Task: Explore properties in Kennebunkport with New England Charm.
Action: Mouse moved to (284, 234)
Screenshot: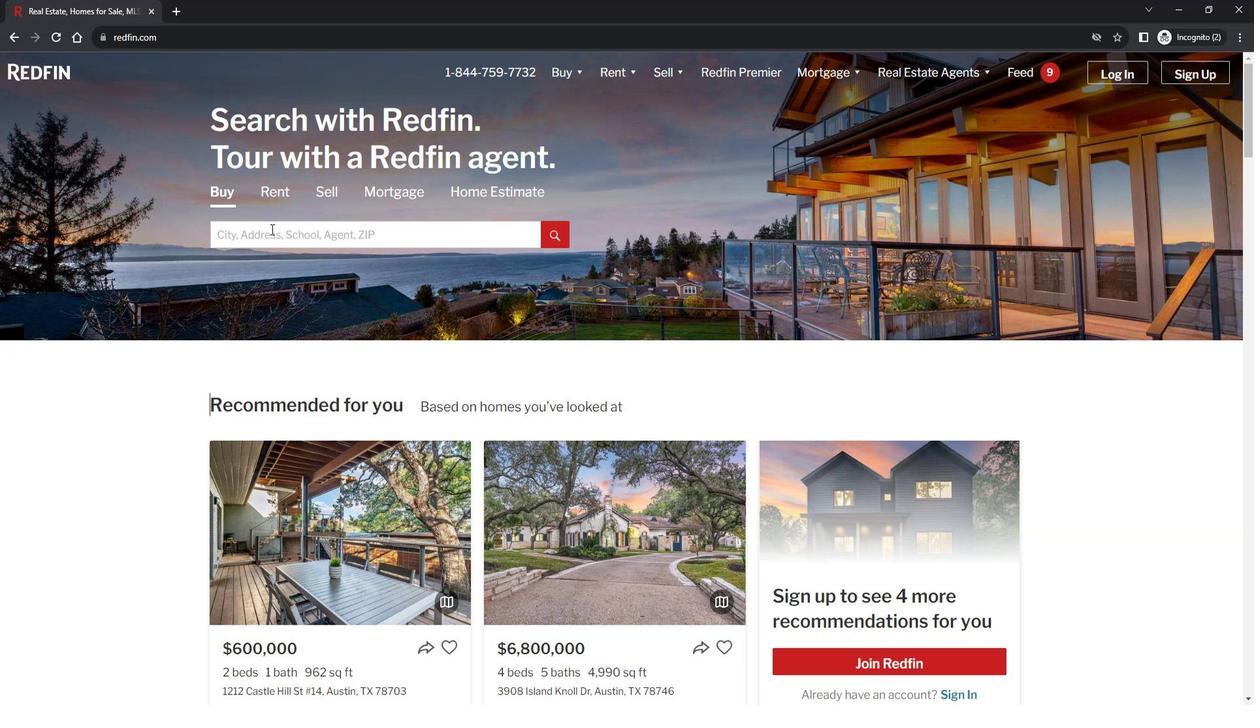 
Action: Mouse pressed left at (284, 234)
Screenshot: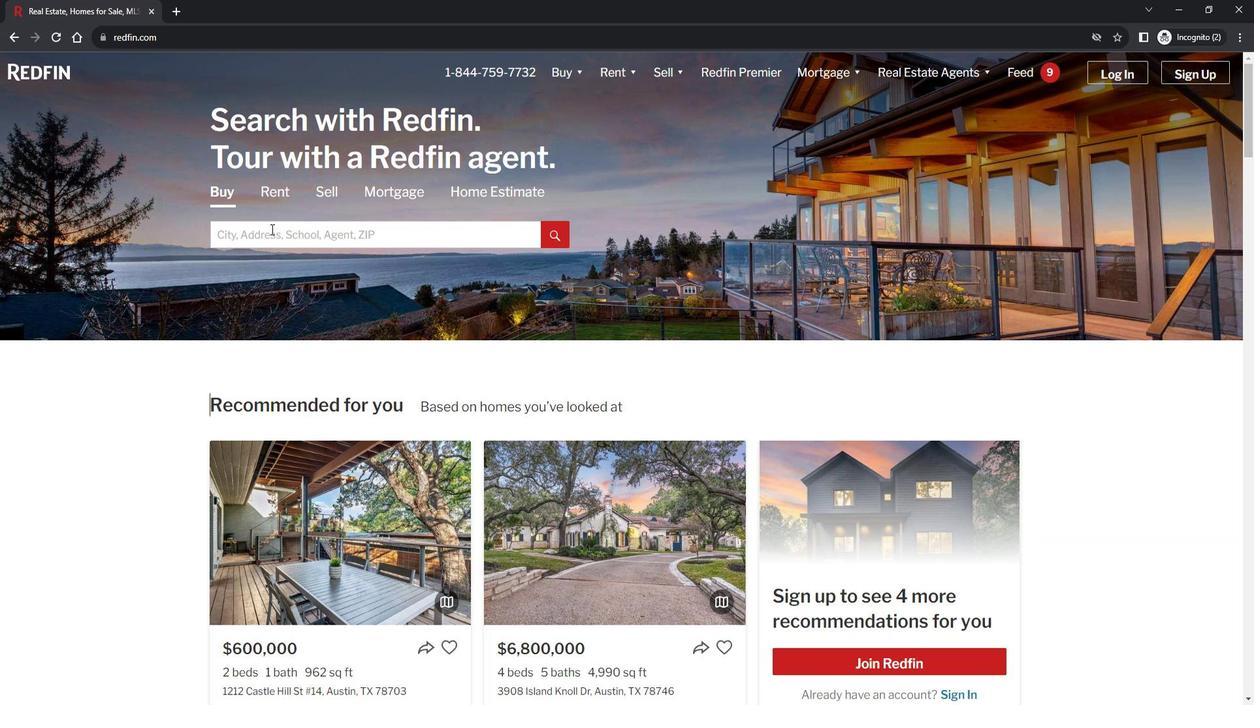 
Action: Key pressed <Key.shift><Key.shift><Key.shift><Key.shift><Key.shift><Key.shift><Key.shift><Key.shift><Key.shift><Key.shift><Key.shift><Key.shift><Key.shift><Key.shift><Key.shift><Key.shift><Key.shift><Key.shift><Key.shift>Kennebunkport<Key.enter>
Screenshot: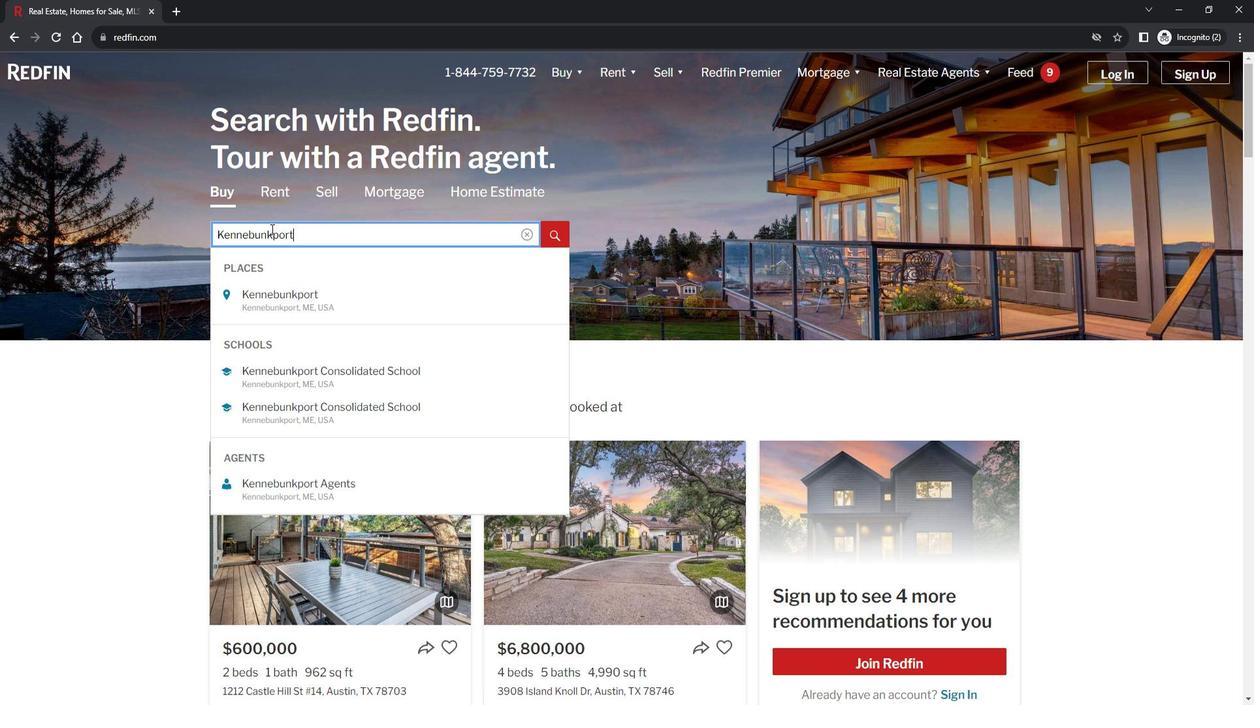 
Action: Mouse moved to (1001, 166)
Screenshot: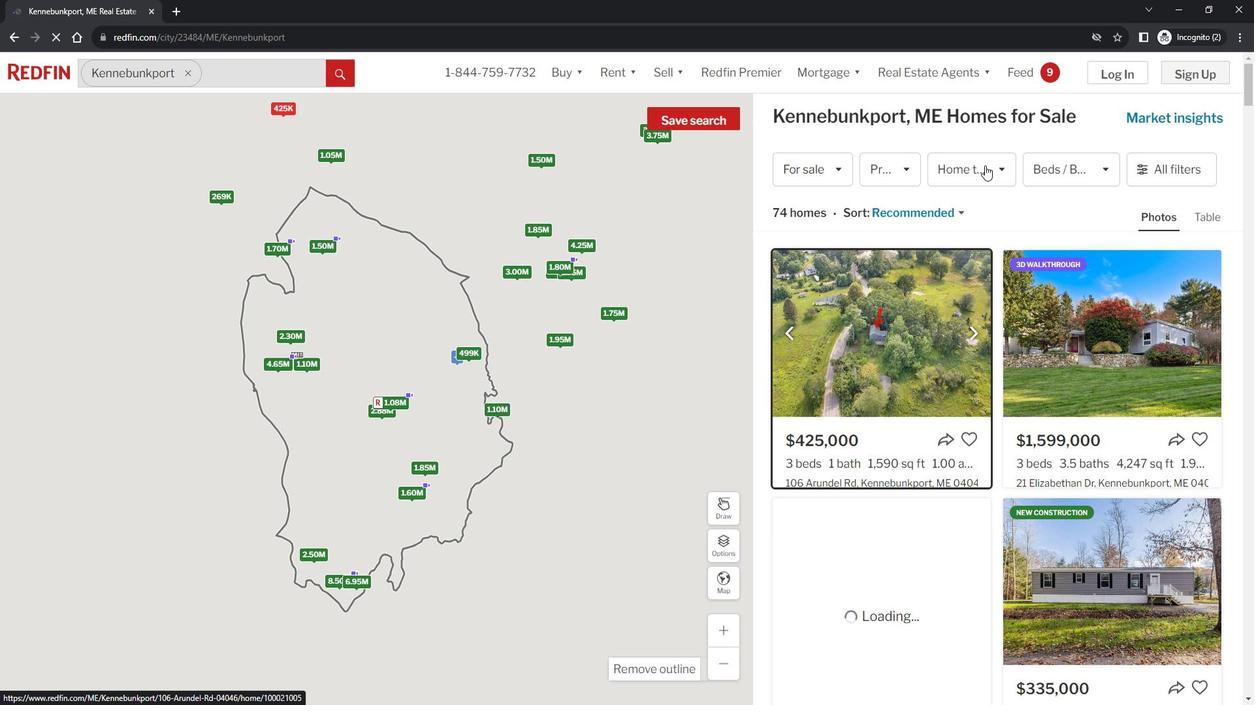 
Action: Mouse pressed left at (1001, 166)
Screenshot: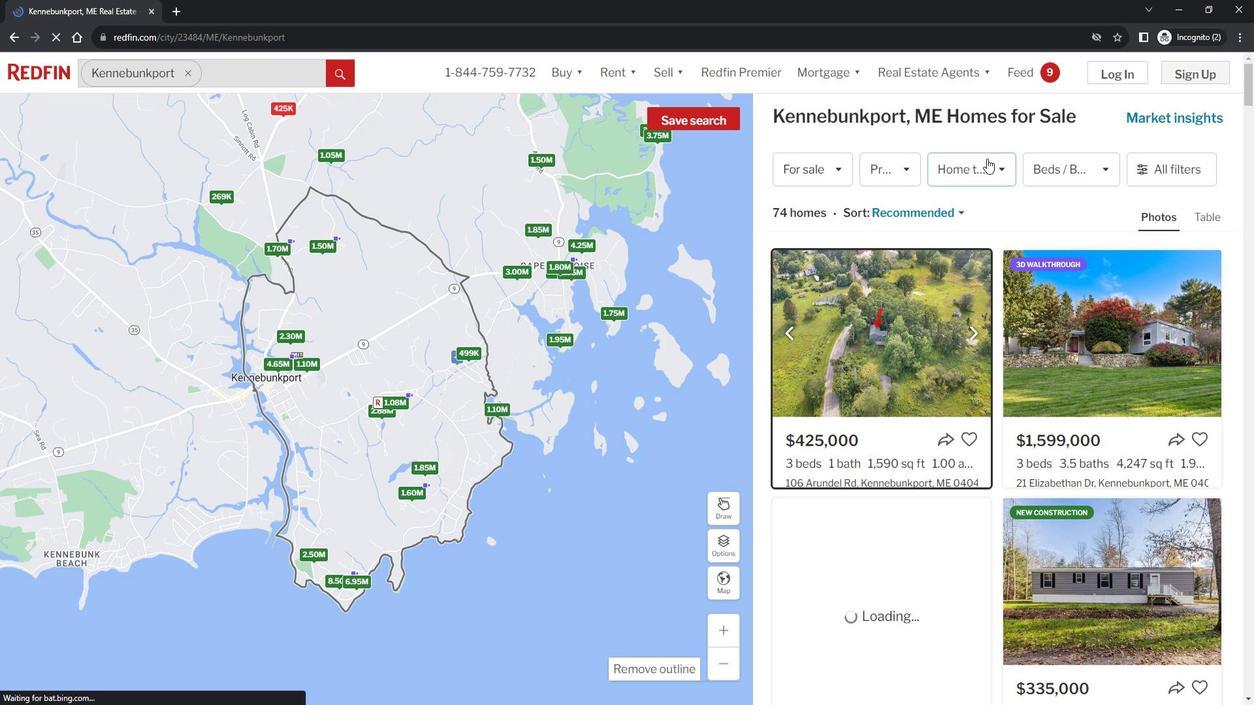 
Action: Mouse moved to (1204, 176)
Screenshot: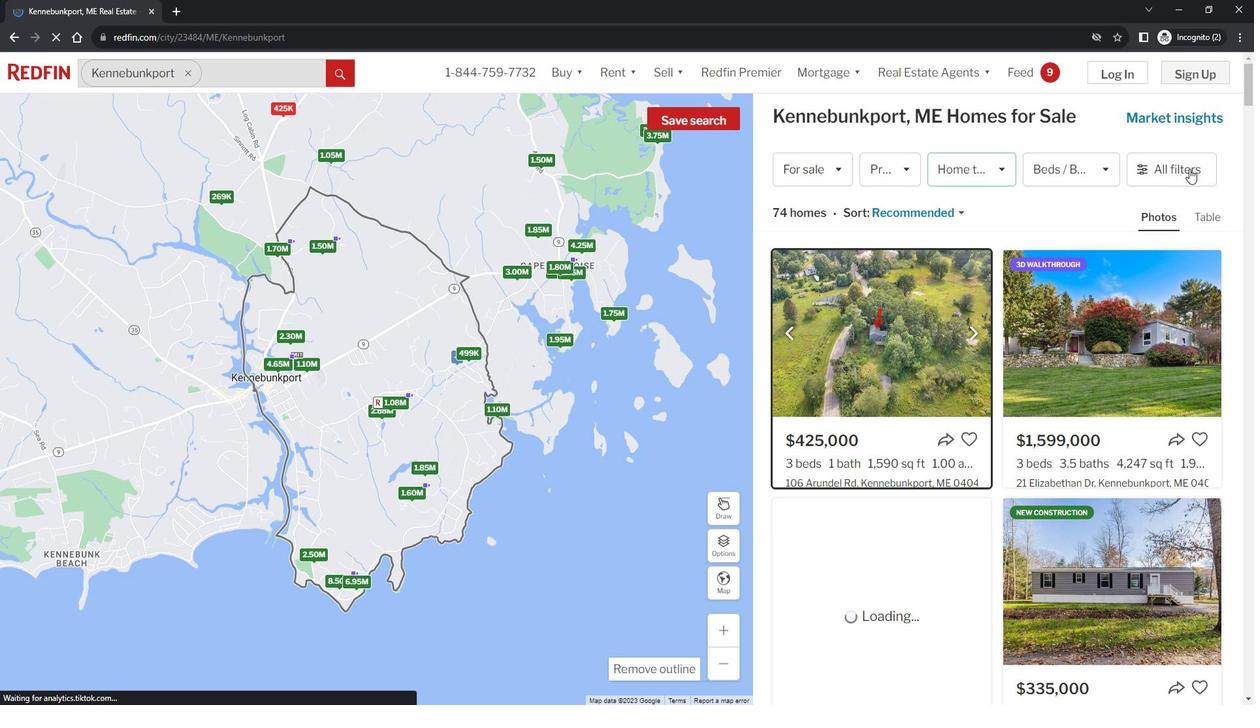 
Action: Mouse pressed left at (1204, 176)
Screenshot: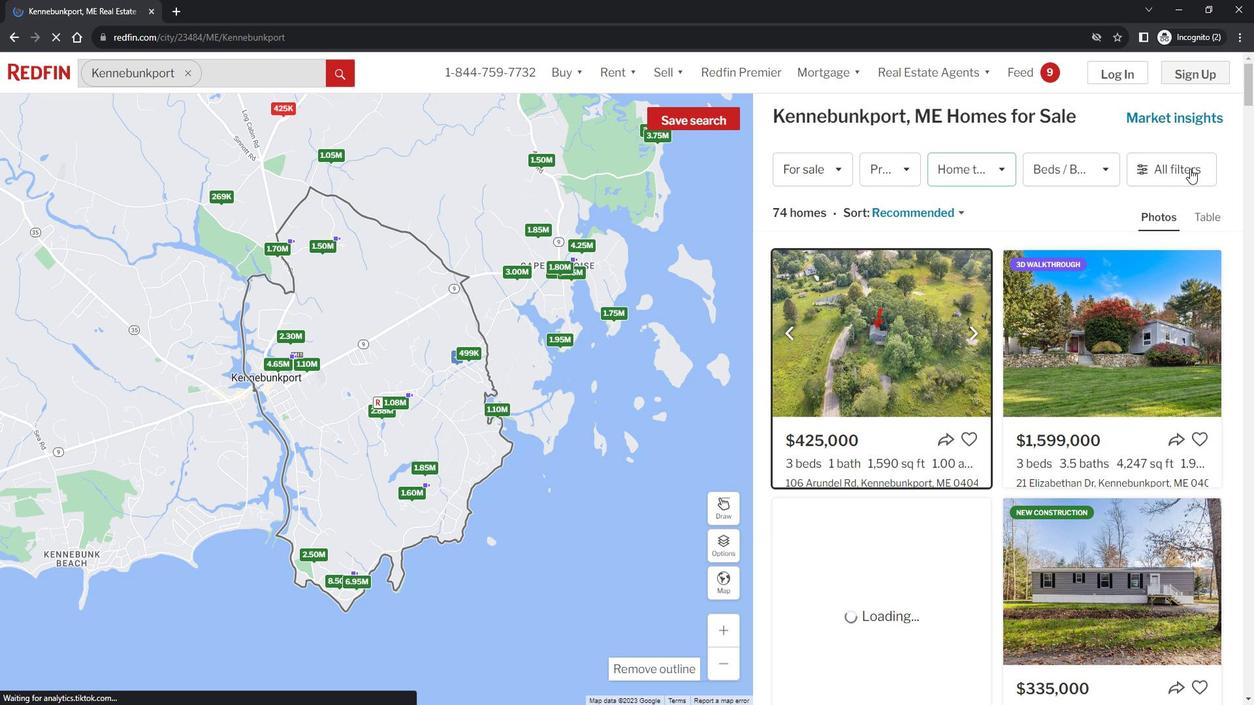 
Action: Mouse pressed left at (1204, 176)
Screenshot: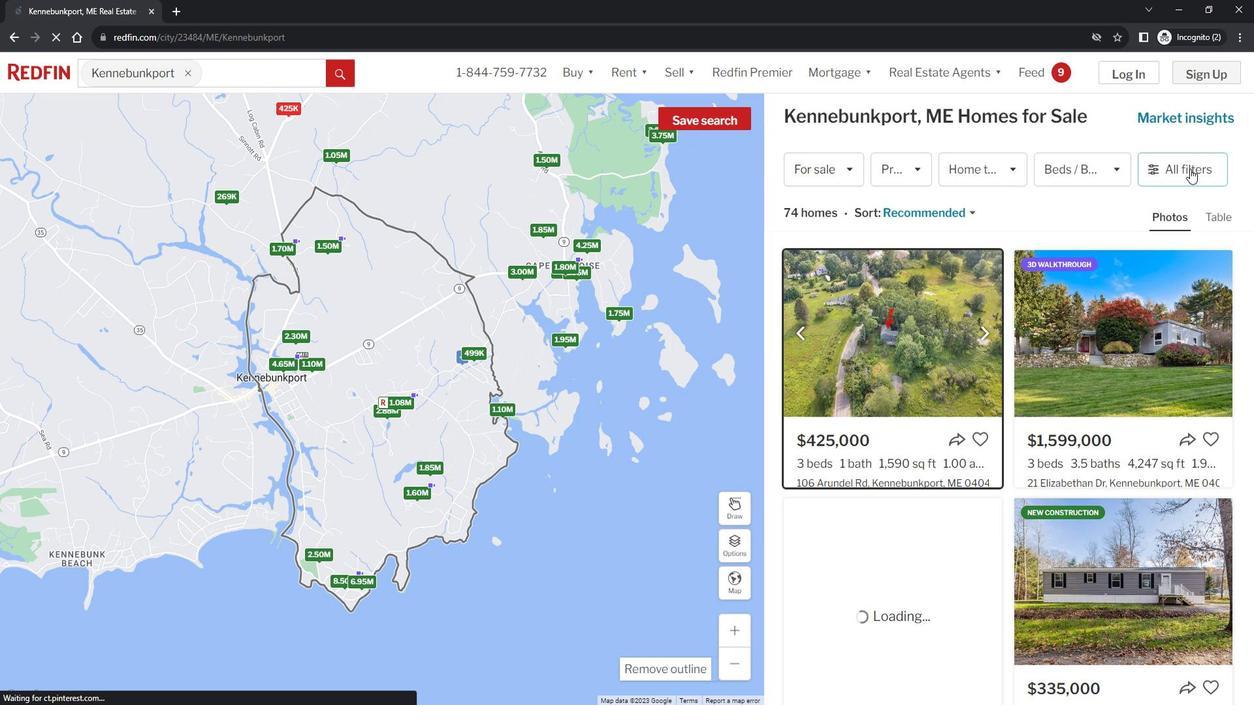 
Action: Mouse moved to (1201, 173)
Screenshot: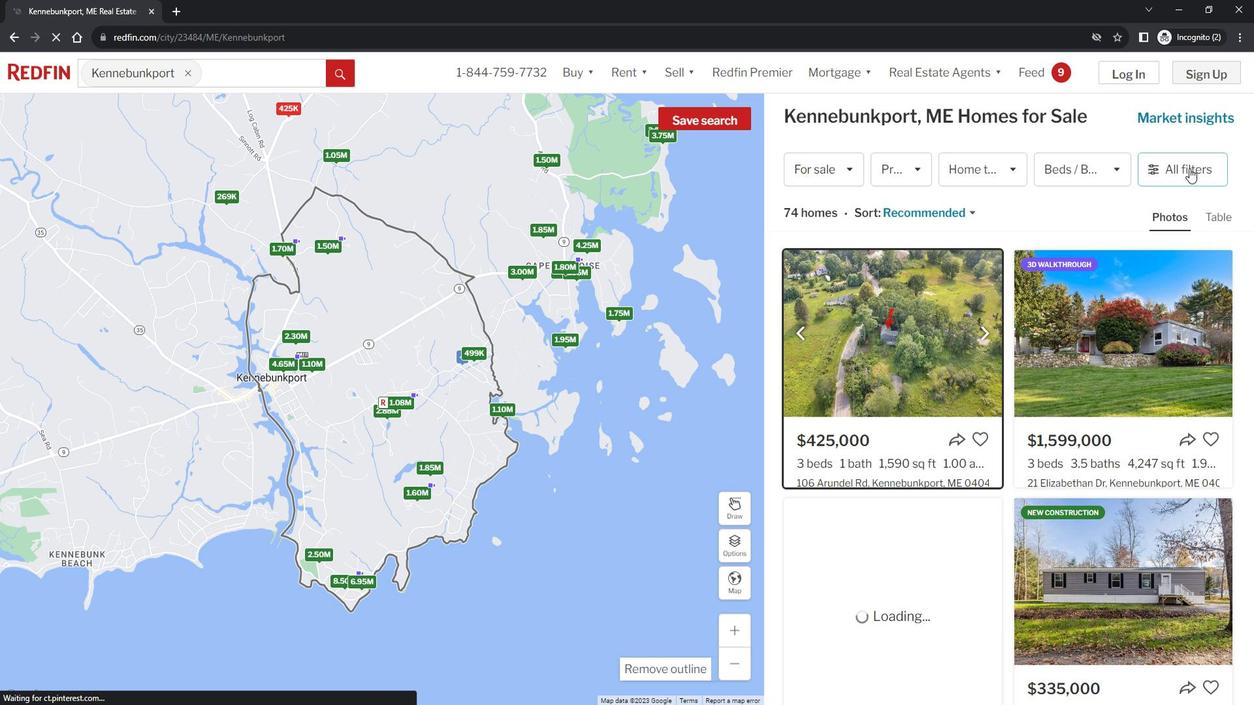 
Action: Mouse pressed left at (1201, 173)
Screenshot: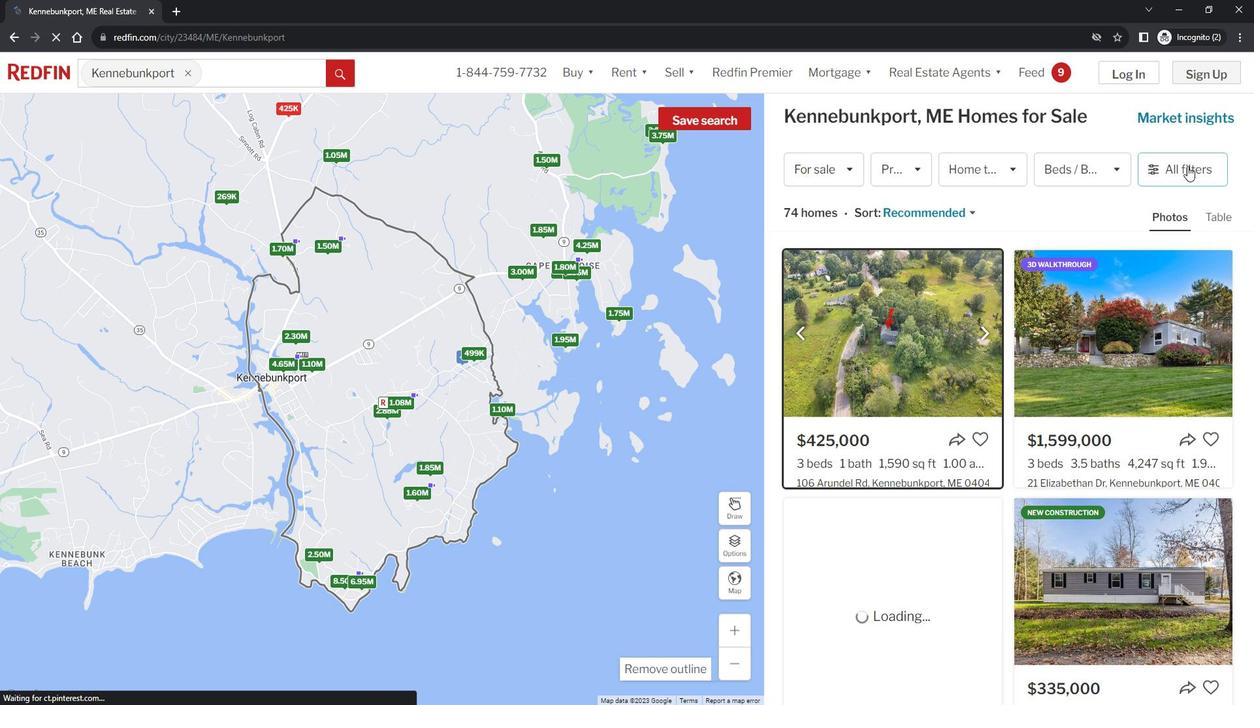 
Action: Mouse moved to (1201, 173)
Screenshot: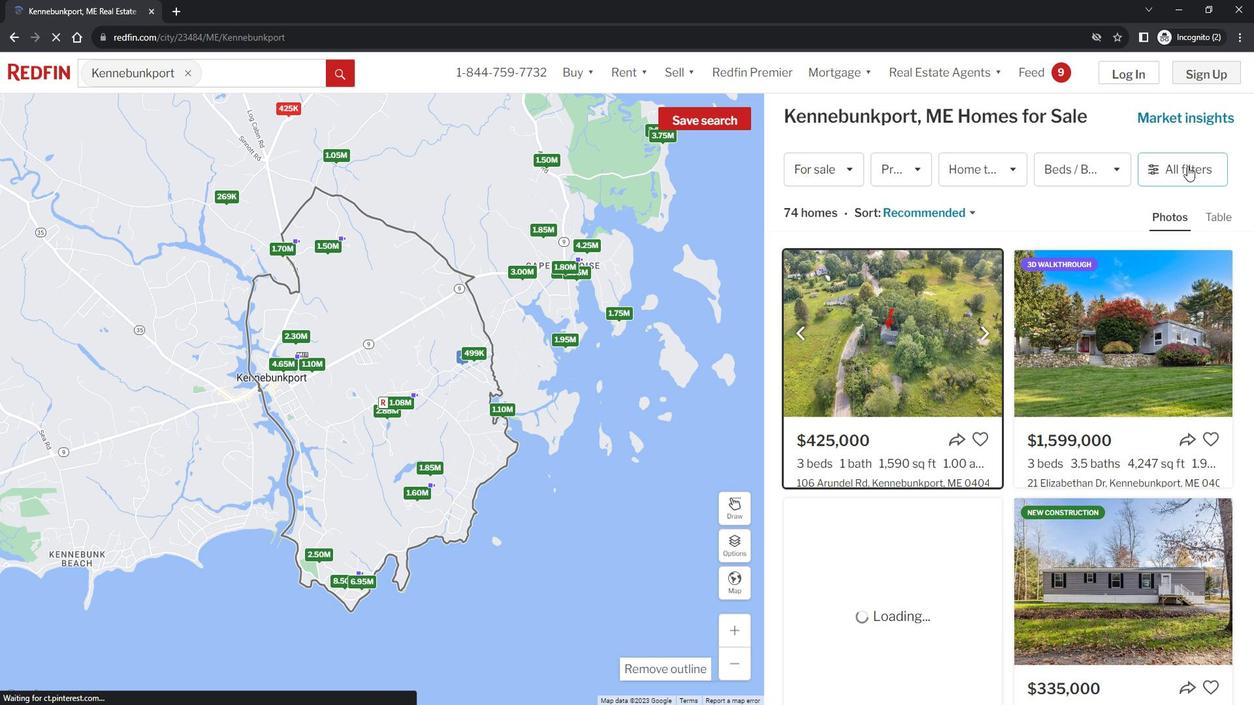
Action: Mouse pressed left at (1201, 173)
Screenshot: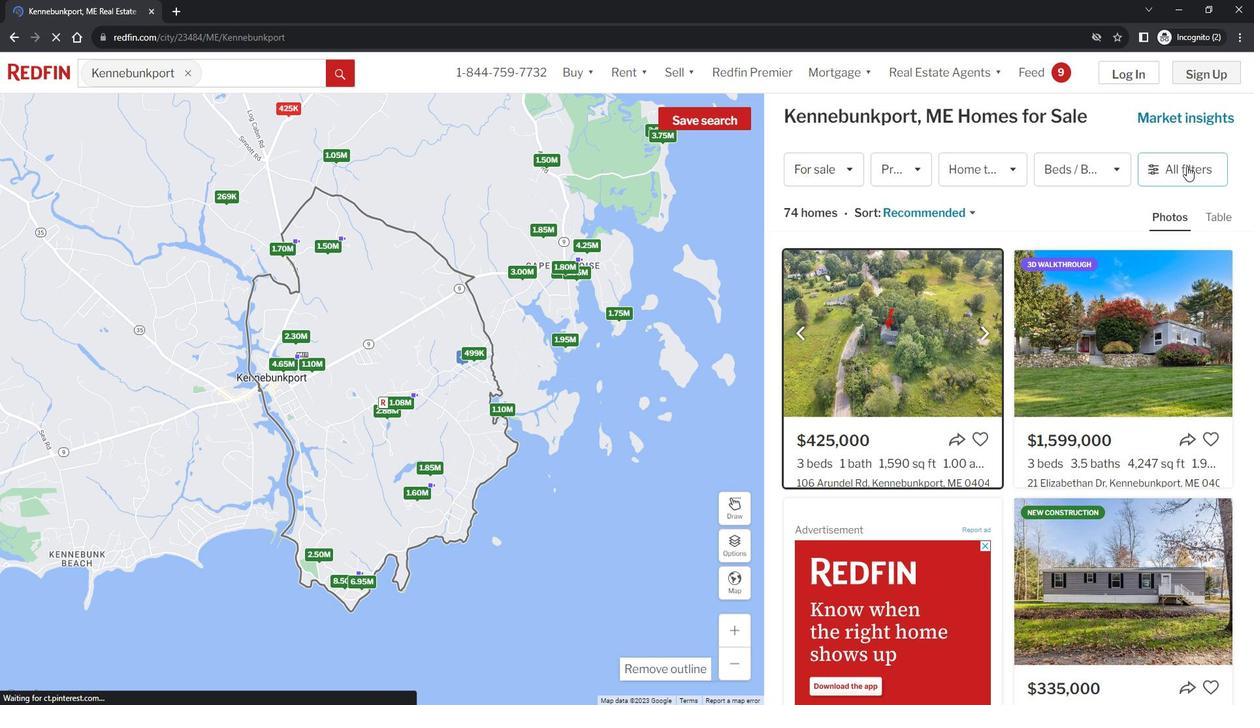 
Action: Mouse moved to (1032, 376)
Screenshot: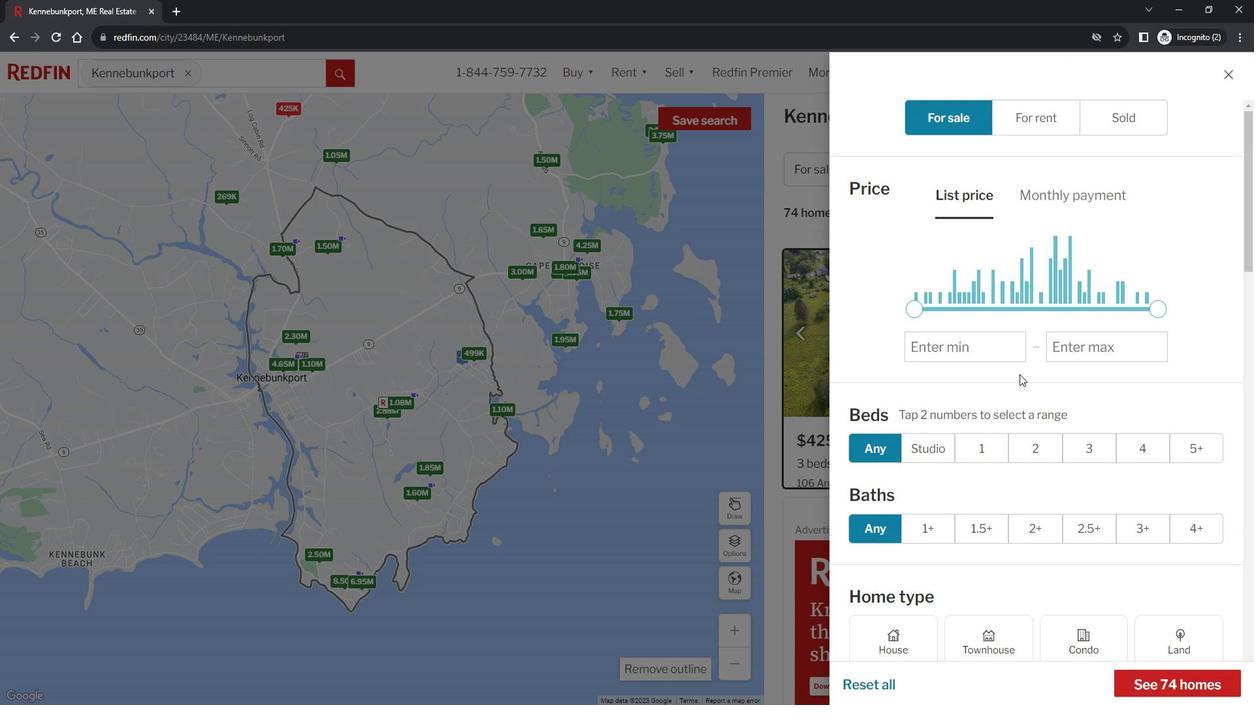 
Action: Mouse scrolled (1032, 375) with delta (0, 0)
Screenshot: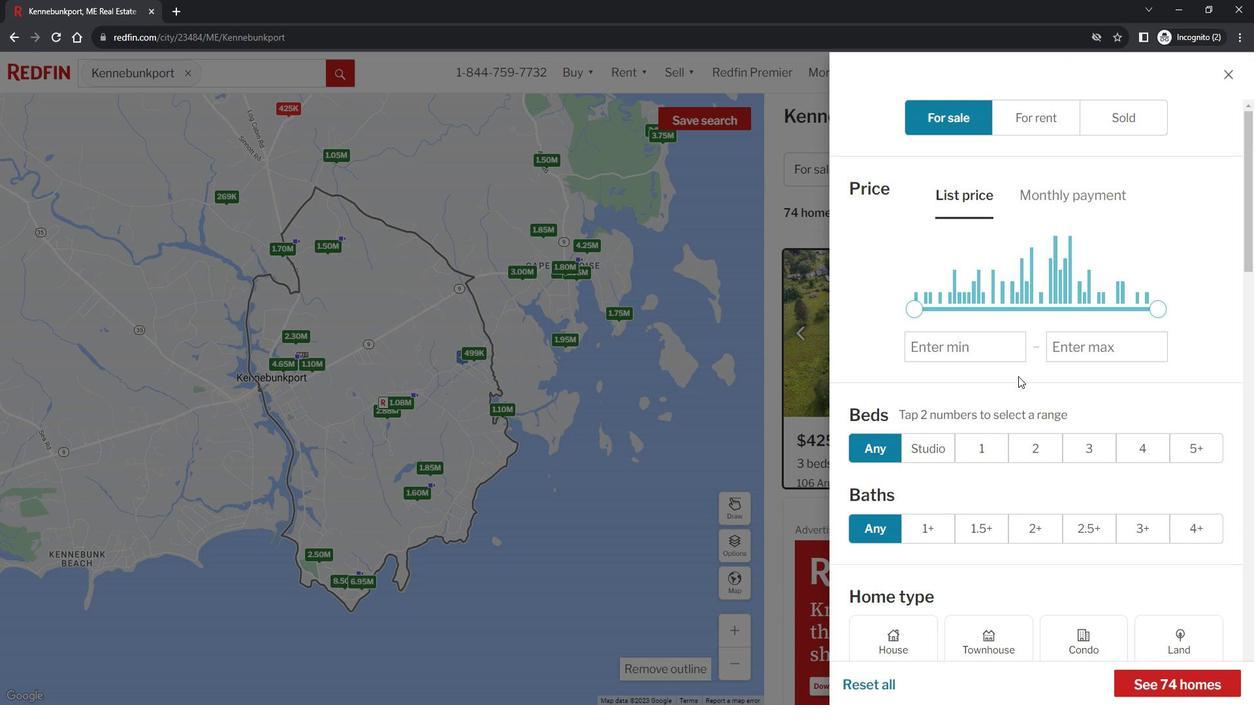 
Action: Mouse scrolled (1032, 375) with delta (0, 0)
Screenshot: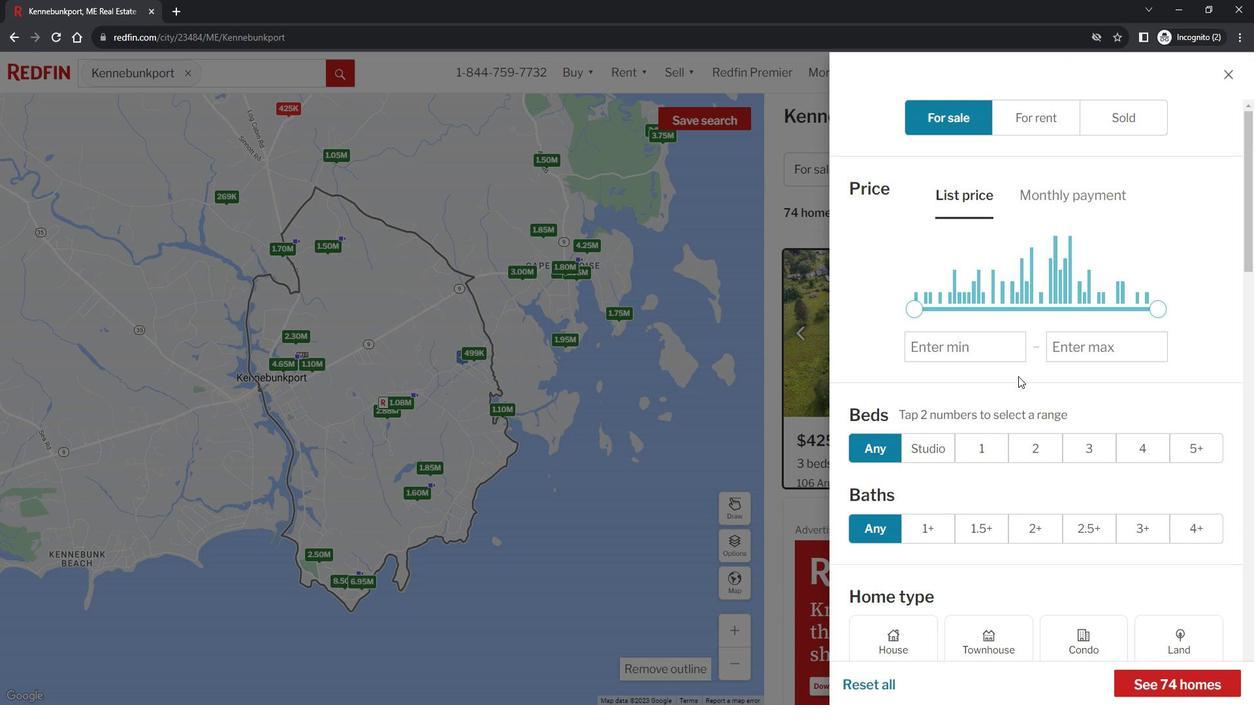 
Action: Mouse moved to (1031, 376)
Screenshot: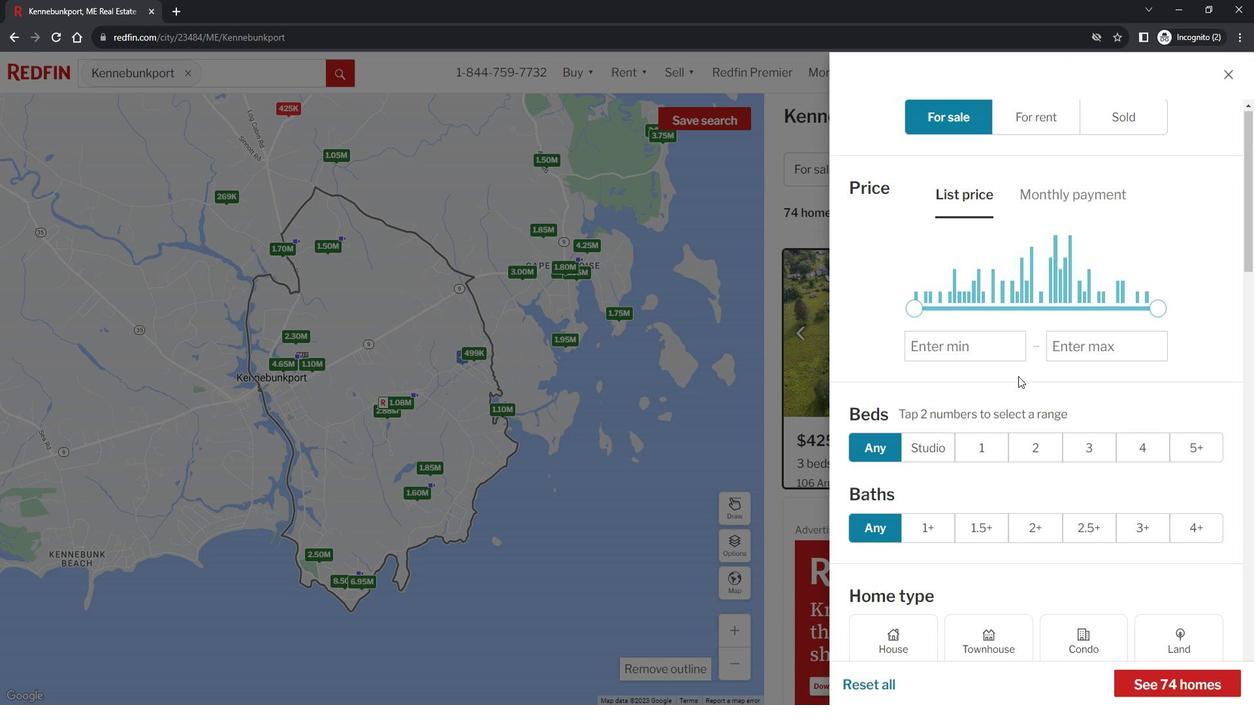 
Action: Mouse scrolled (1031, 375) with delta (0, 0)
Screenshot: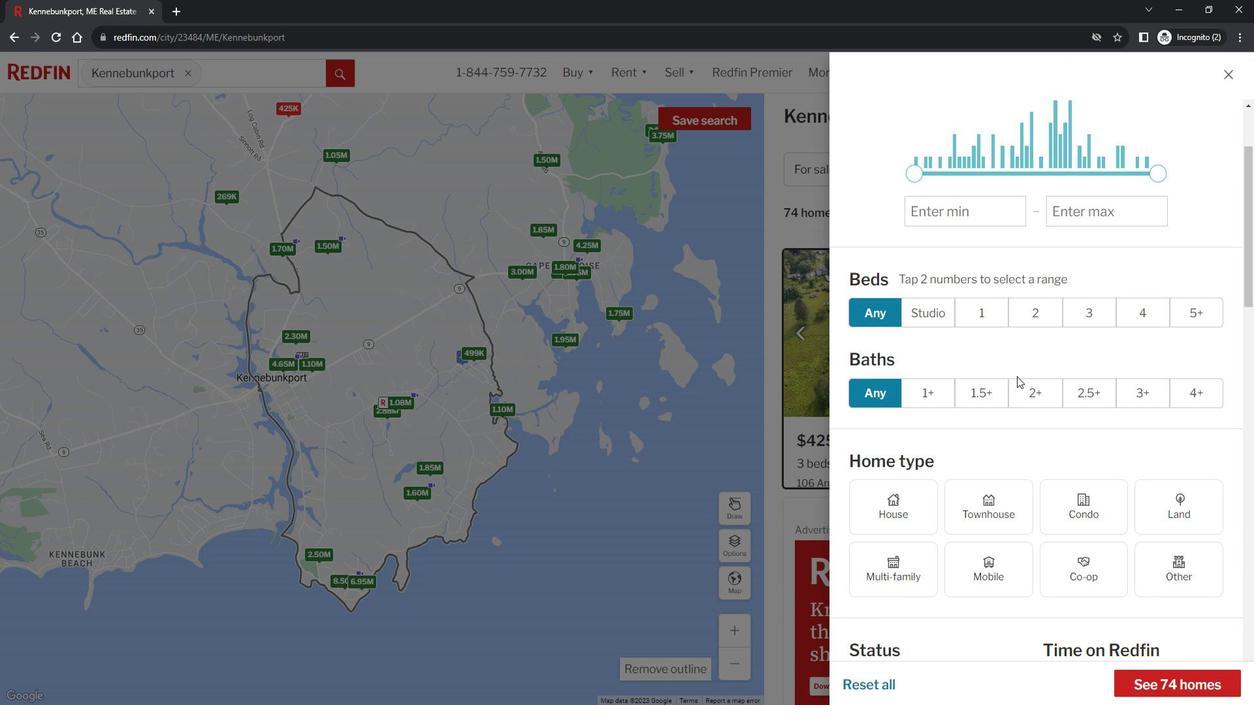 
Action: Mouse scrolled (1031, 375) with delta (0, 0)
Screenshot: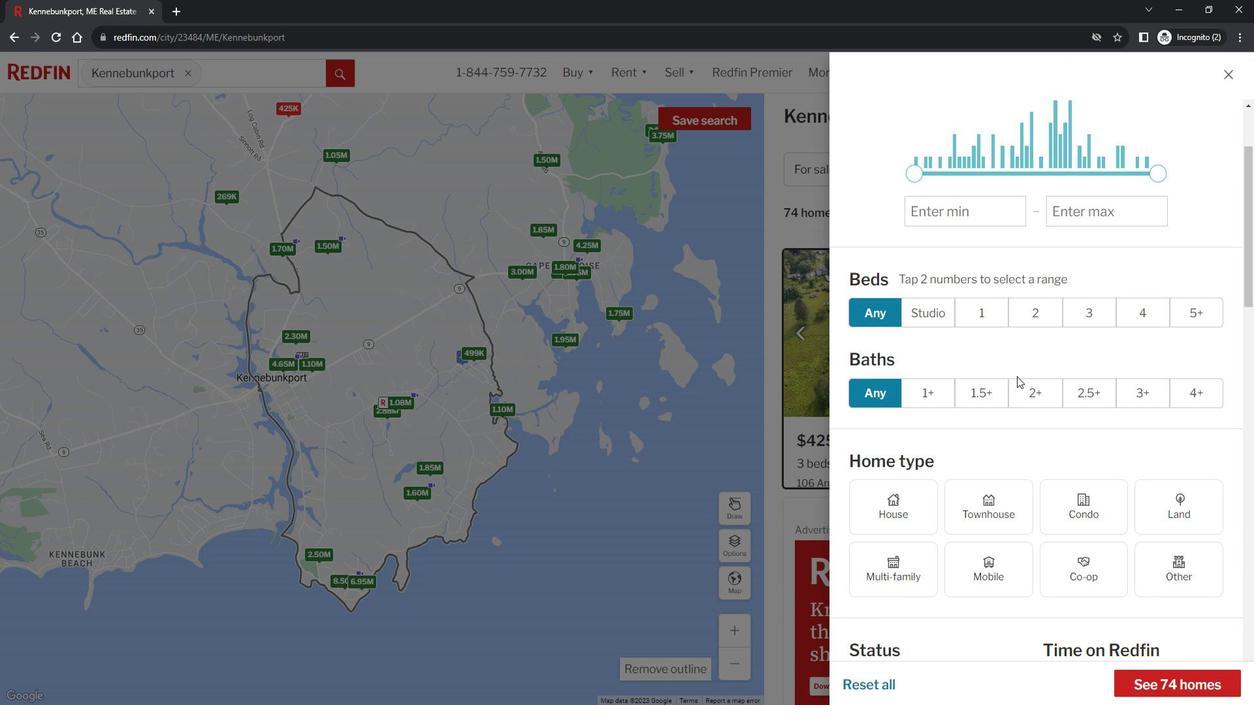 
Action: Mouse scrolled (1031, 375) with delta (0, 0)
Screenshot: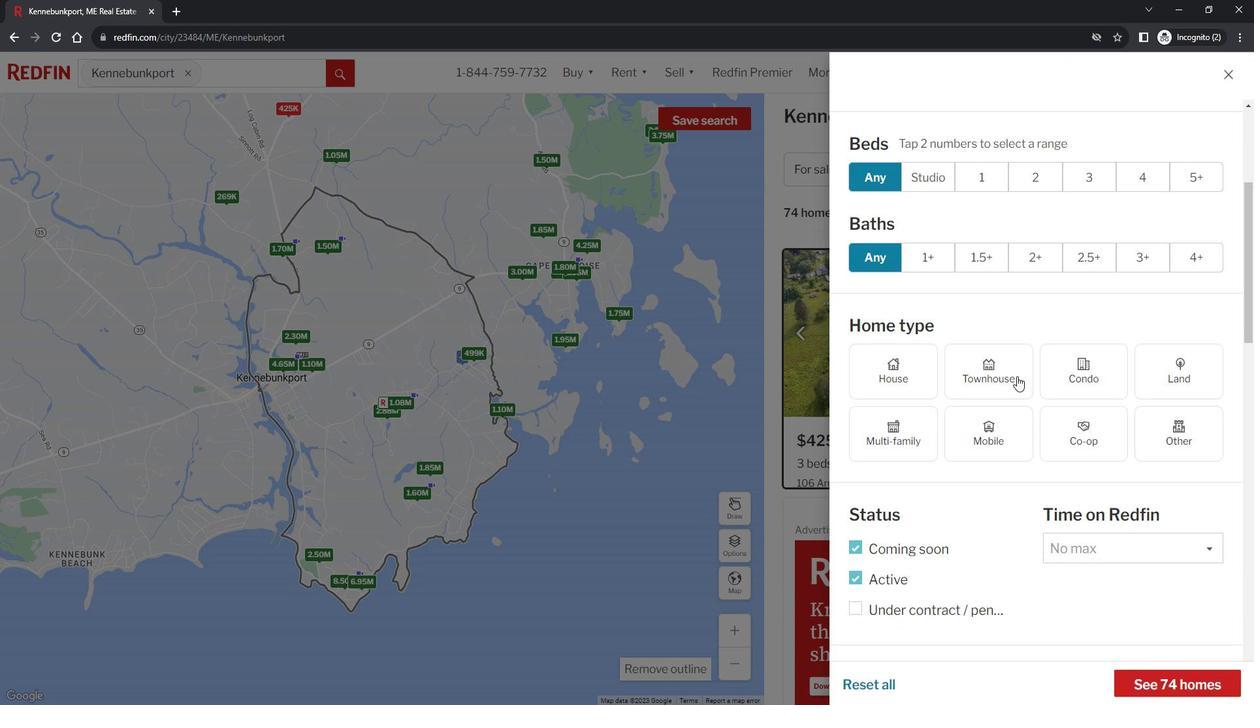 
Action: Mouse moved to (1009, 412)
Screenshot: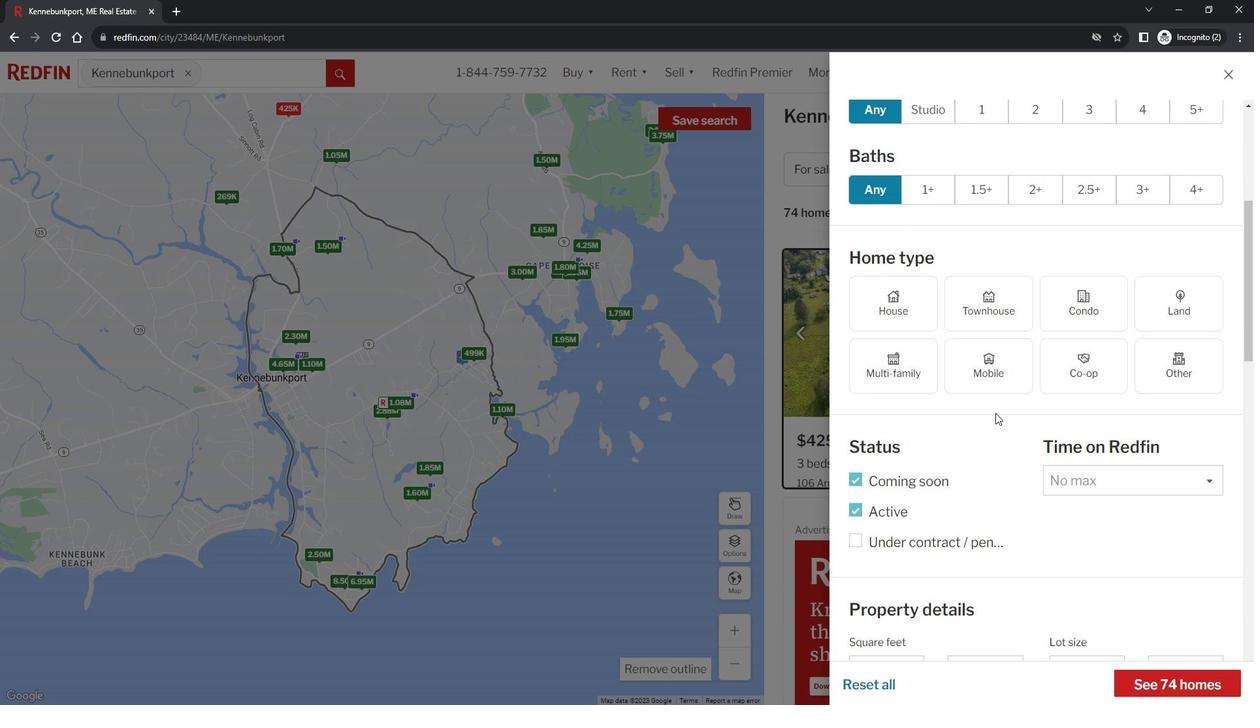 
Action: Mouse scrolled (1009, 411) with delta (0, 0)
Screenshot: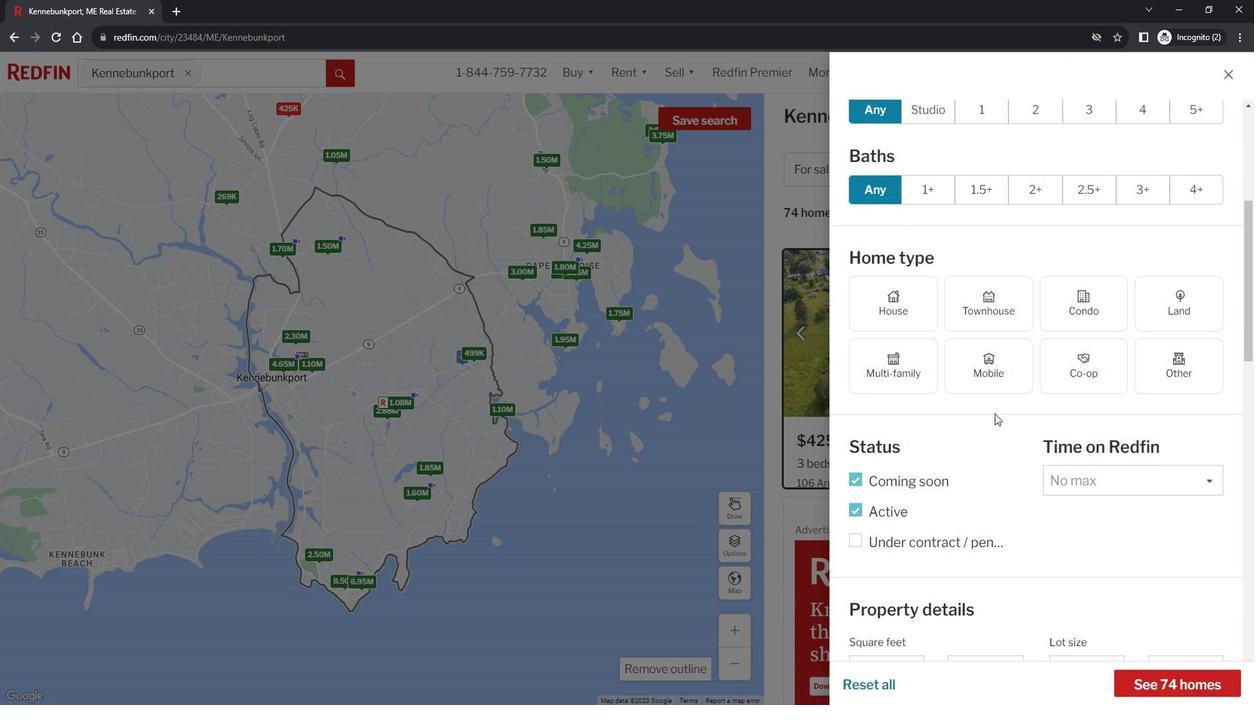 
Action: Mouse scrolled (1009, 411) with delta (0, 0)
Screenshot: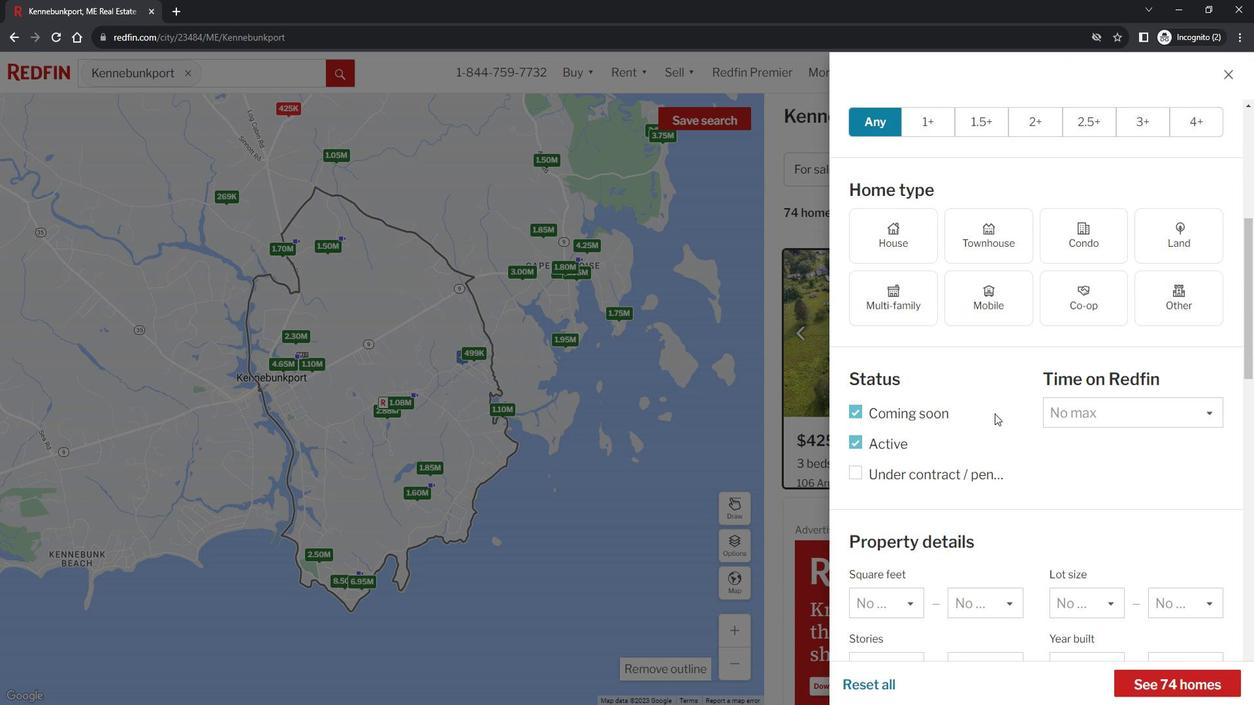 
Action: Mouse moved to (1009, 412)
Screenshot: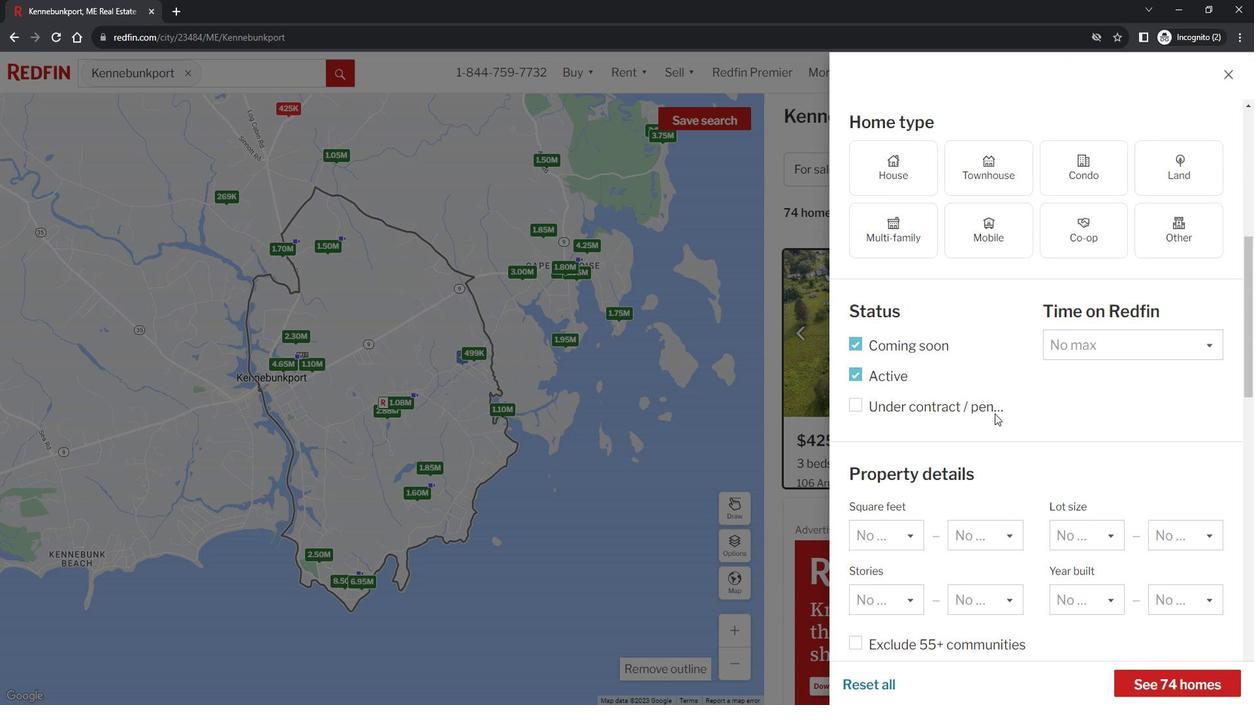 
Action: Mouse scrolled (1009, 411) with delta (0, 0)
Screenshot: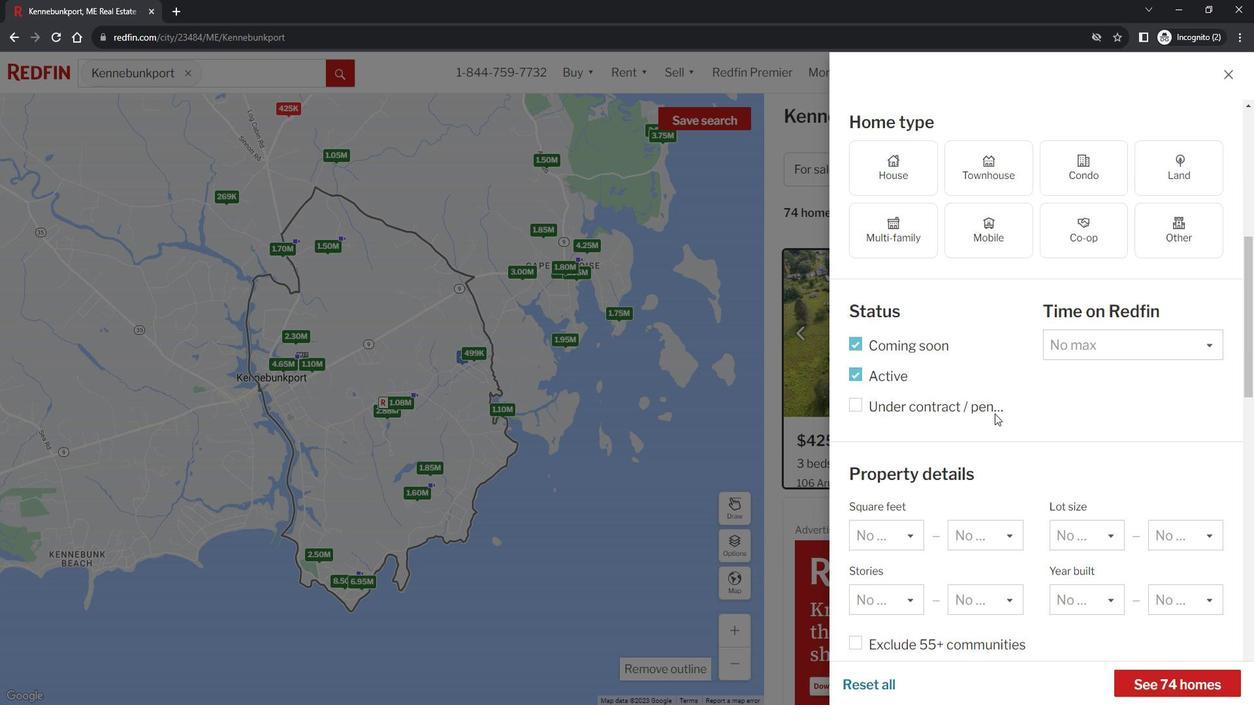 
Action: Mouse scrolled (1009, 411) with delta (0, 0)
Screenshot: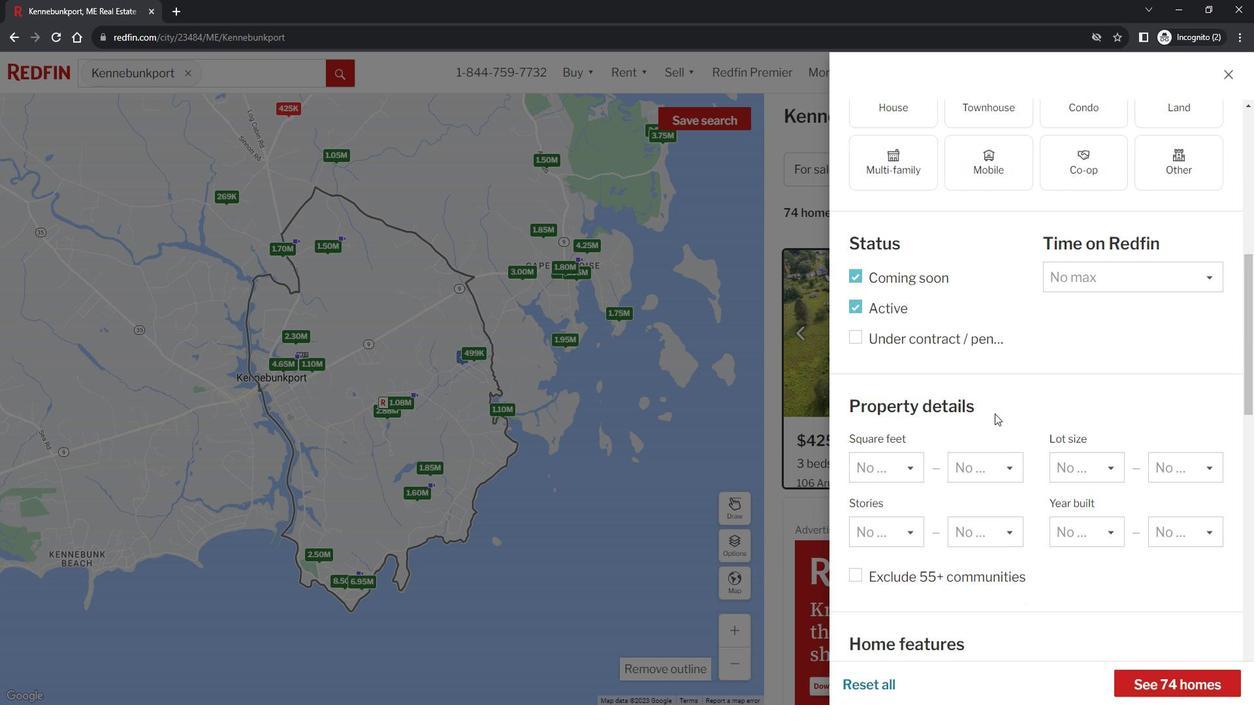 
Action: Mouse scrolled (1009, 411) with delta (0, 0)
Screenshot: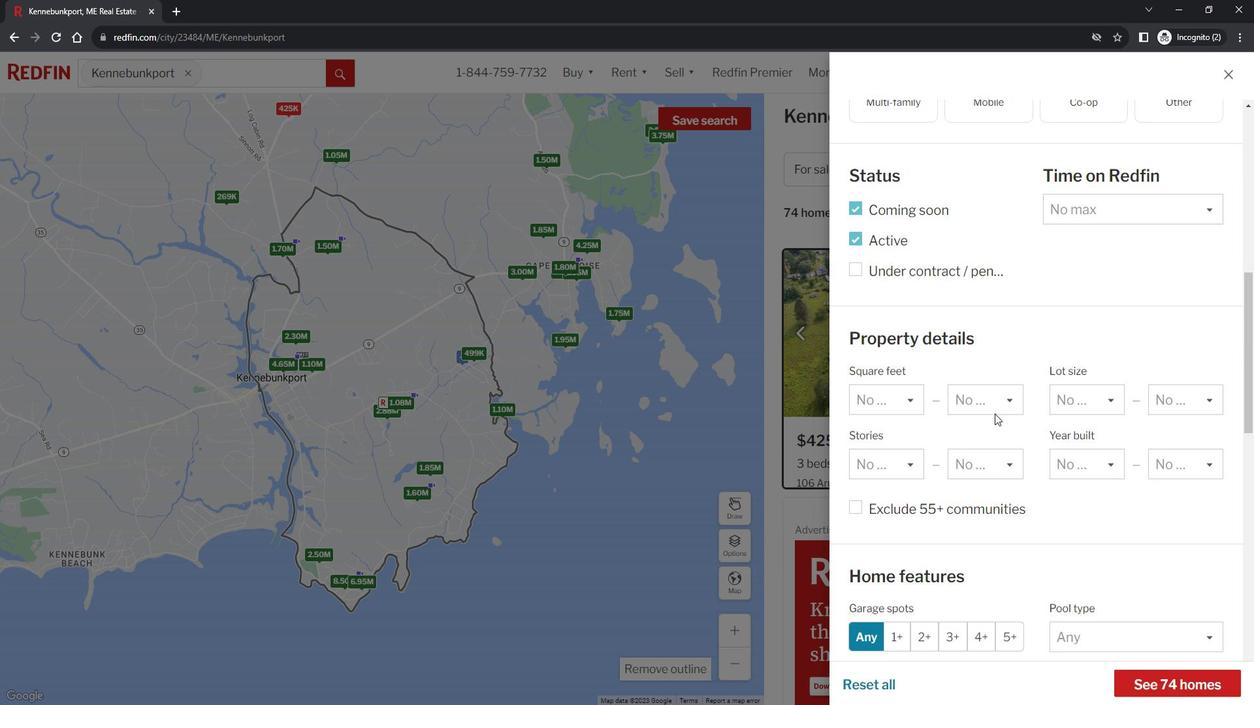 
Action: Mouse scrolled (1009, 411) with delta (0, 0)
Screenshot: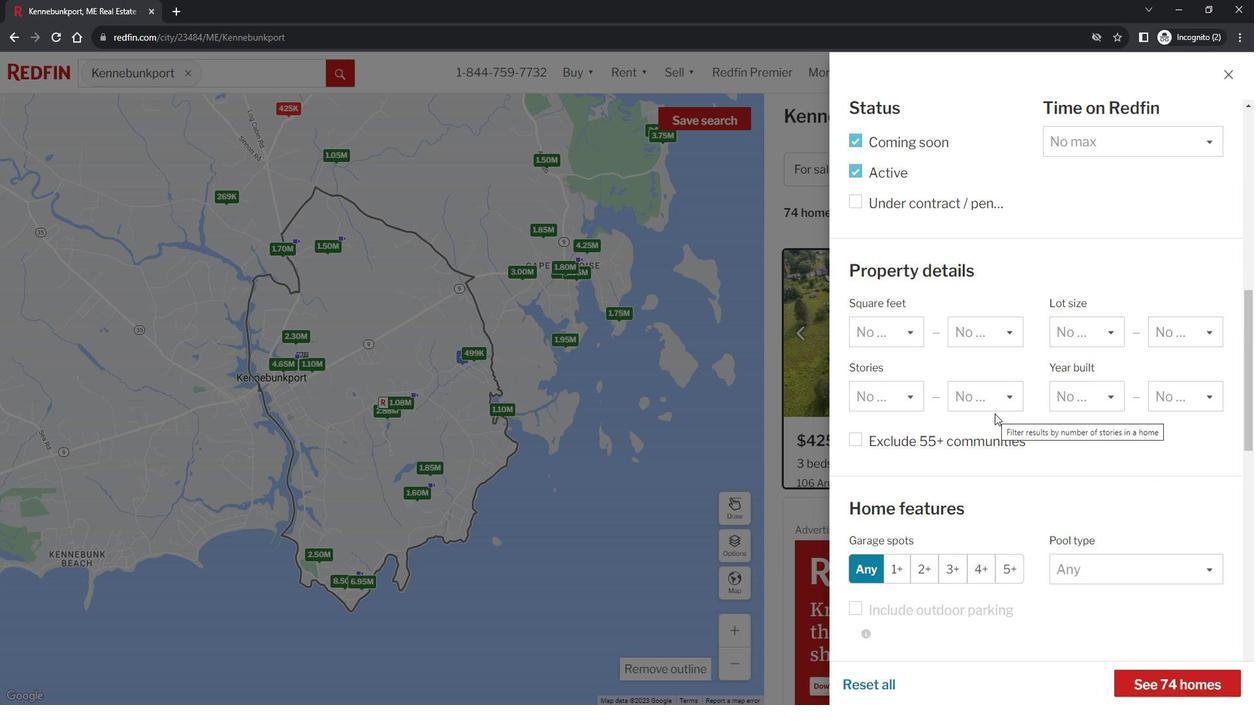 
Action: Mouse scrolled (1009, 411) with delta (0, 0)
Screenshot: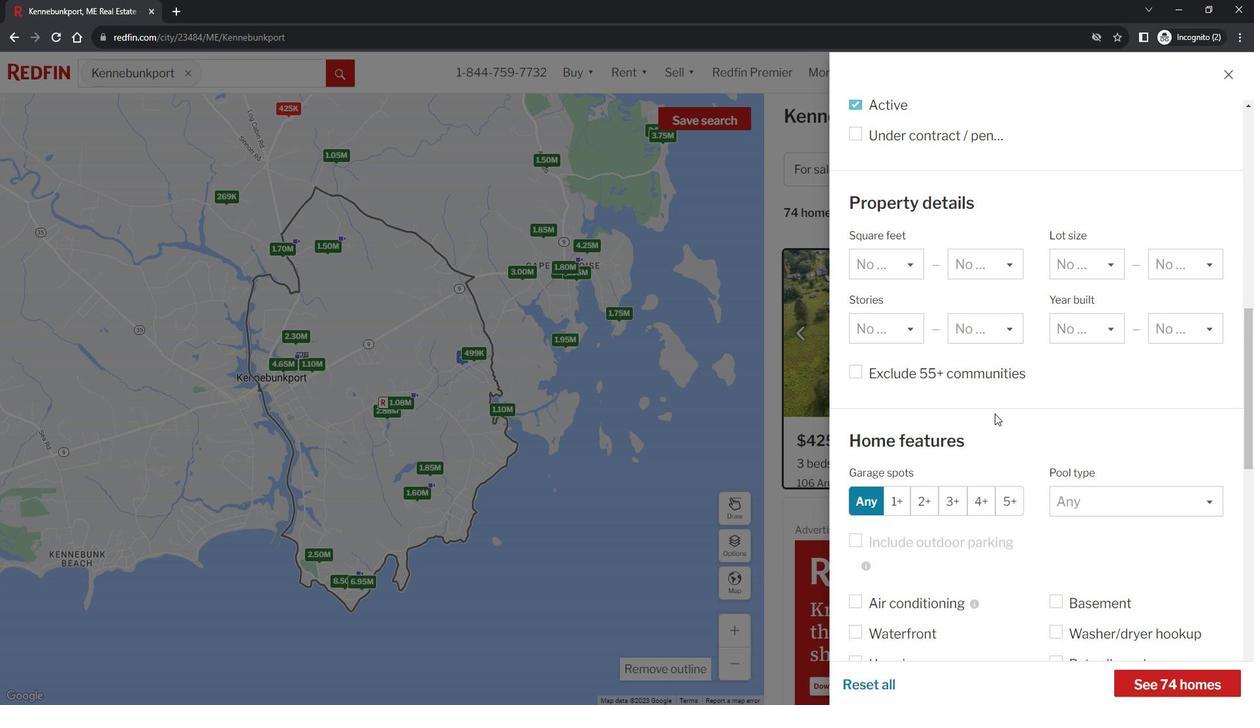 
Action: Mouse scrolled (1009, 411) with delta (0, 0)
Screenshot: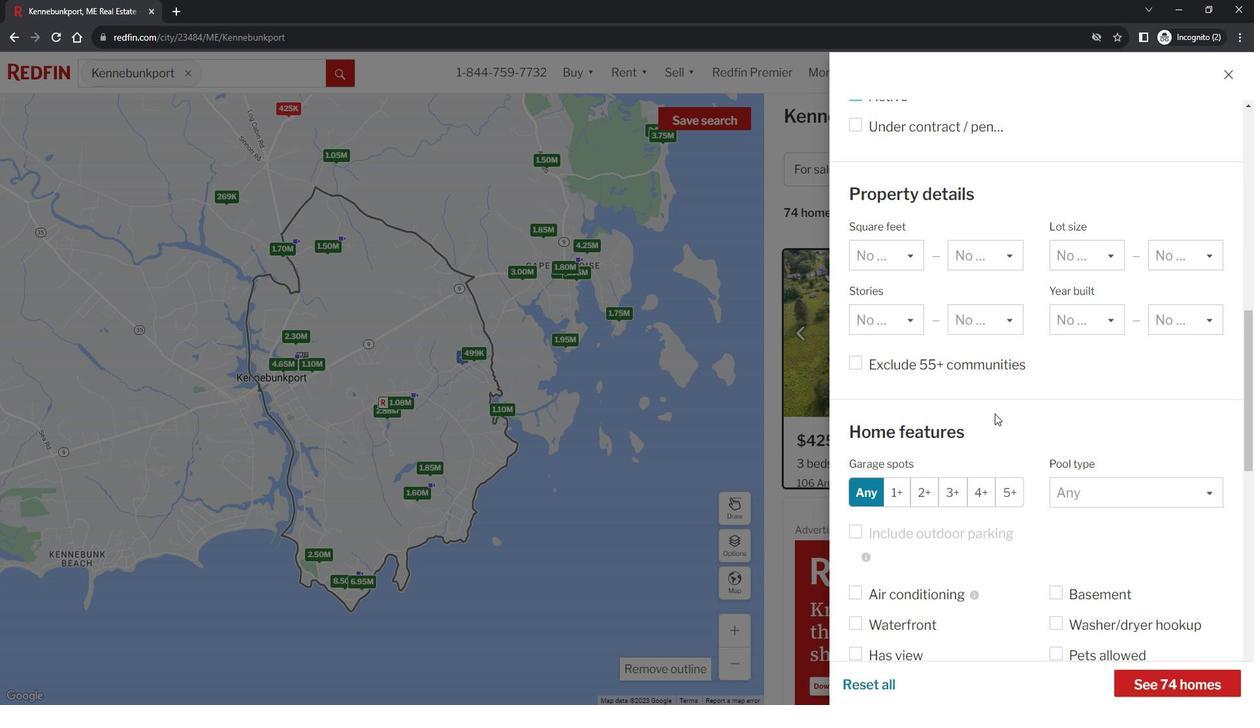 
Action: Mouse scrolled (1009, 411) with delta (0, 0)
Screenshot: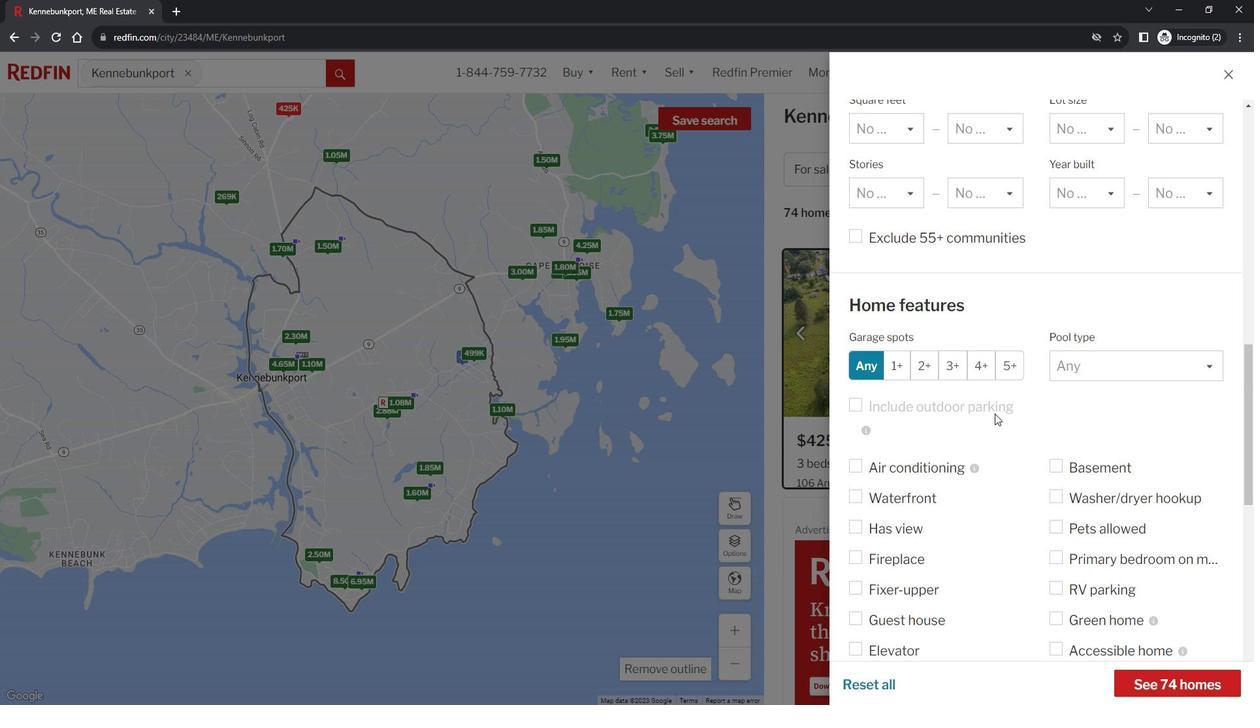 
Action: Mouse scrolled (1009, 411) with delta (0, 0)
Screenshot: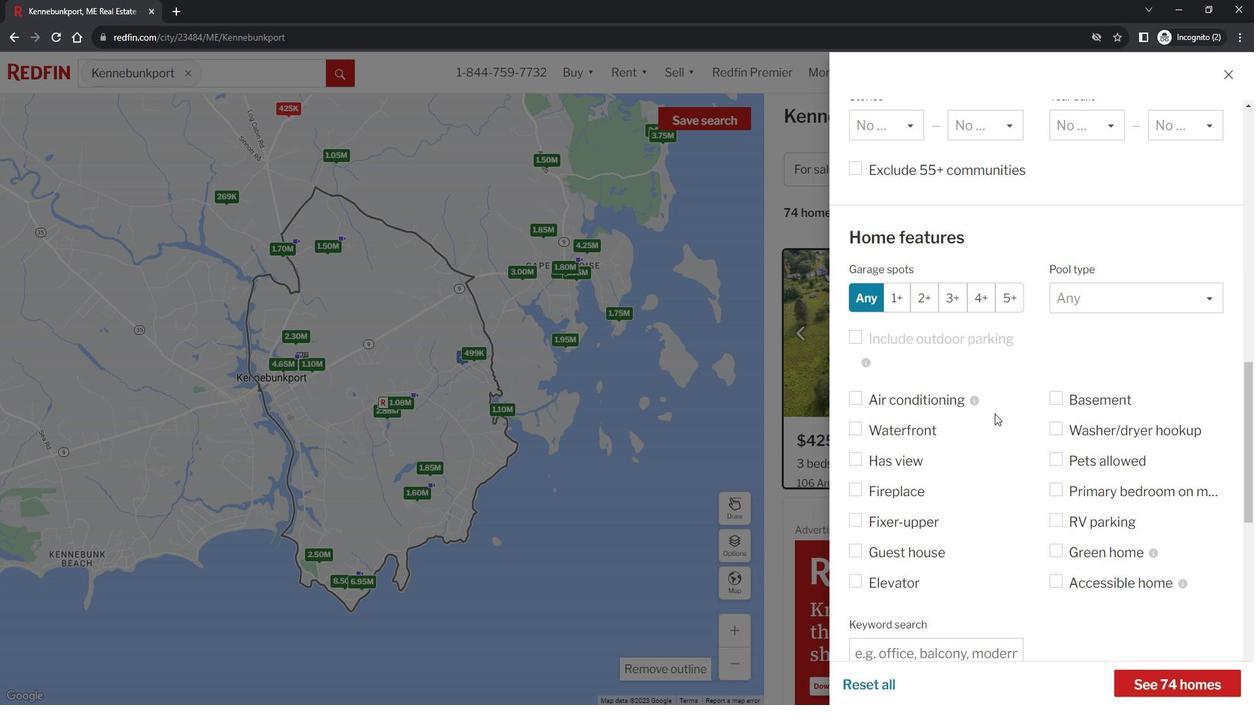 
Action: Mouse moved to (1012, 432)
Screenshot: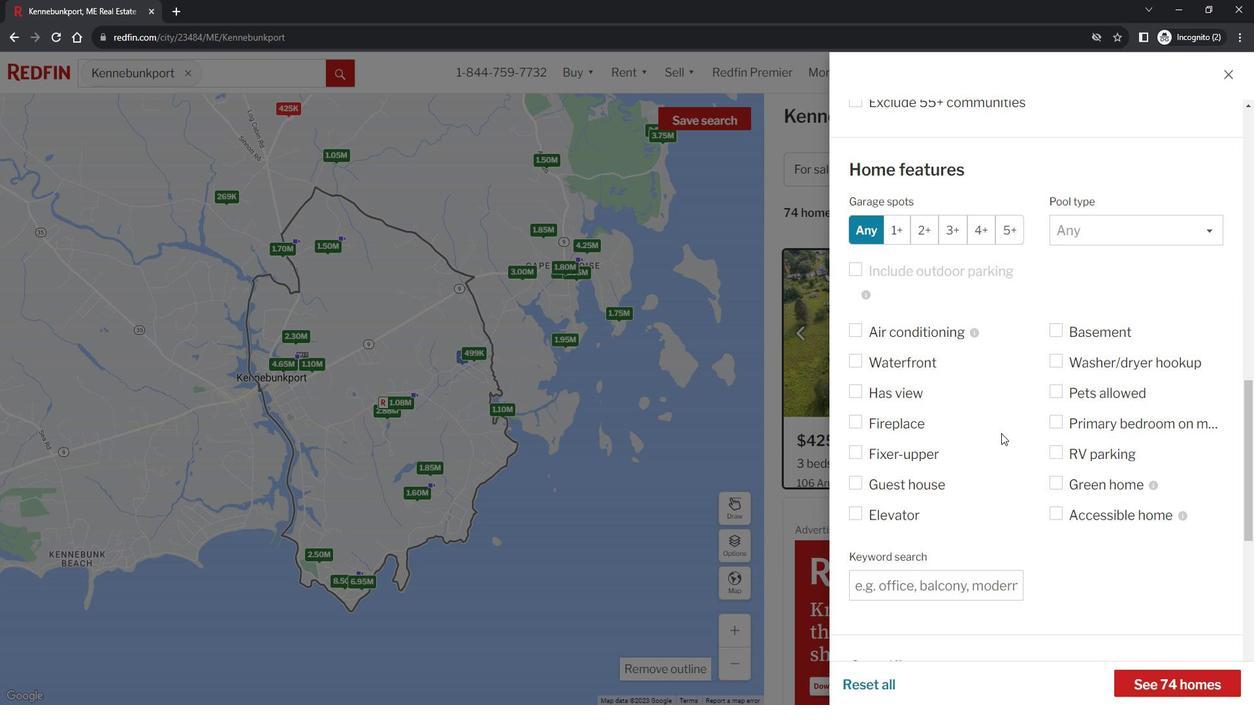 
Action: Mouse scrolled (1012, 432) with delta (0, 0)
Screenshot: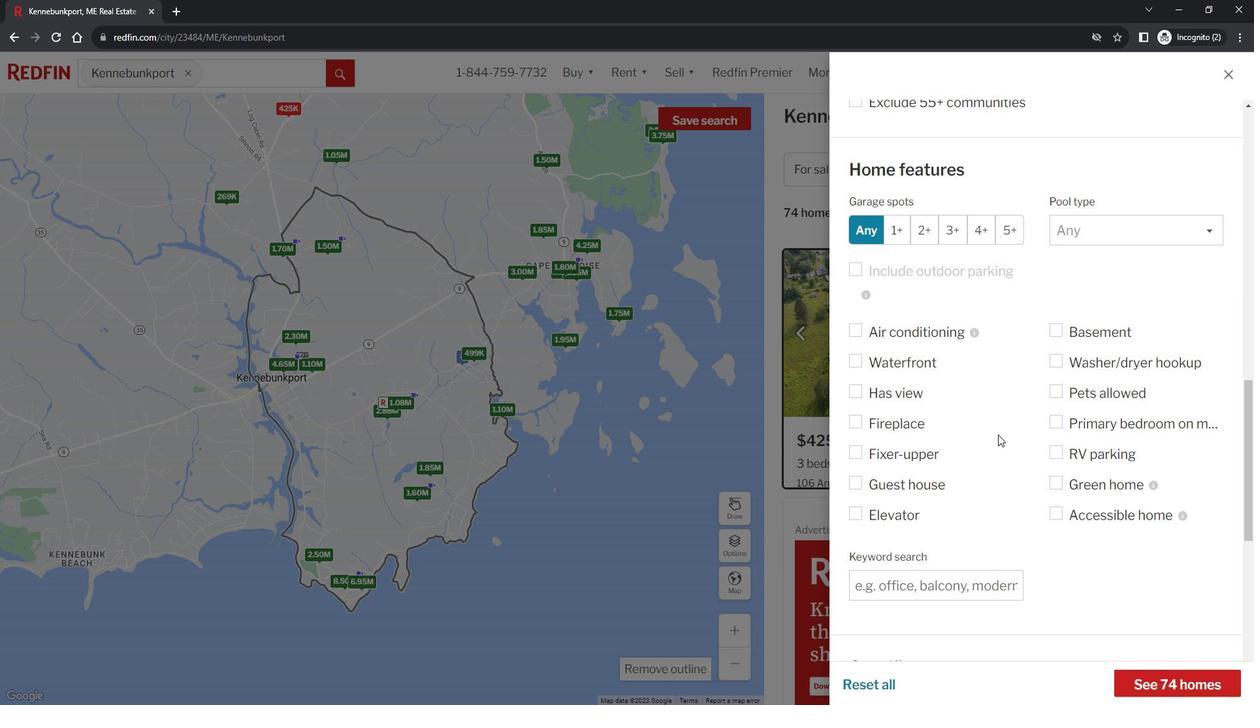 
Action: Mouse scrolled (1012, 432) with delta (0, 0)
Screenshot: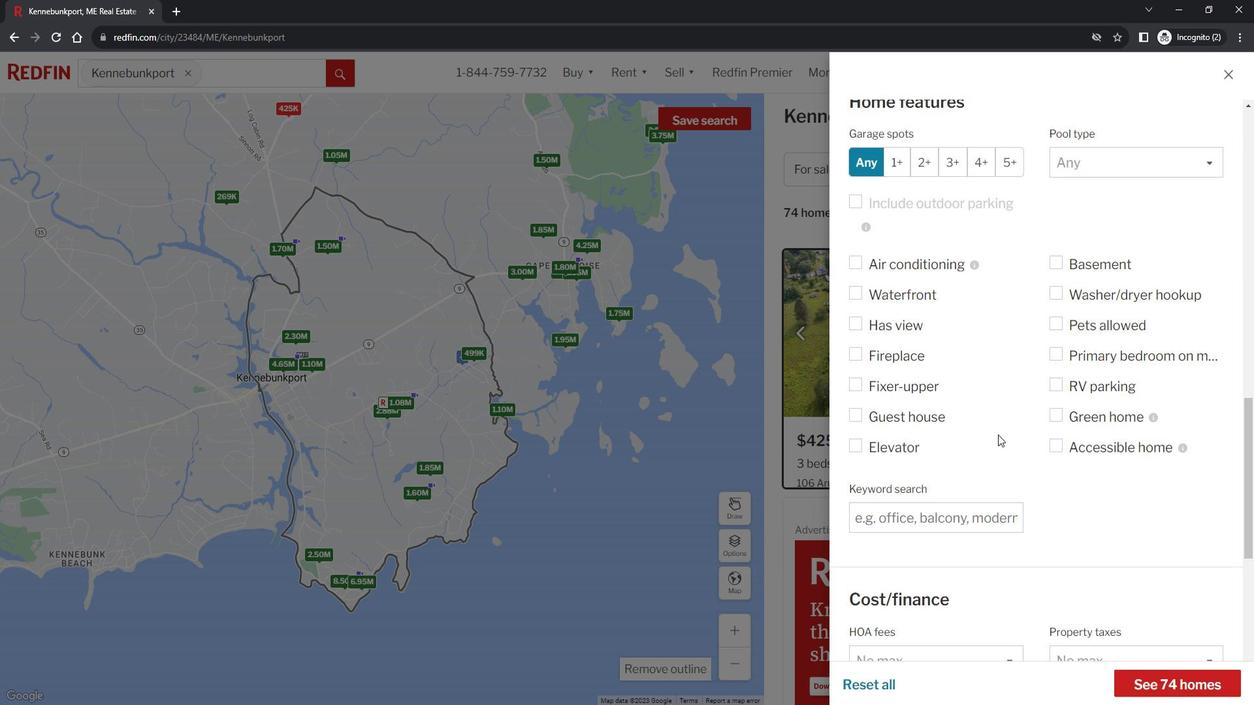
Action: Mouse moved to (939, 445)
Screenshot: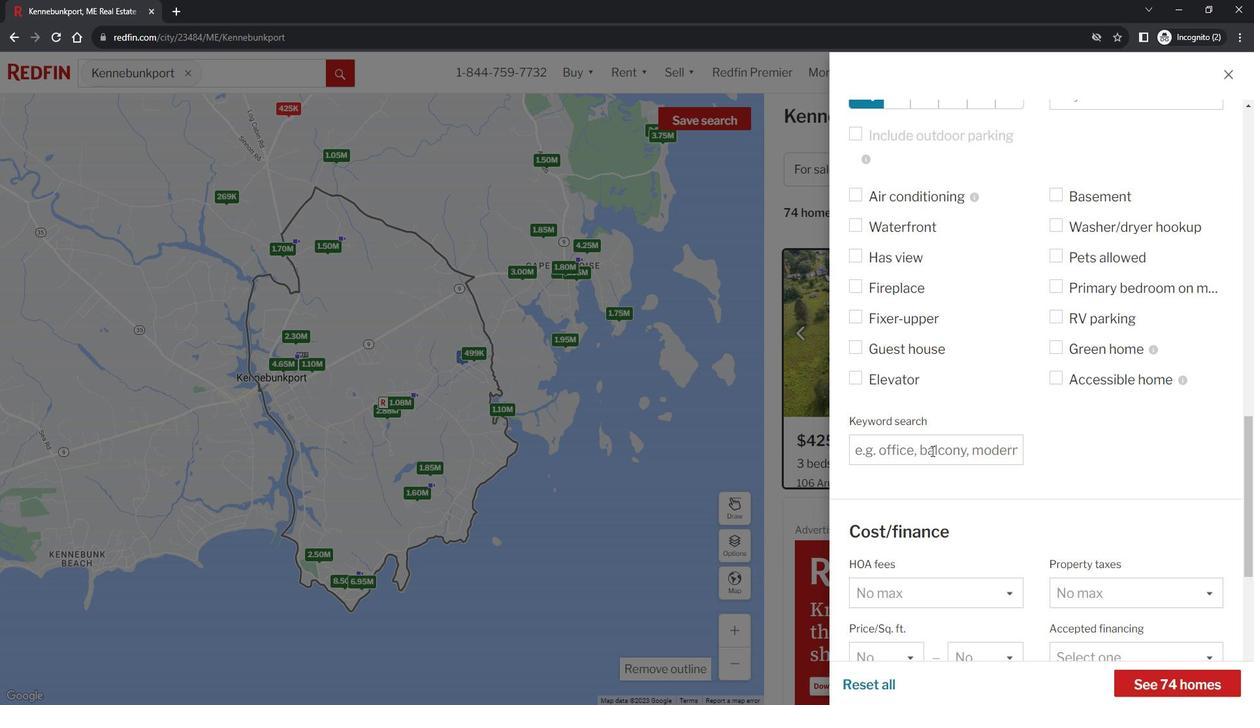 
Action: Mouse pressed left at (939, 445)
Screenshot: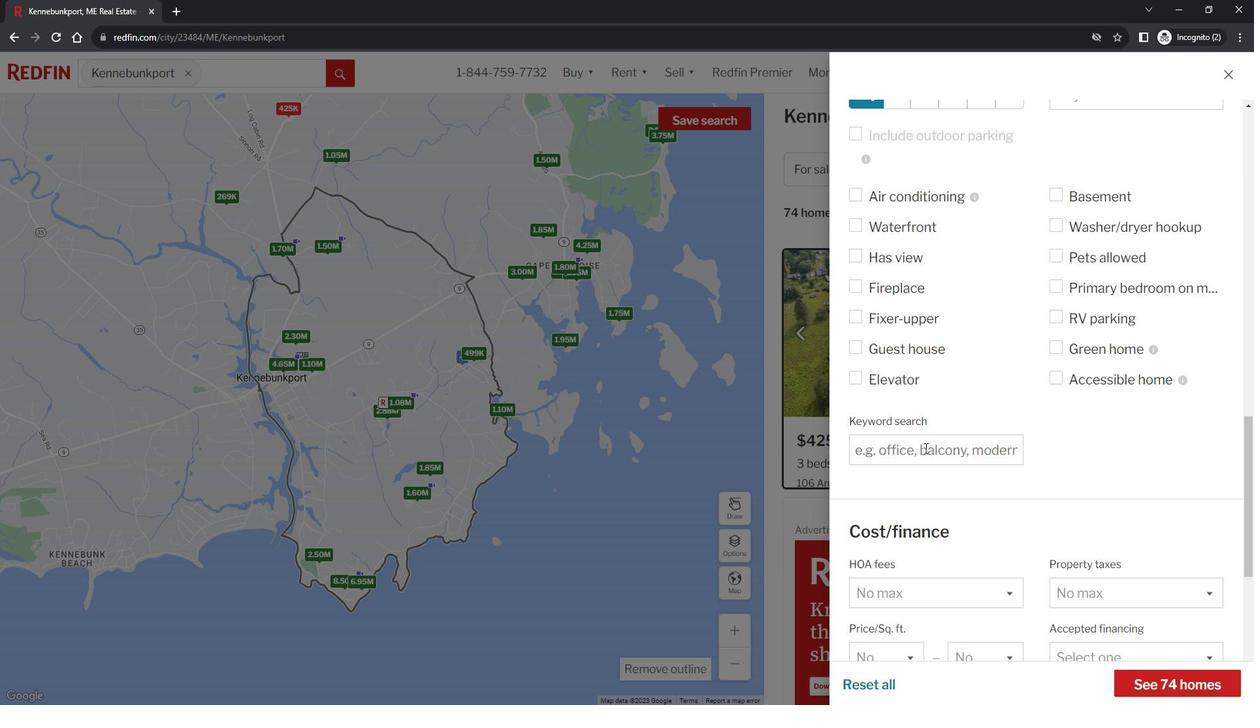 
Action: Mouse moved to (1105, 461)
Screenshot: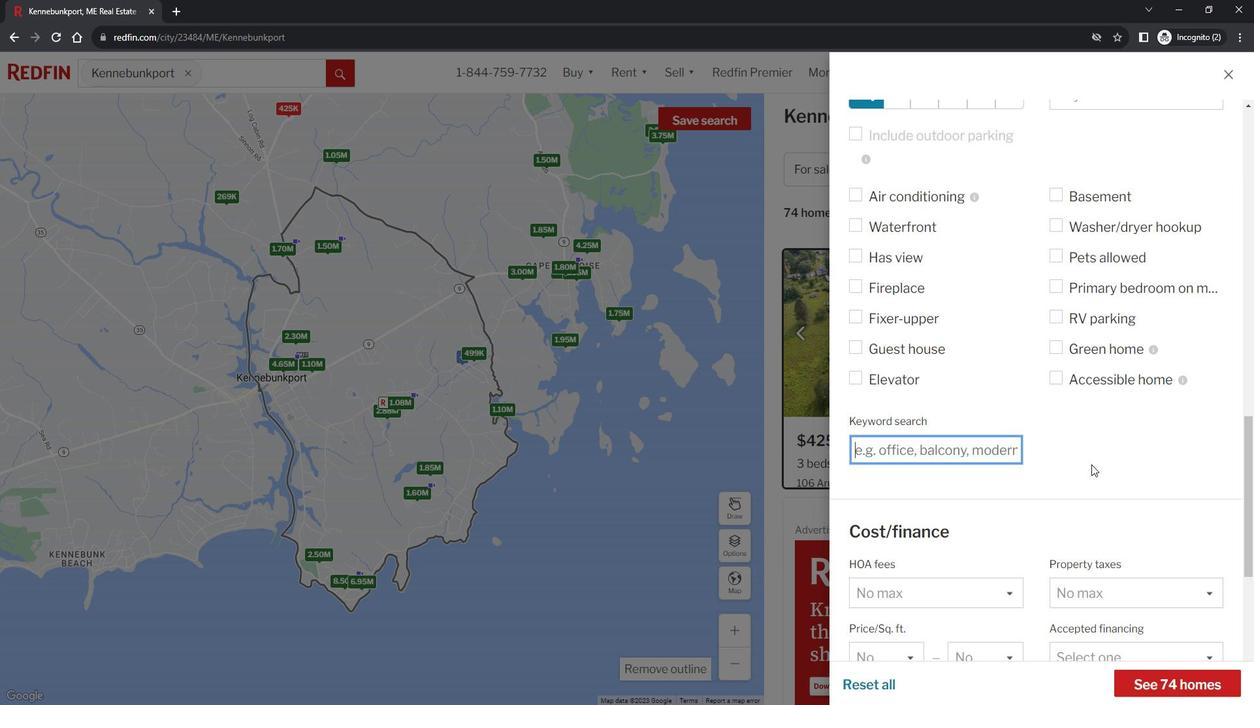 
Action: Key pressed <Key.shift><Key.shift><Key.shift><Key.shift><Key.shift><Key.shift><Key.shift><Key.shift><Key.shift>New<Key.space><Key.shift><Key.shift><Key.shift><Key.shift><Key.shift><Key.shift><Key.shift><Key.shift><Key.shift><Key.shift><Key.shift><Key.shift><Key.shift>England<Key.space><Key.shift><Key.shift><Key.shift><Key.shift><Key.shift><Key.shift>Charm<Key.enter>
Screenshot: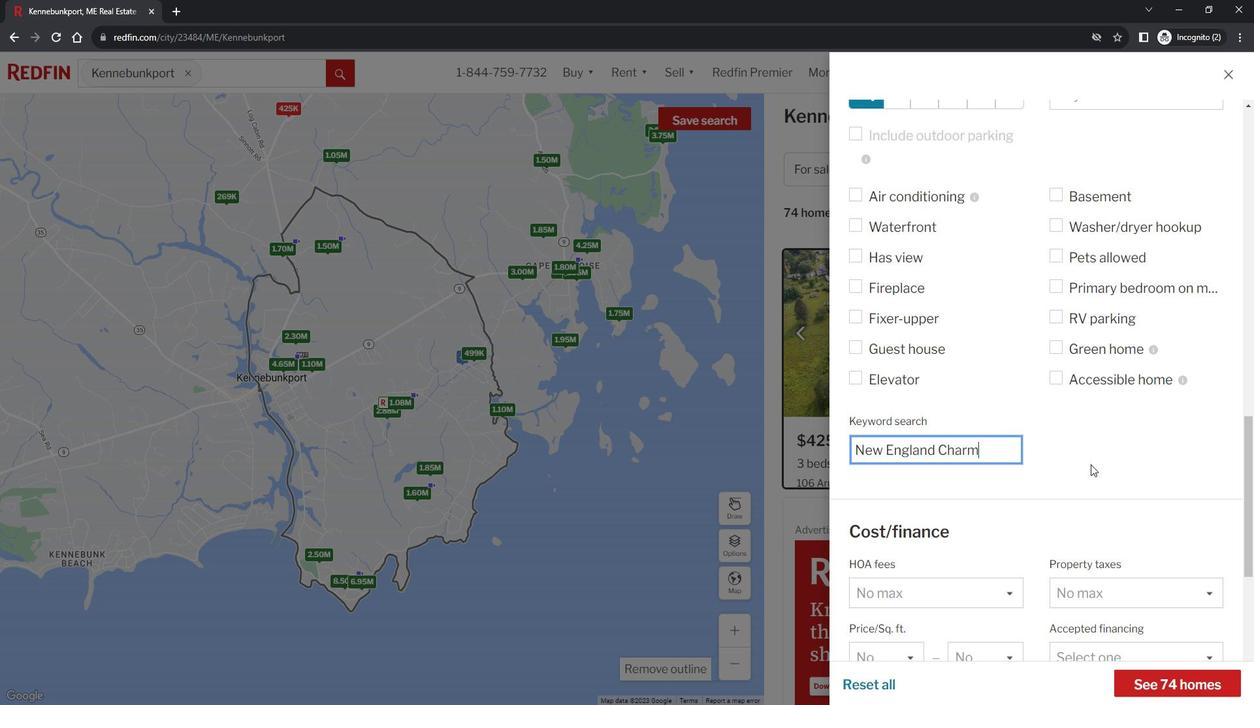 
Action: Mouse moved to (1188, 672)
Screenshot: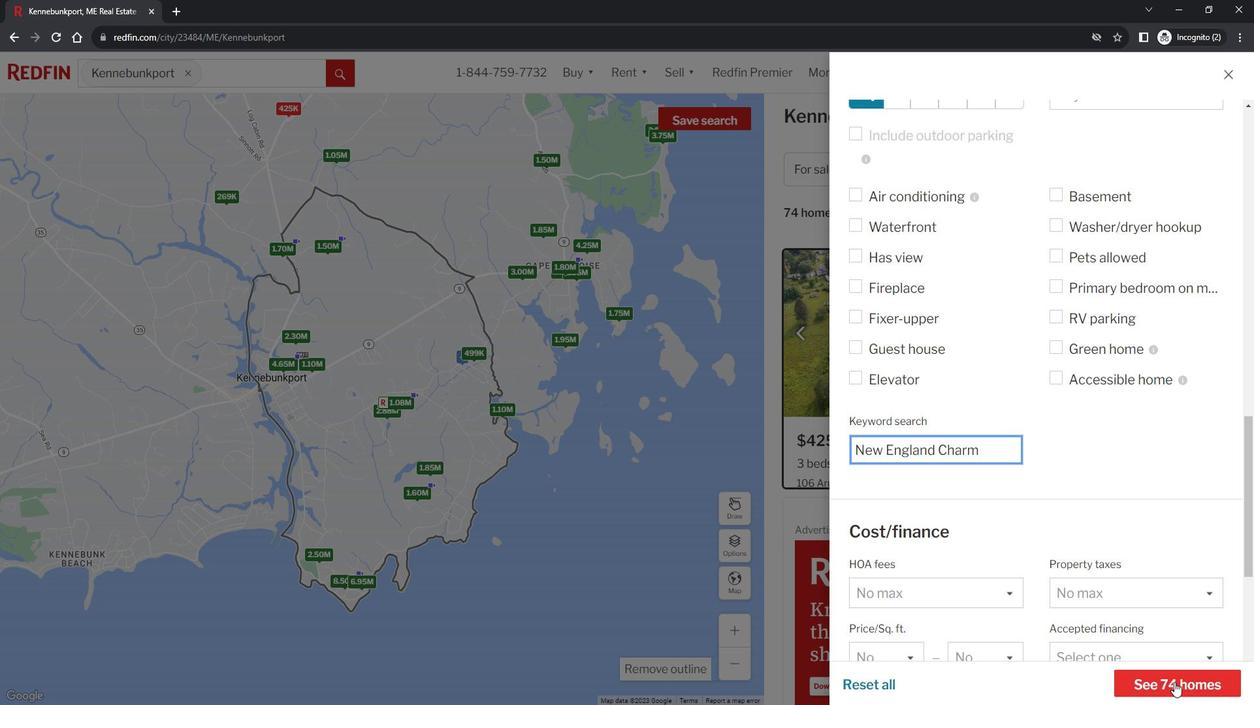 
Action: Mouse pressed left at (1188, 672)
Screenshot: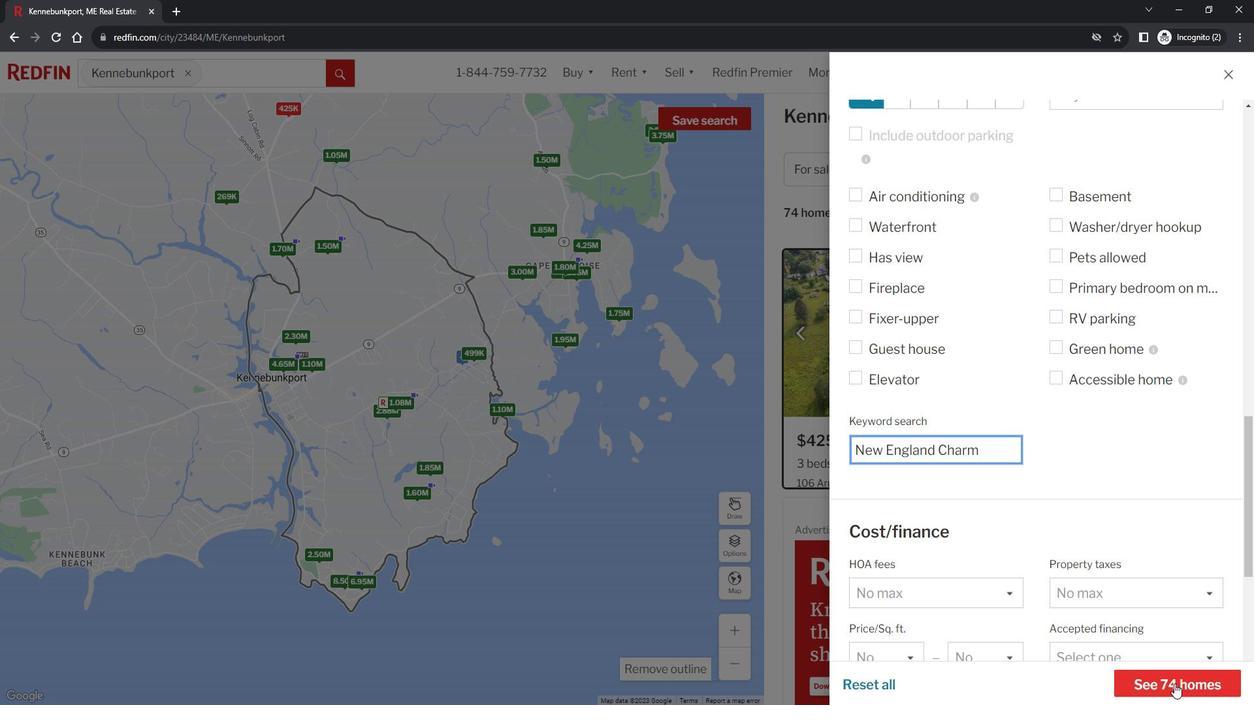 
Action: Mouse moved to (868, 327)
Screenshot: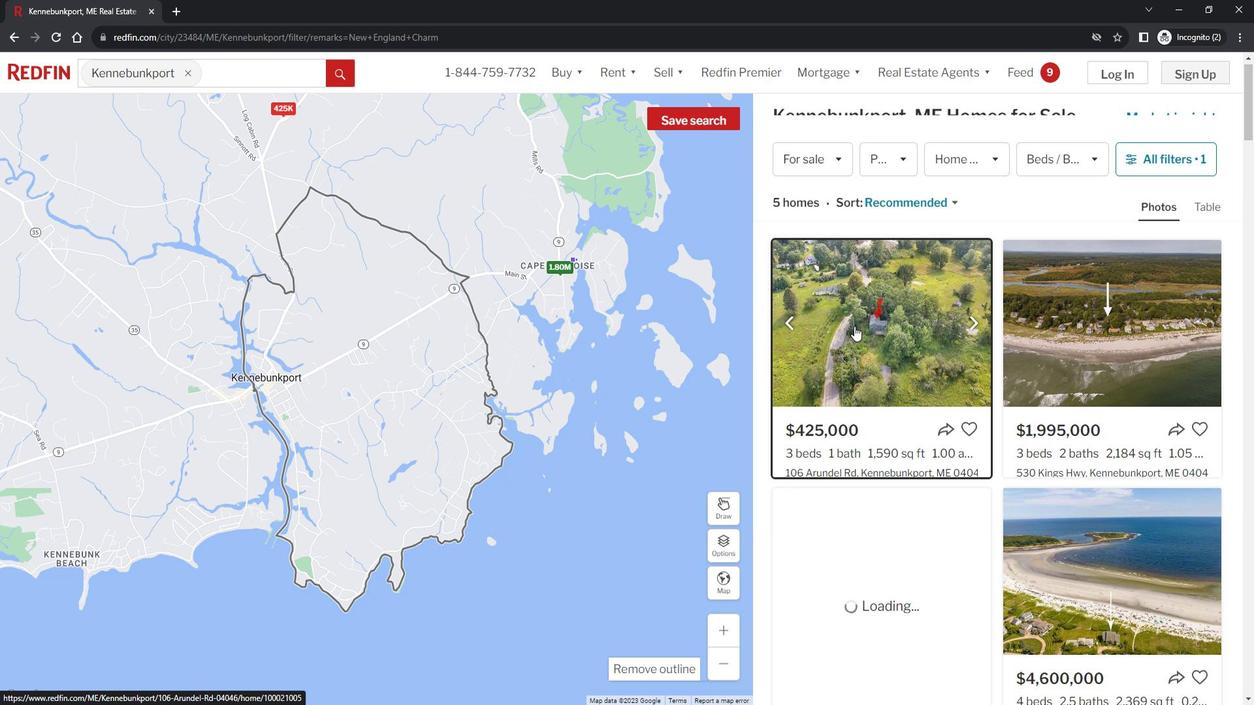 
Action: Mouse pressed left at (868, 327)
Screenshot: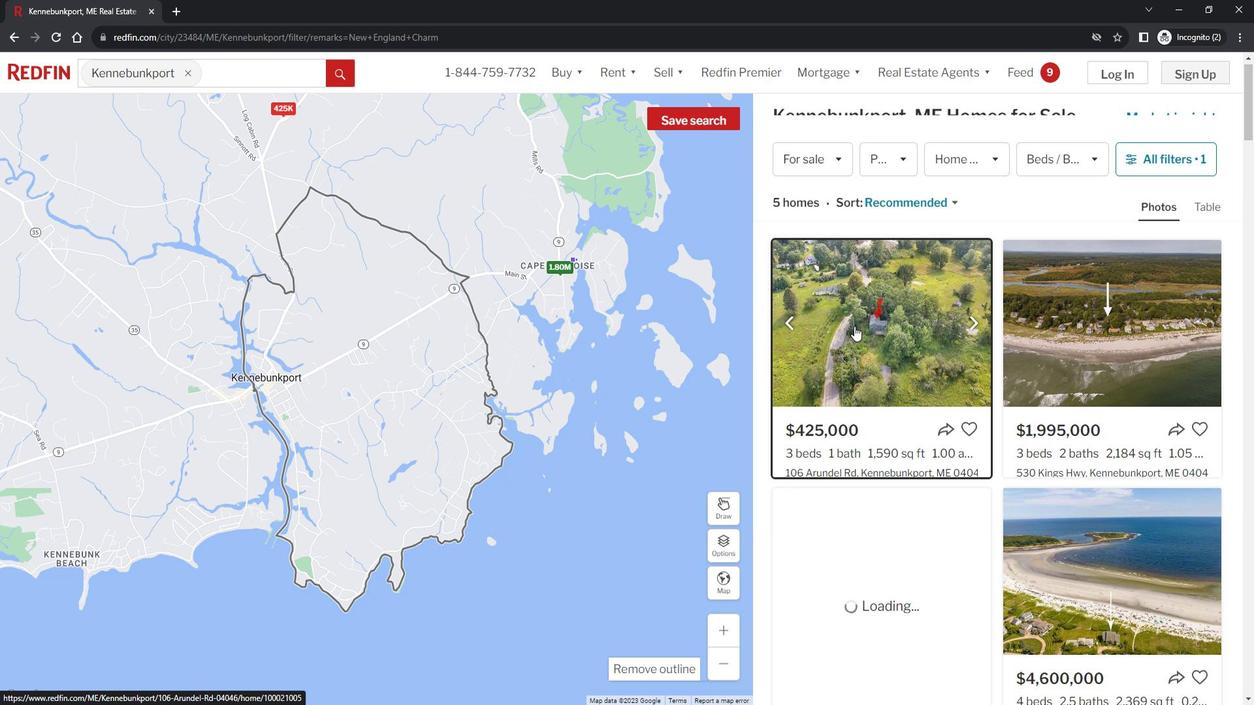 
Action: Mouse moved to (641, 303)
Screenshot: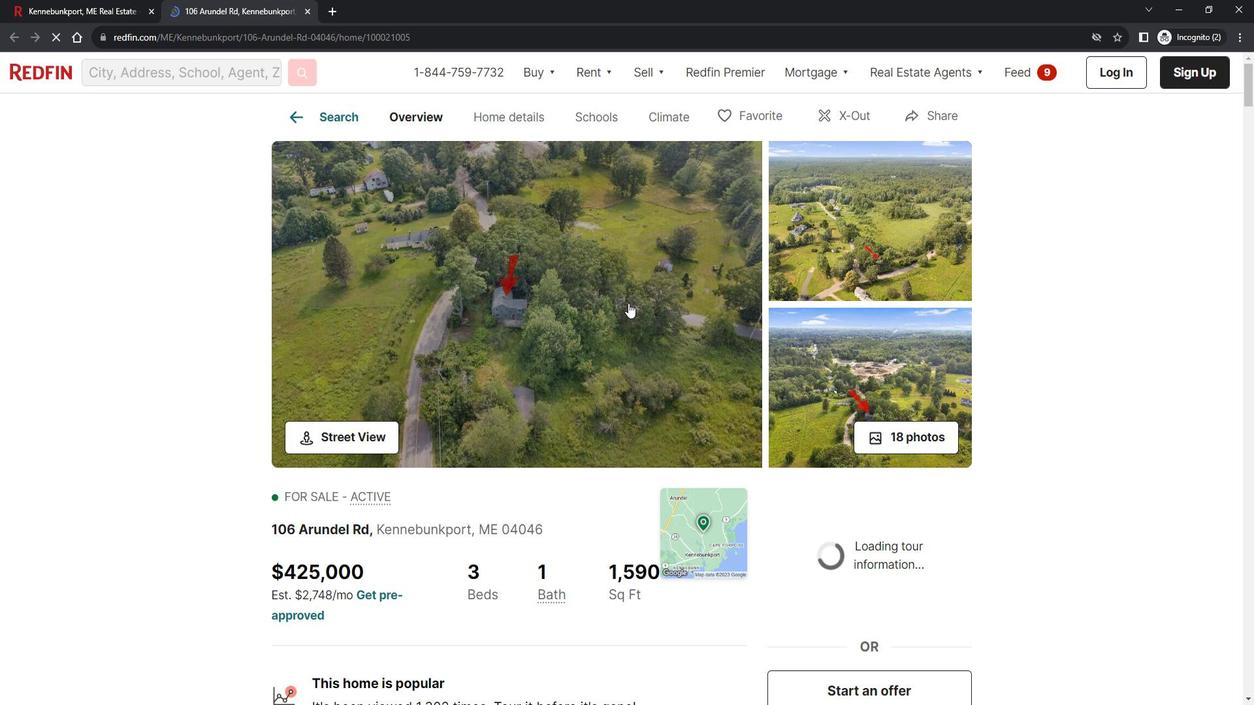 
Action: Mouse pressed left at (641, 303)
Screenshot: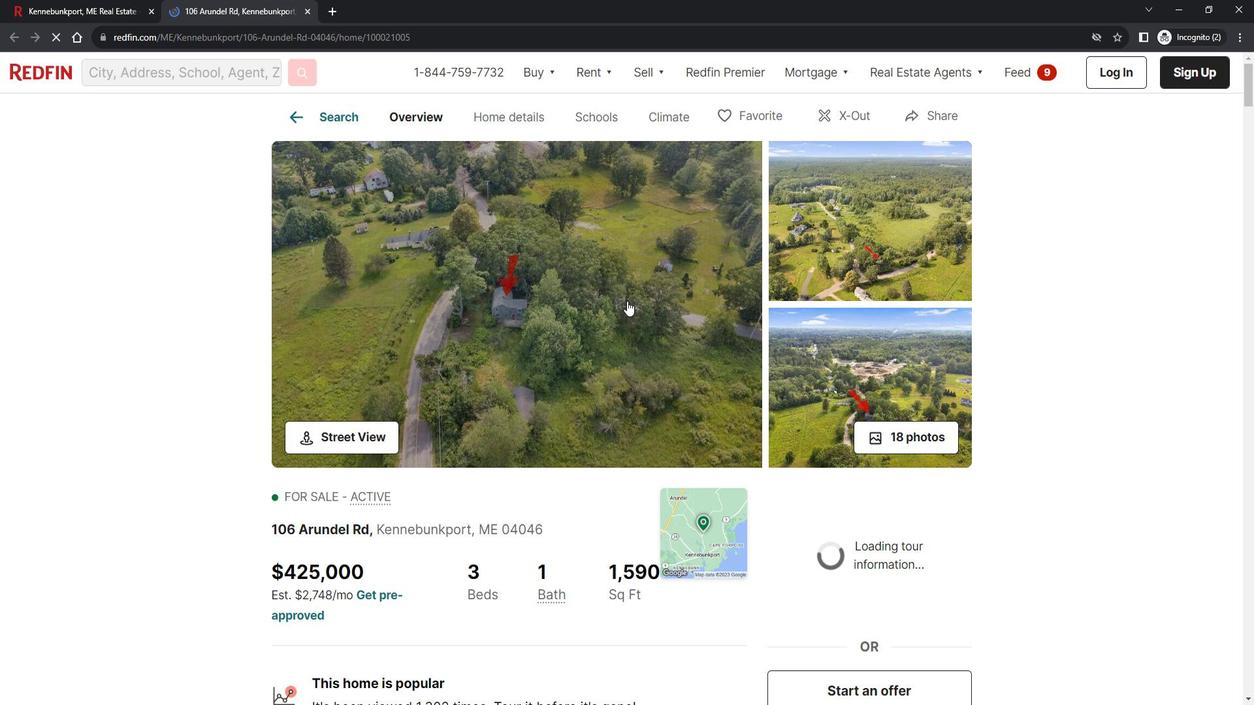 
Action: Mouse moved to (746, 416)
Screenshot: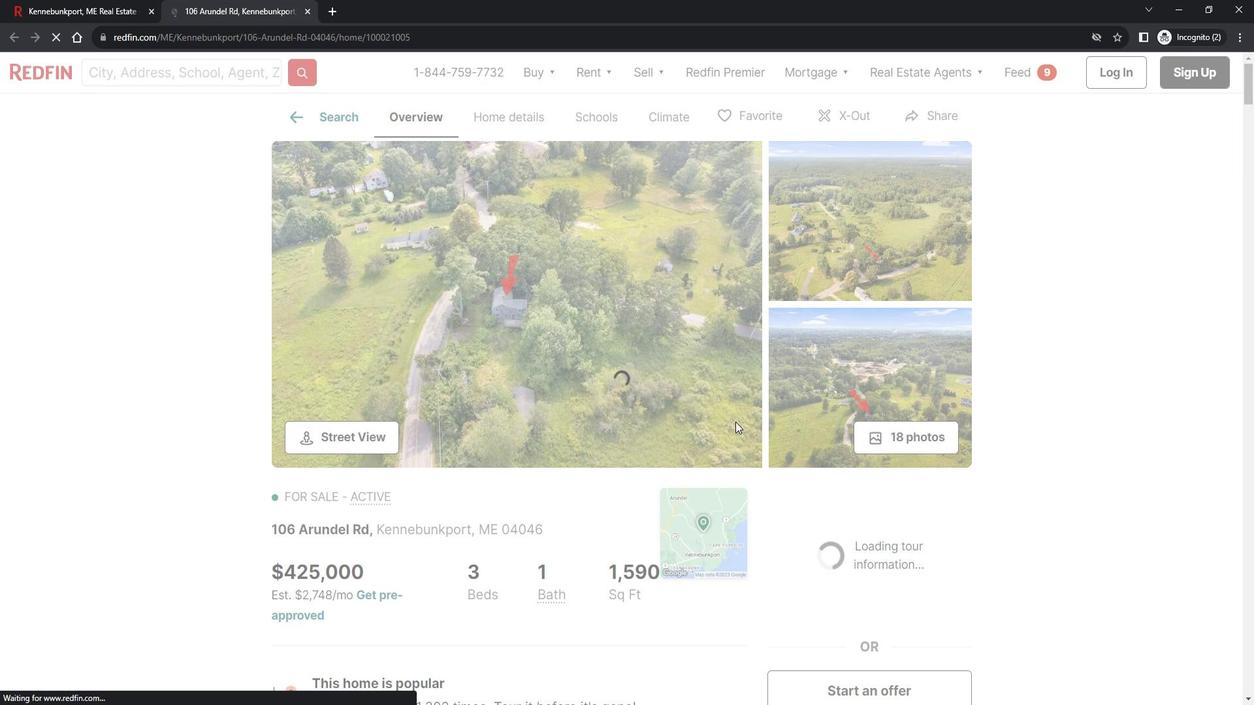 
Action: Mouse scrolled (746, 415) with delta (0, 0)
Screenshot: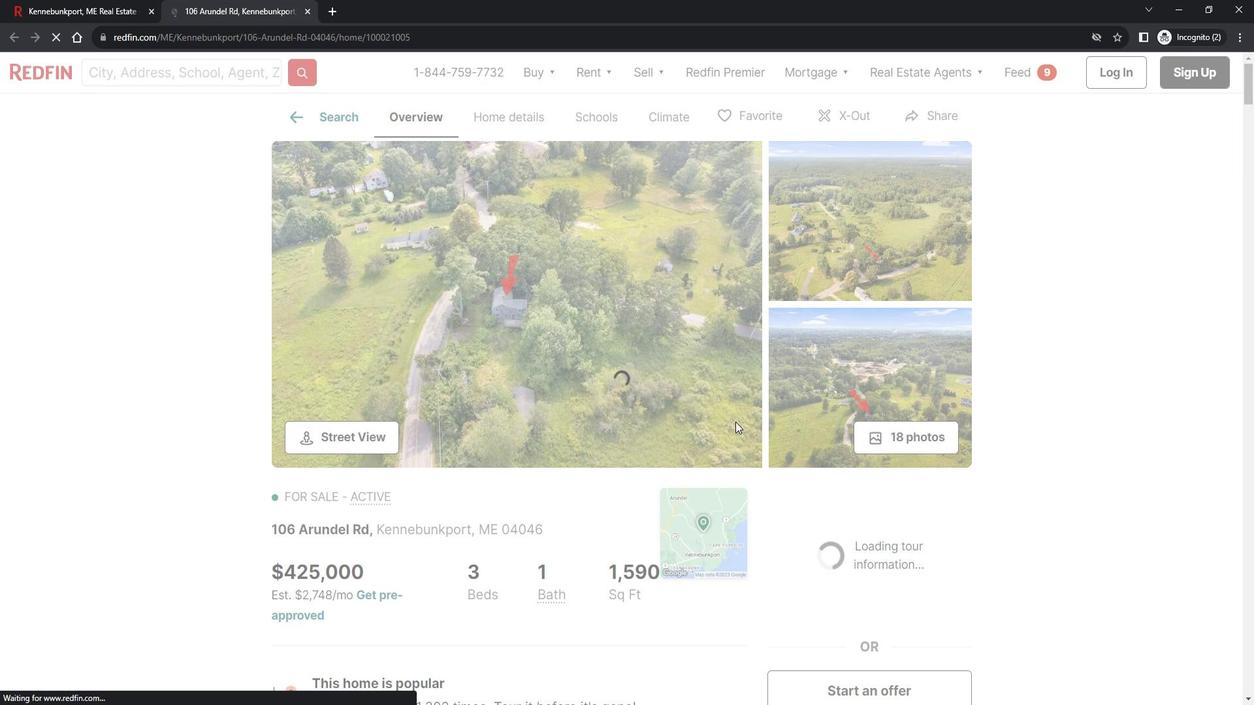 
Action: Mouse scrolled (746, 415) with delta (0, 0)
Screenshot: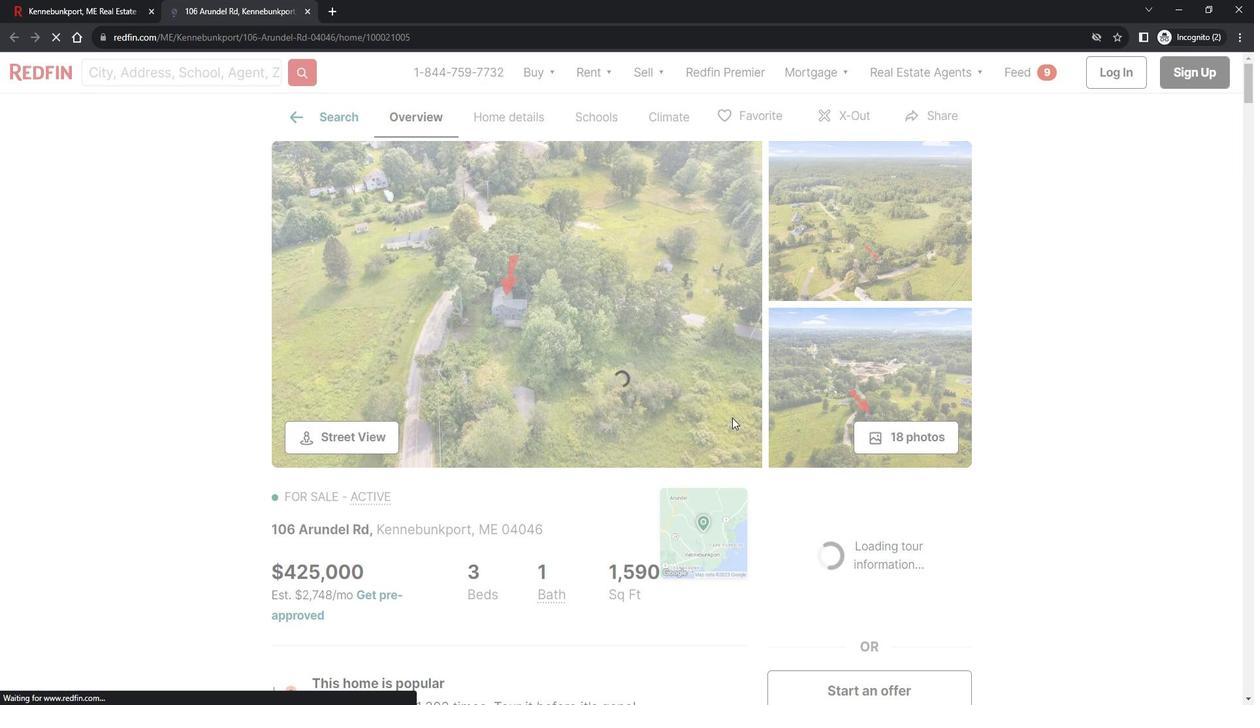 
Action: Mouse scrolled (746, 415) with delta (0, 0)
Screenshot: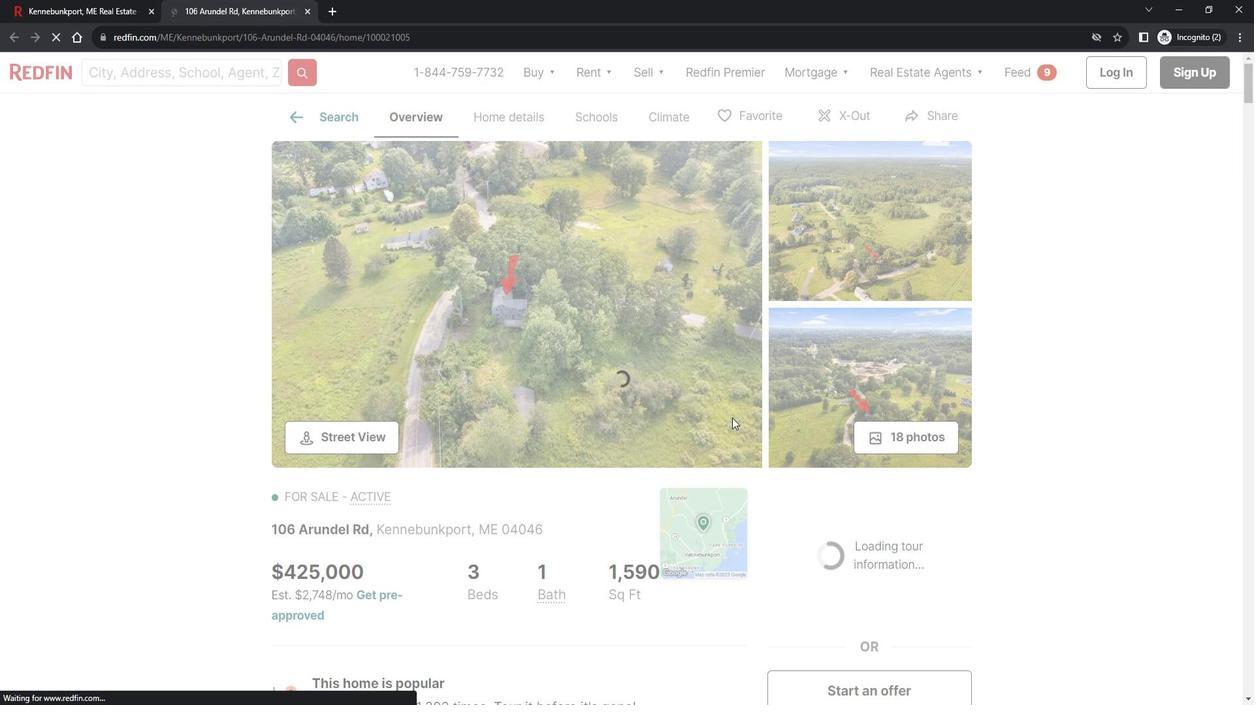 
Action: Mouse moved to (1171, 391)
Screenshot: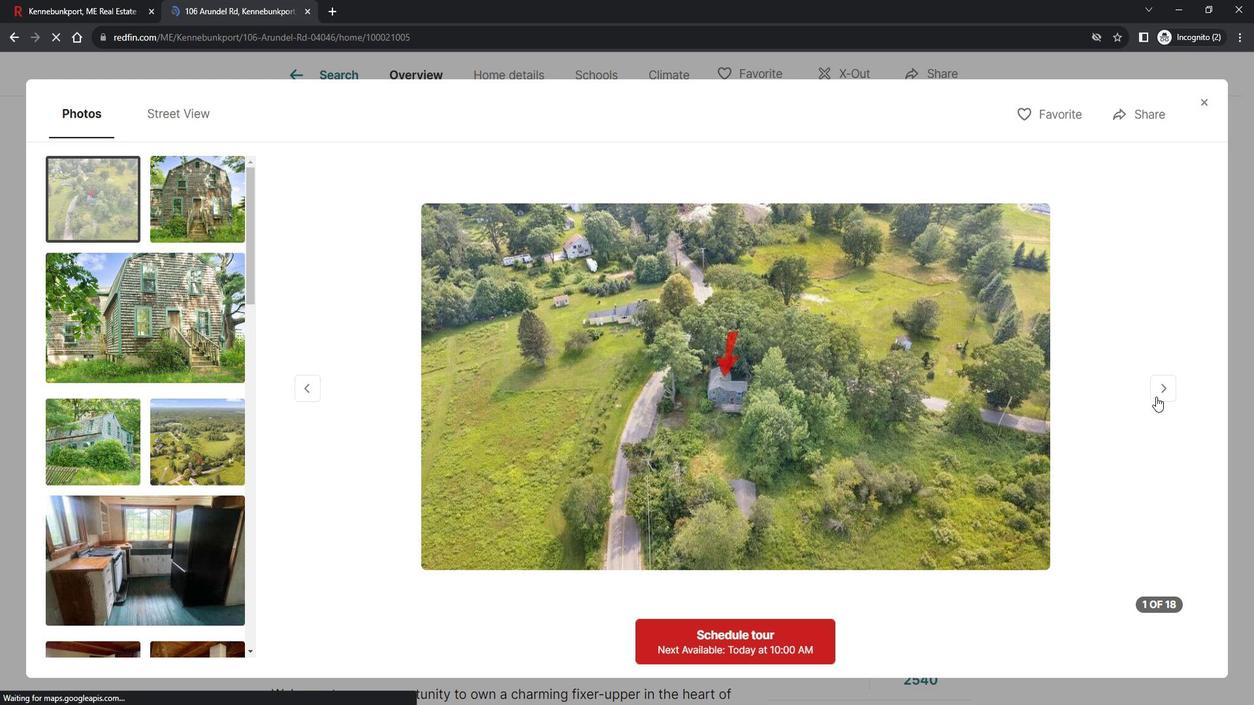 
Action: Mouse pressed left at (1171, 391)
Screenshot: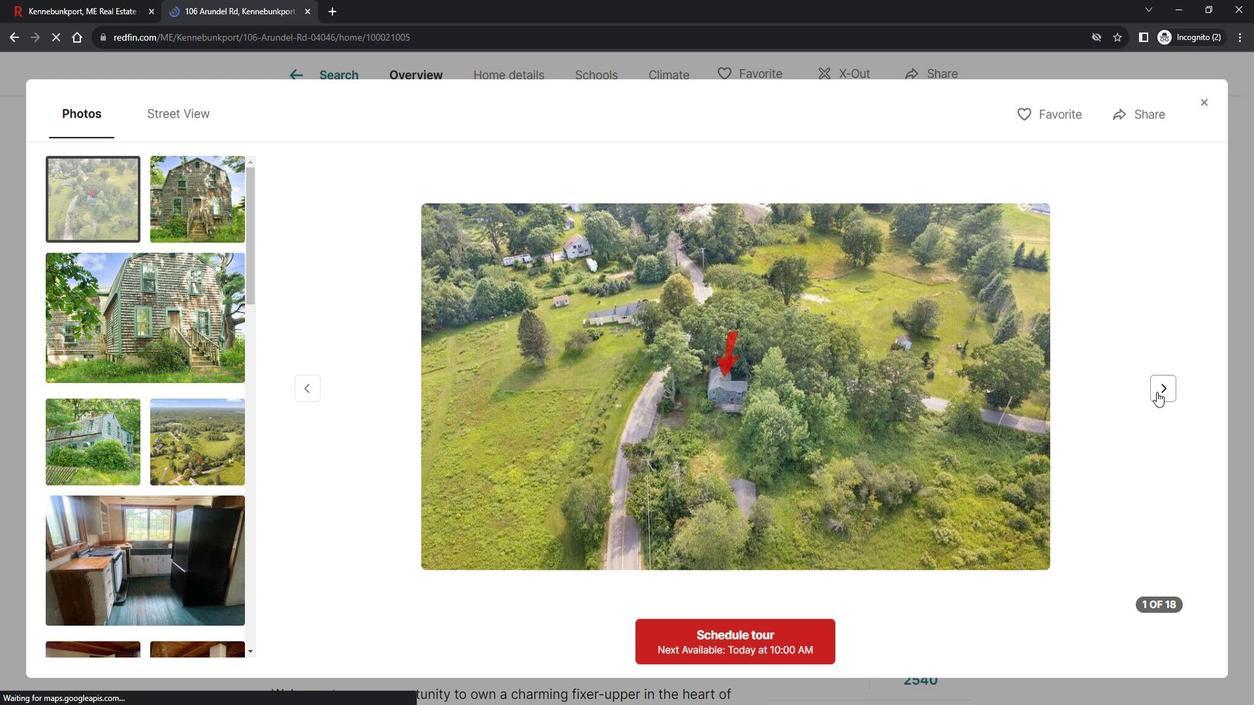 
Action: Mouse pressed left at (1171, 391)
Screenshot: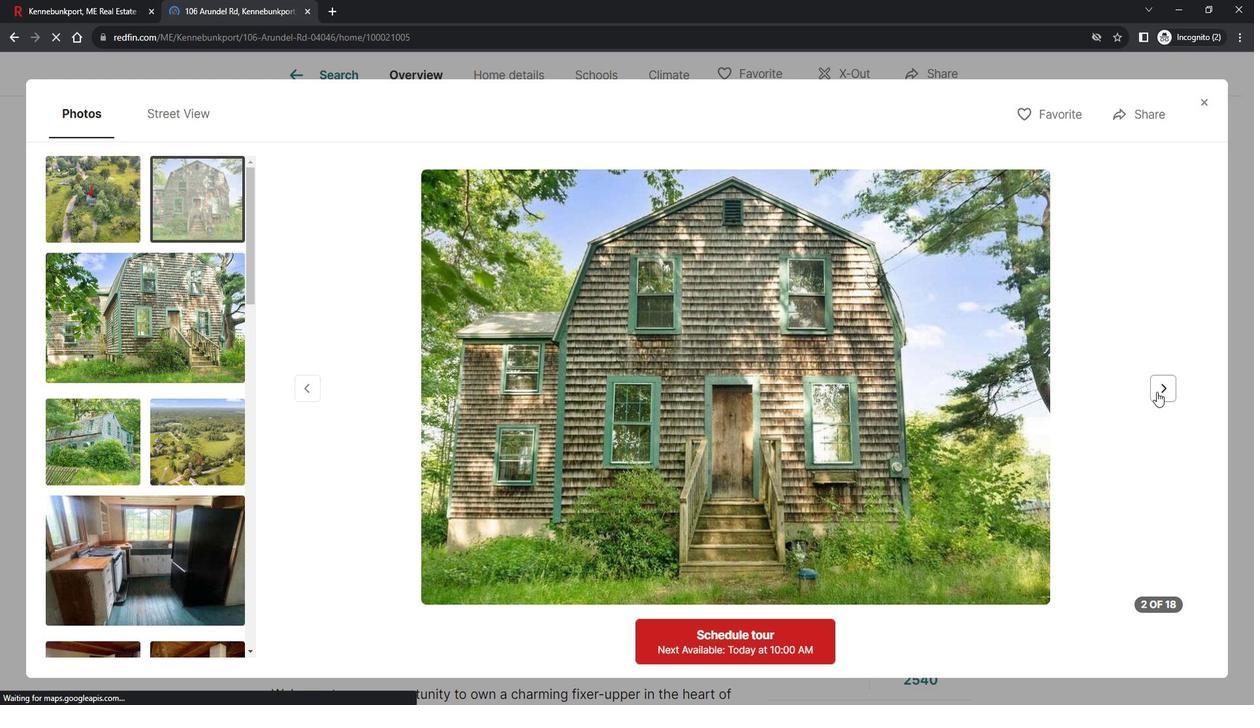 
Action: Mouse moved to (1168, 392)
Screenshot: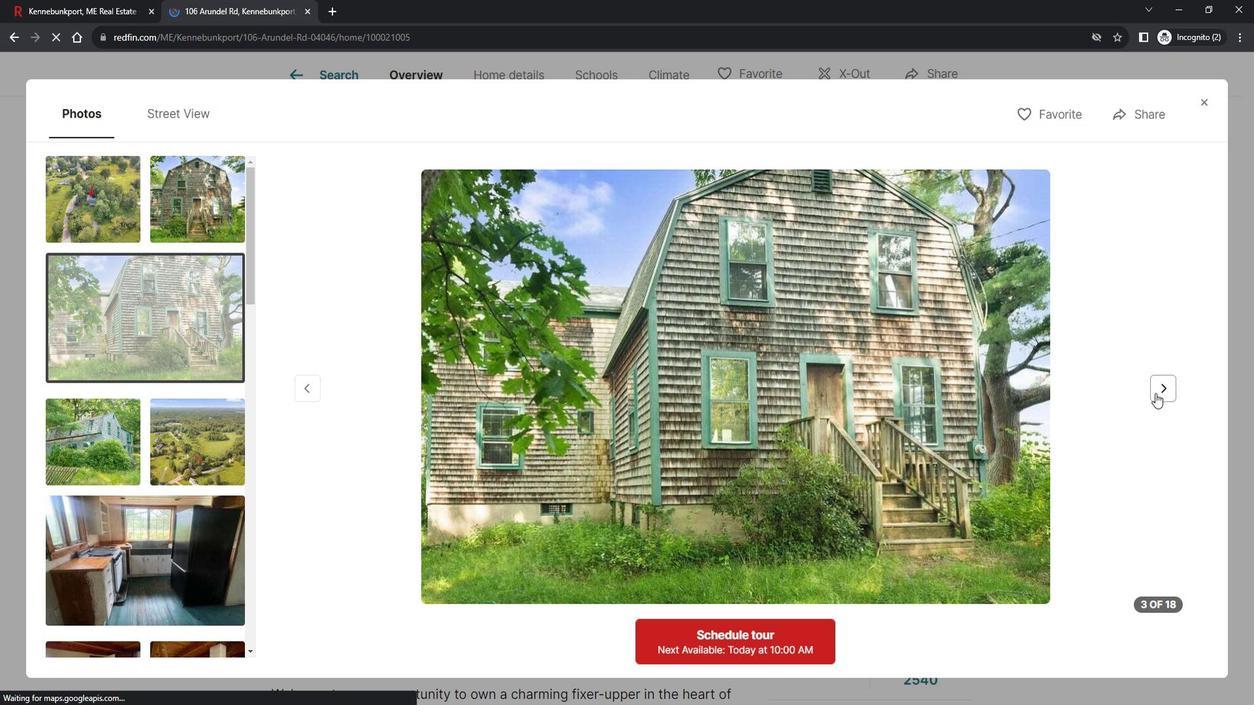 
Action: Mouse pressed left at (1168, 392)
Screenshot: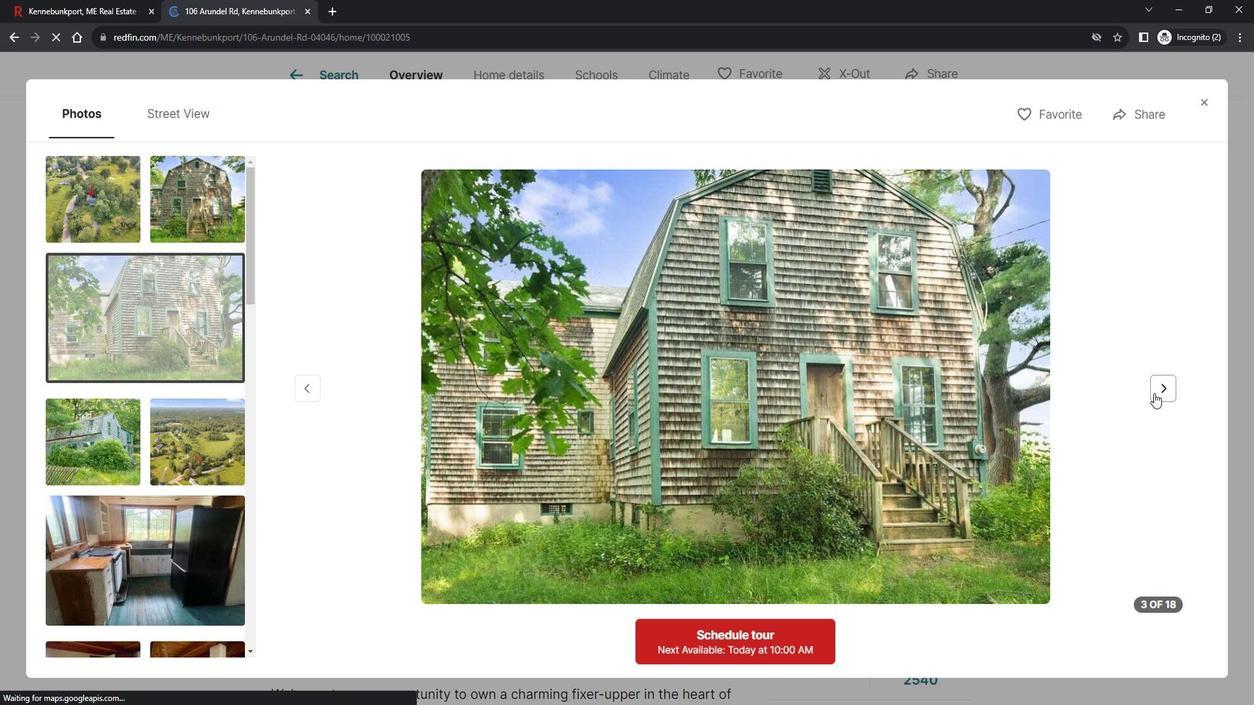 
Action: Mouse moved to (1169, 392)
Screenshot: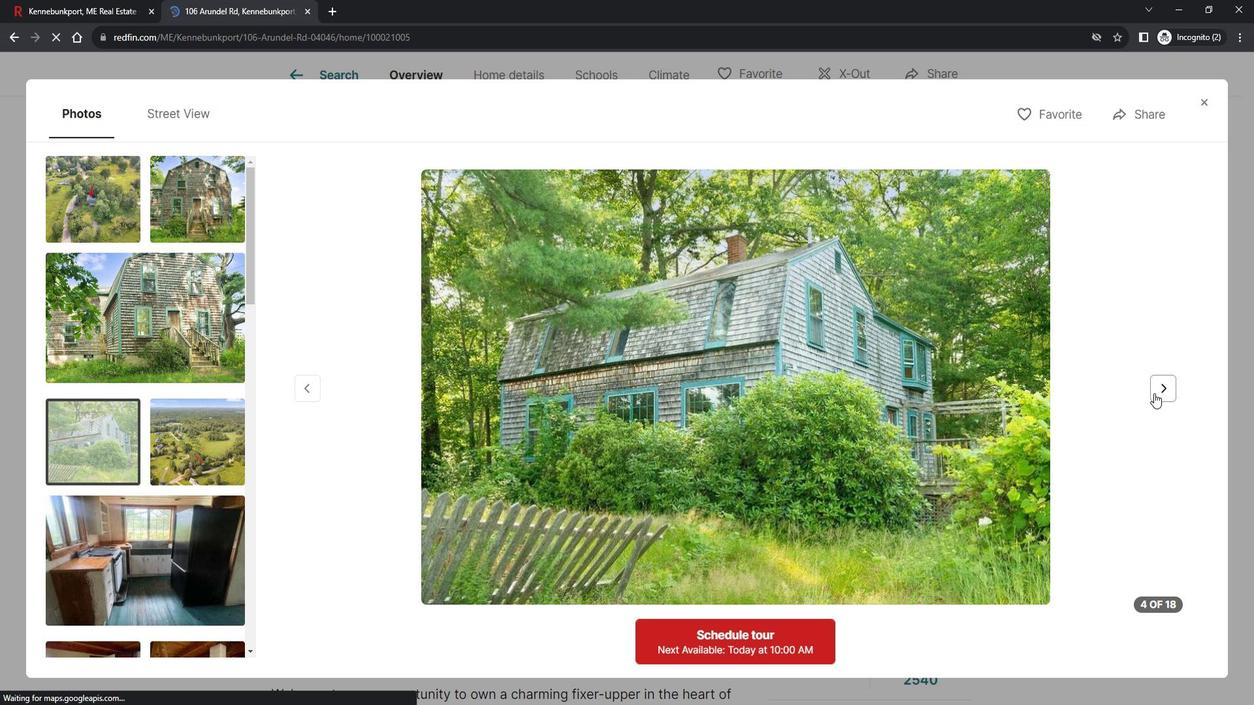 
Action: Mouse pressed left at (1169, 392)
Screenshot: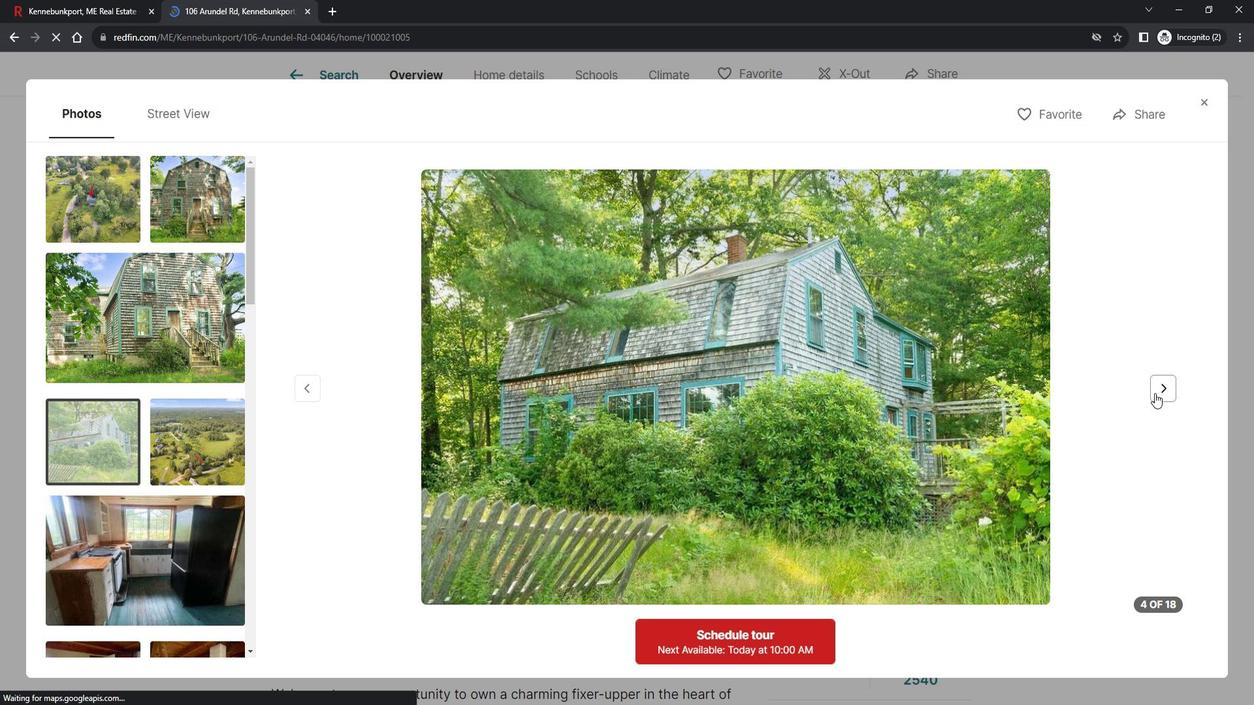 
Action: Mouse pressed left at (1169, 392)
Screenshot: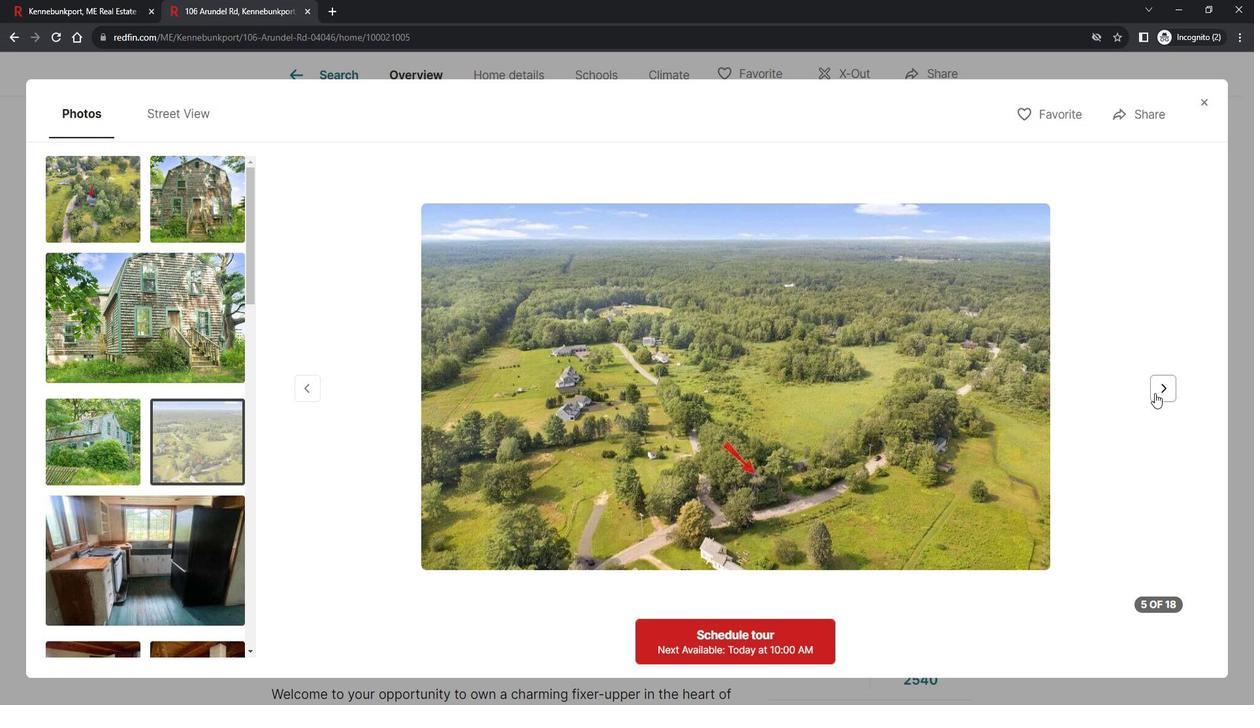 
Action: Mouse moved to (1169, 392)
Screenshot: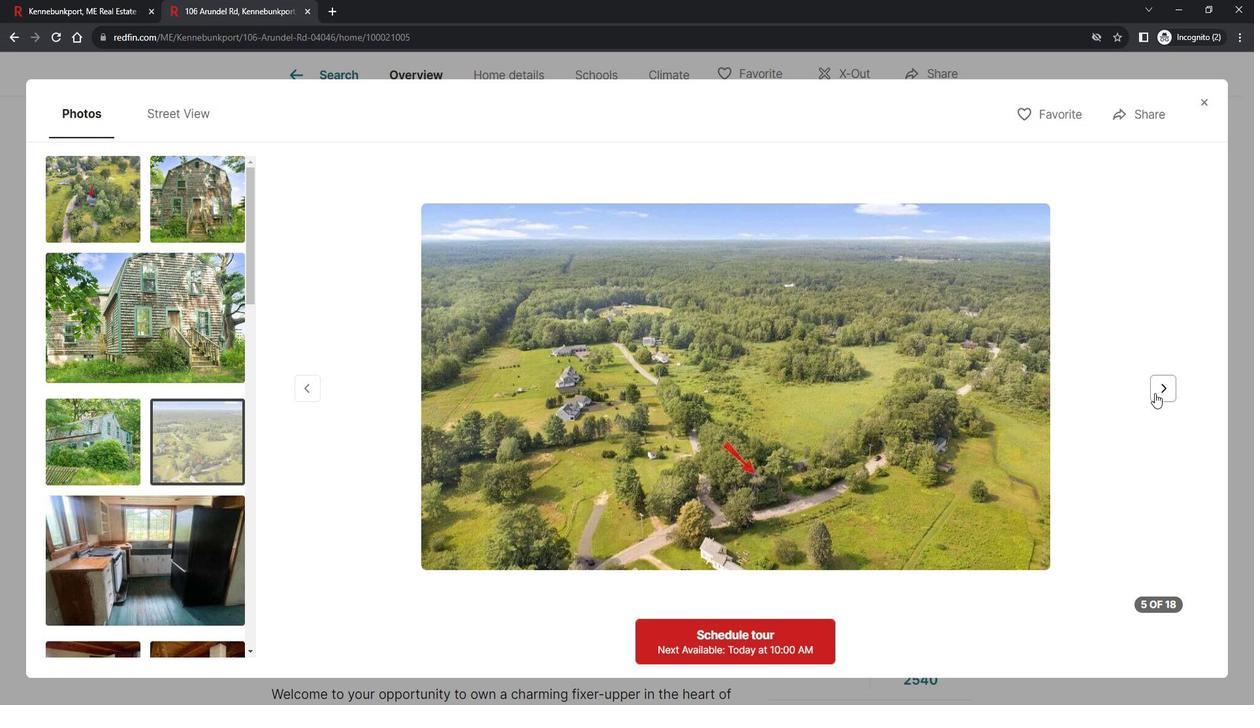 
Action: Mouse pressed left at (1169, 392)
Screenshot: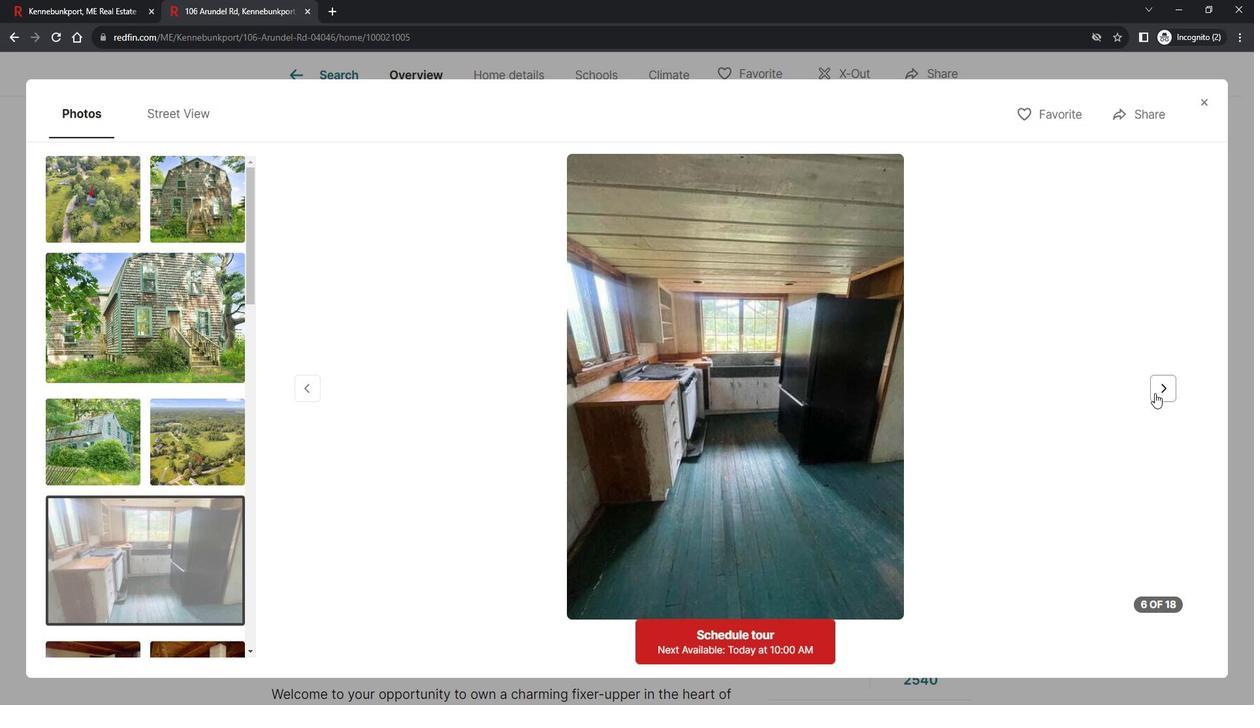 
Action: Mouse pressed left at (1169, 392)
Screenshot: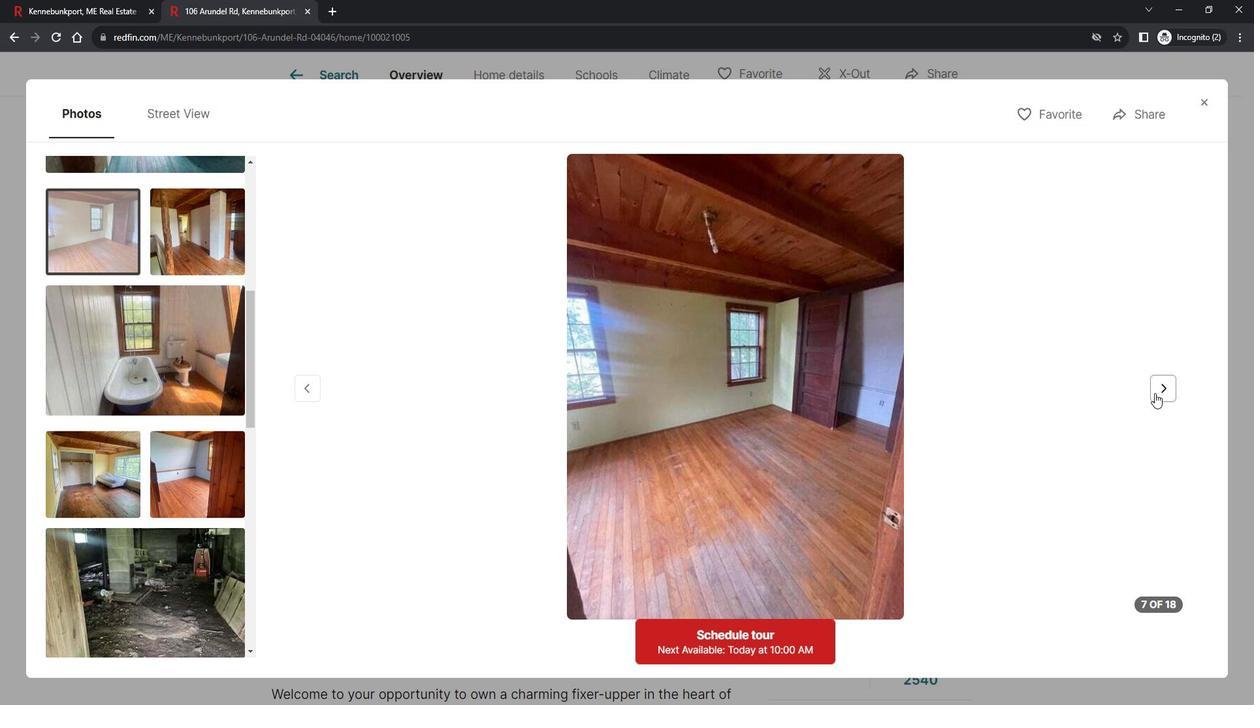 
Action: Mouse pressed left at (1169, 392)
Screenshot: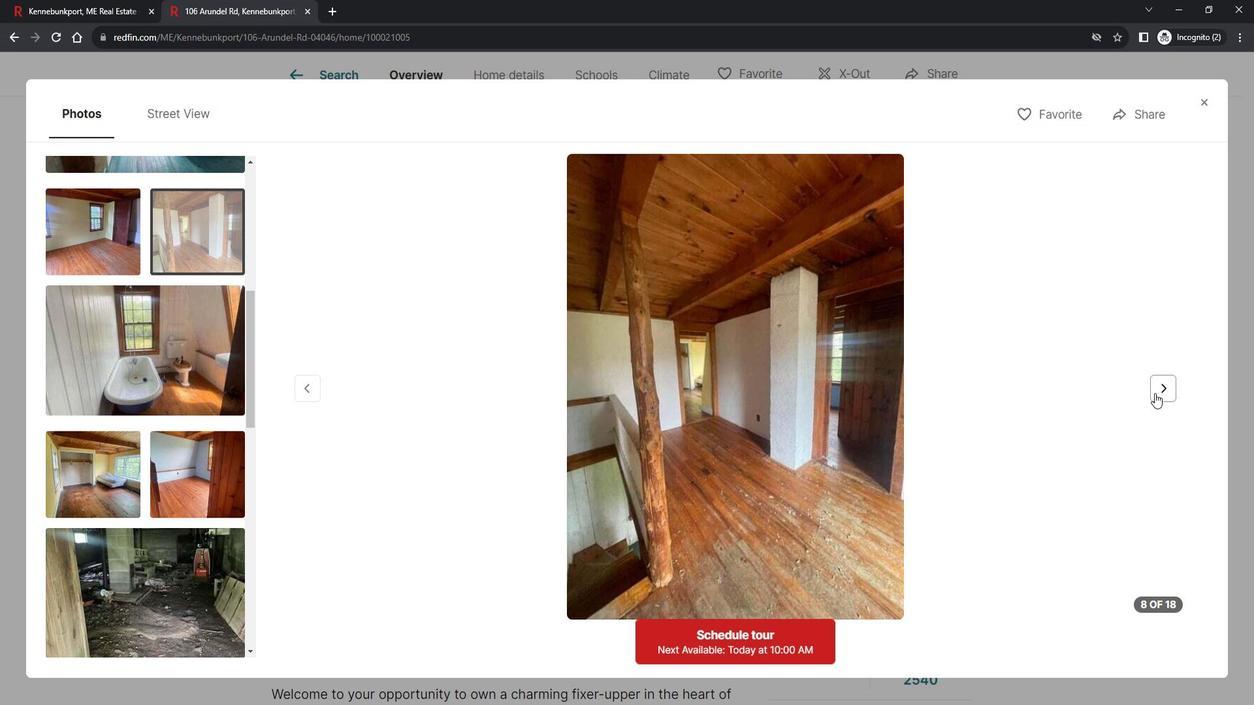
Action: Mouse pressed left at (1169, 392)
Screenshot: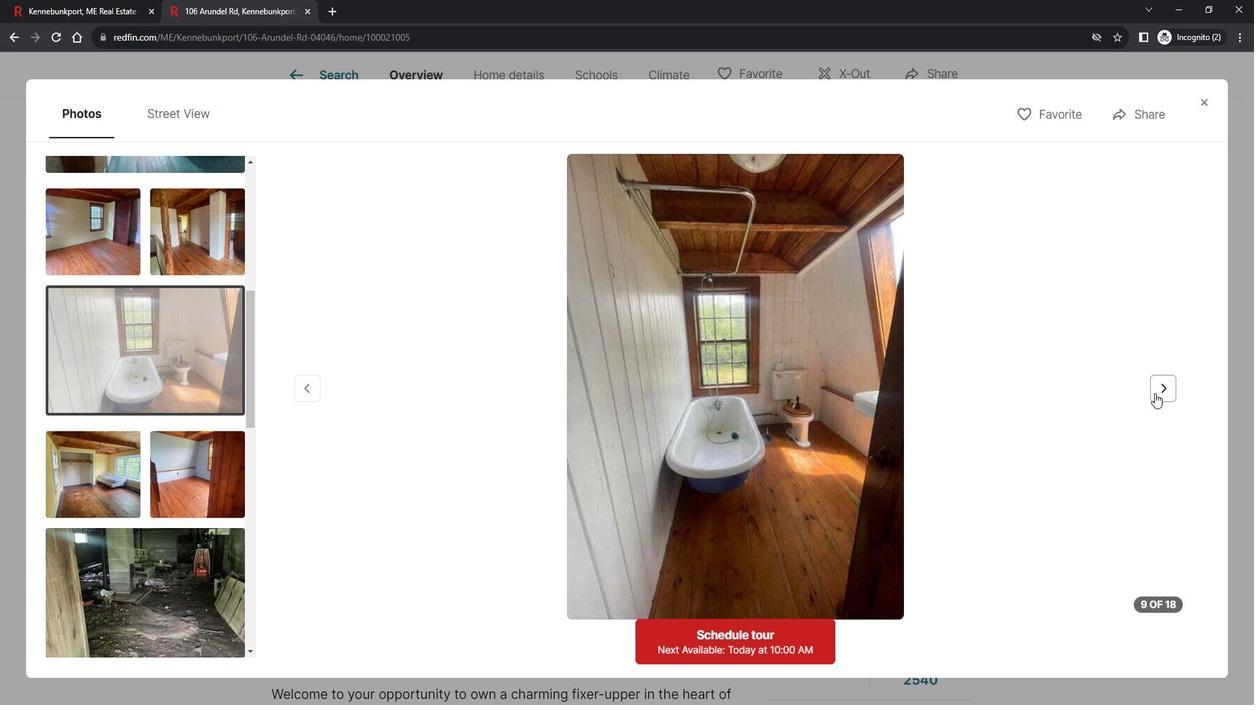 
Action: Mouse moved to (1169, 392)
Screenshot: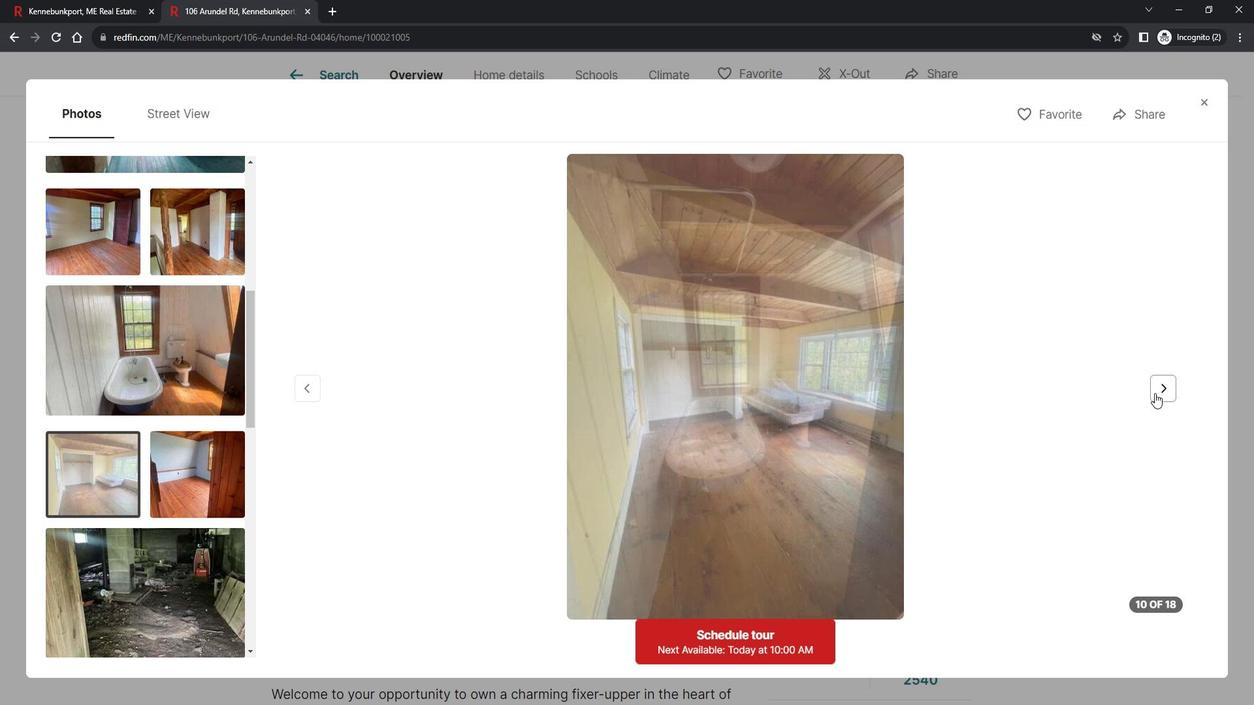 
Action: Mouse pressed left at (1169, 392)
Screenshot: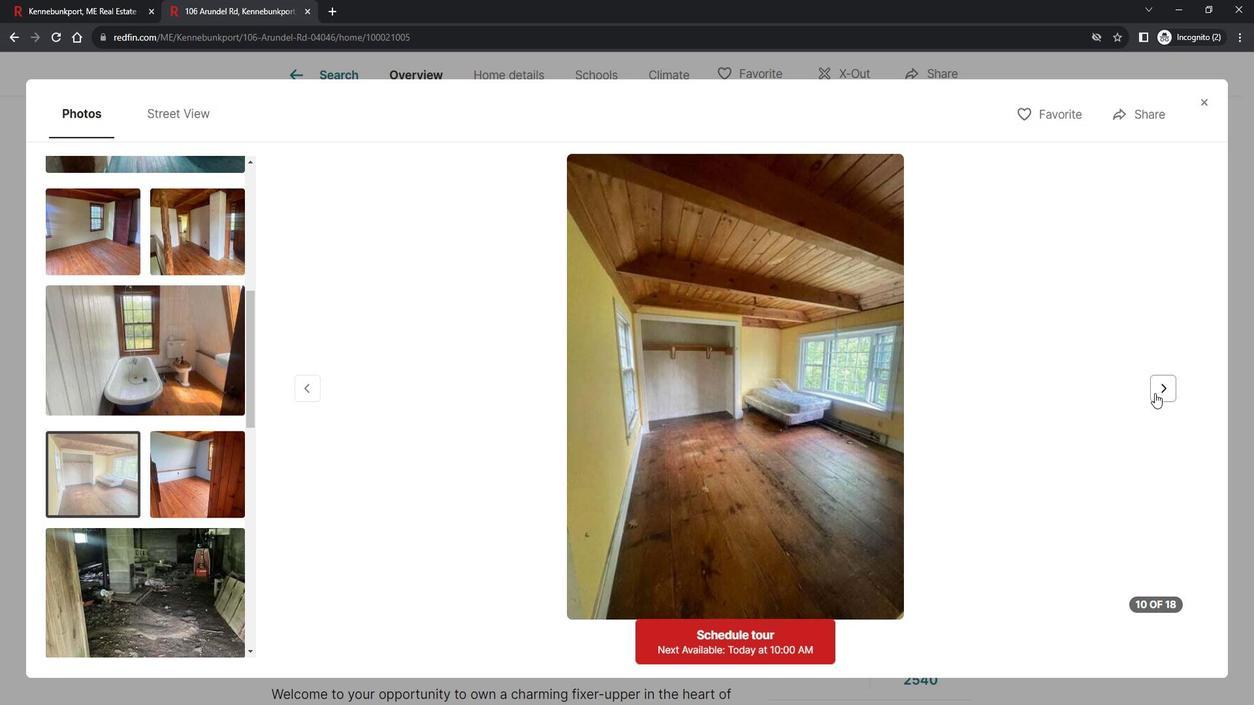 
Action: Mouse pressed left at (1169, 392)
Screenshot: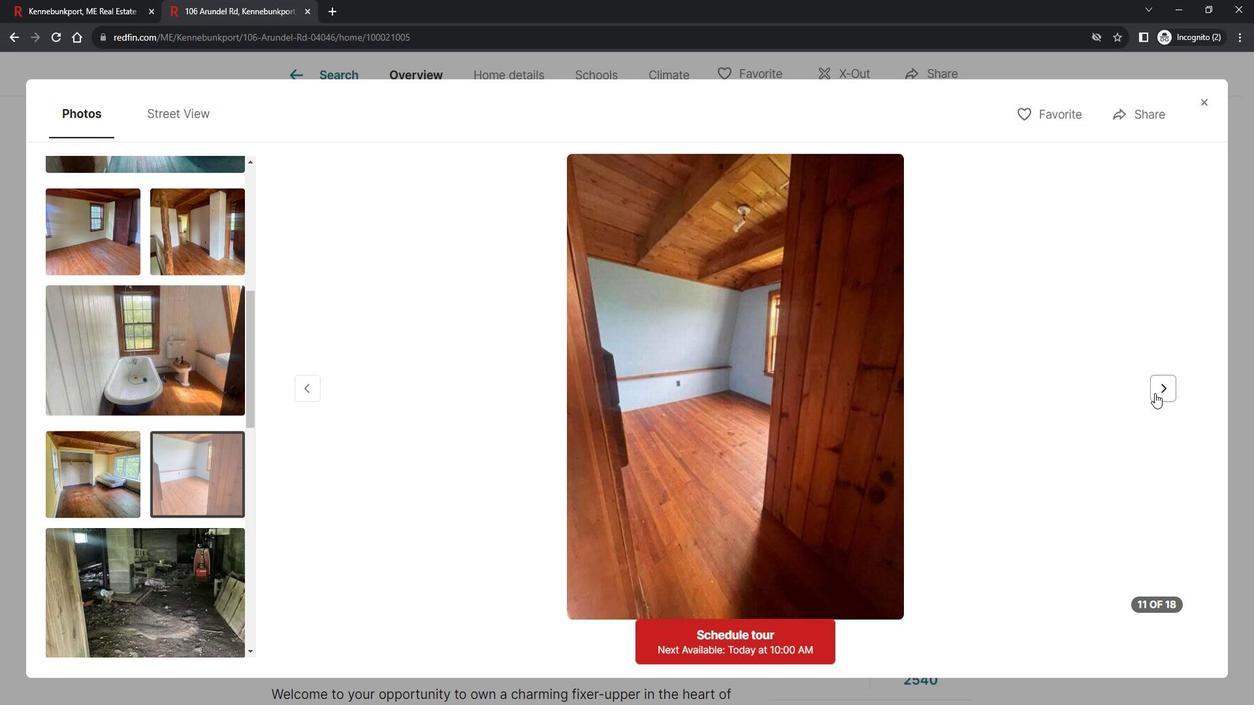 
Action: Mouse pressed left at (1169, 392)
Screenshot: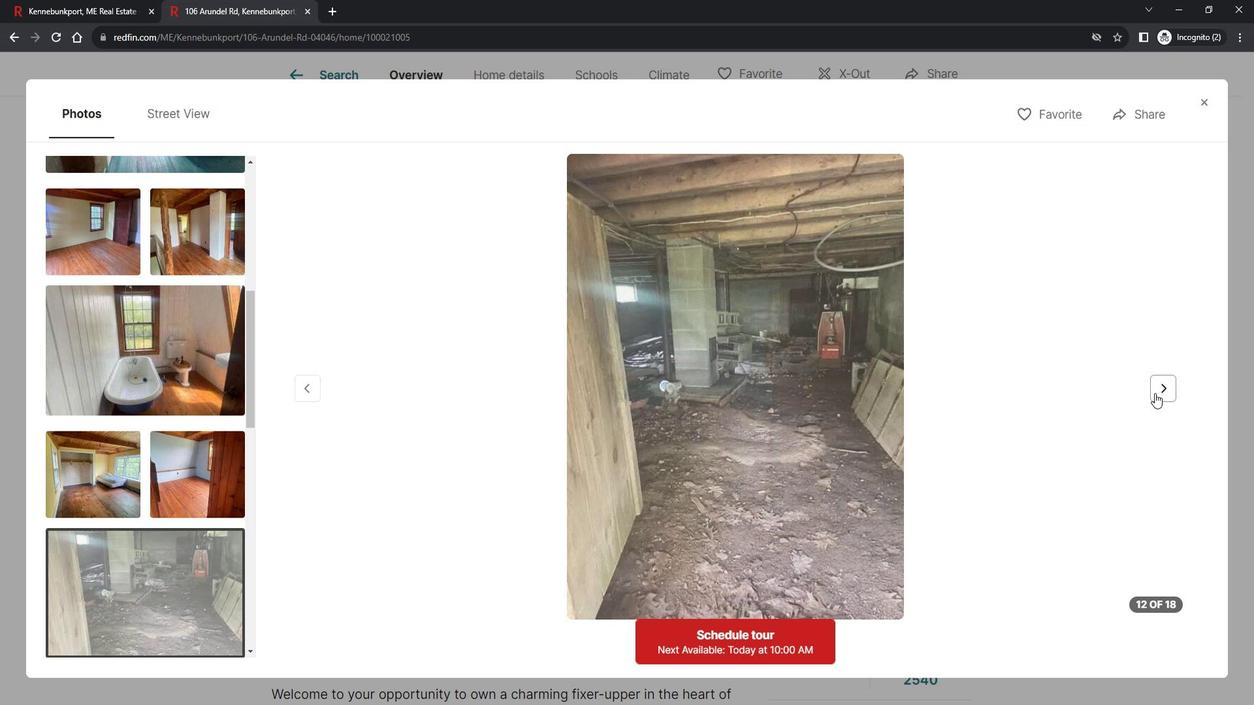 
Action: Mouse moved to (1222, 113)
Screenshot: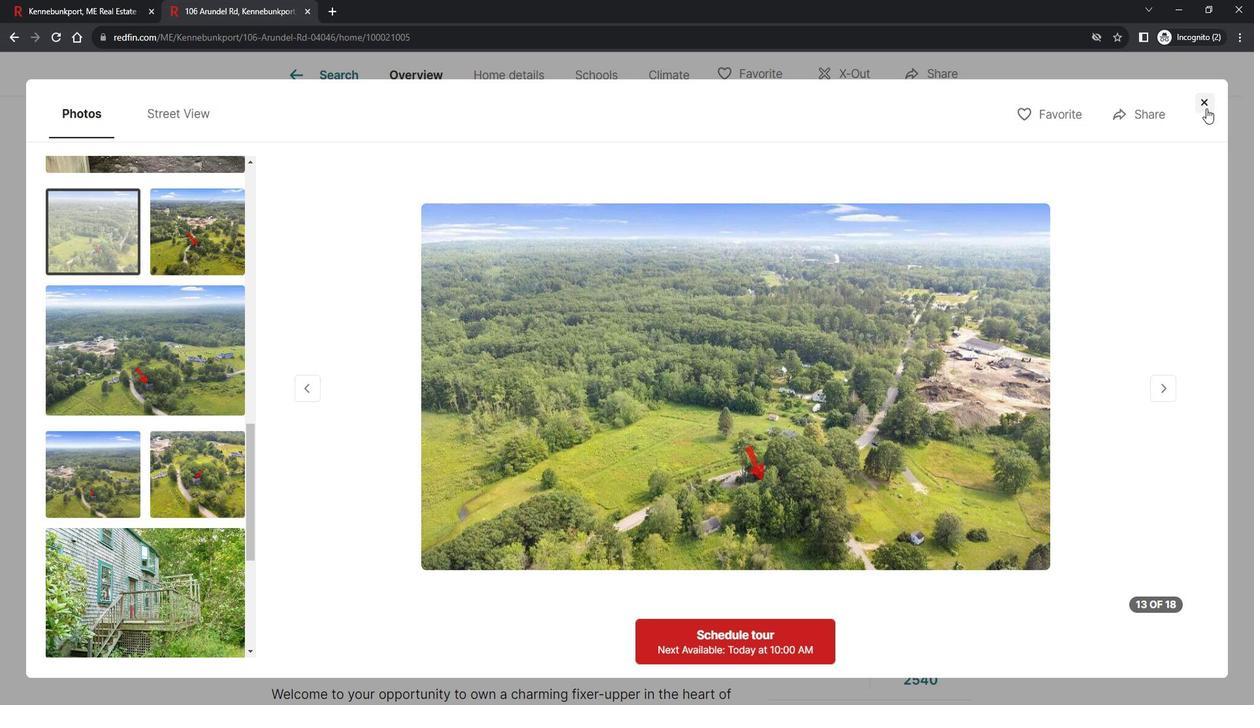 
Action: Mouse pressed left at (1222, 113)
Screenshot: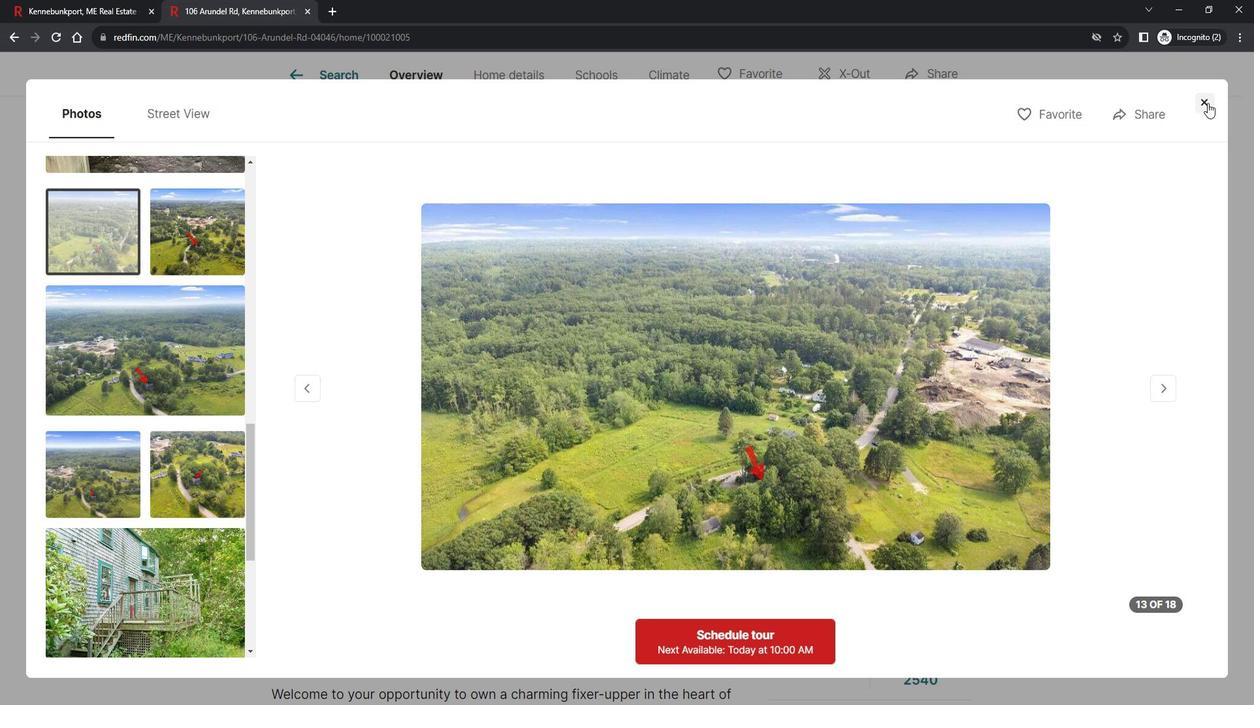 
Action: Mouse moved to (390, 450)
Screenshot: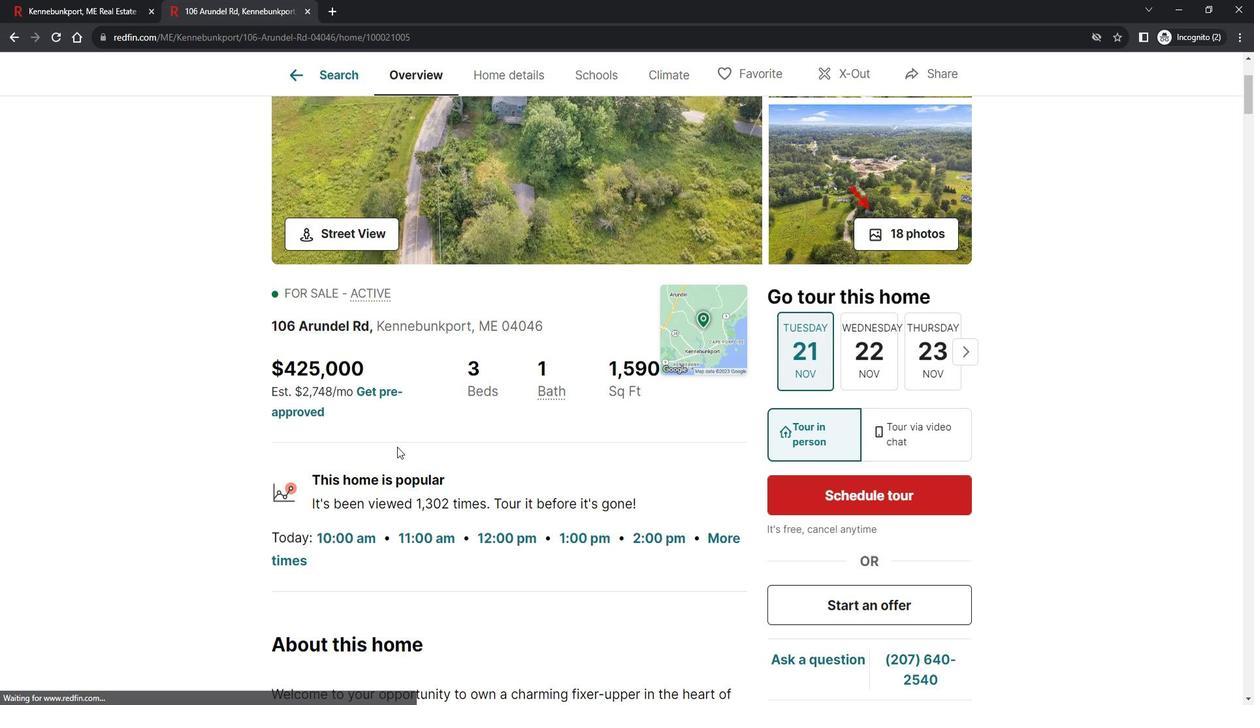 
Action: Mouse scrolled (390, 450) with delta (0, 0)
Screenshot: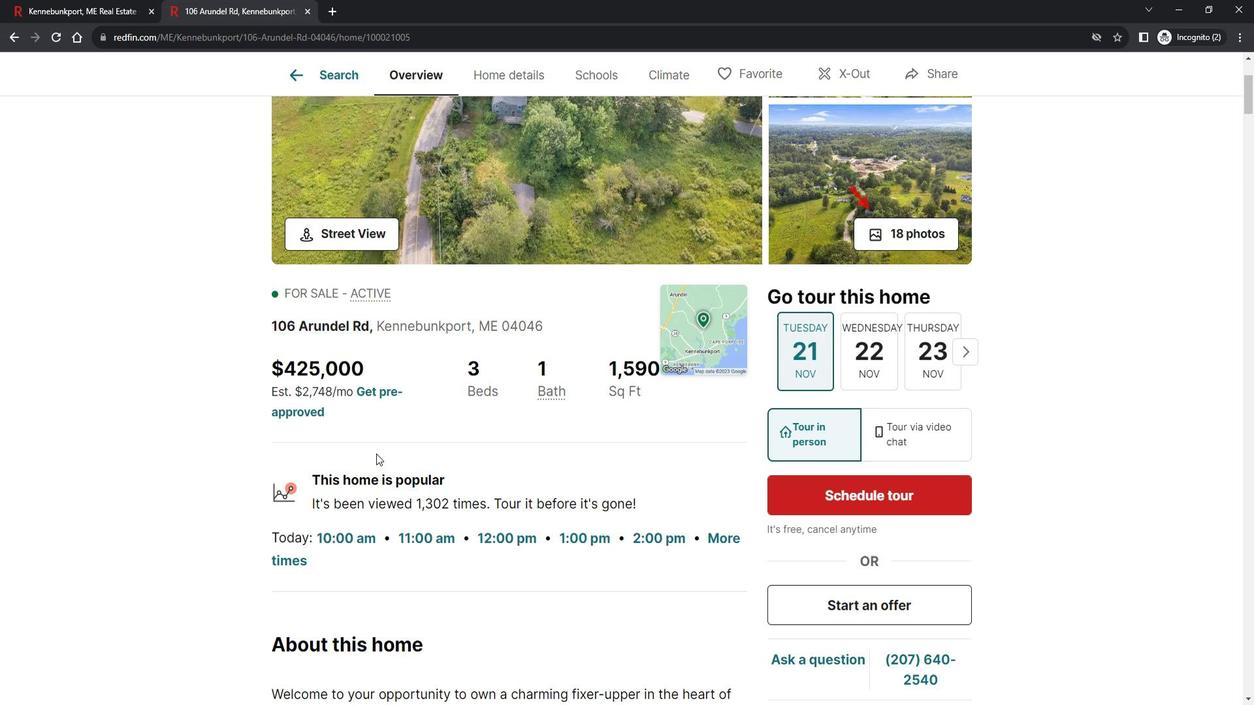 
Action: Mouse moved to (388, 450)
Screenshot: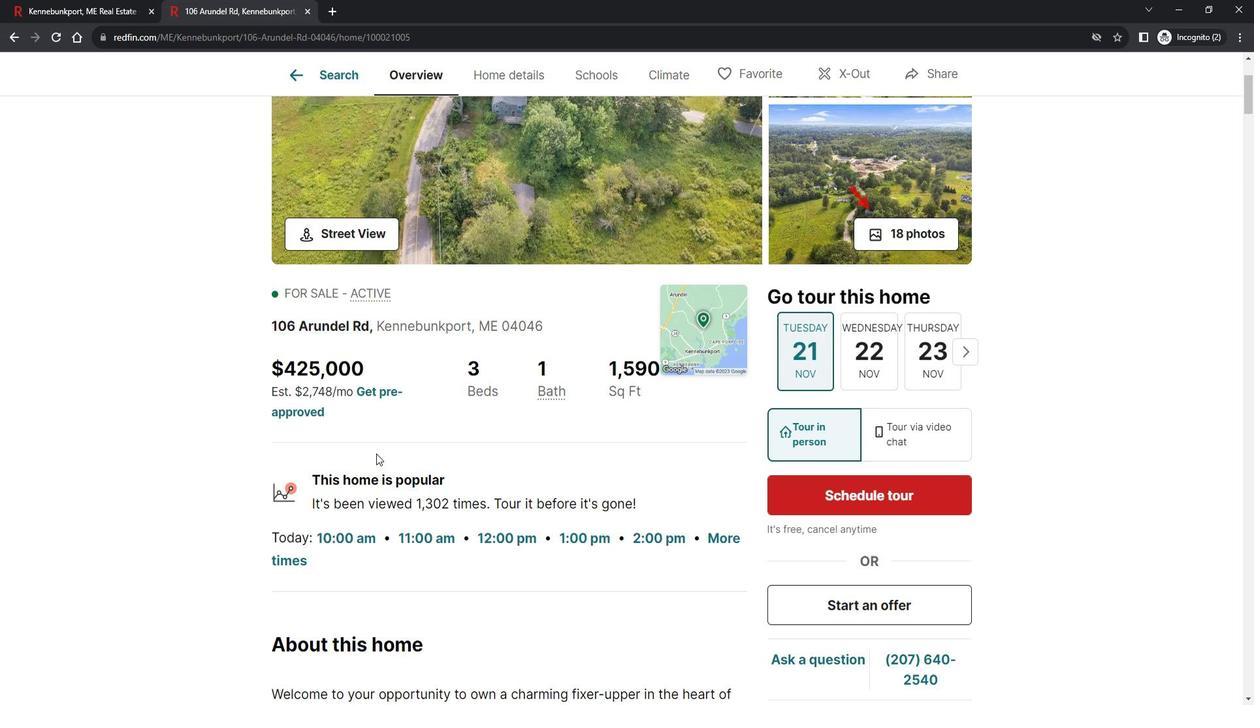 
Action: Mouse scrolled (388, 449) with delta (0, 0)
Screenshot: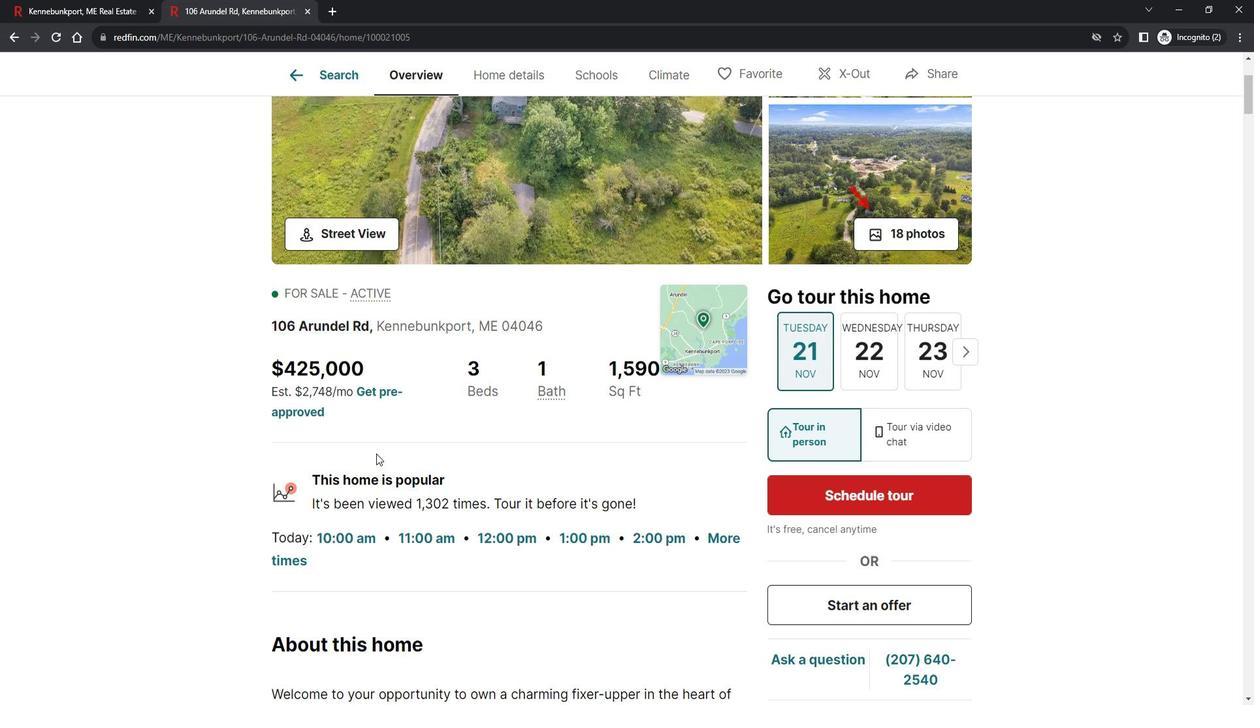 
Action: Mouse moved to (316, 466)
Screenshot: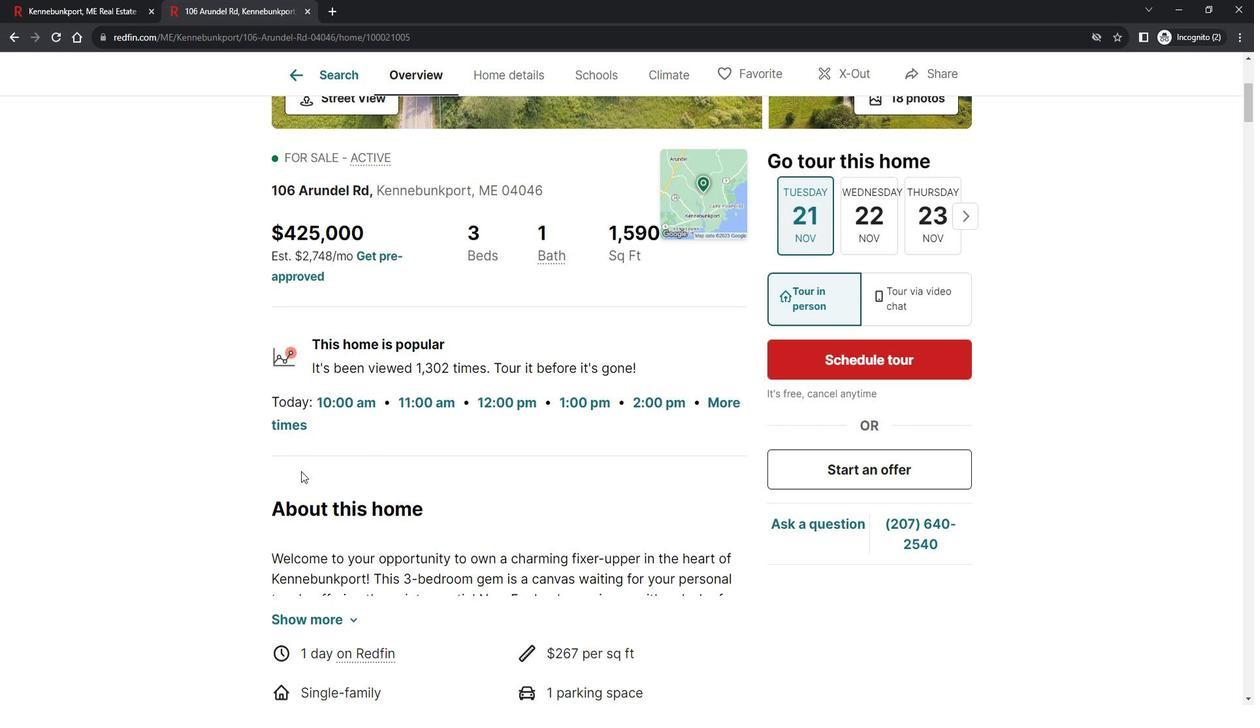 
Action: Mouse scrolled (316, 465) with delta (0, 0)
Screenshot: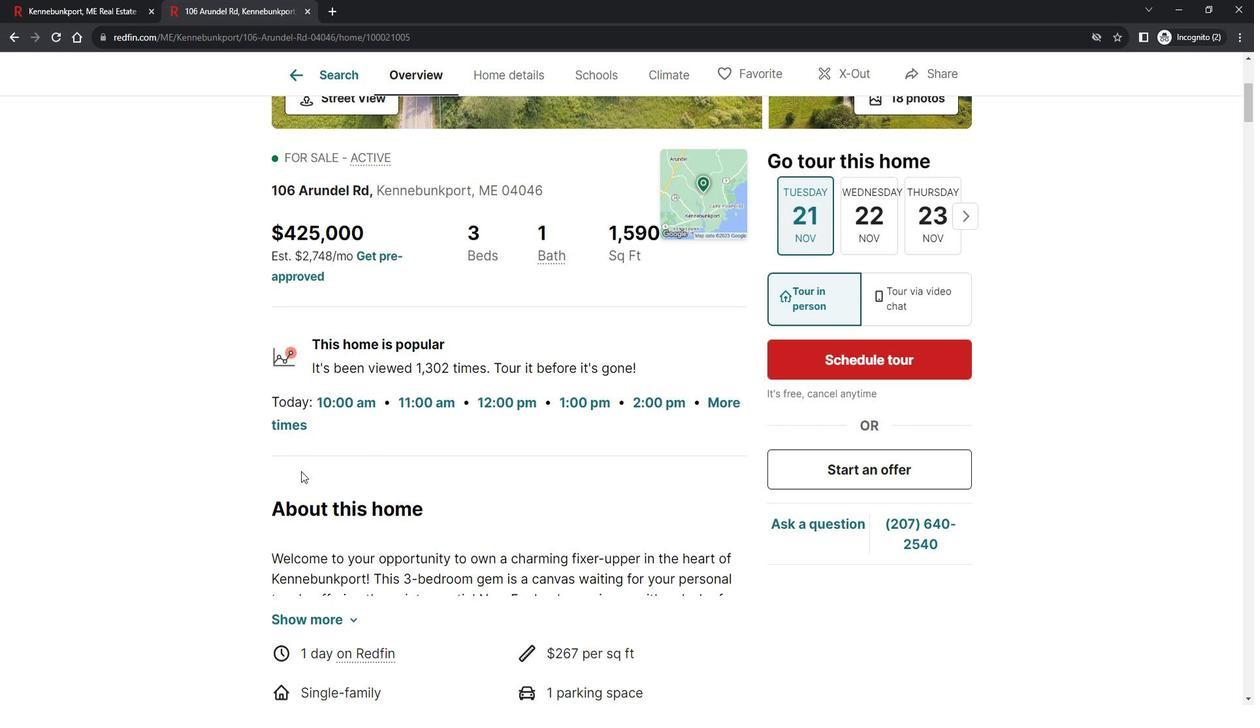 
Action: Mouse moved to (330, 541)
Screenshot: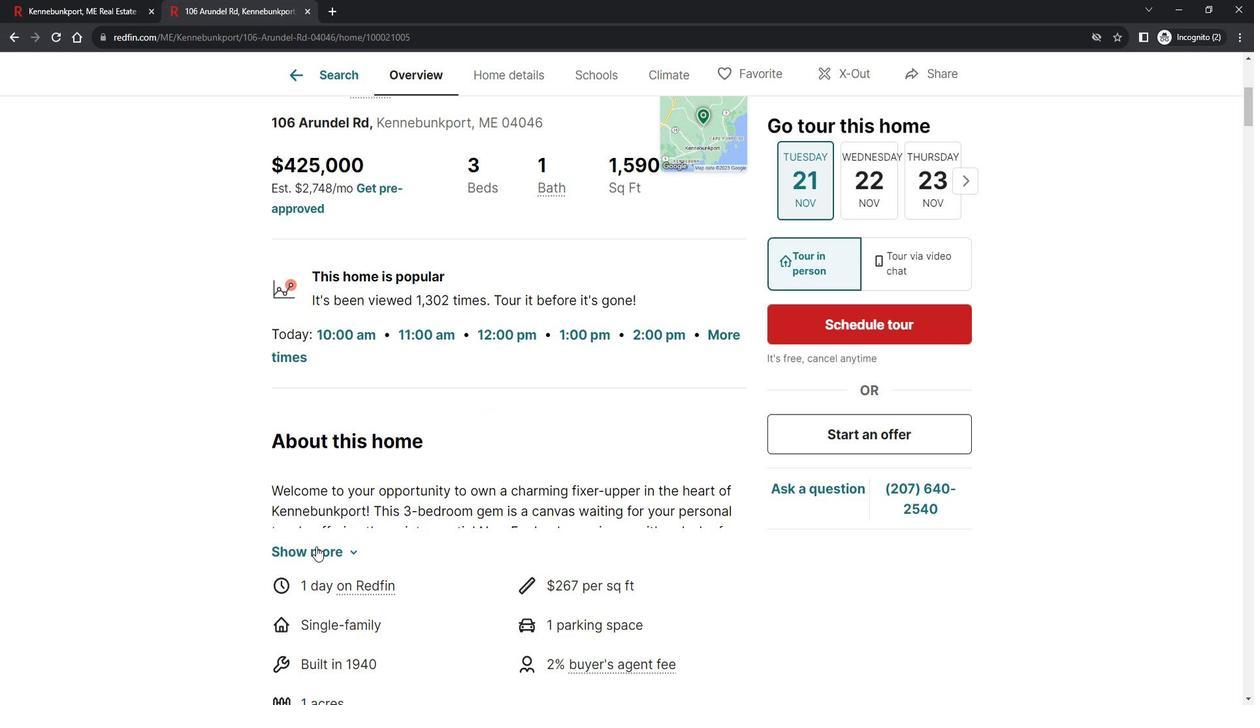 
Action: Mouse pressed left at (330, 541)
Screenshot: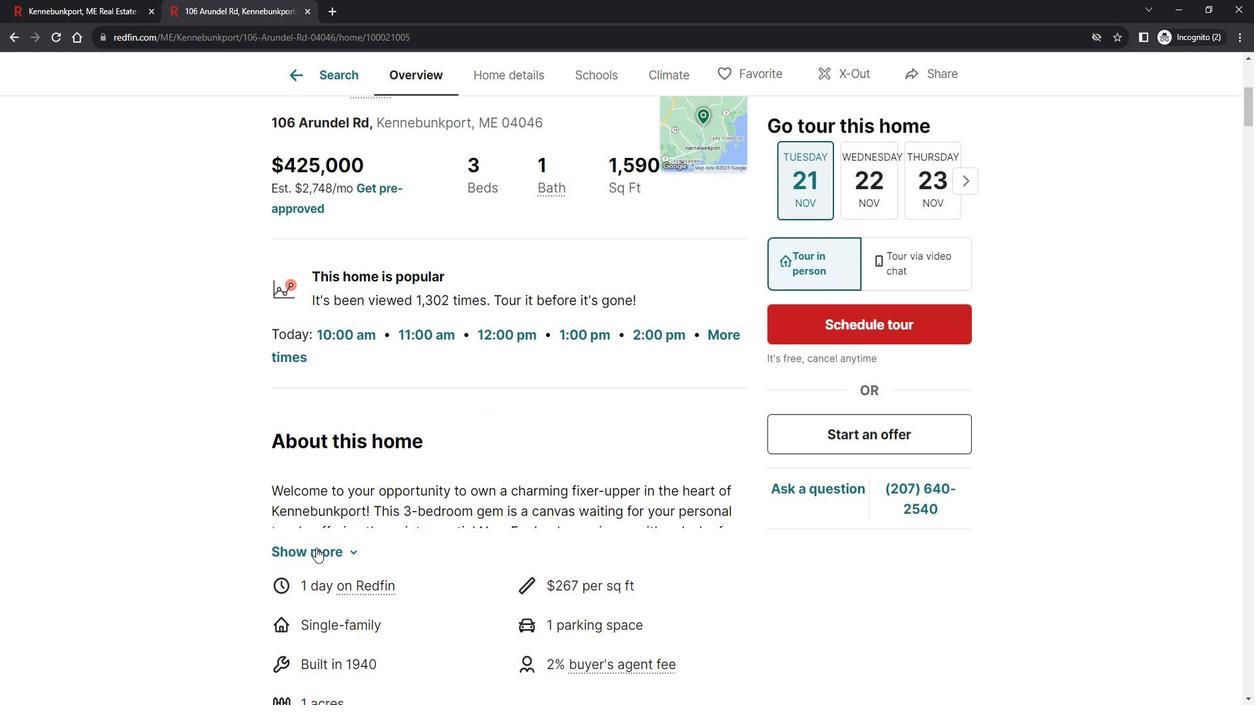 
Action: Mouse moved to (462, 458)
Screenshot: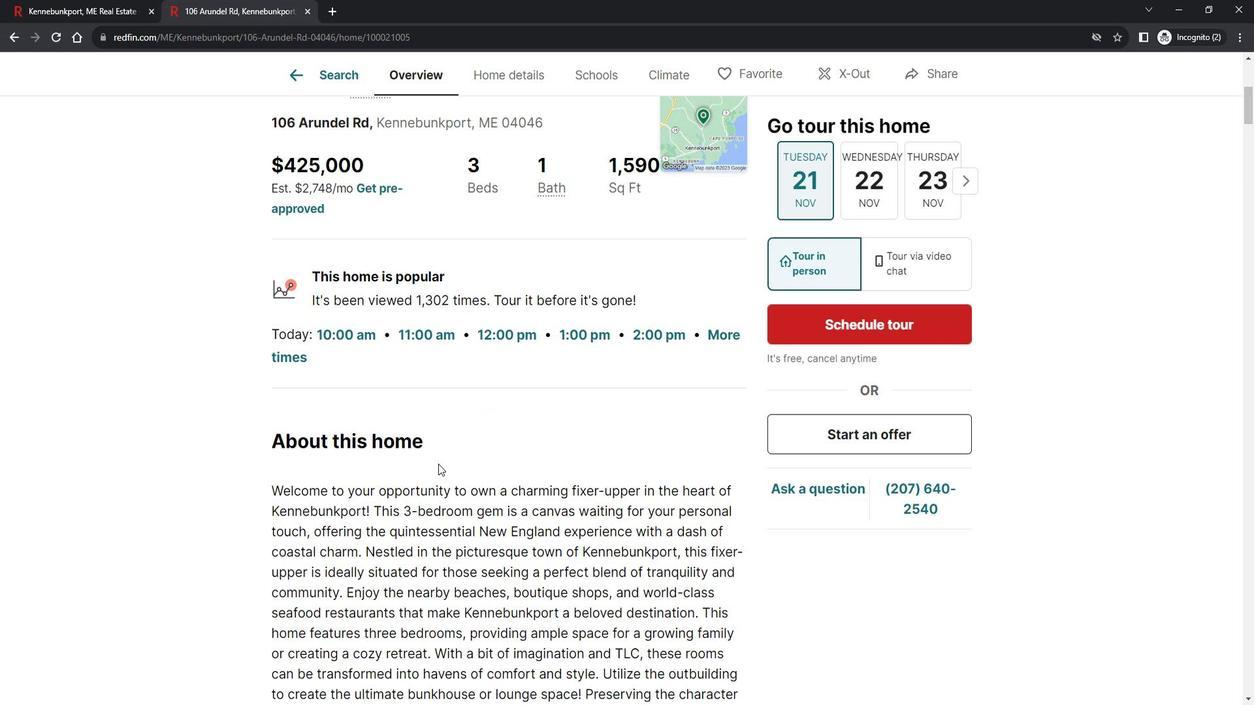 
Action: Mouse scrolled (462, 458) with delta (0, 0)
Screenshot: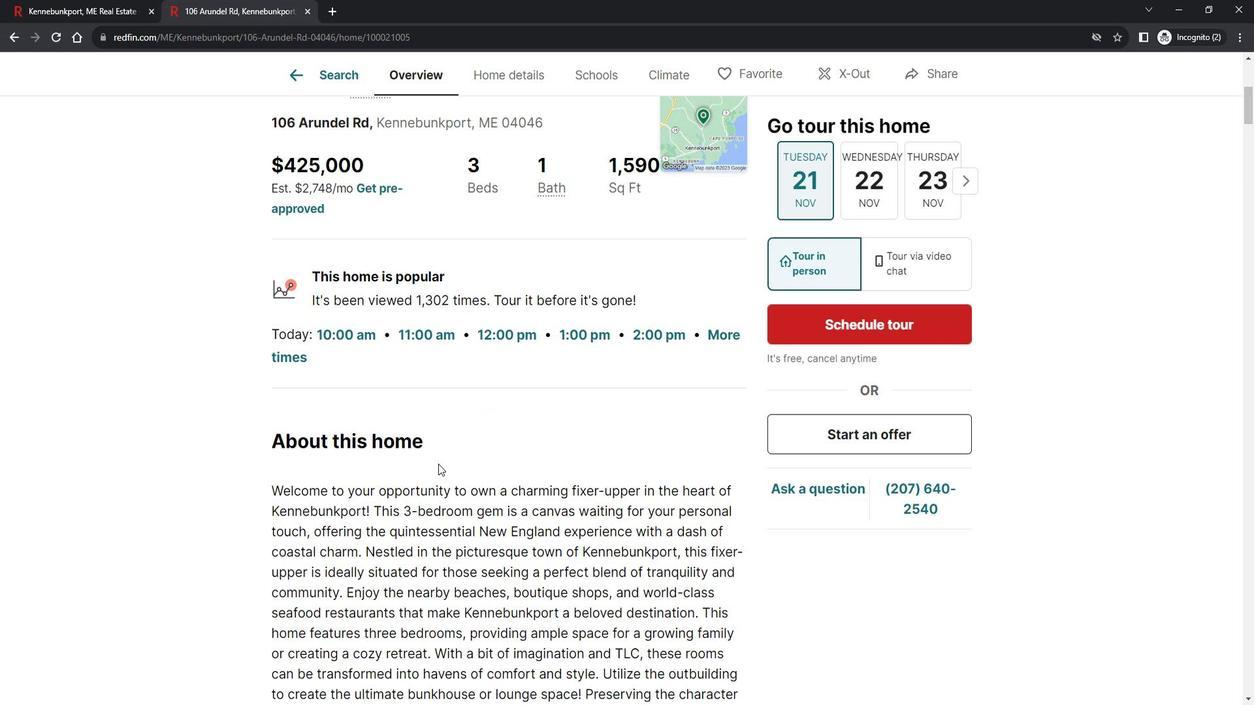 
Action: Mouse moved to (465, 458)
Screenshot: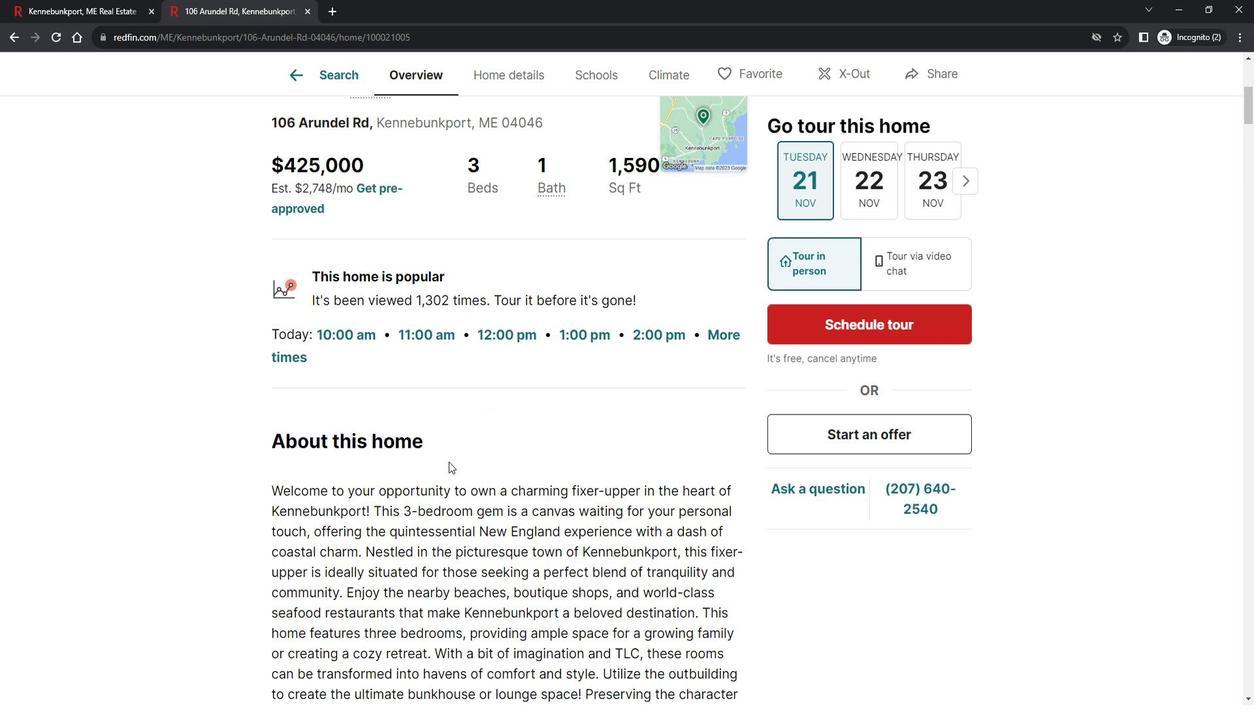
Action: Mouse scrolled (465, 457) with delta (0, 0)
Screenshot: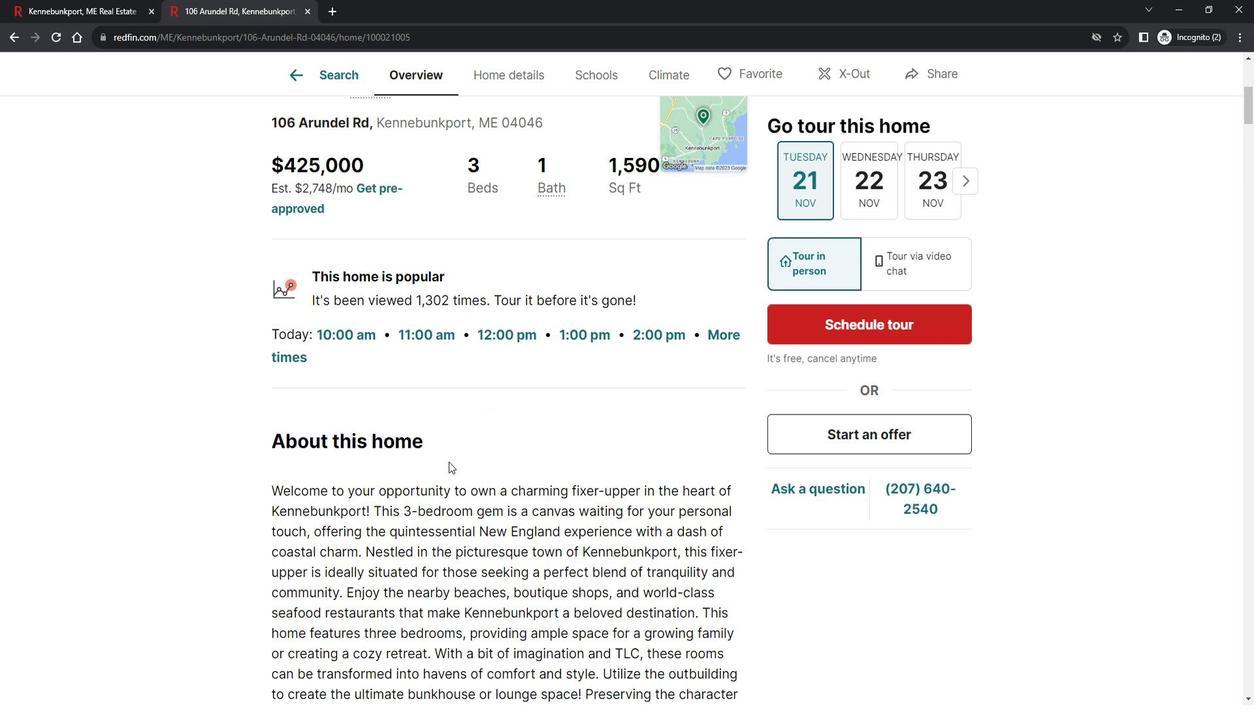 
Action: Mouse moved to (468, 458)
Screenshot: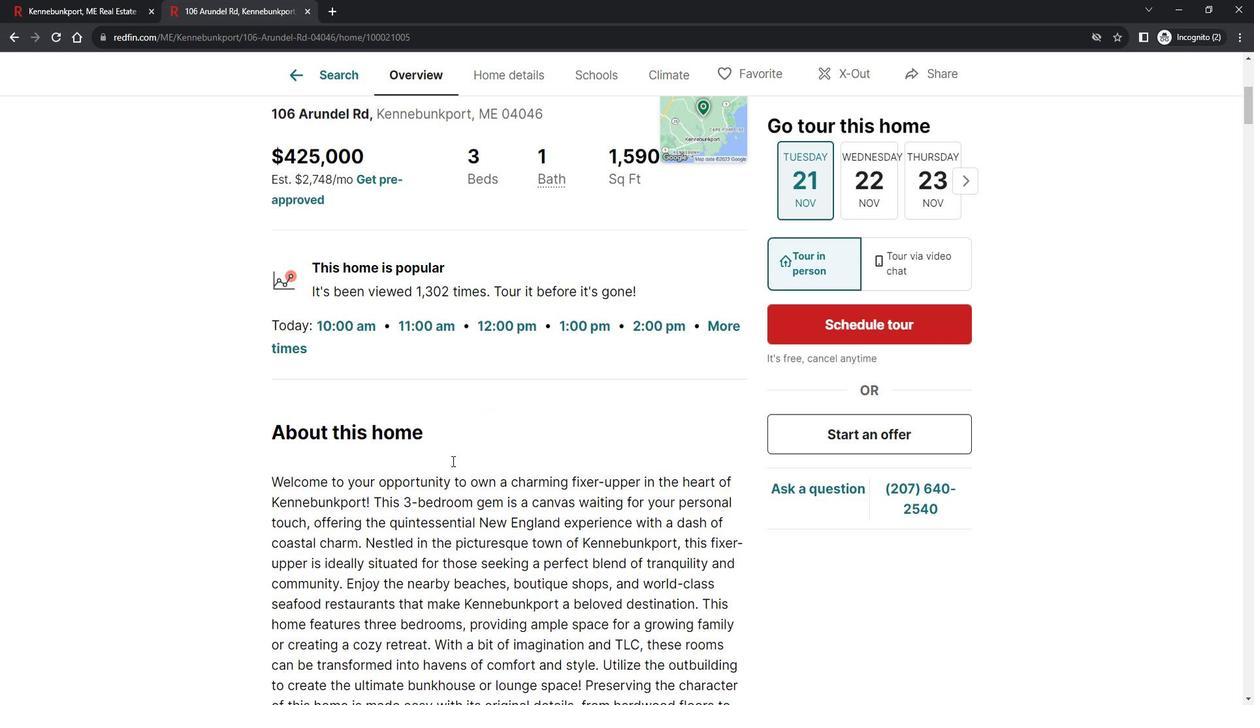 
Action: Mouse scrolled (468, 457) with delta (0, 0)
Screenshot: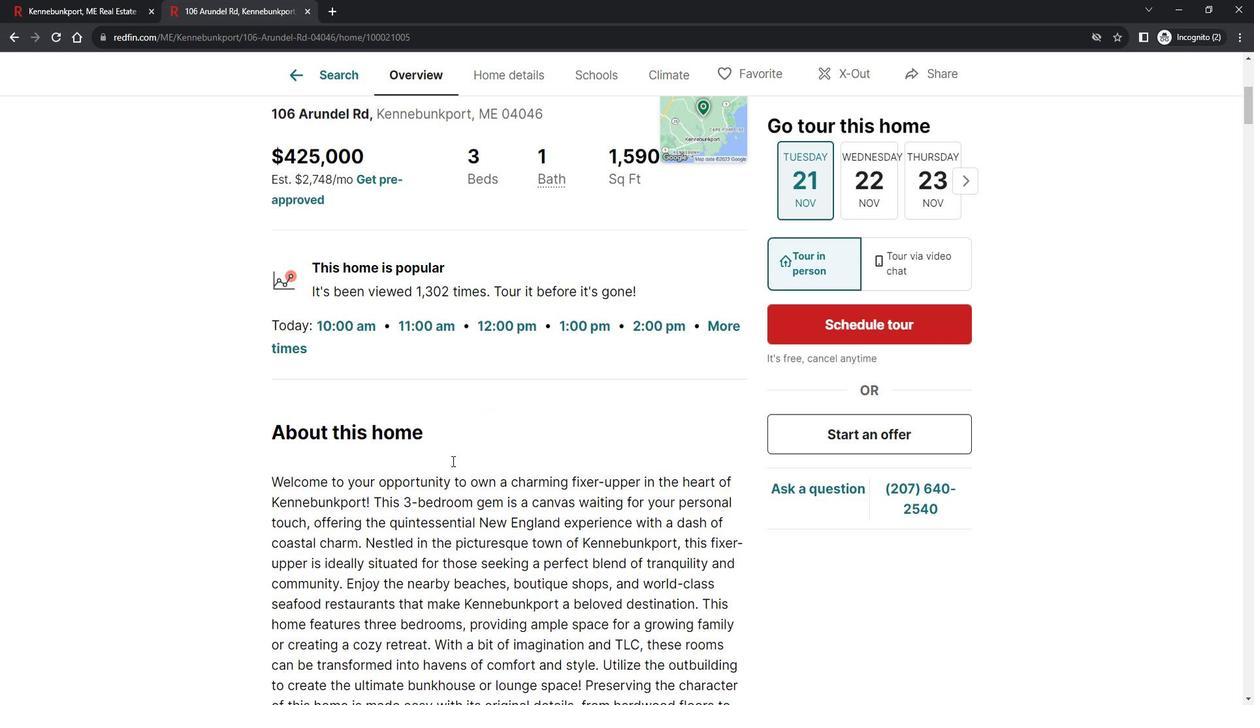
Action: Mouse moved to (498, 442)
Screenshot: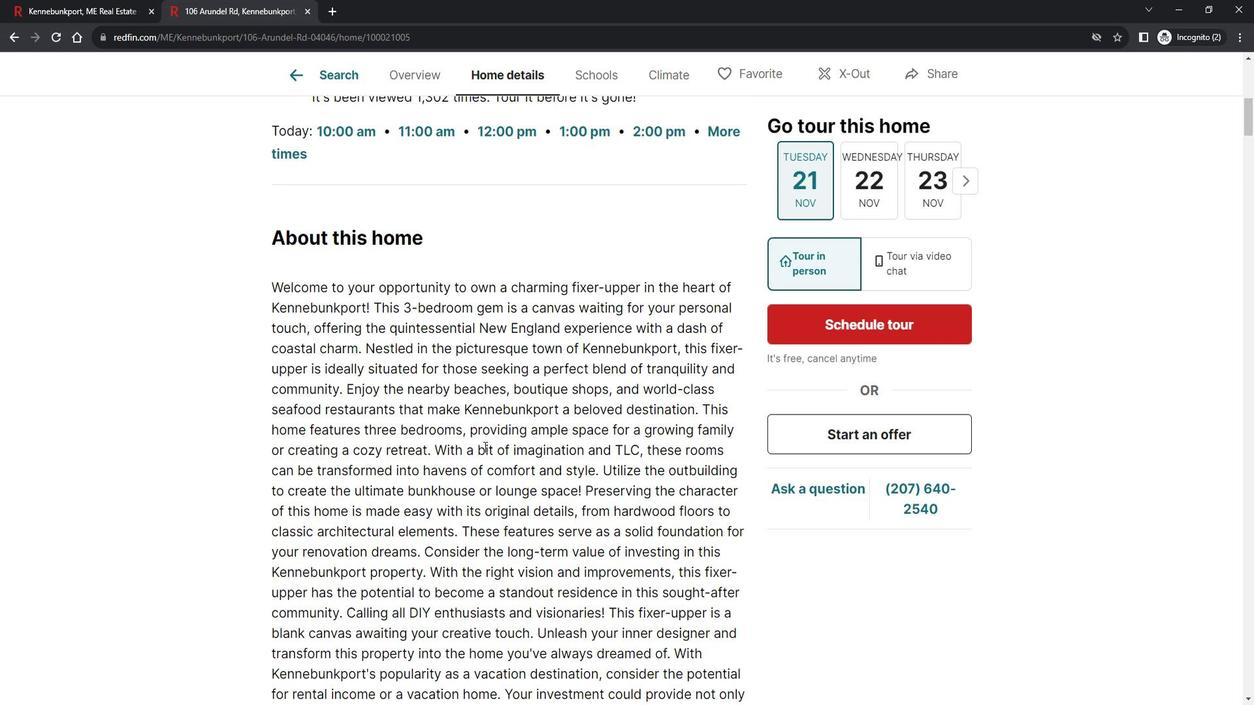 
Action: Mouse scrolled (498, 441) with delta (0, 0)
Screenshot: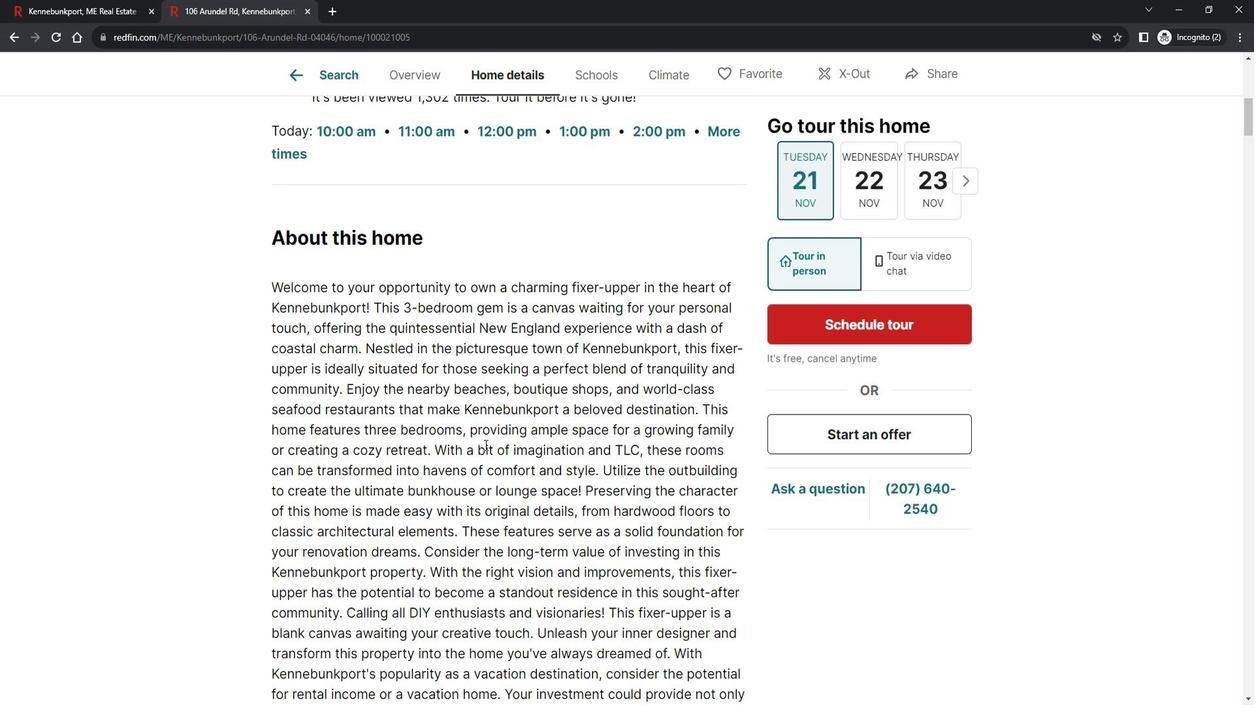 
Action: Mouse scrolled (498, 441) with delta (0, 0)
Screenshot: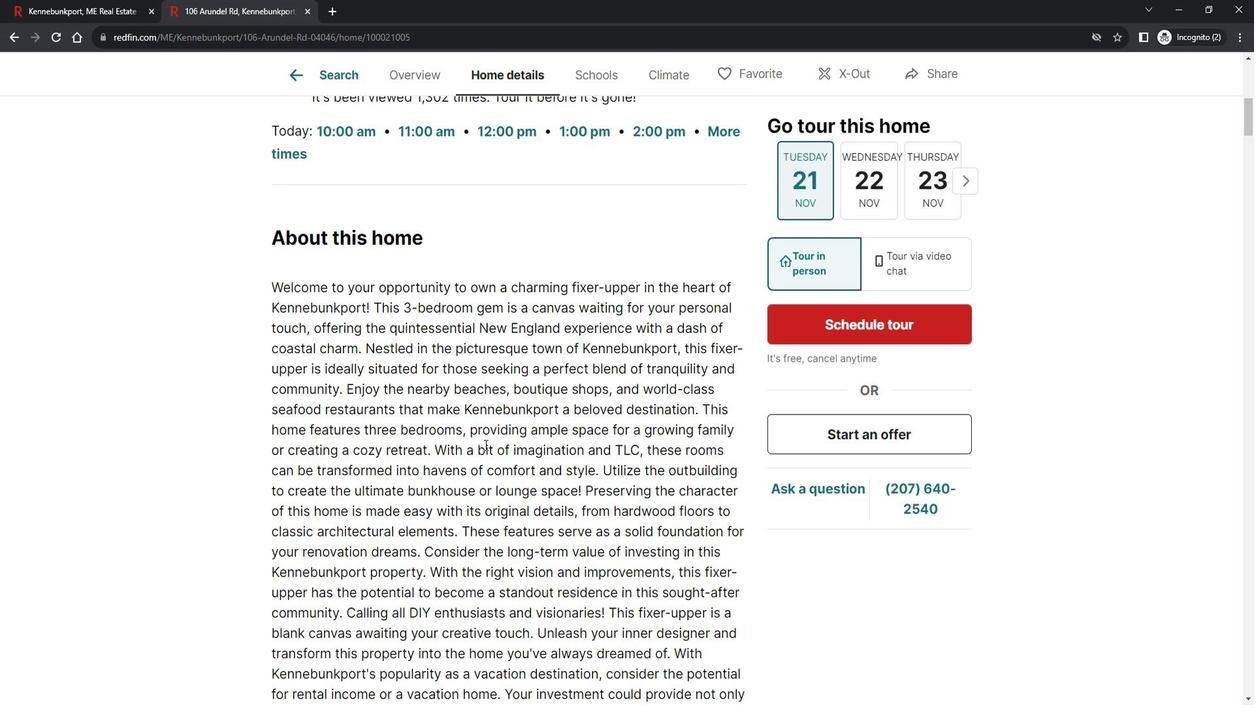 
Action: Mouse scrolled (498, 441) with delta (0, 0)
Screenshot: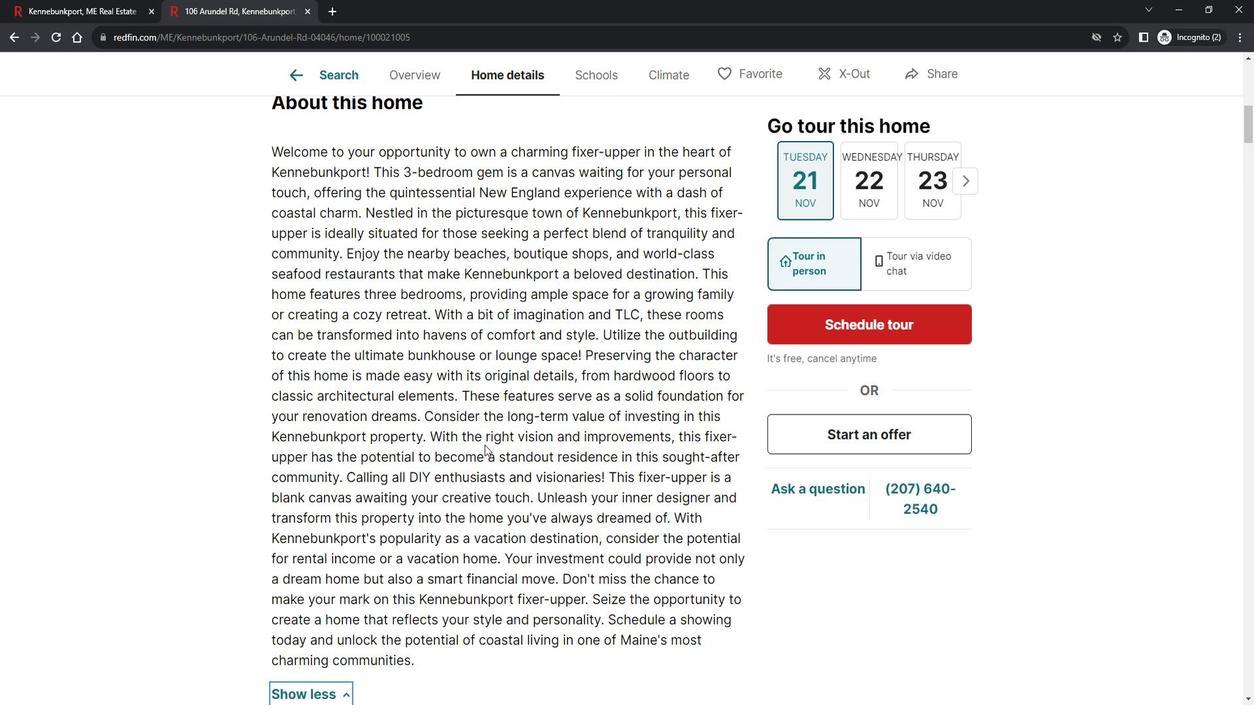
Action: Mouse scrolled (498, 441) with delta (0, 0)
Screenshot: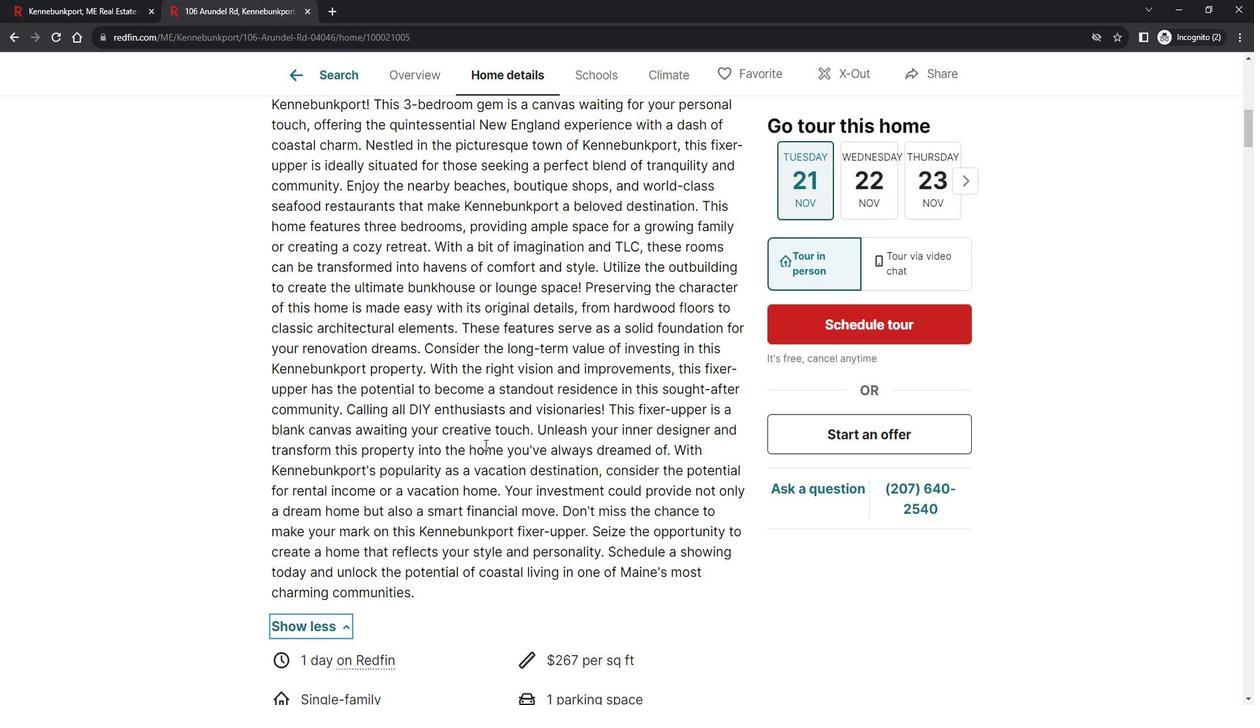 
Action: Mouse moved to (500, 433)
Screenshot: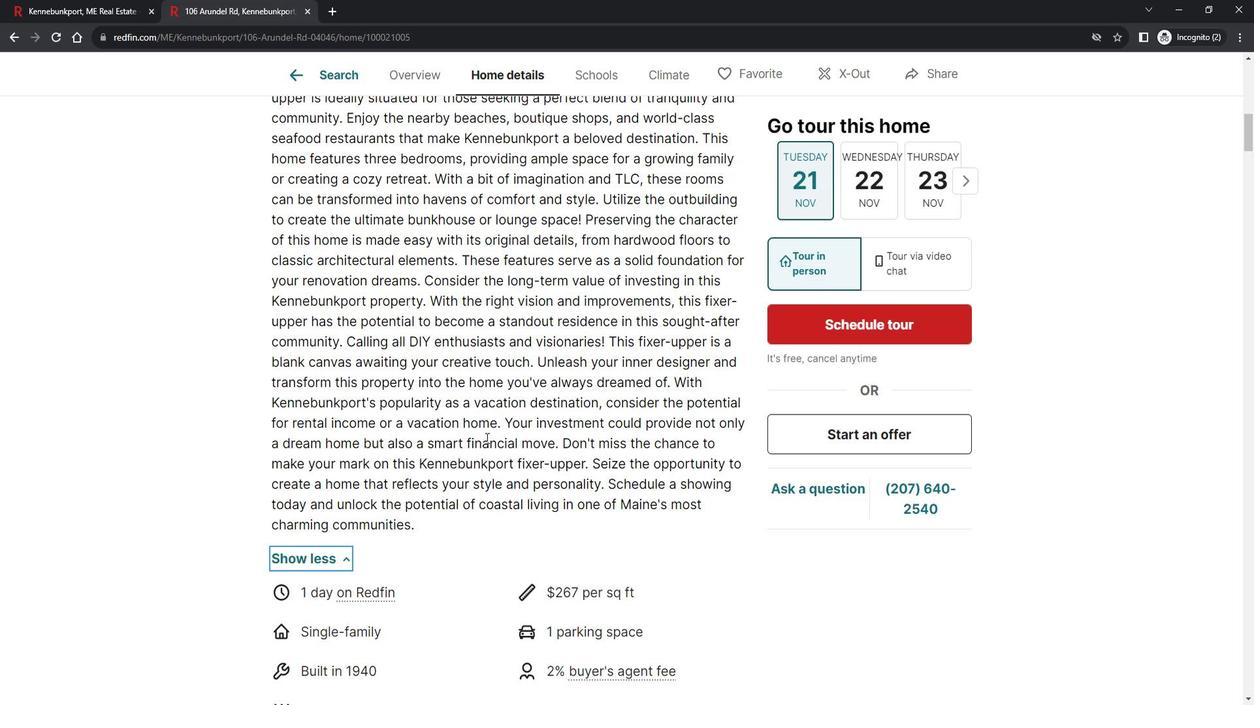 
Action: Mouse scrolled (500, 433) with delta (0, 0)
Screenshot: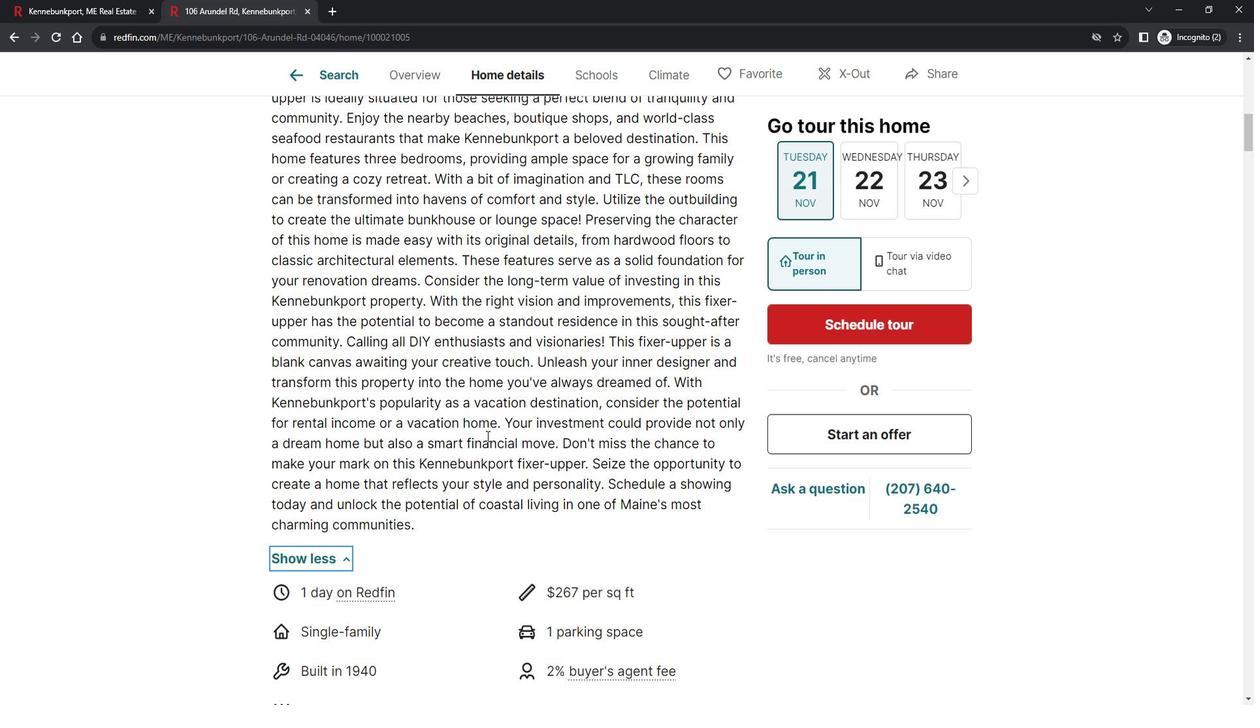 
Action: Mouse moved to (503, 428)
Screenshot: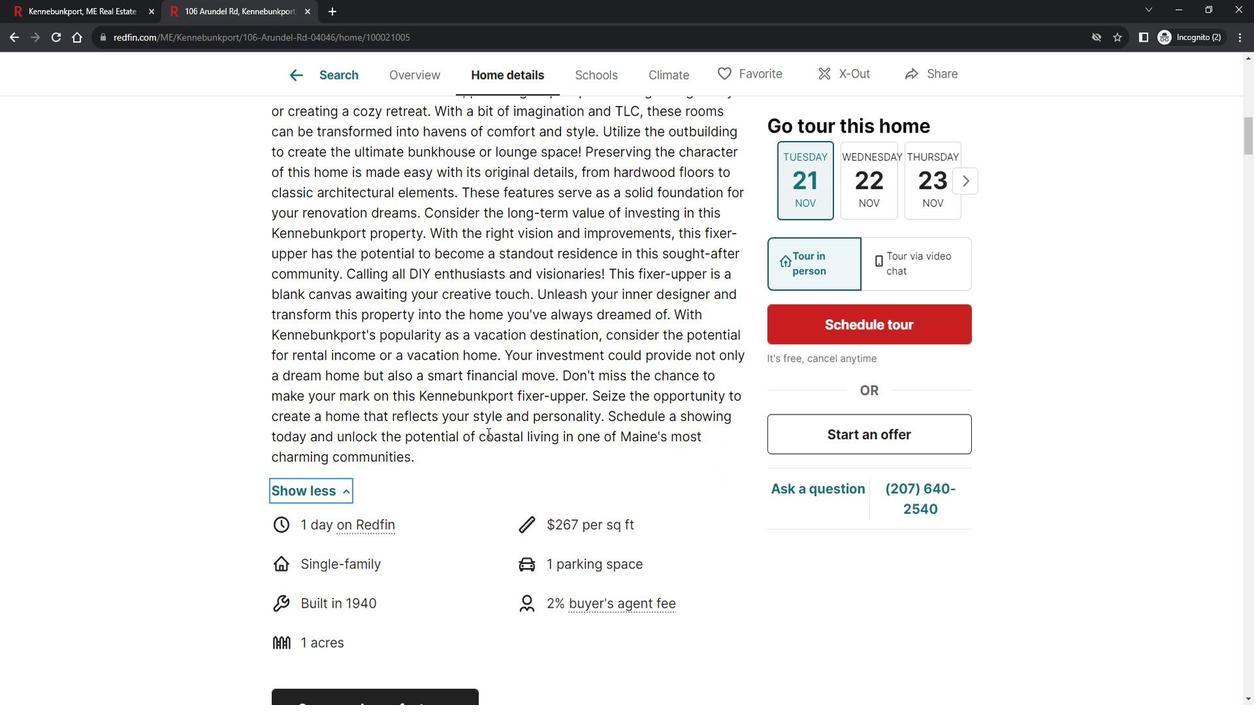 
Action: Mouse scrolled (503, 428) with delta (0, 0)
Screenshot: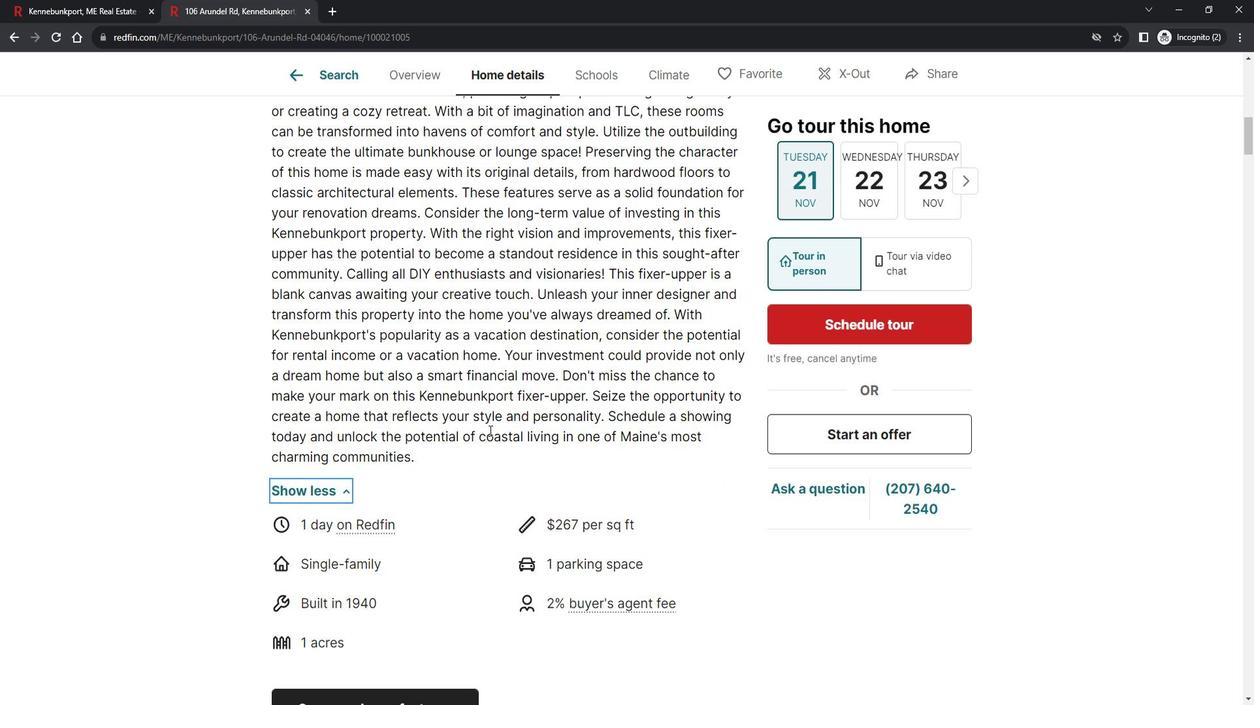 
Action: Mouse moved to (503, 424)
Screenshot: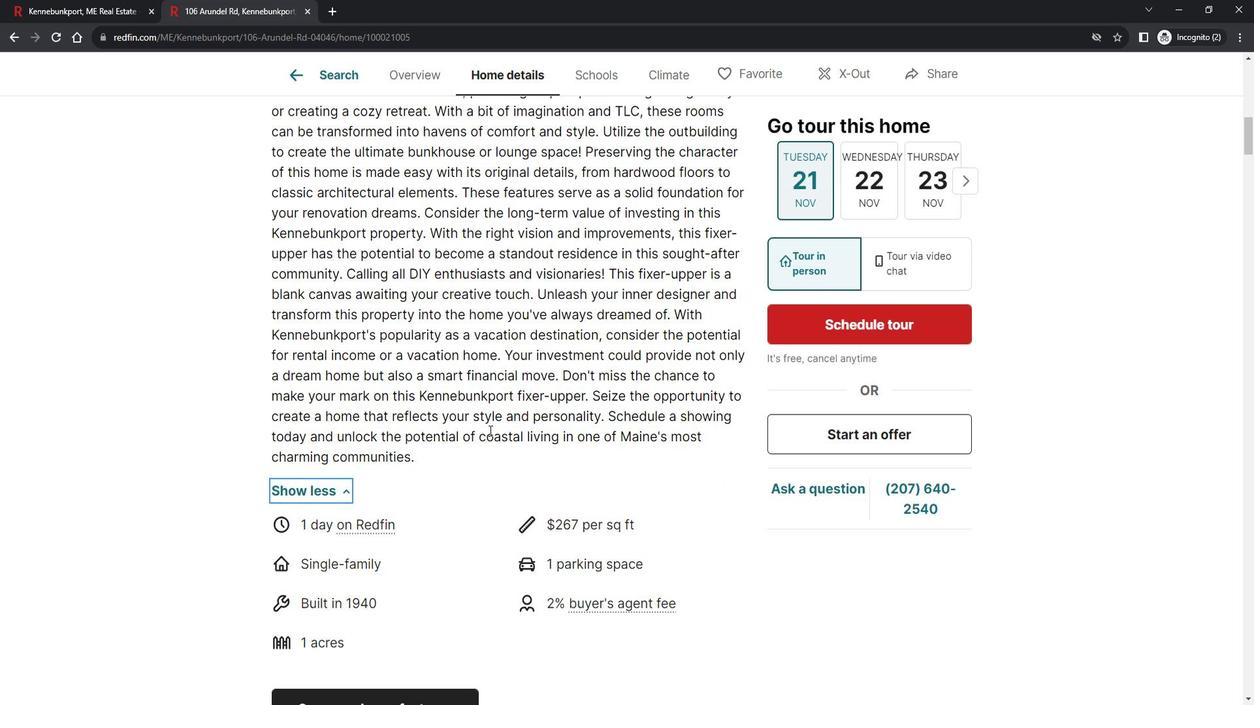 
Action: Mouse scrolled (503, 423) with delta (0, 0)
Screenshot: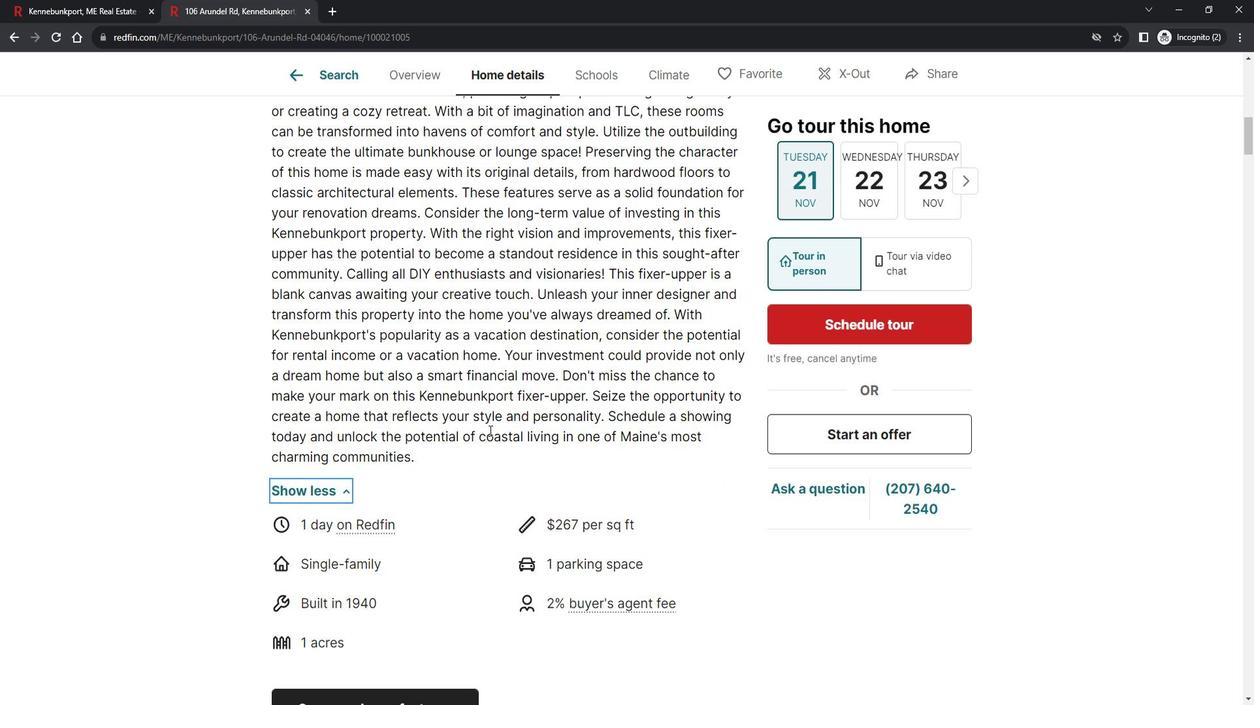 
Action: Mouse moved to (560, 397)
Screenshot: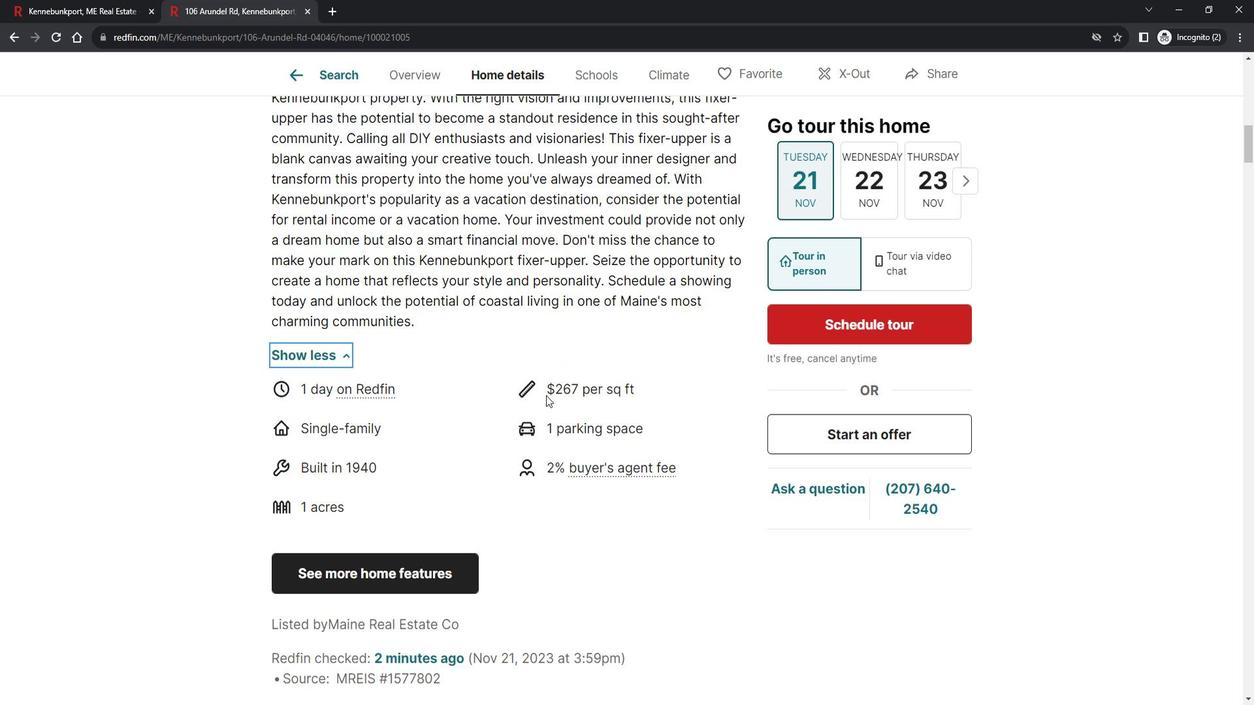 
Action: Mouse scrolled (560, 396) with delta (0, 0)
Screenshot: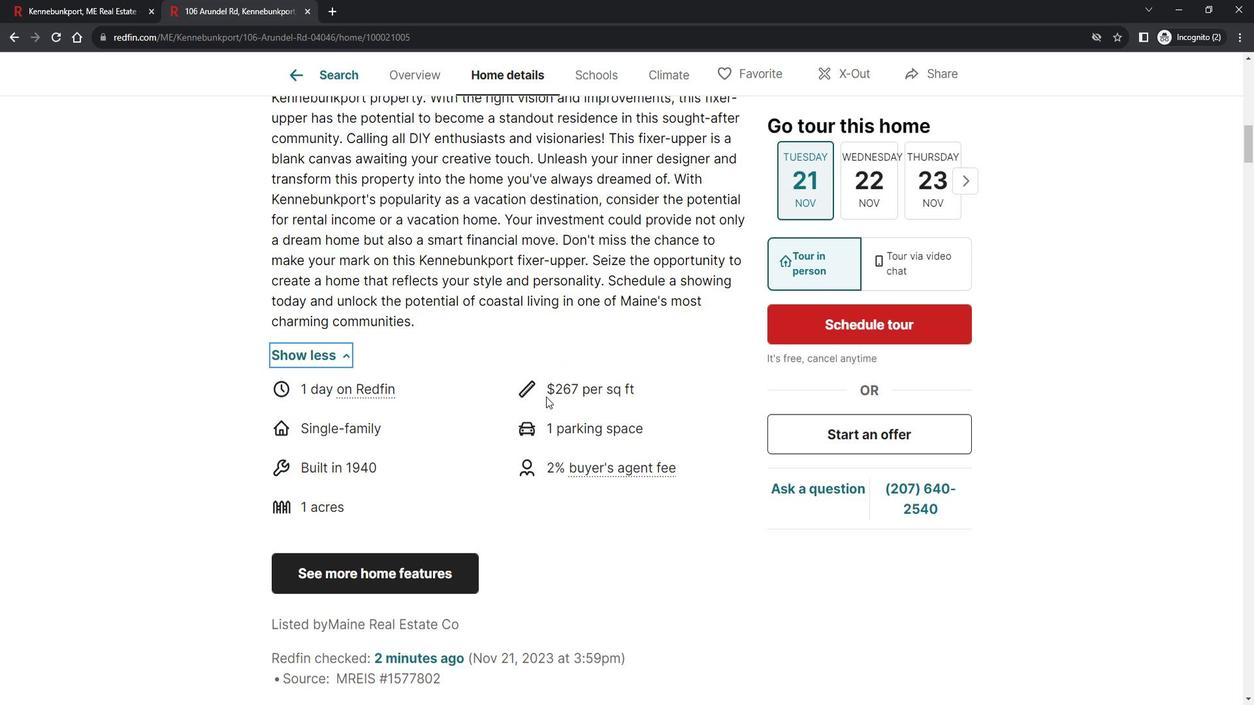 
Action: Mouse moved to (539, 412)
Screenshot: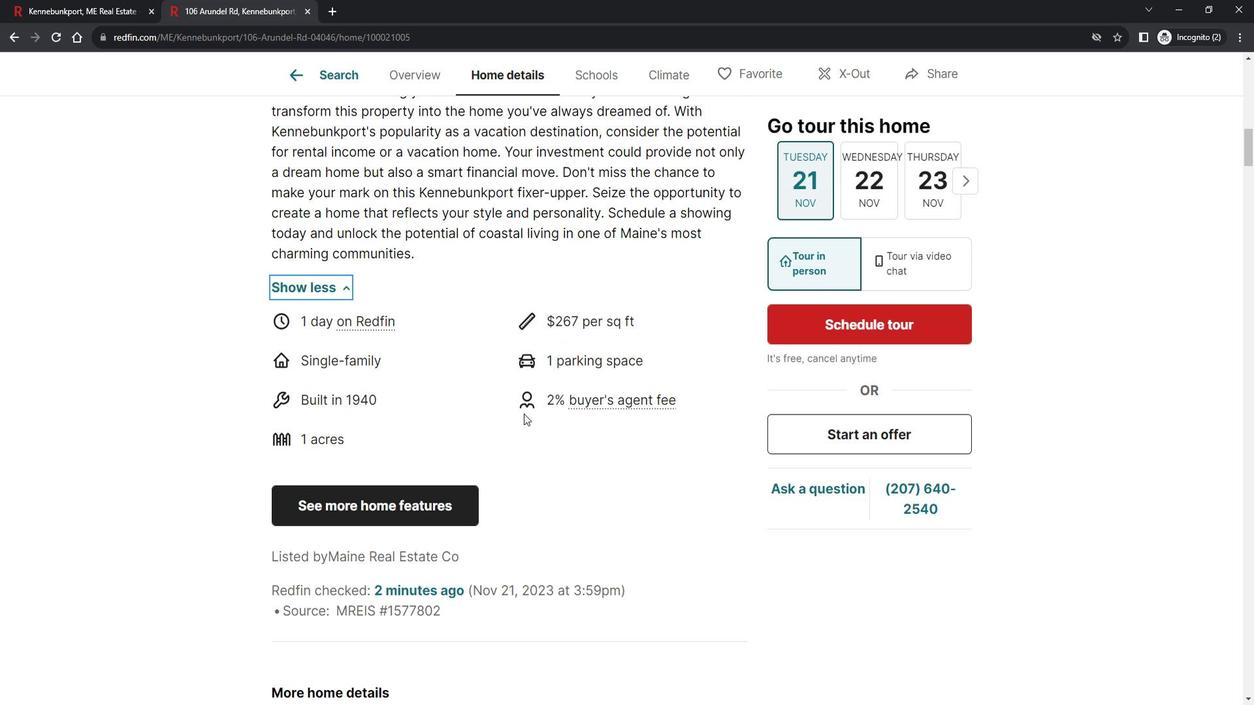 
Action: Mouse scrolled (539, 411) with delta (0, 0)
Screenshot: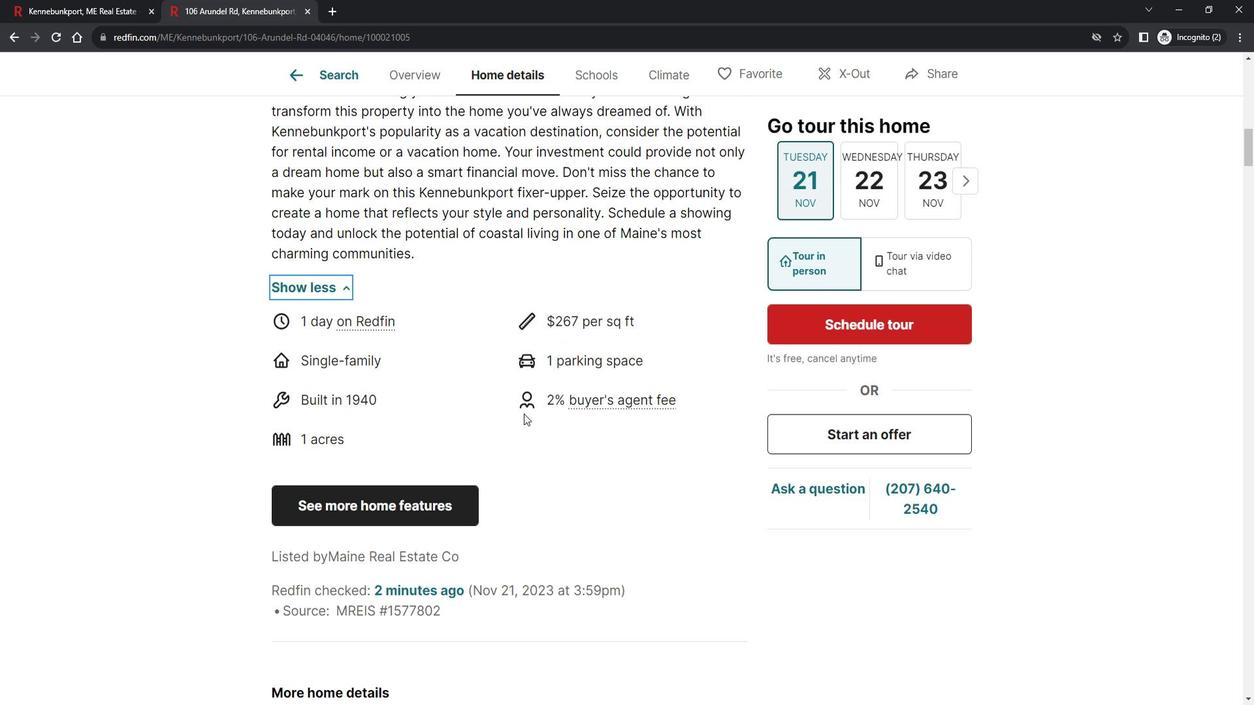
Action: Mouse moved to (540, 412)
Screenshot: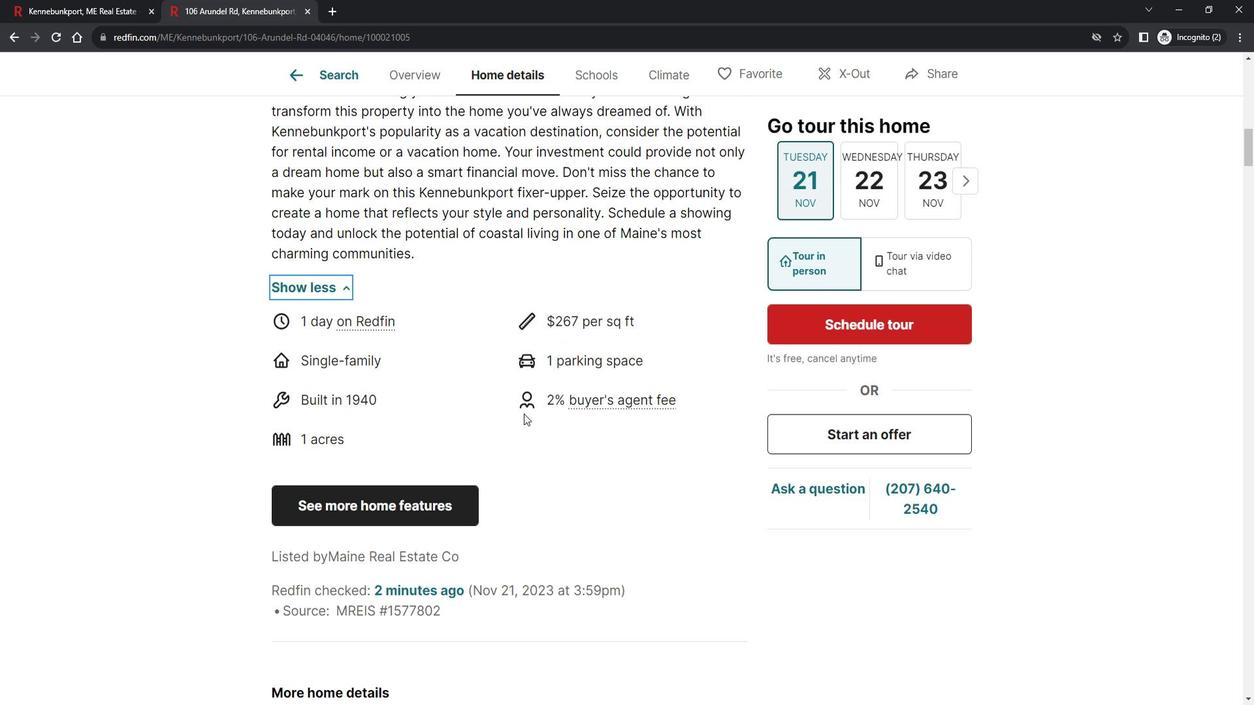 
Action: Mouse scrolled (540, 411) with delta (0, 0)
Screenshot: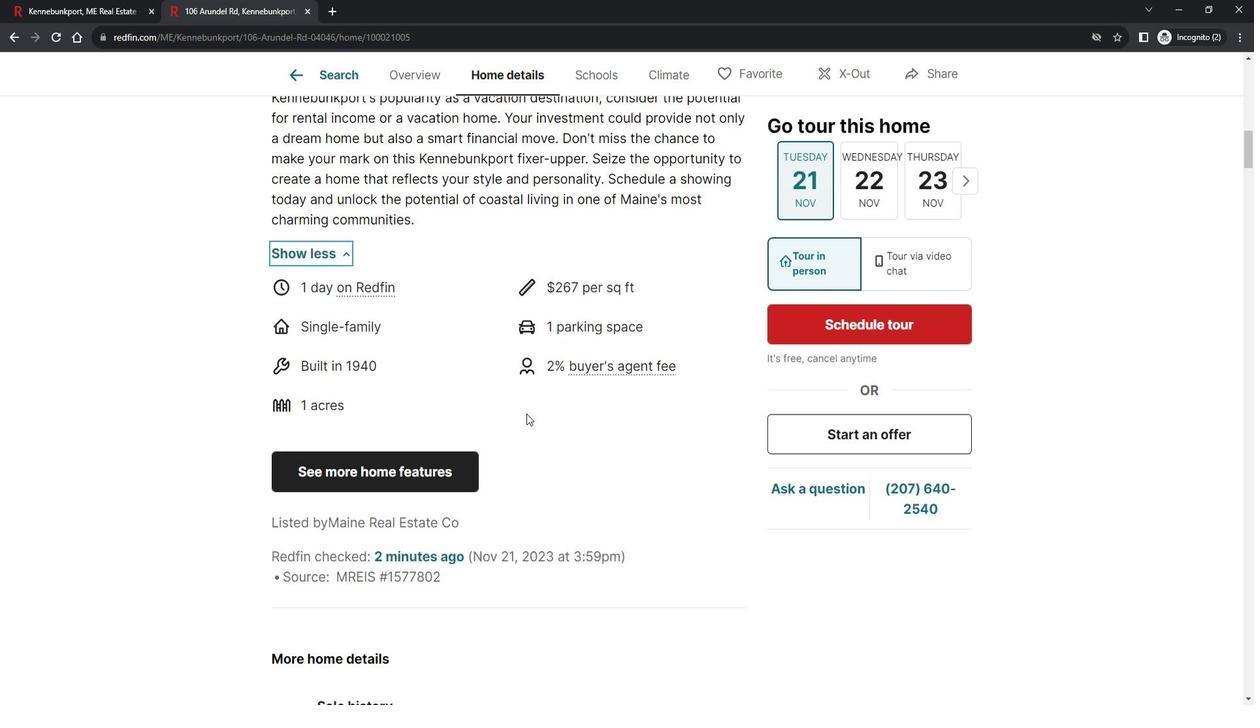 
Action: Mouse moved to (396, 365)
Screenshot: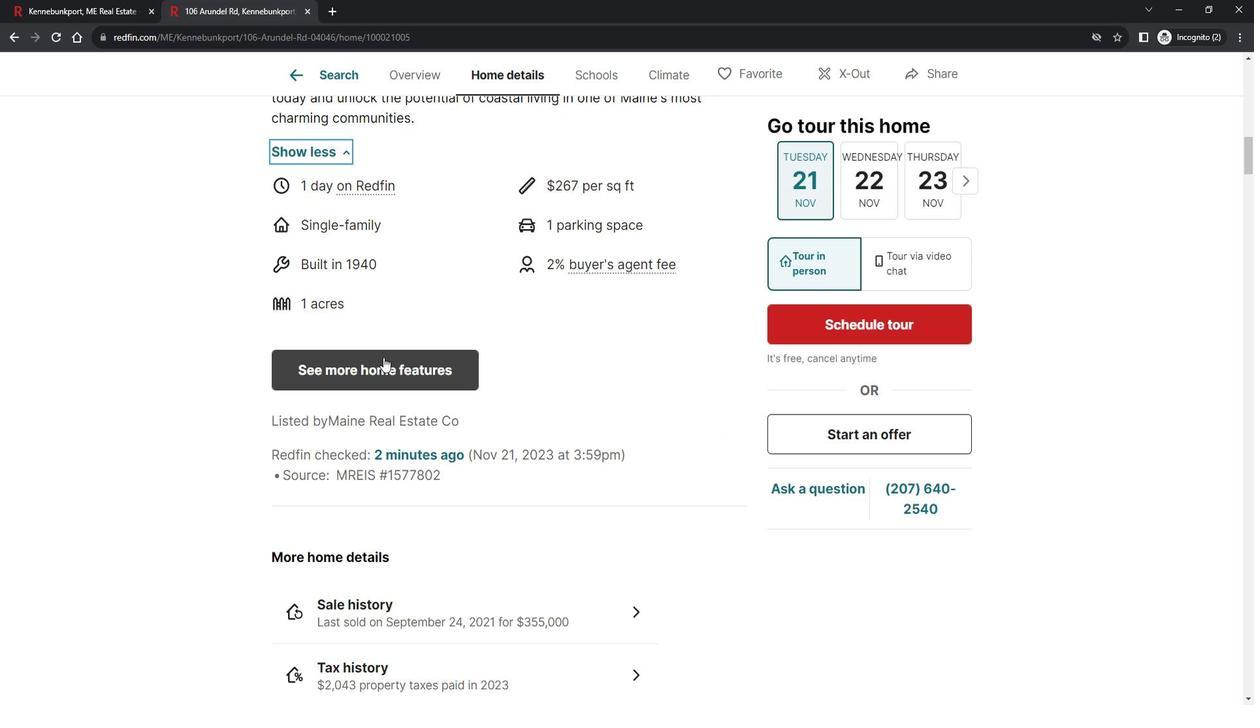 
Action: Mouse pressed left at (396, 365)
Screenshot: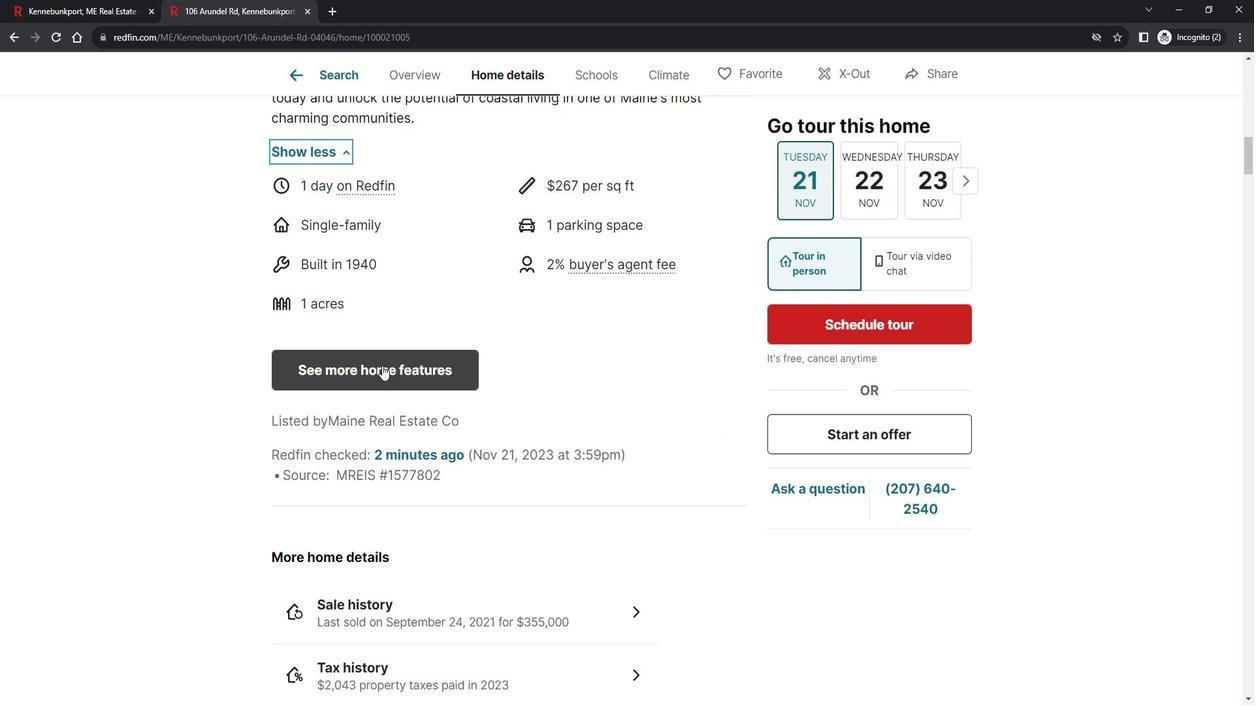 
Action: Mouse moved to (501, 161)
Screenshot: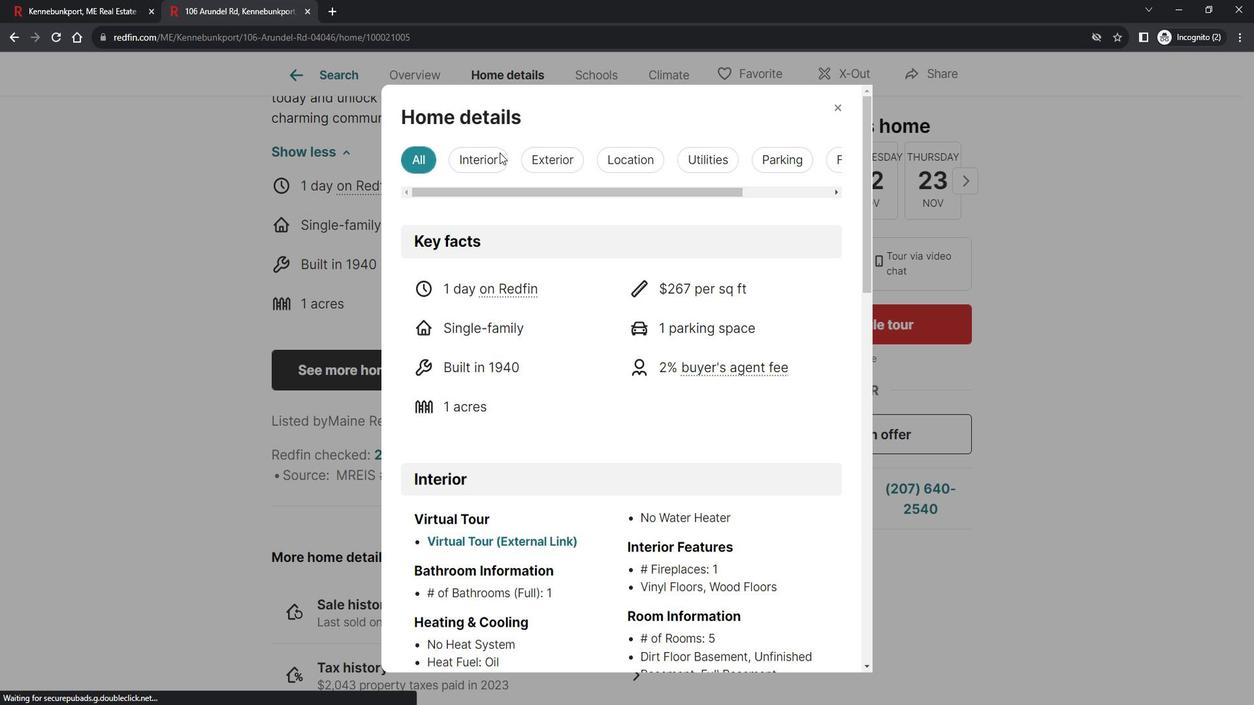 
Action: Mouse pressed left at (501, 161)
Screenshot: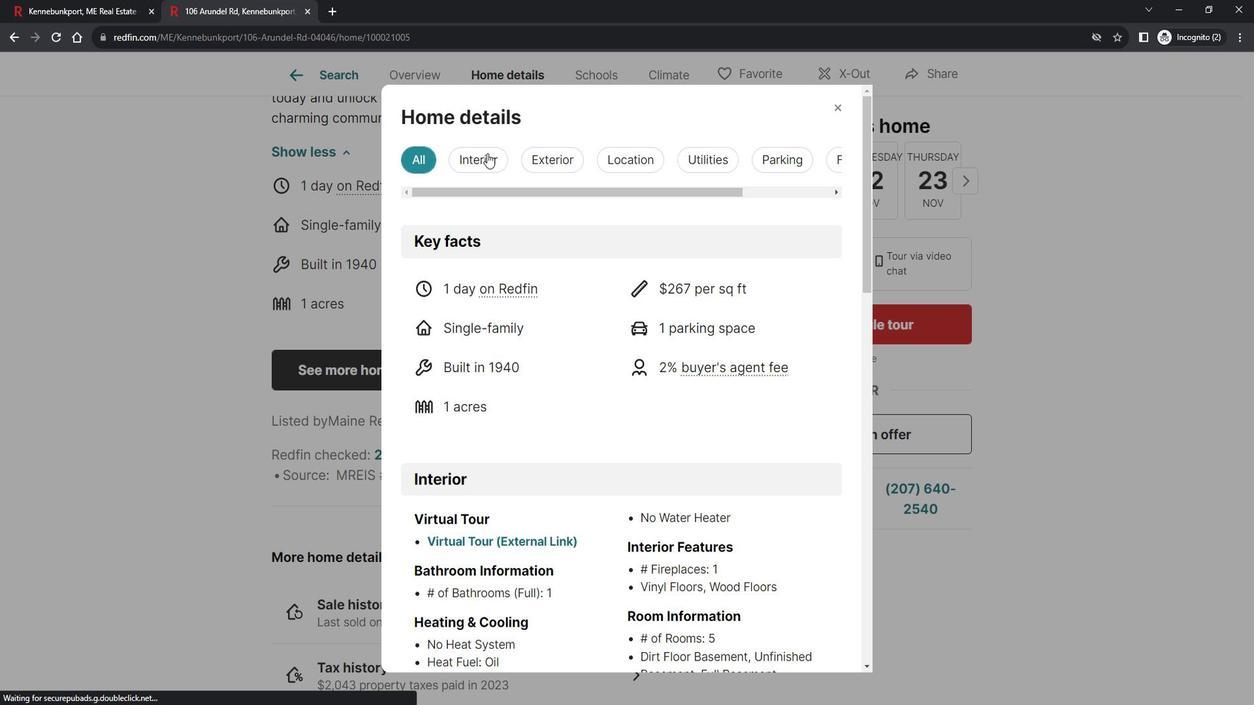 
Action: Mouse moved to (571, 162)
Screenshot: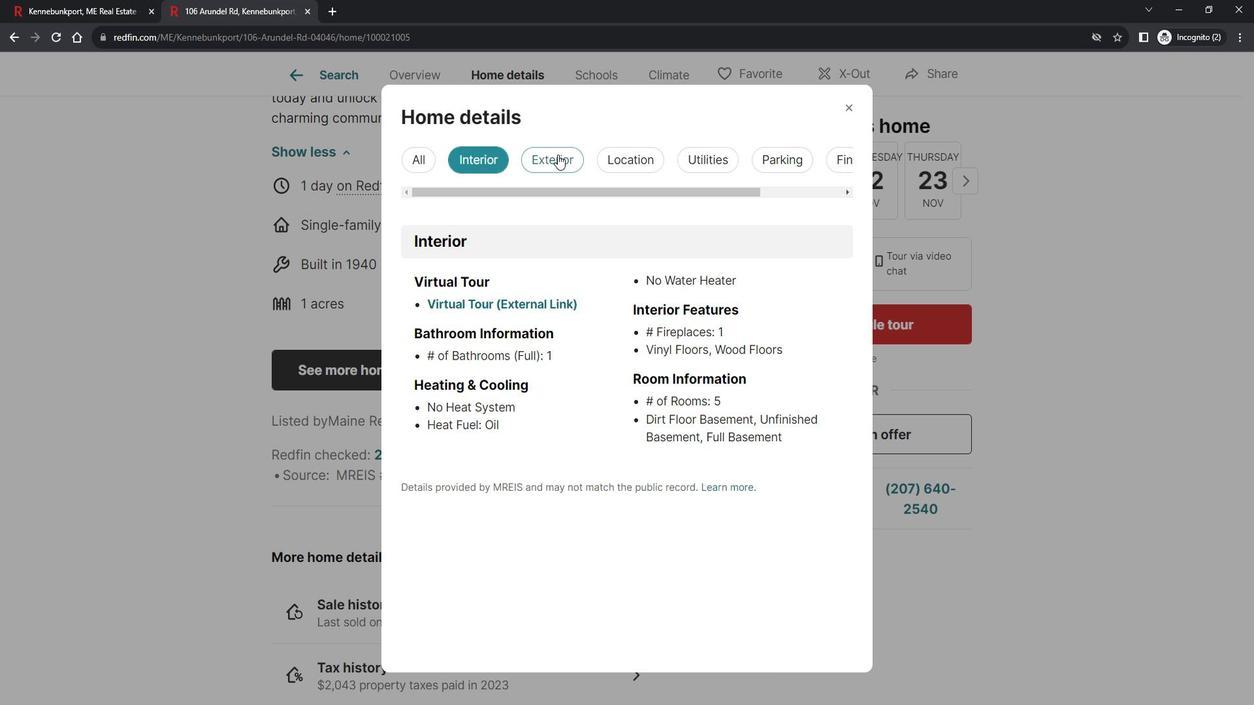 
Action: Mouse pressed left at (571, 162)
Screenshot: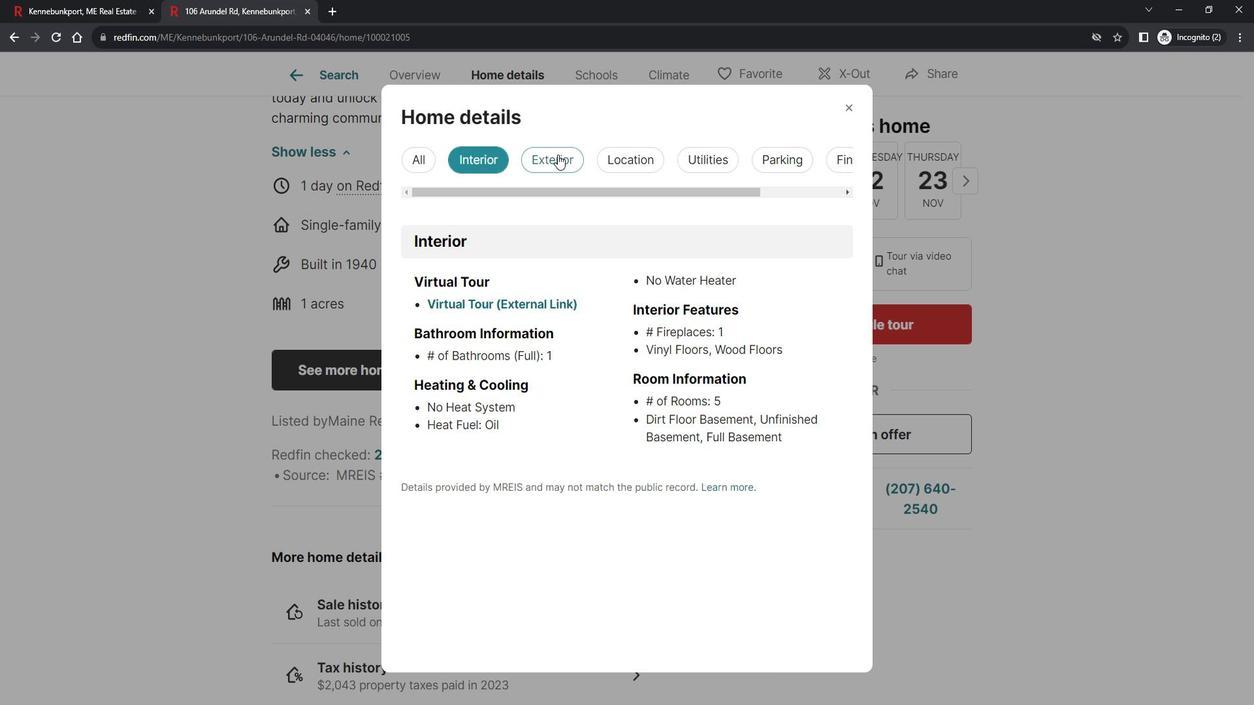 
Action: Mouse moved to (640, 173)
Screenshot: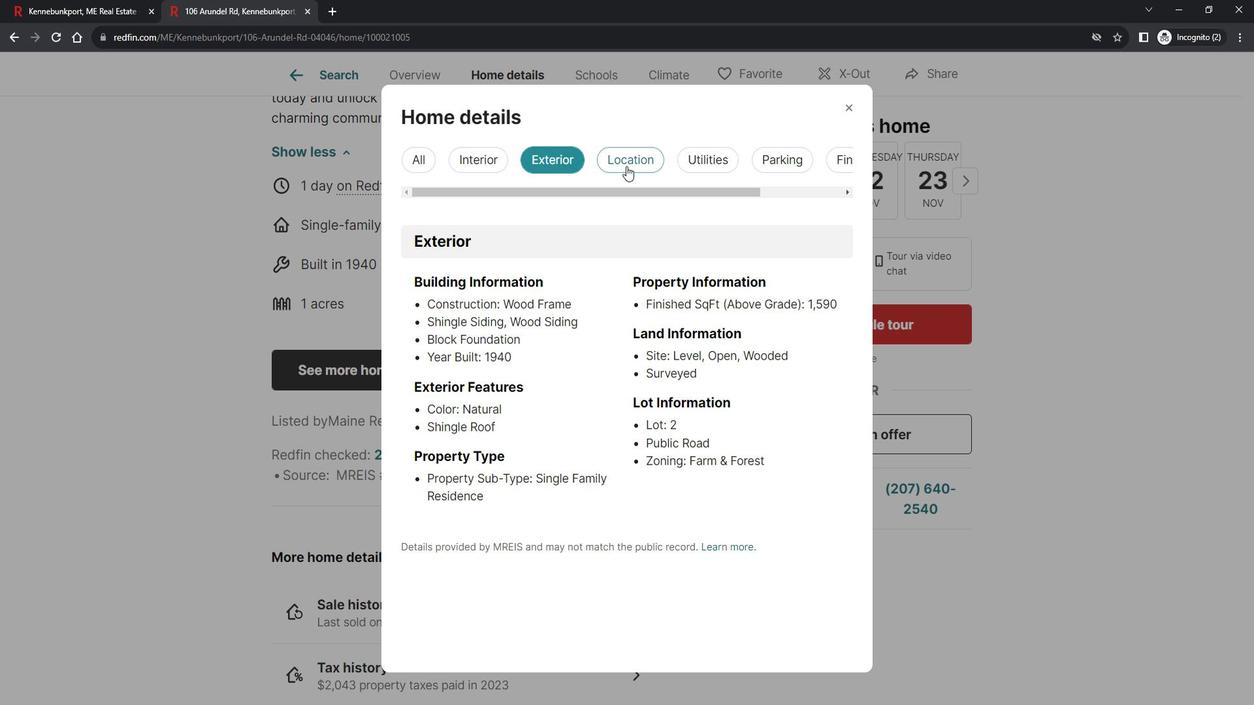 
Action: Mouse pressed left at (640, 173)
Screenshot: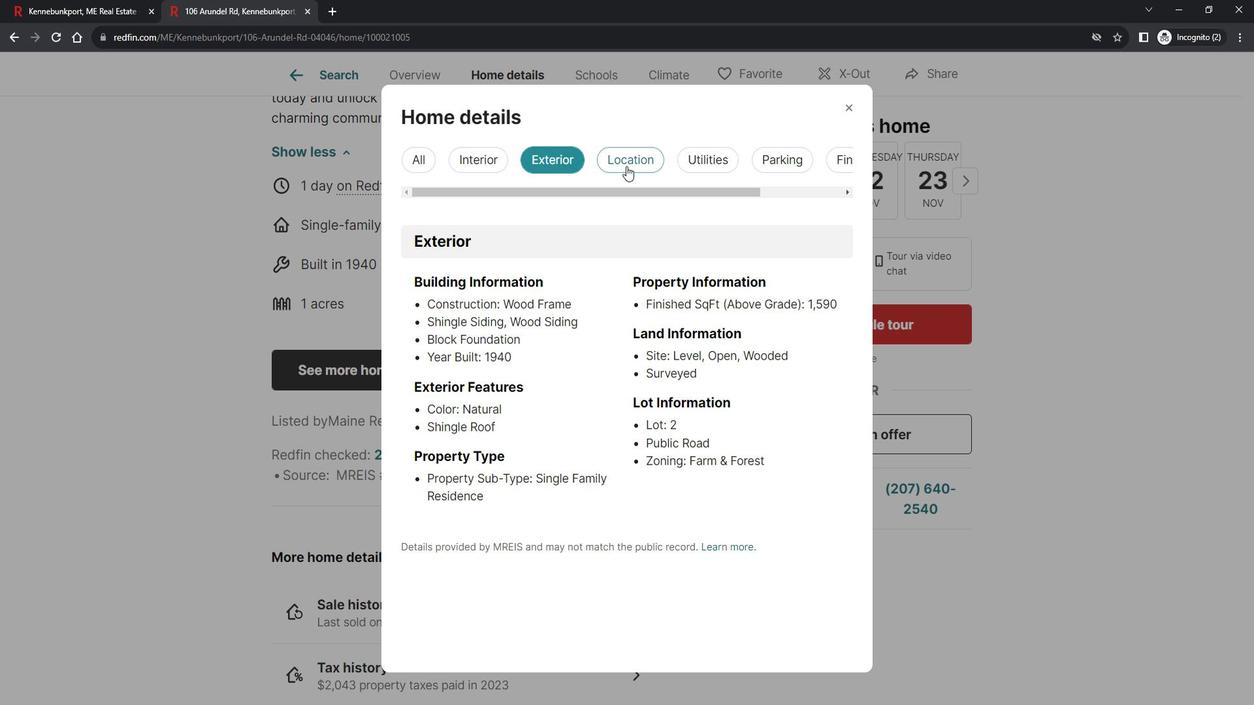 
Action: Mouse moved to (718, 157)
Screenshot: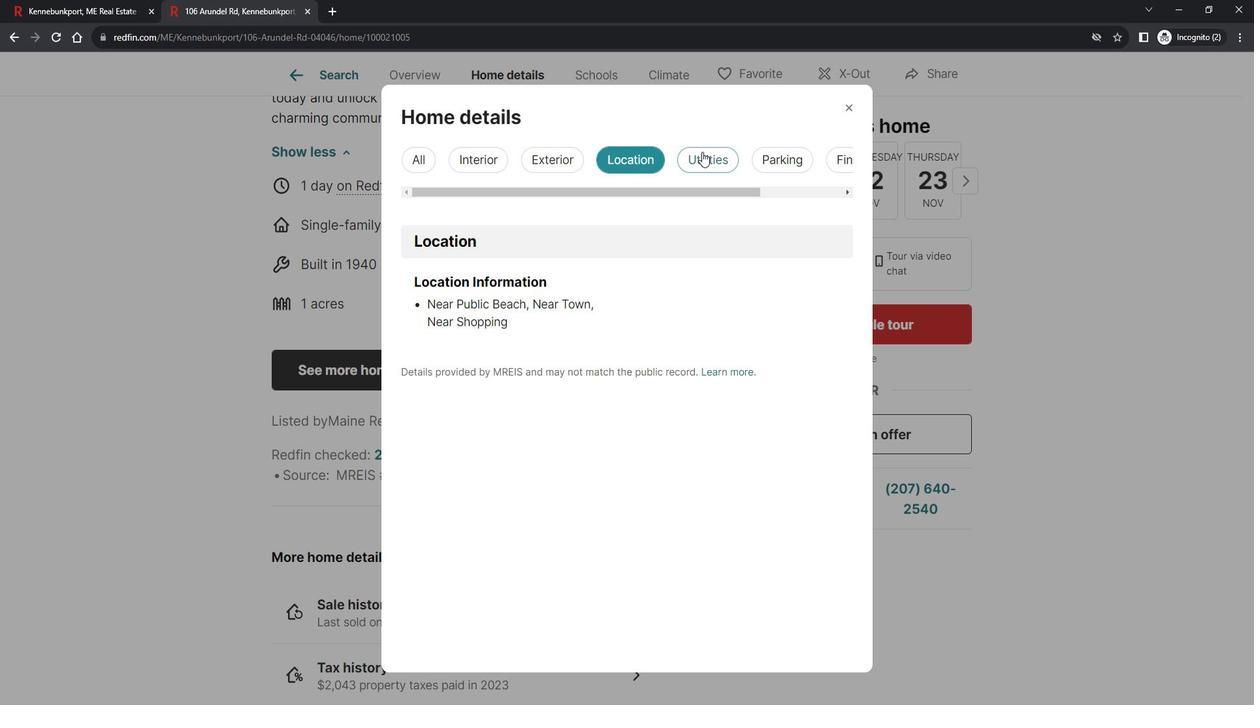 
Action: Mouse pressed left at (718, 157)
Screenshot: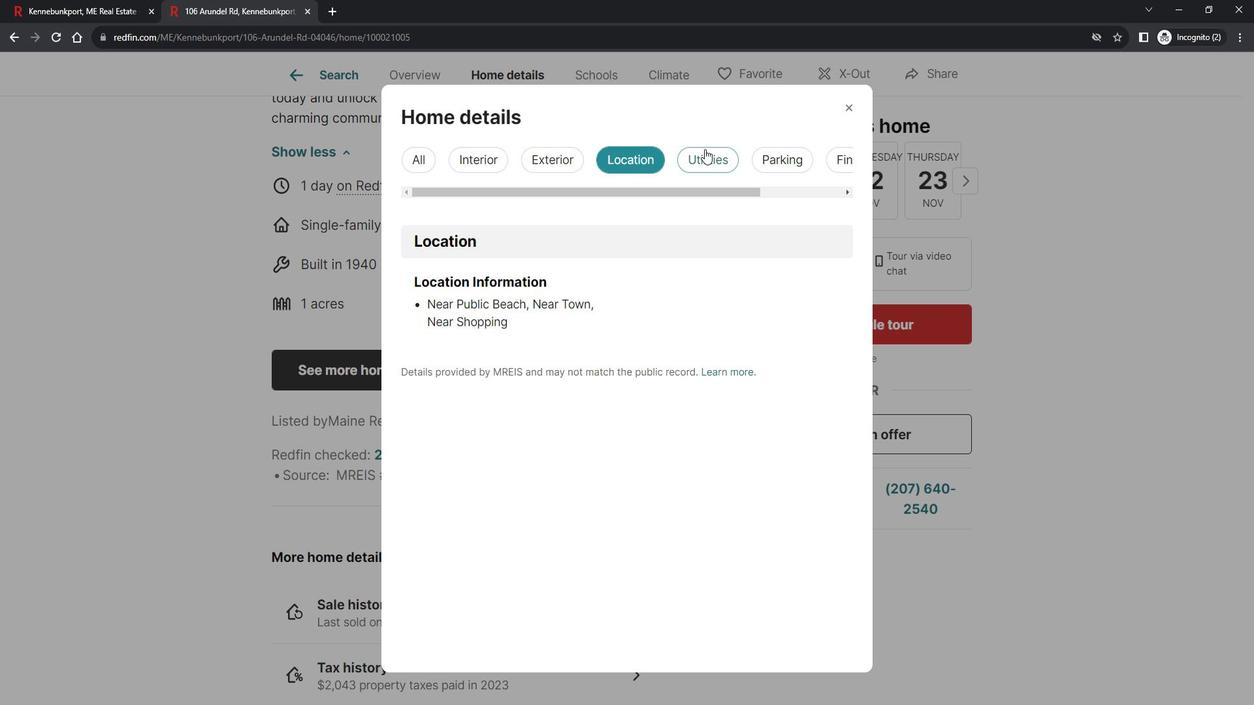 
Action: Mouse moved to (692, 301)
Screenshot: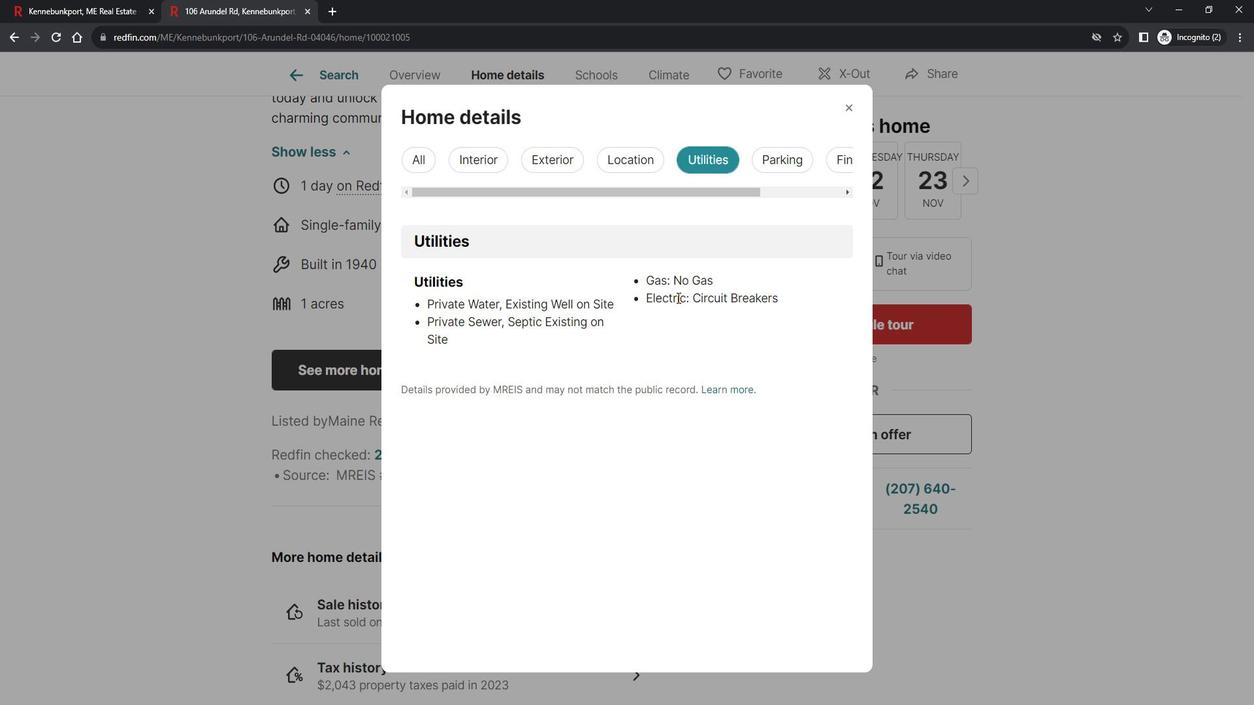 
Action: Mouse scrolled (692, 300) with delta (0, 0)
Screenshot: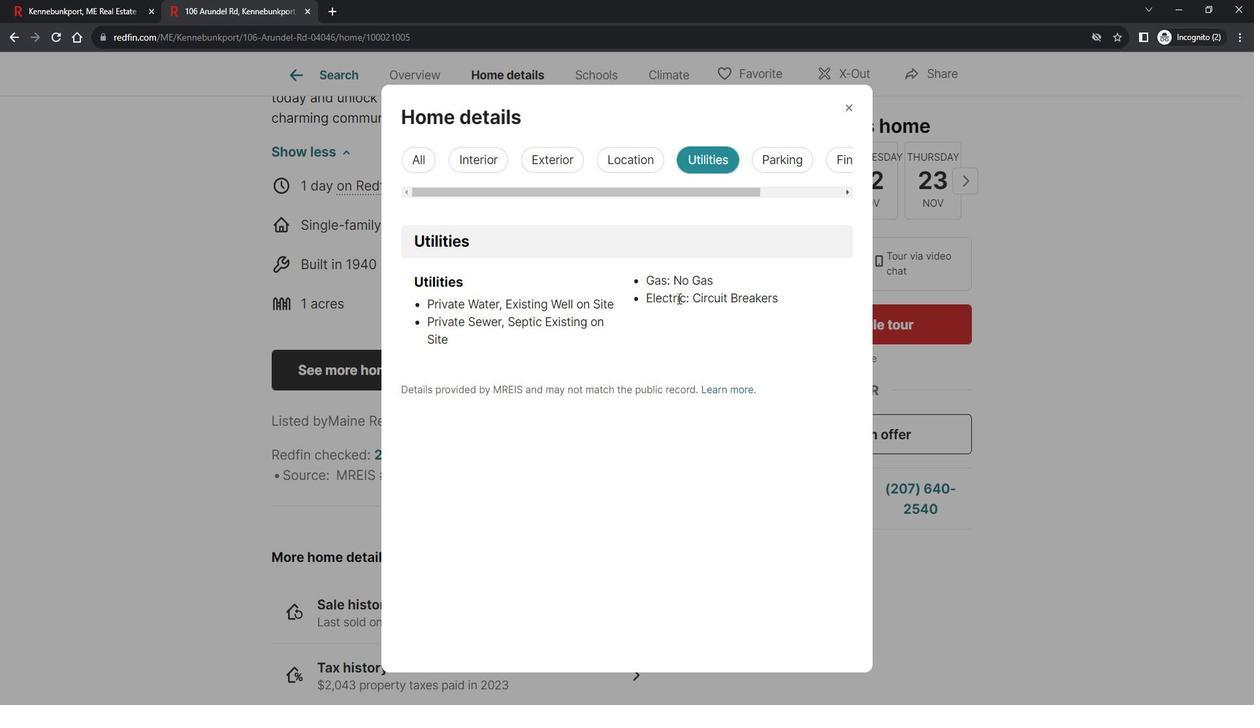 
Action: Mouse scrolled (692, 300) with delta (0, 0)
Screenshot: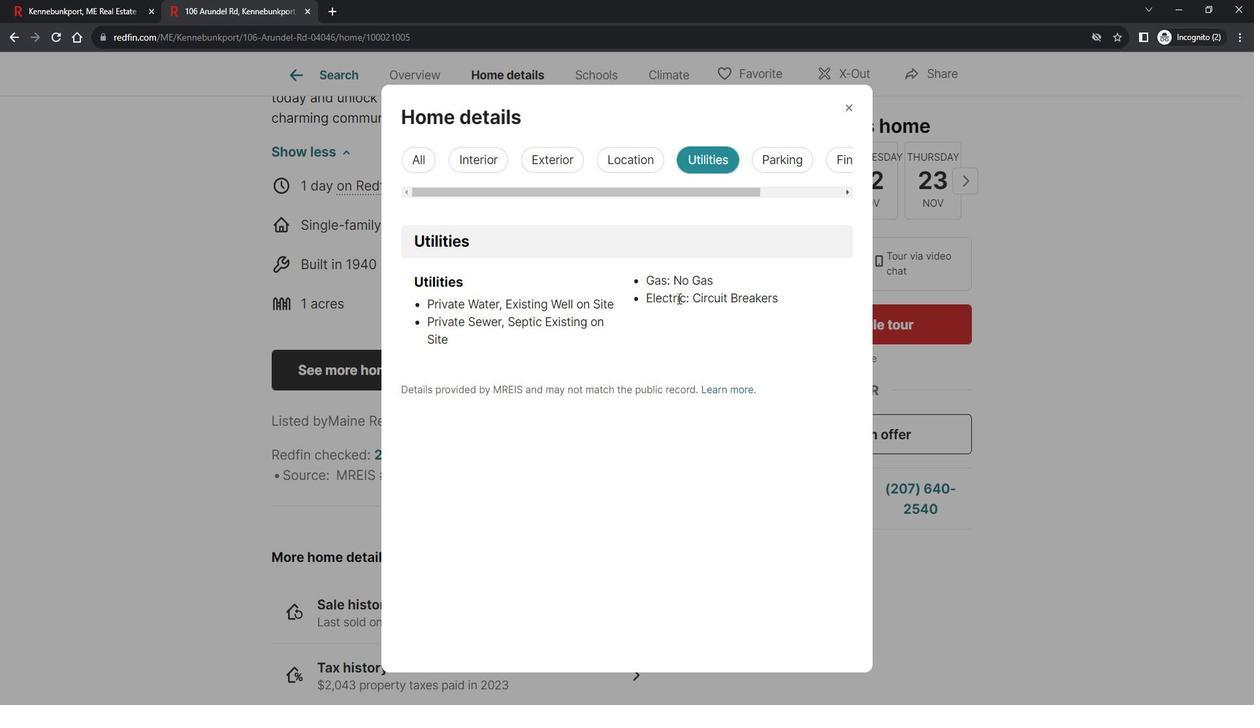 
Action: Mouse scrolled (692, 300) with delta (0, 0)
Screenshot: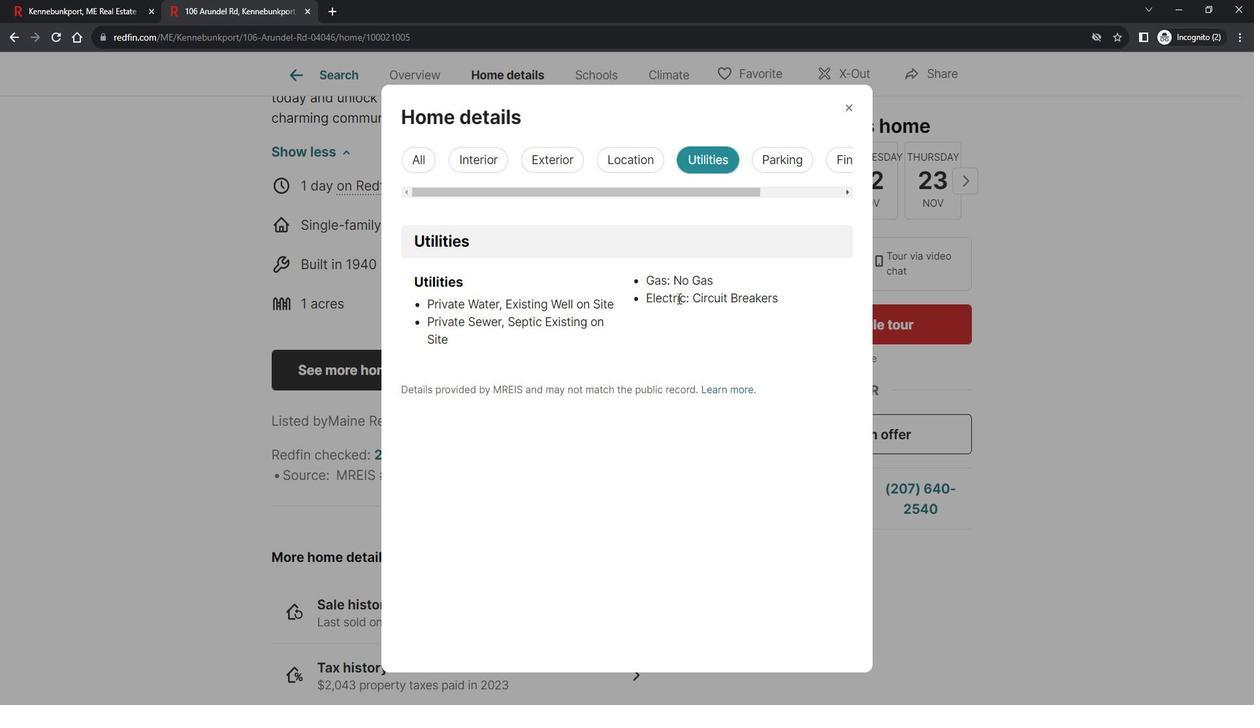 
Action: Mouse moved to (795, 166)
Screenshot: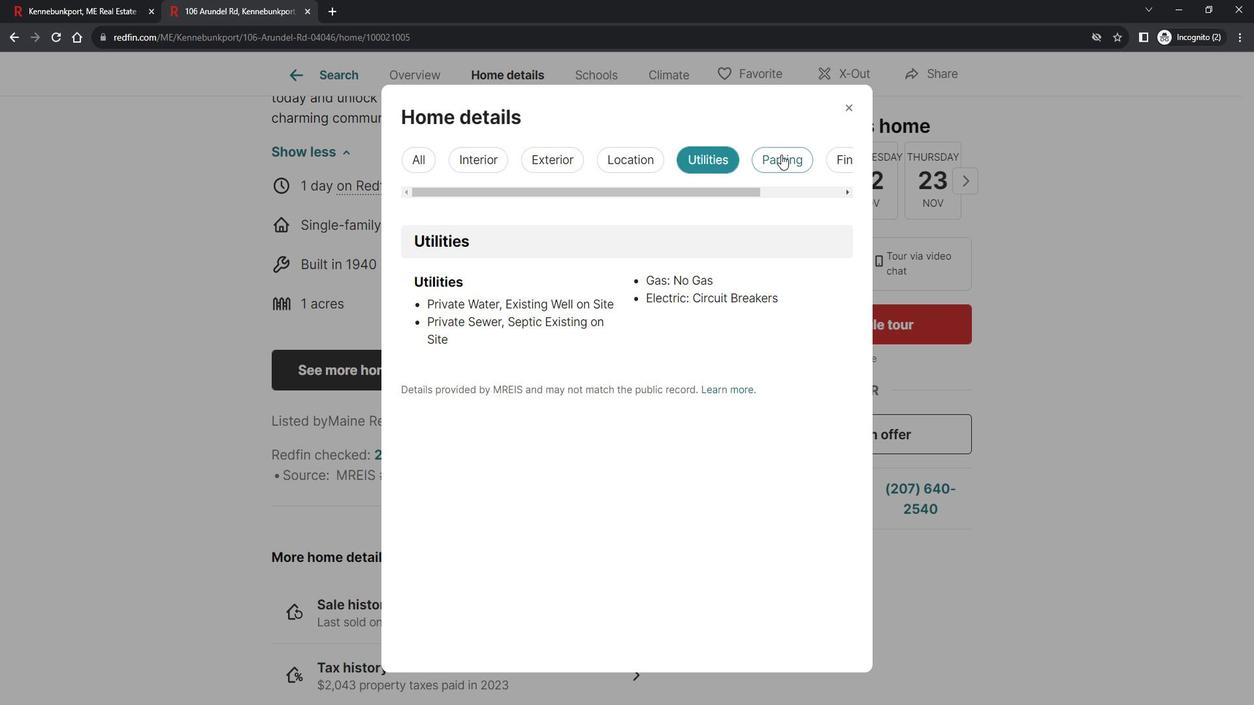 
Action: Mouse pressed left at (795, 166)
Screenshot: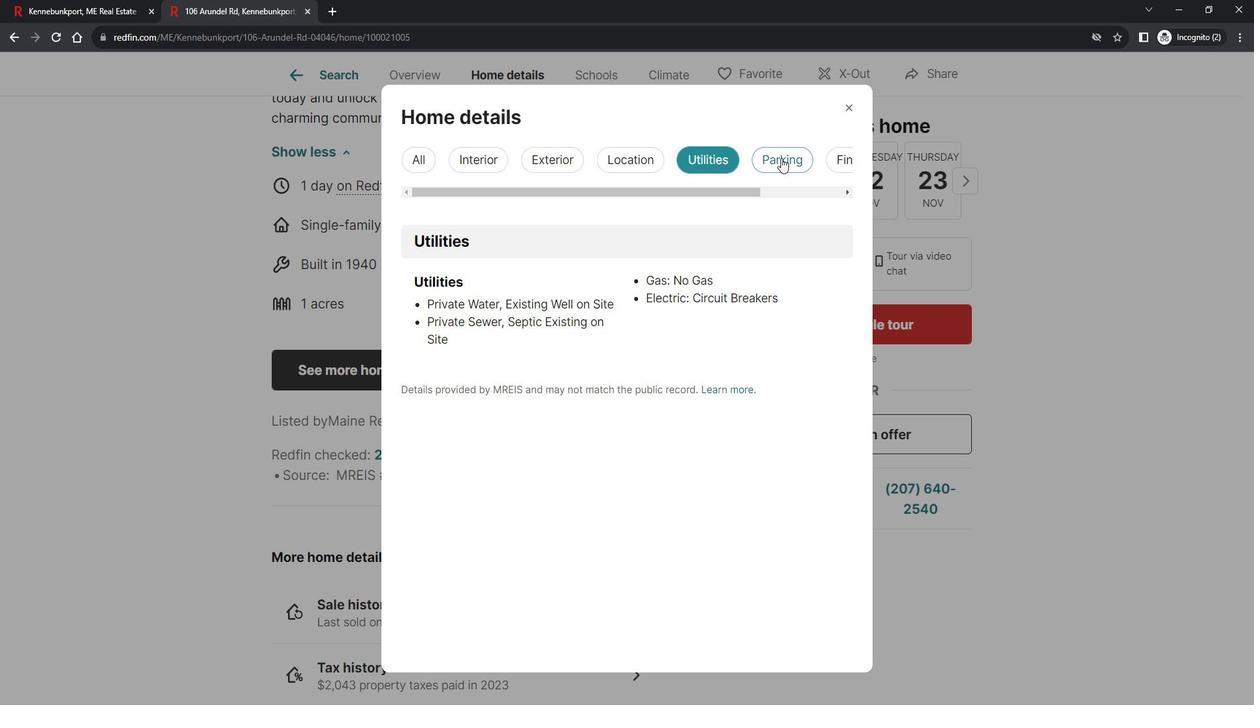 
Action: Mouse moved to (856, 163)
Screenshot: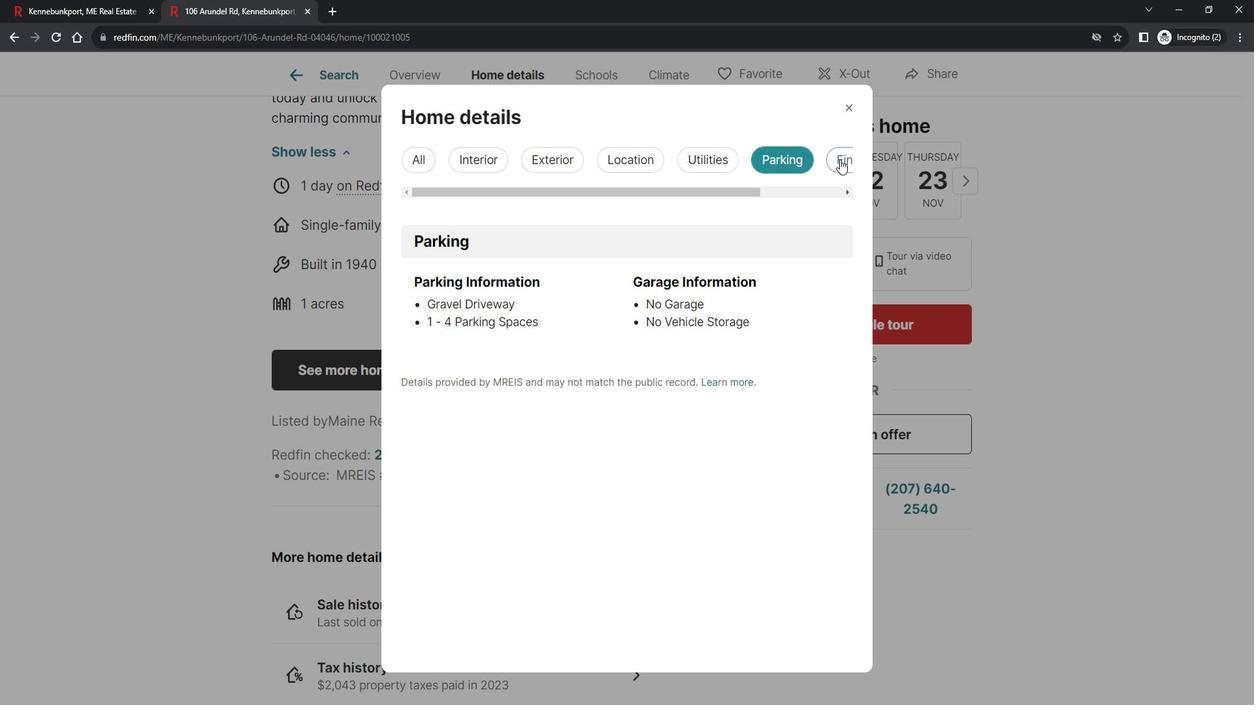 
Action: Mouse pressed left at (856, 163)
Screenshot: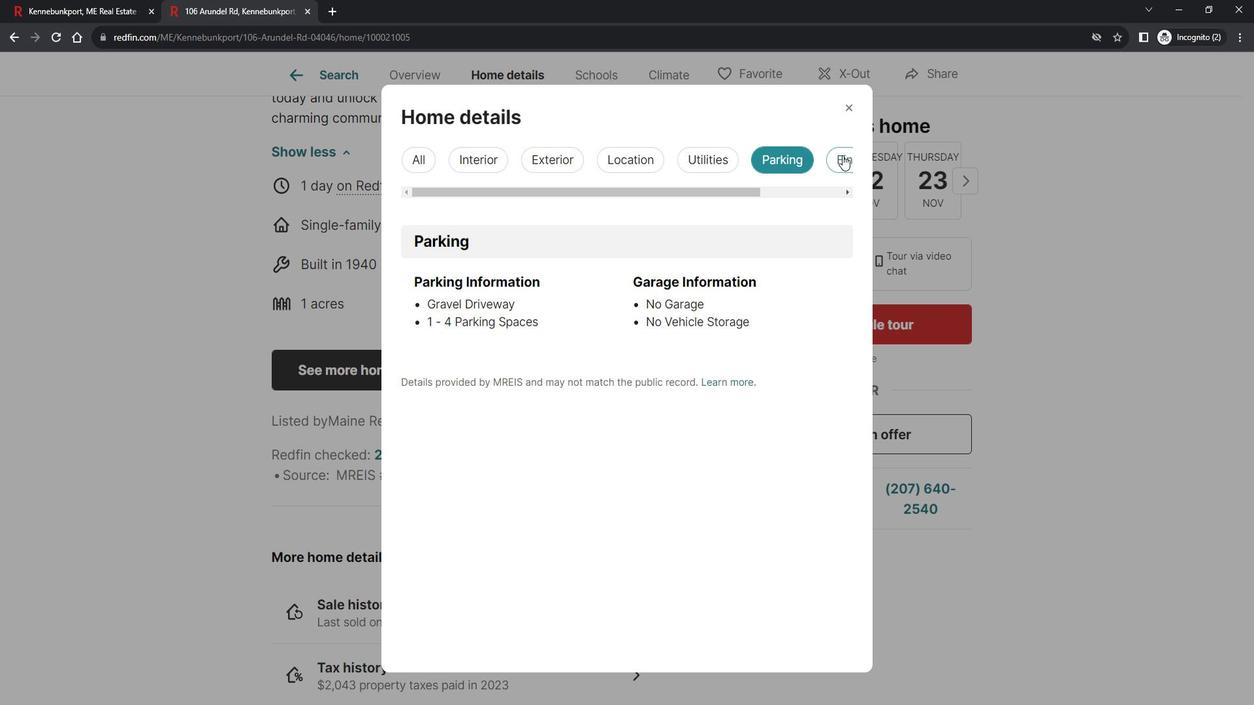 
Action: Mouse moved to (728, 196)
Screenshot: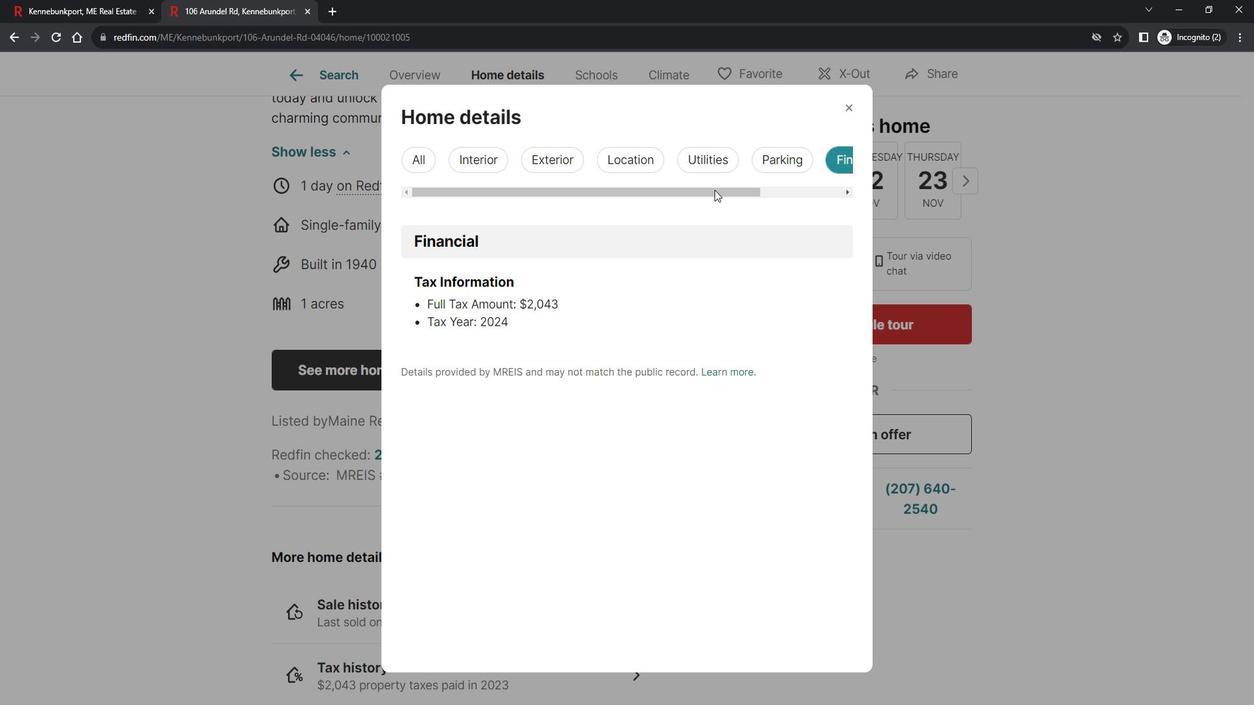 
Action: Mouse pressed left at (728, 196)
Screenshot: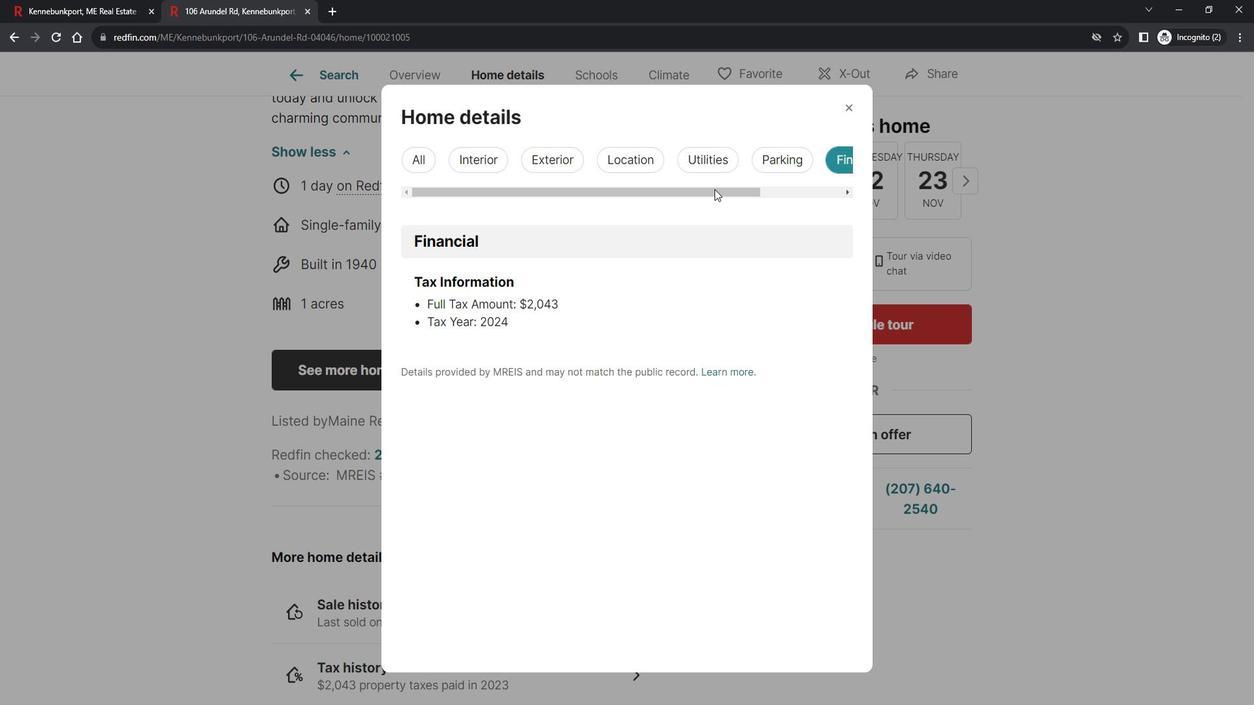 
Action: Mouse moved to (839, 160)
Screenshot: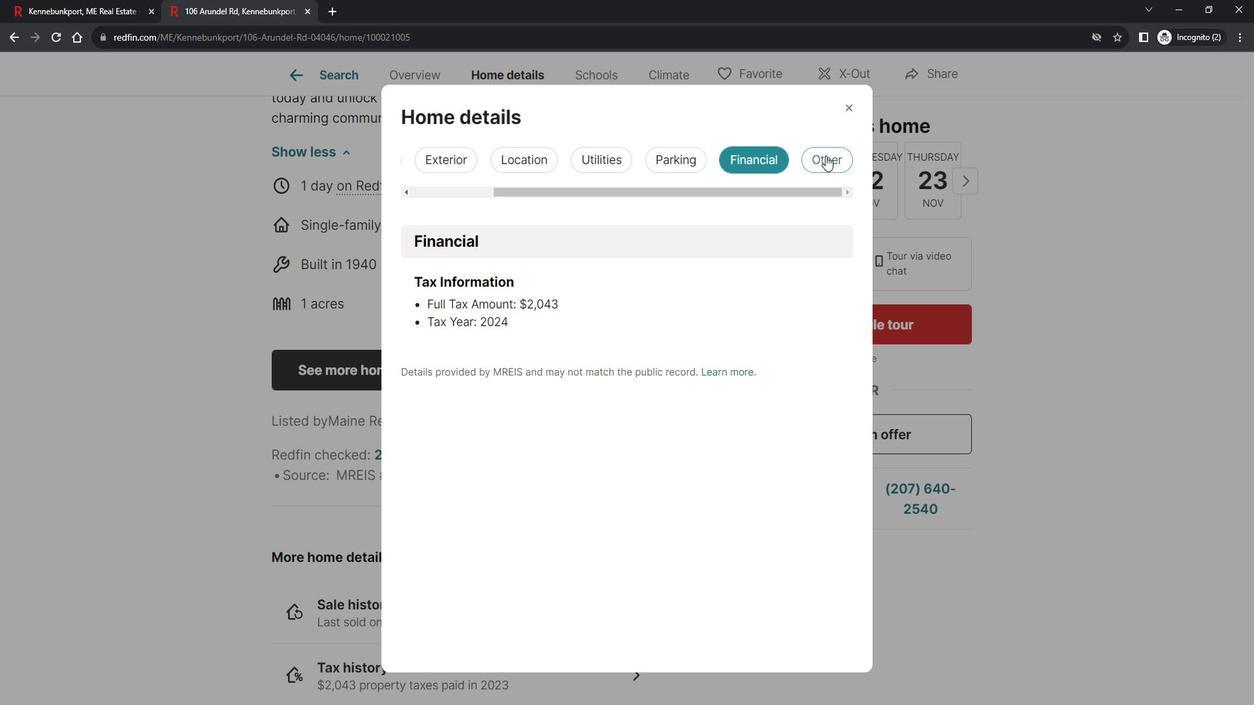 
Action: Mouse pressed left at (839, 160)
Screenshot: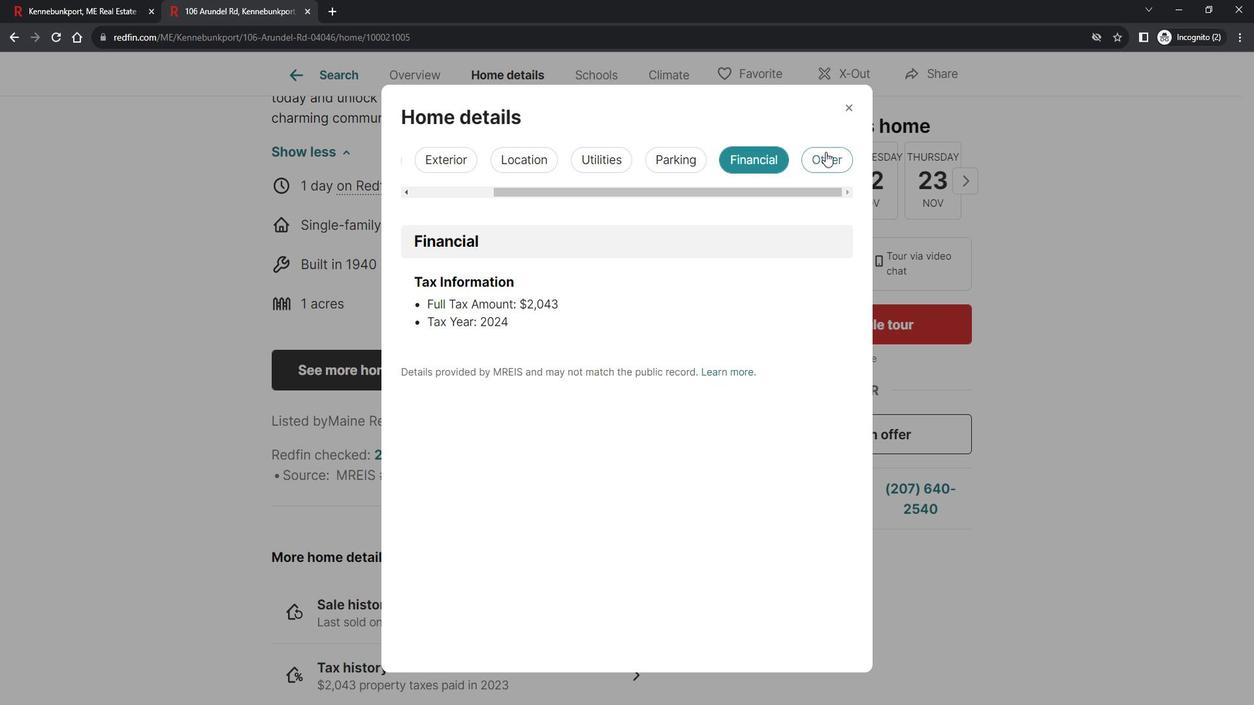 
Action: Mouse moved to (863, 117)
Screenshot: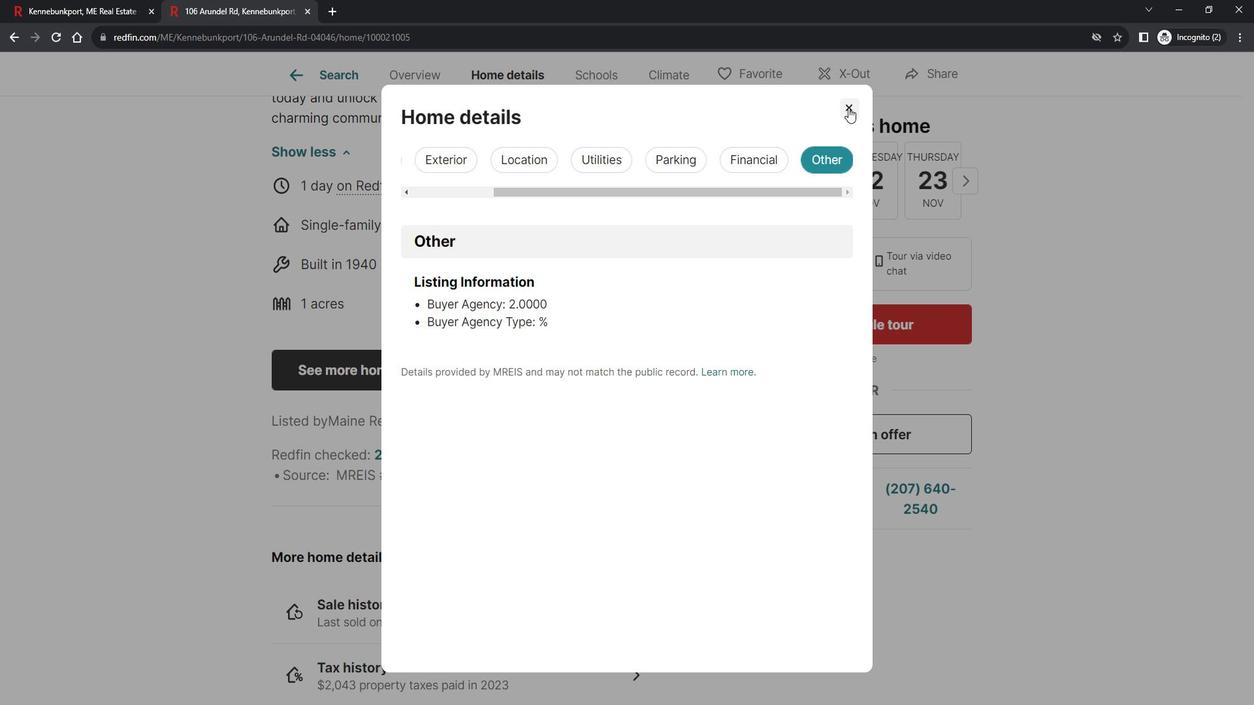 
Action: Mouse pressed left at (863, 117)
Screenshot: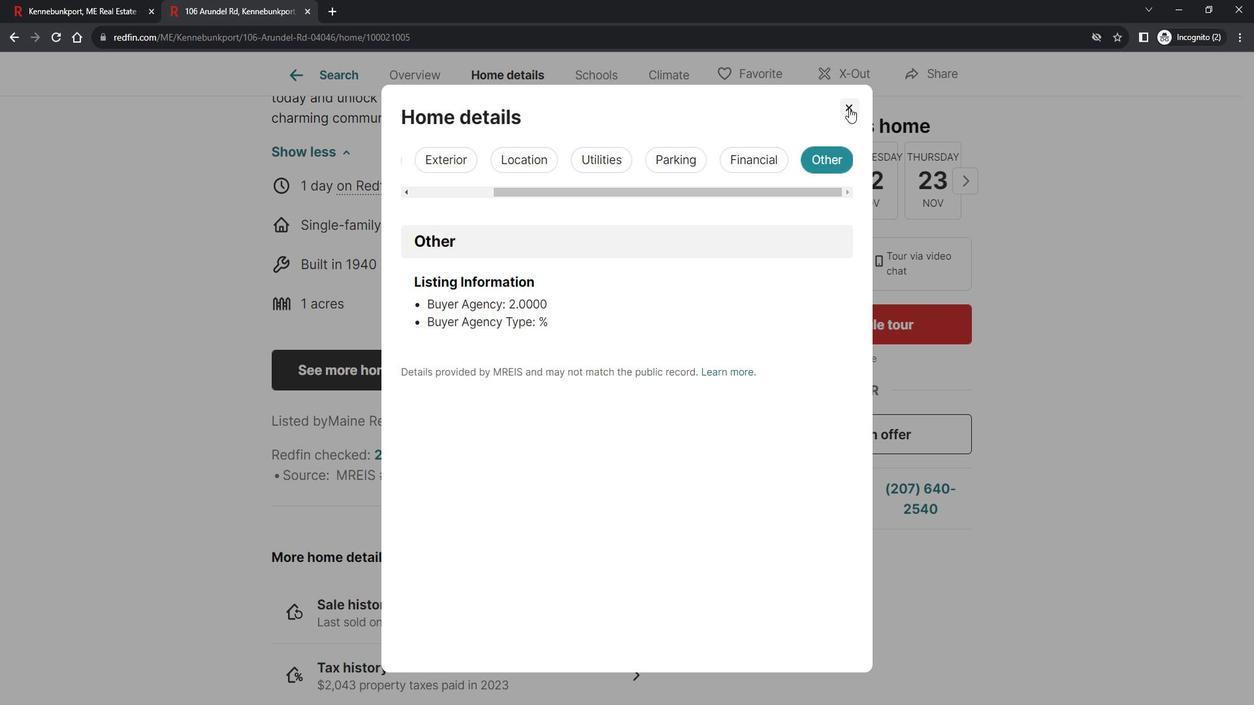 
Action: Mouse moved to (573, 366)
Screenshot: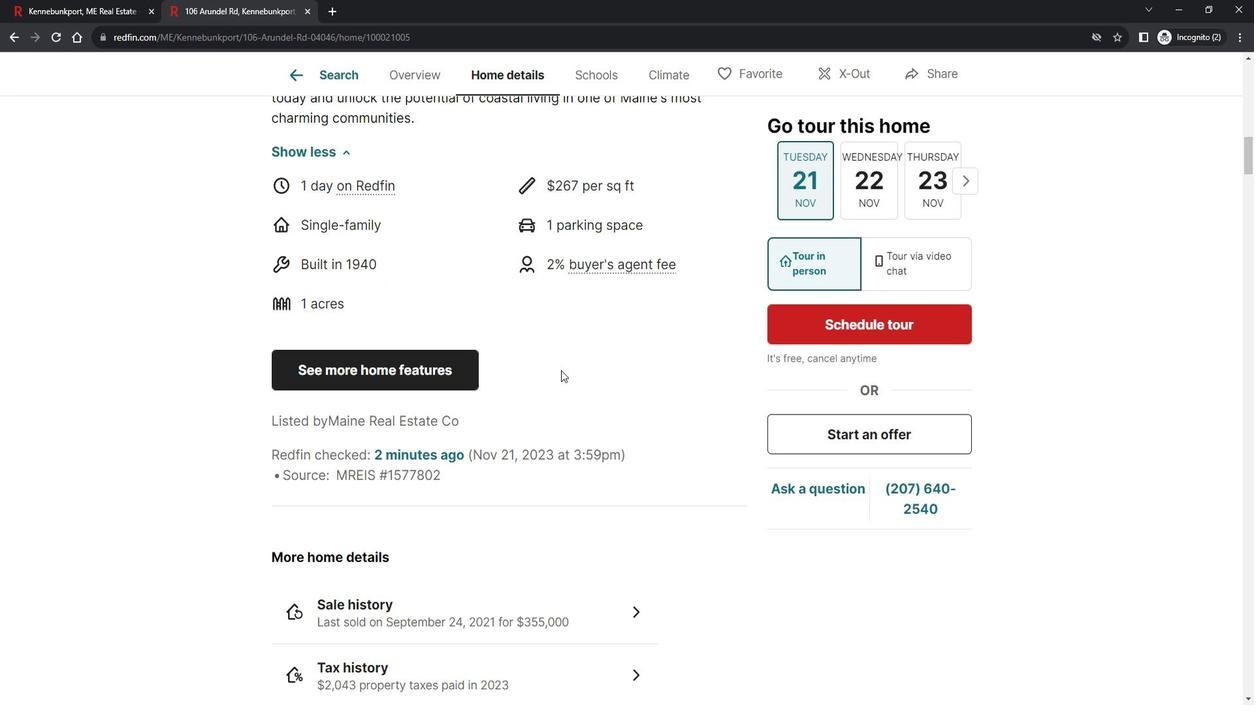
Action: Mouse scrolled (573, 365) with delta (0, 0)
Screenshot: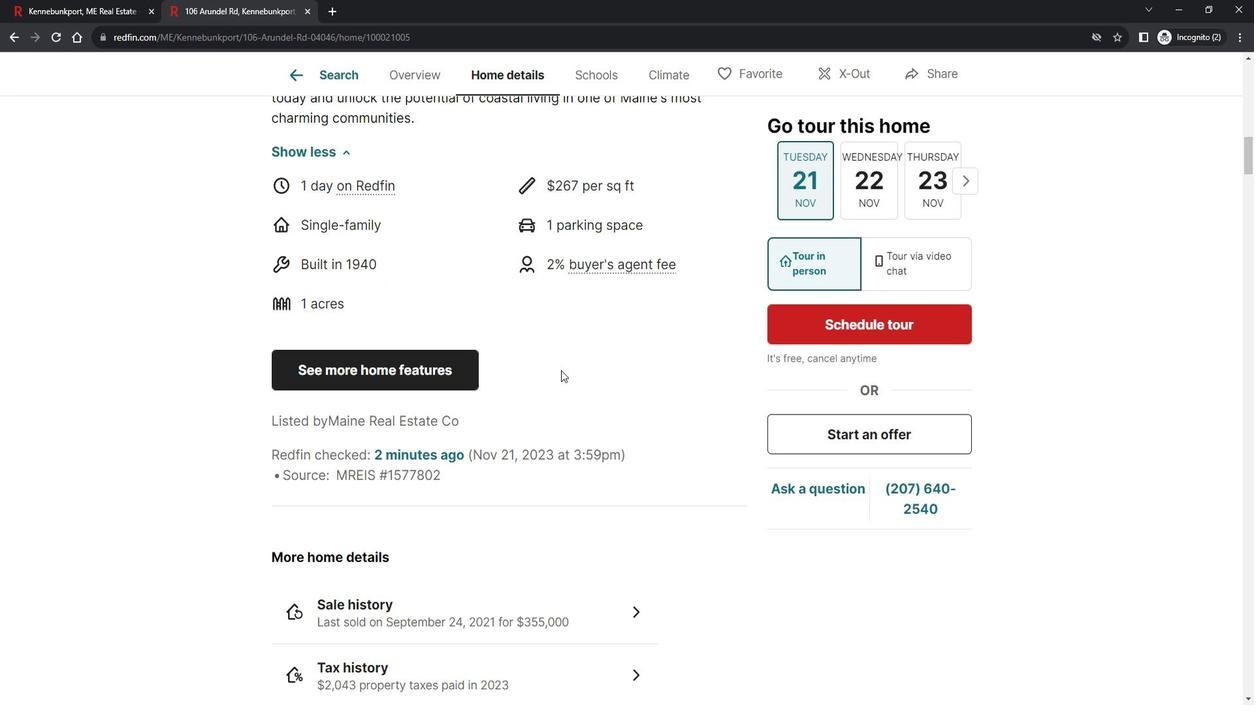 
Action: Mouse moved to (570, 364)
Screenshot: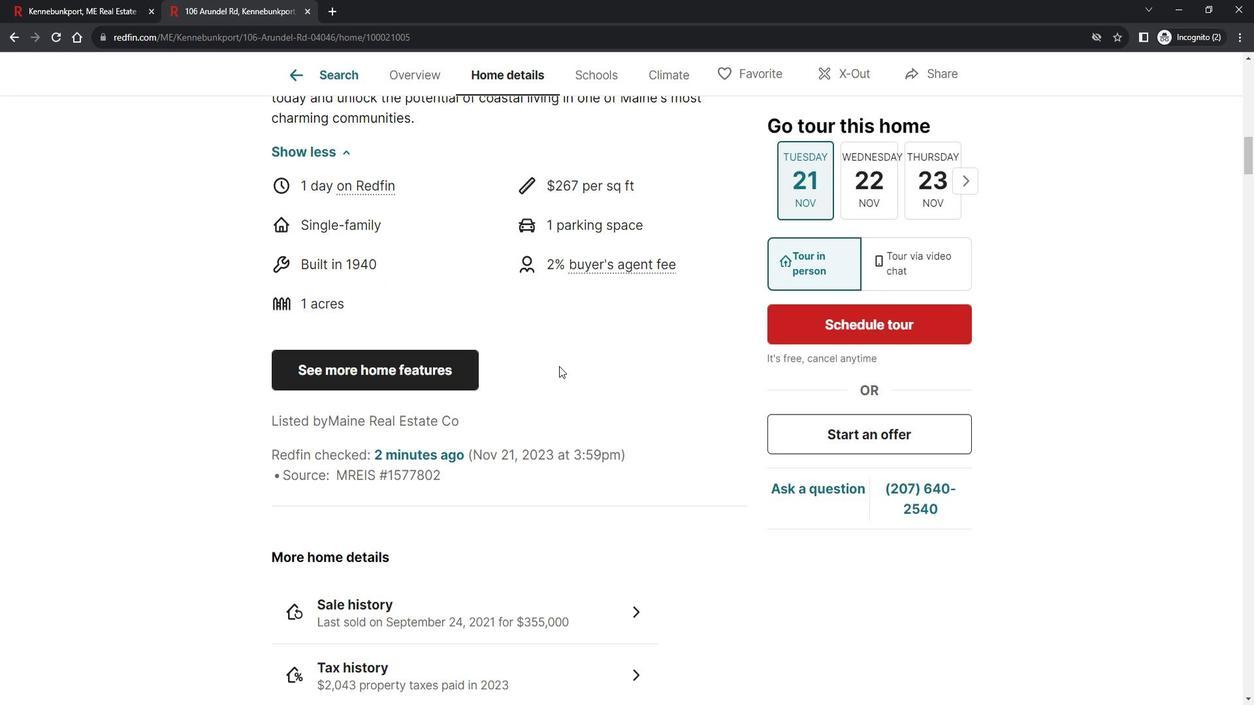 
Action: Mouse scrolled (570, 363) with delta (0, 0)
Screenshot: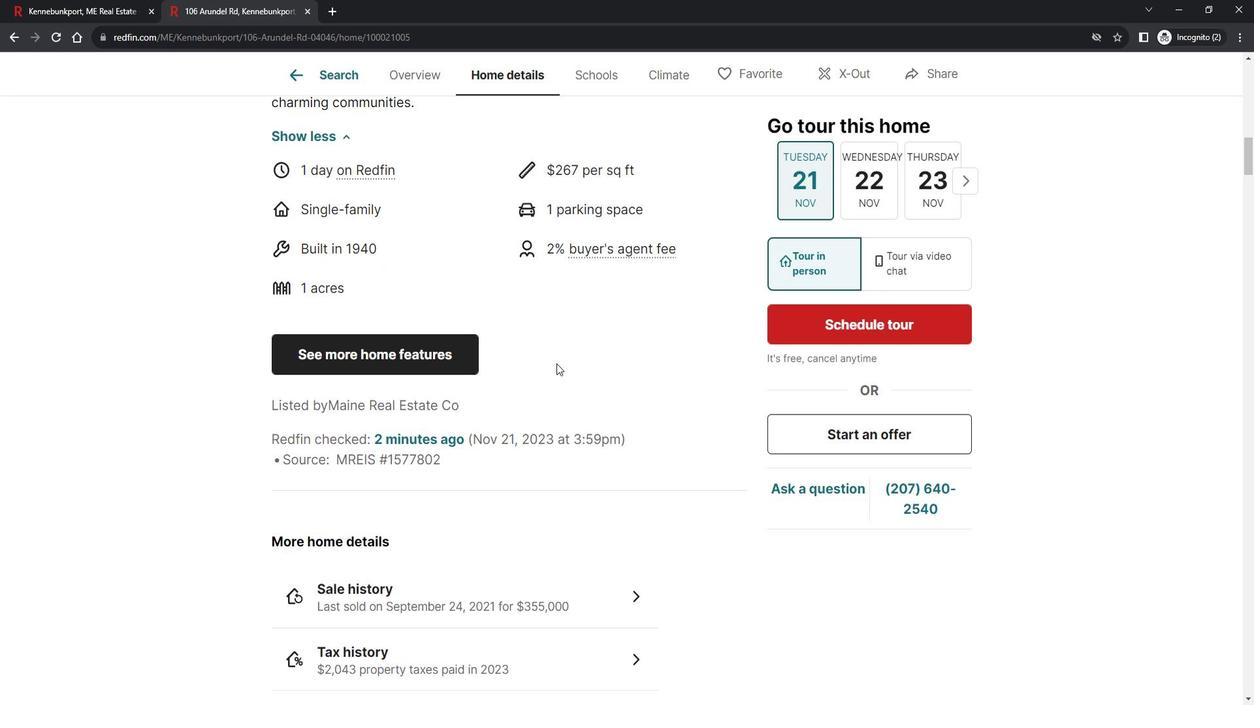 
Action: Mouse moved to (397, 237)
Screenshot: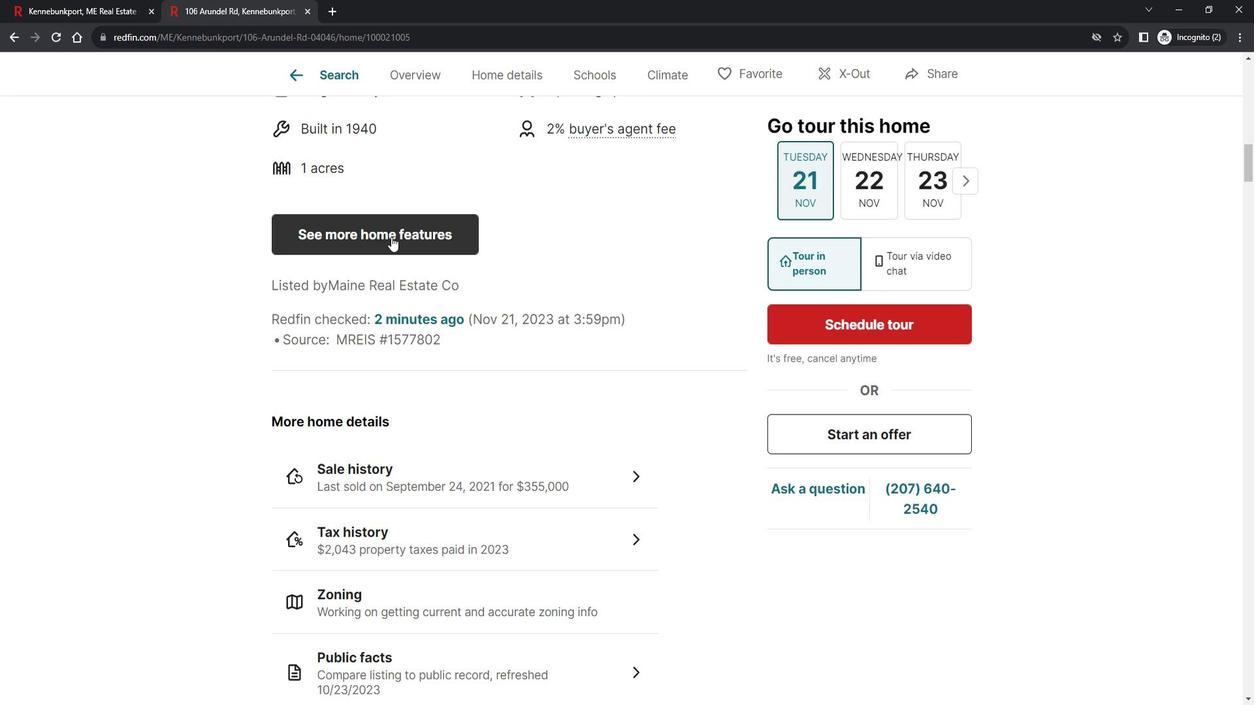 
Action: Mouse pressed left at (397, 237)
Screenshot: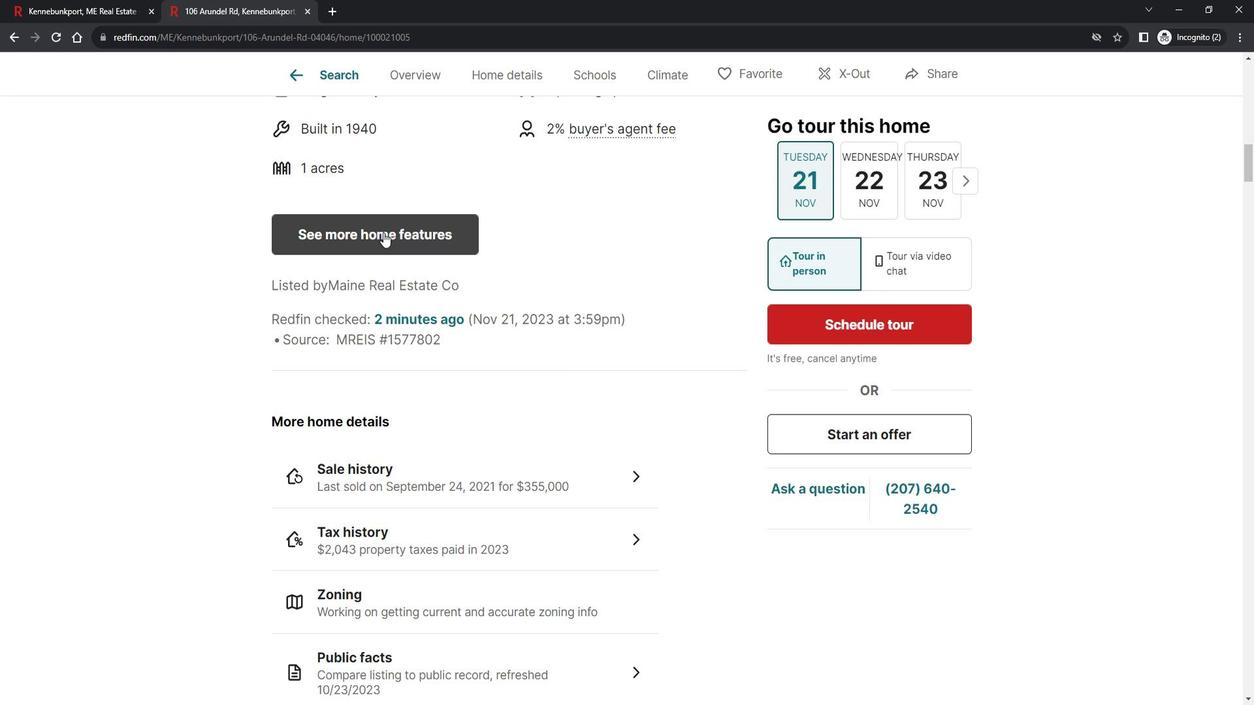 
Action: Mouse moved to (860, 110)
Screenshot: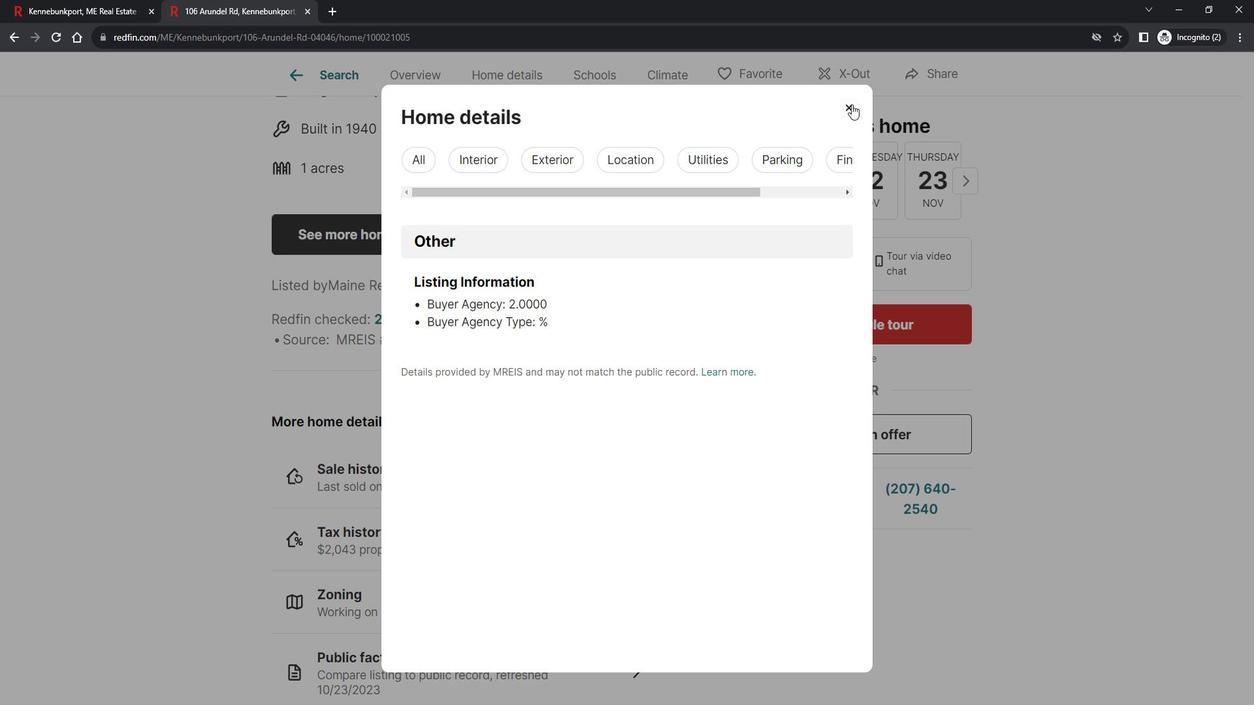 
Action: Mouse pressed left at (860, 110)
Screenshot: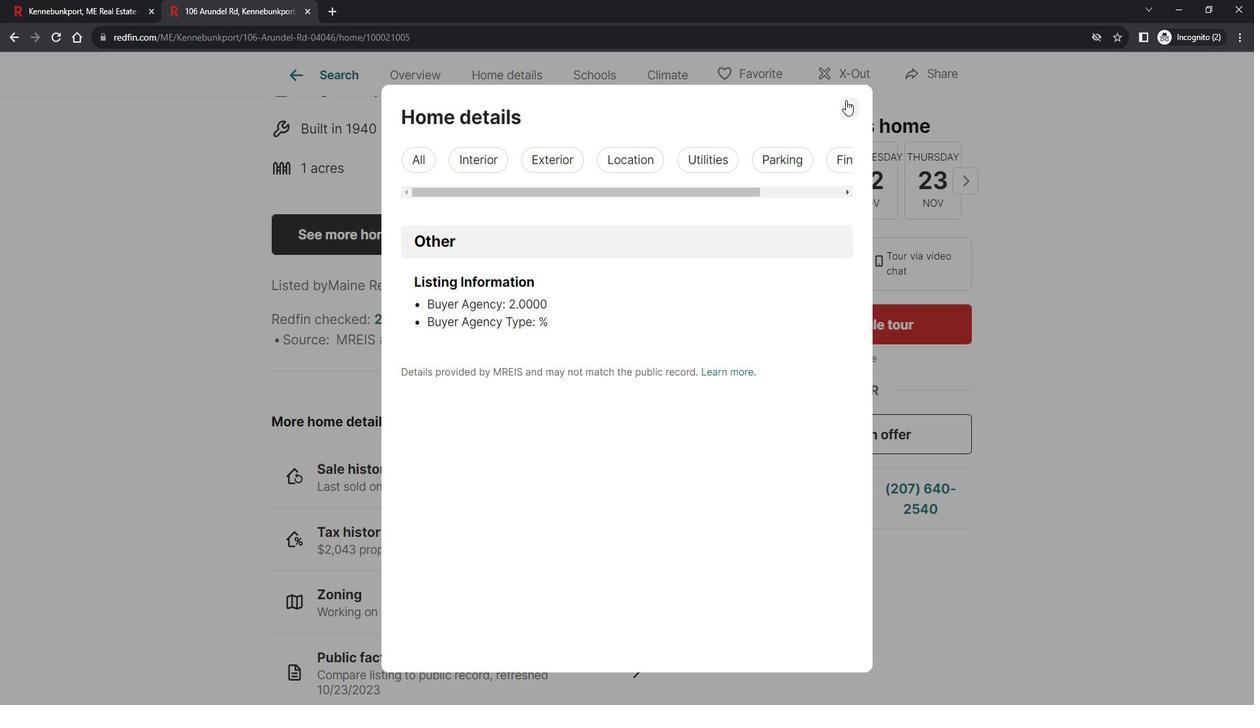 
Action: Mouse moved to (512, 469)
Screenshot: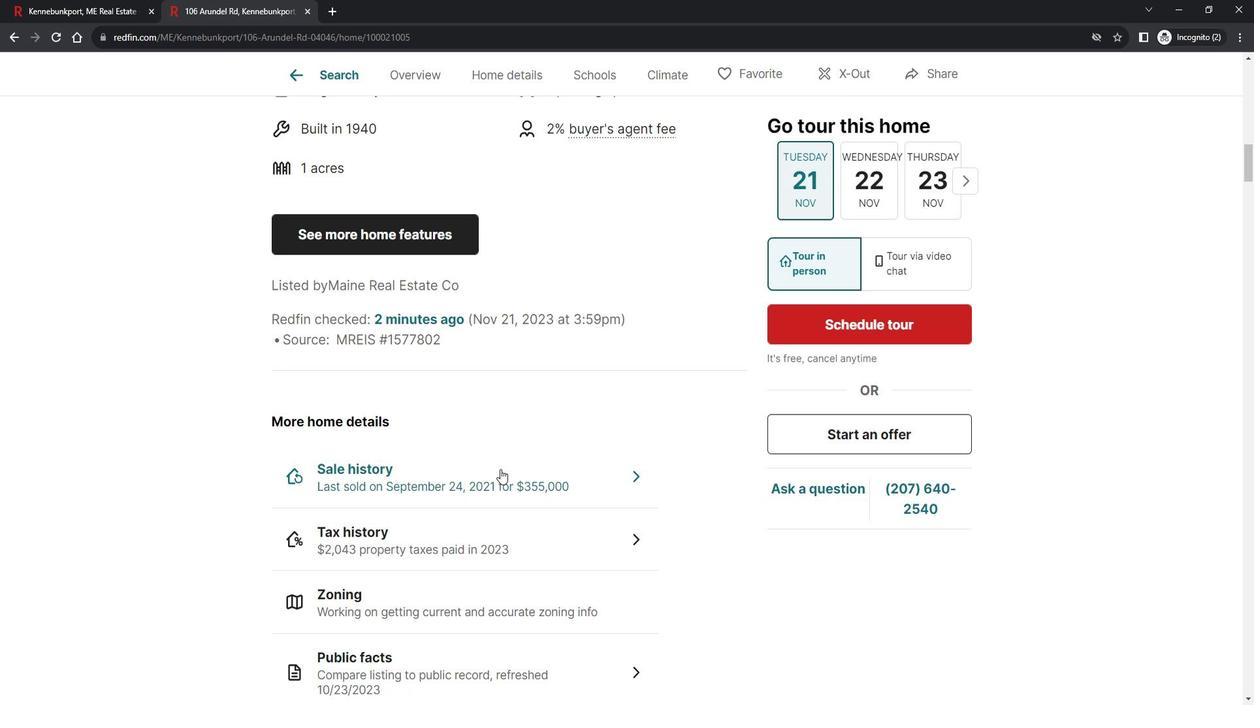 
Action: Mouse scrolled (512, 469) with delta (0, 0)
Screenshot: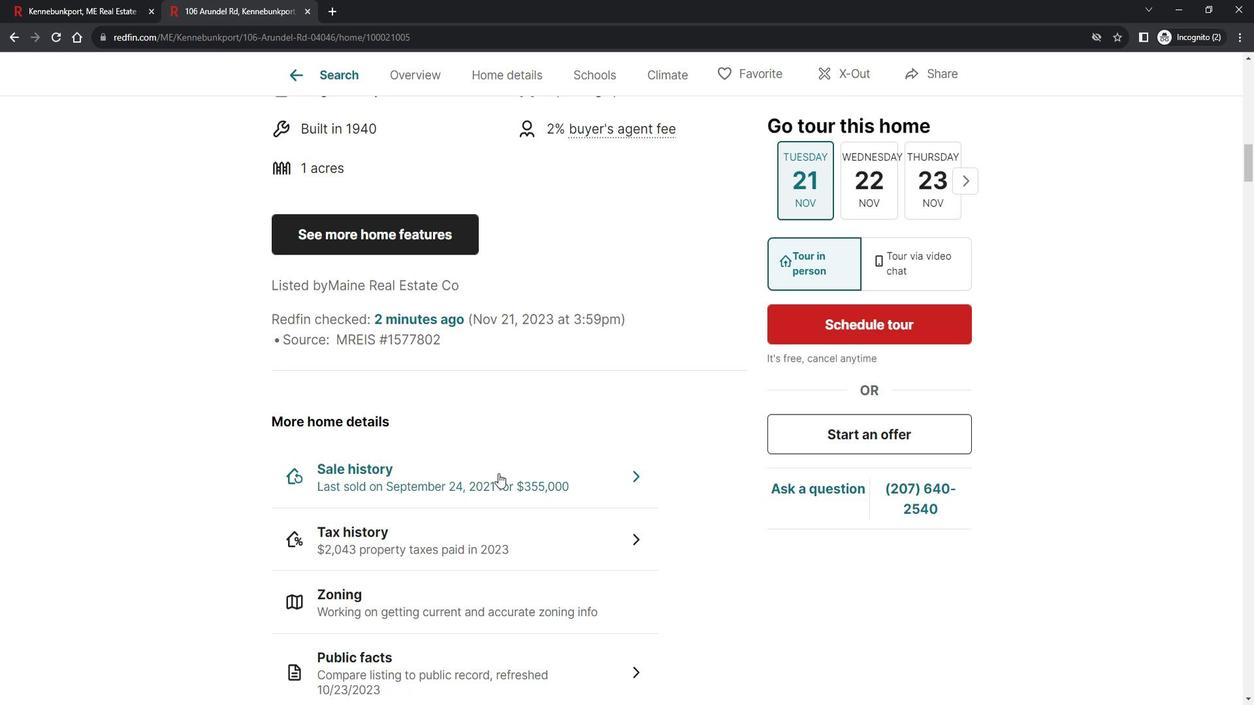 
Action: Mouse moved to (512, 469)
Screenshot: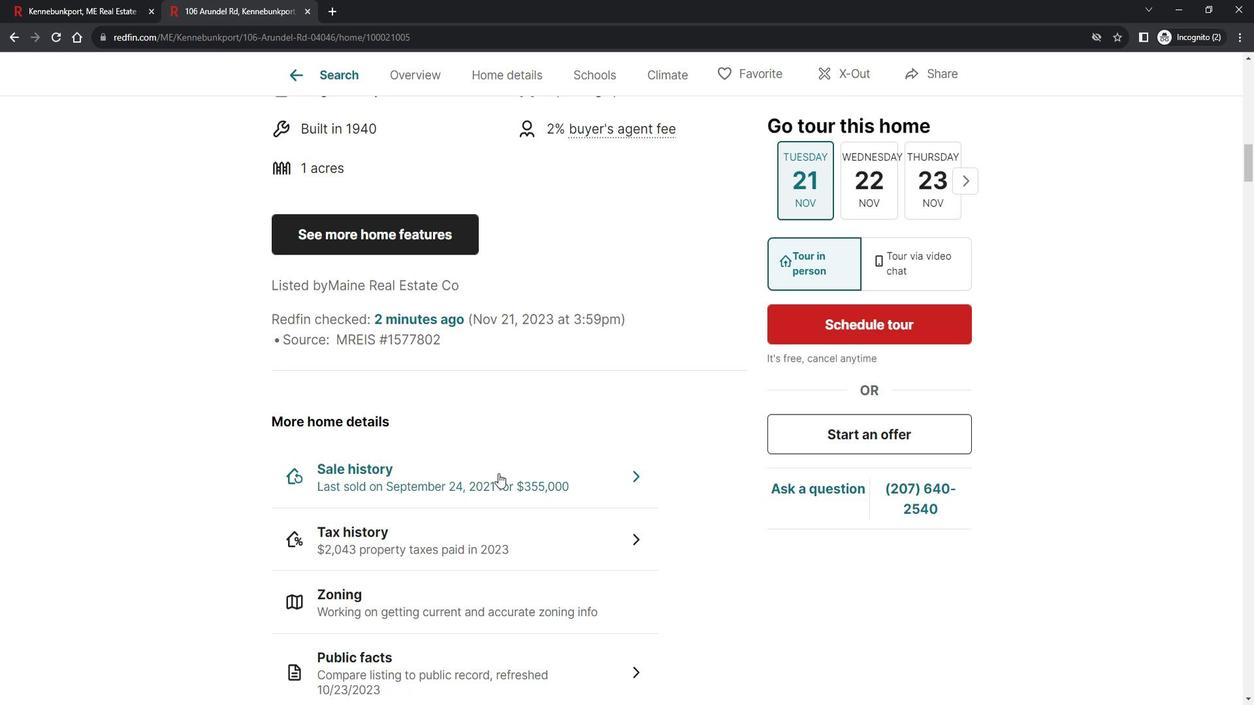 
Action: Mouse scrolled (512, 468) with delta (0, 0)
Screenshot: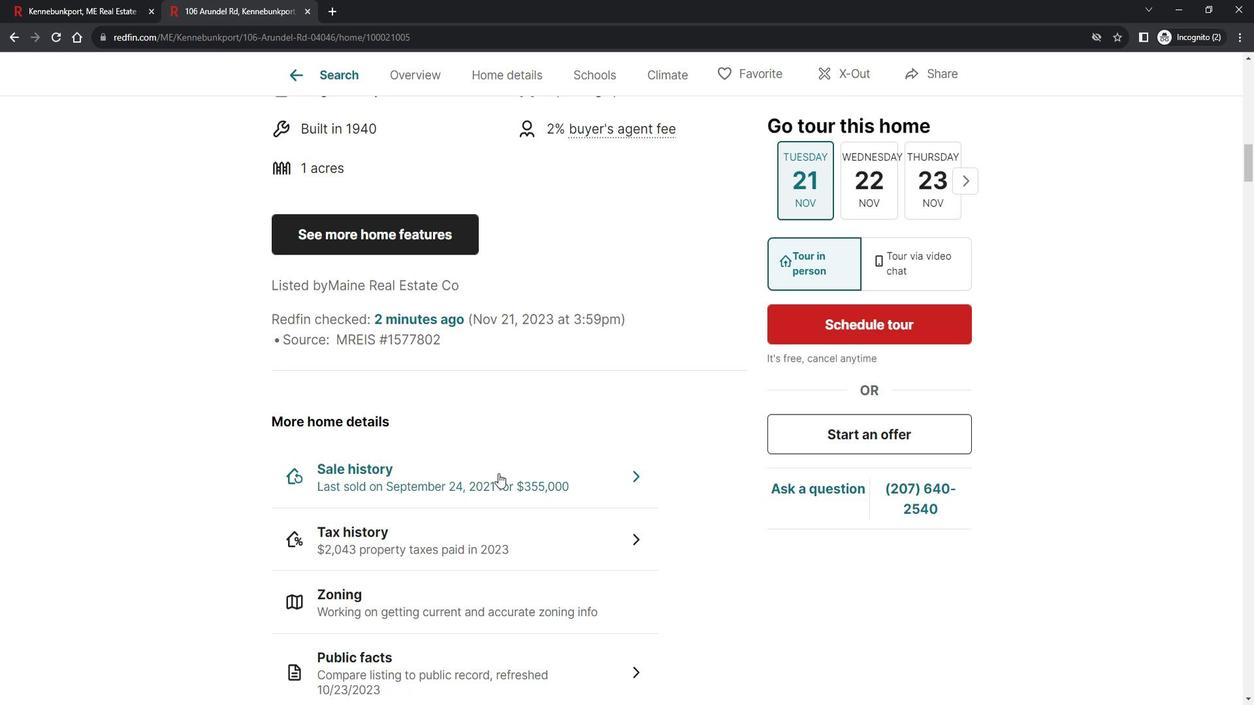 
Action: Mouse moved to (504, 466)
Screenshot: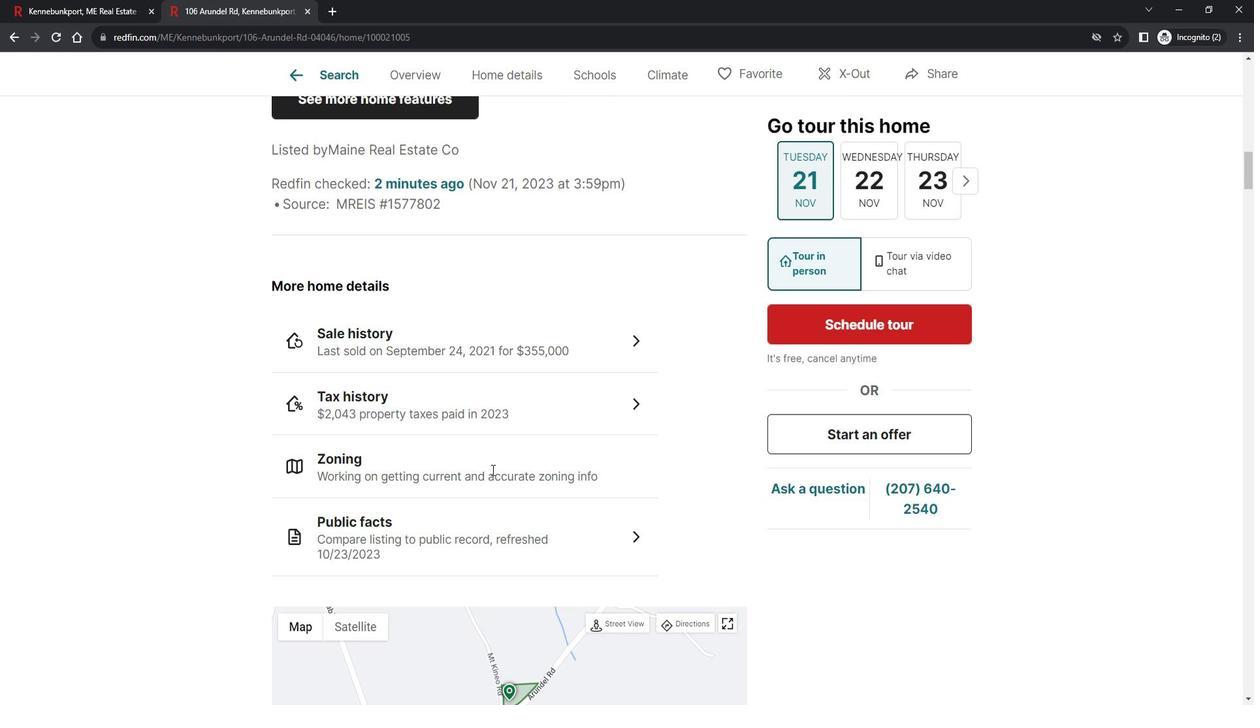 
Action: Mouse scrolled (504, 465) with delta (0, 0)
Screenshot: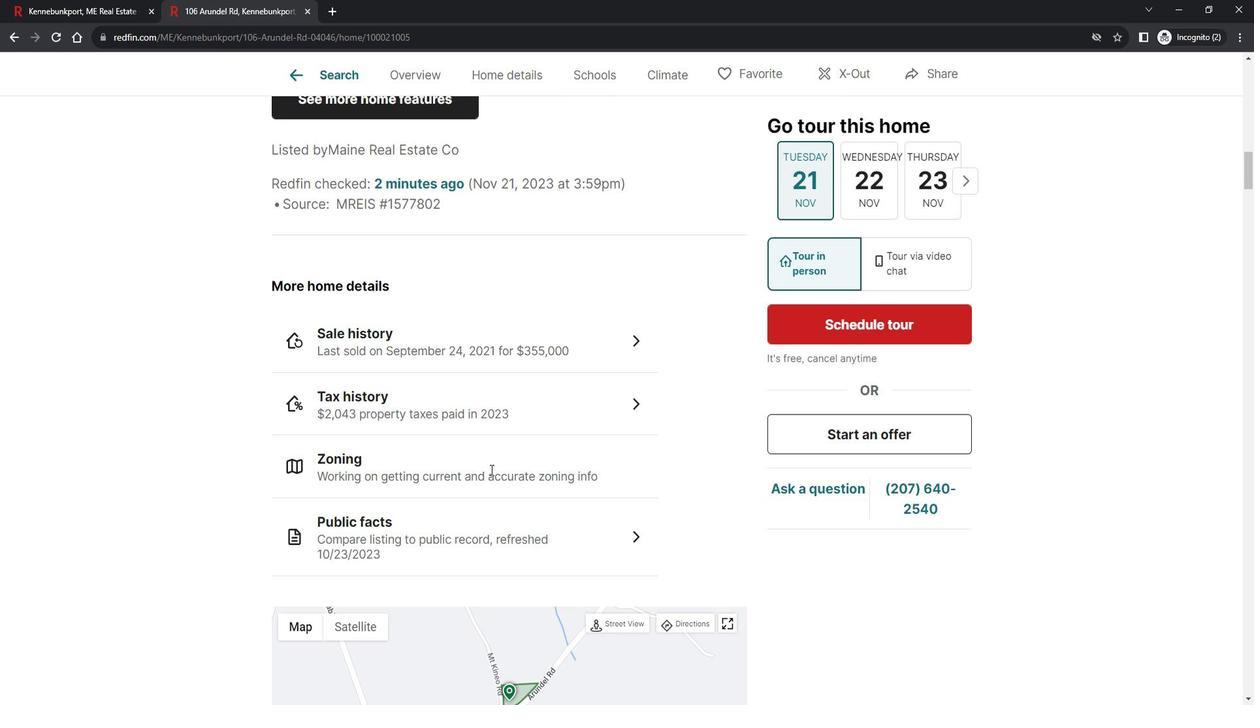 
Action: Mouse moved to (478, 272)
Screenshot: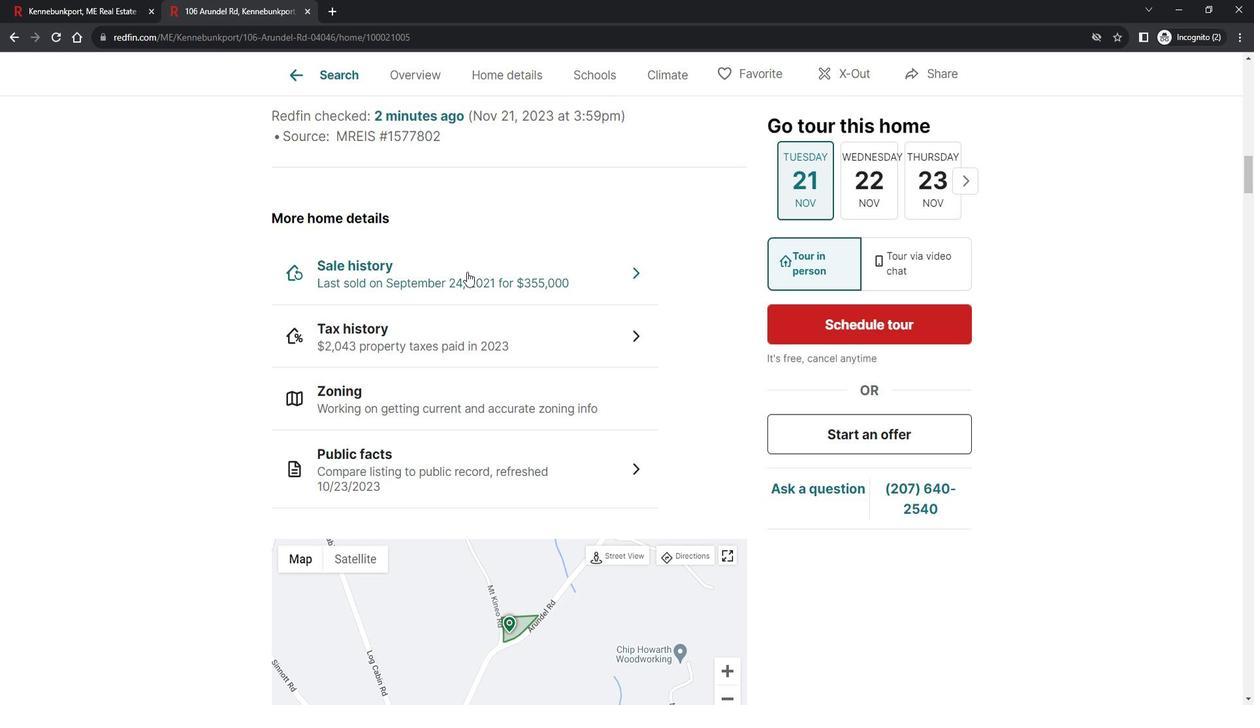 
Action: Mouse pressed left at (478, 272)
Screenshot: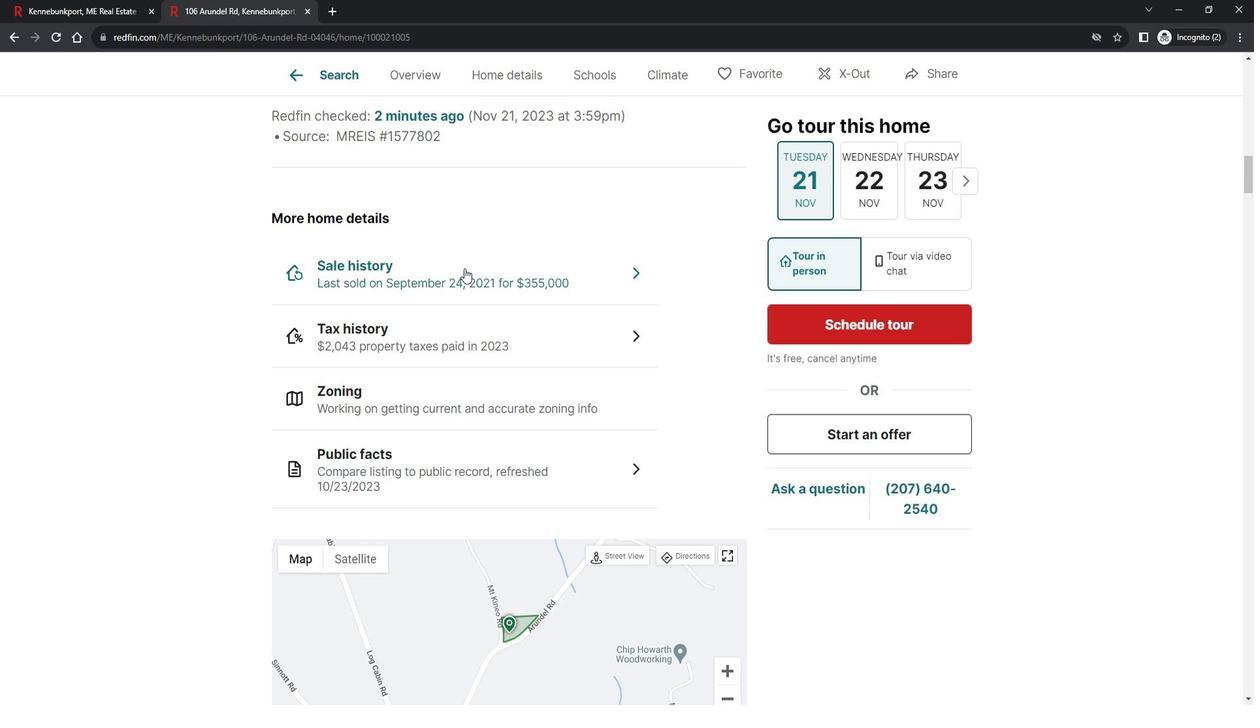 
Action: Mouse moved to (522, 313)
Screenshot: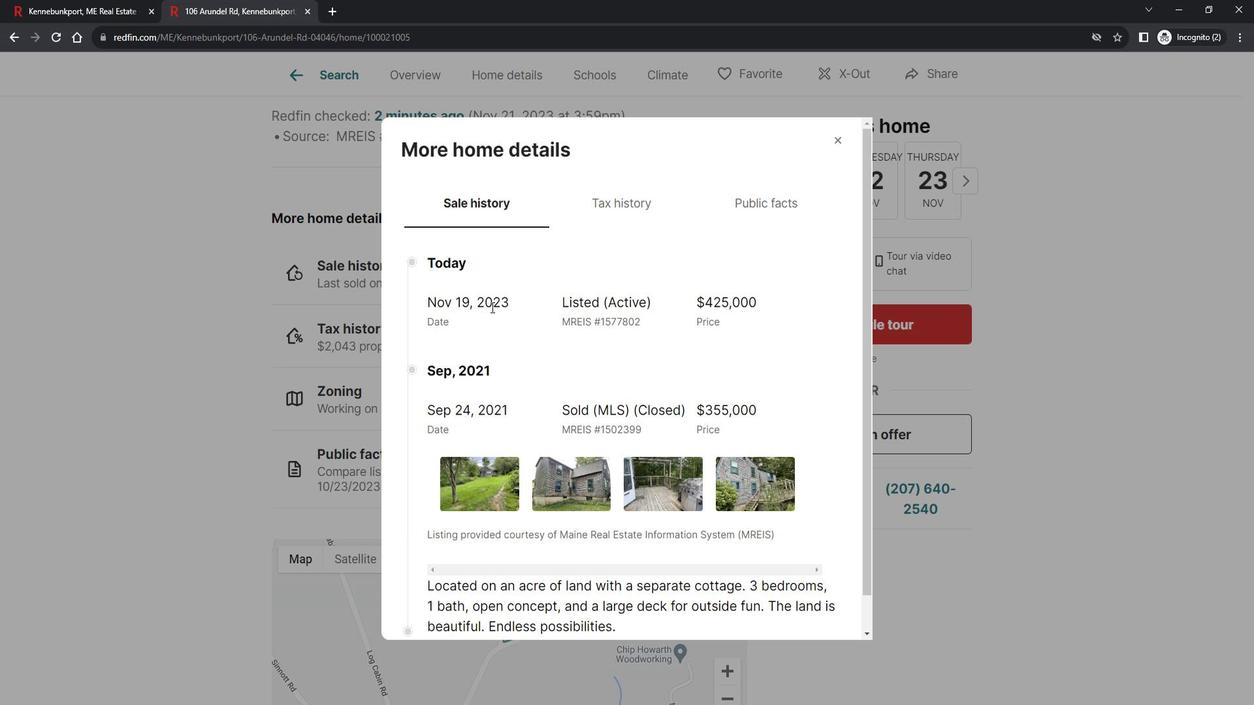 
Action: Mouse scrolled (522, 312) with delta (0, 0)
Screenshot: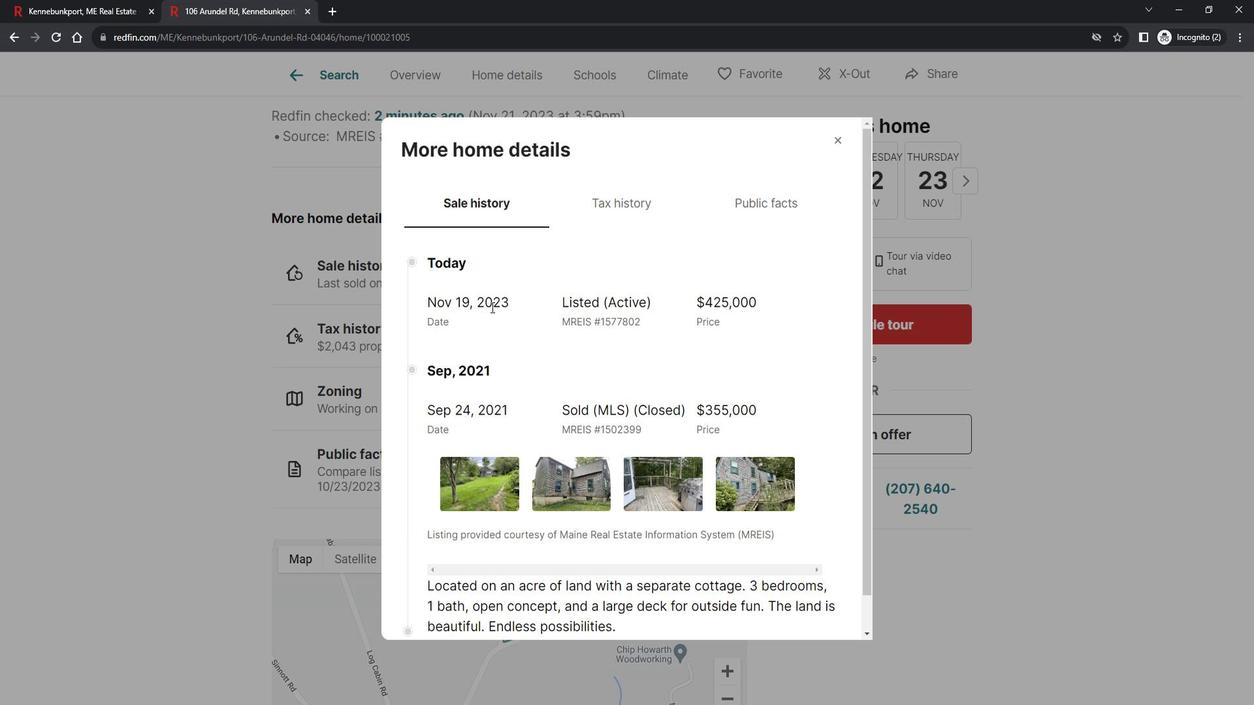 
Action: Mouse moved to (526, 315)
Screenshot: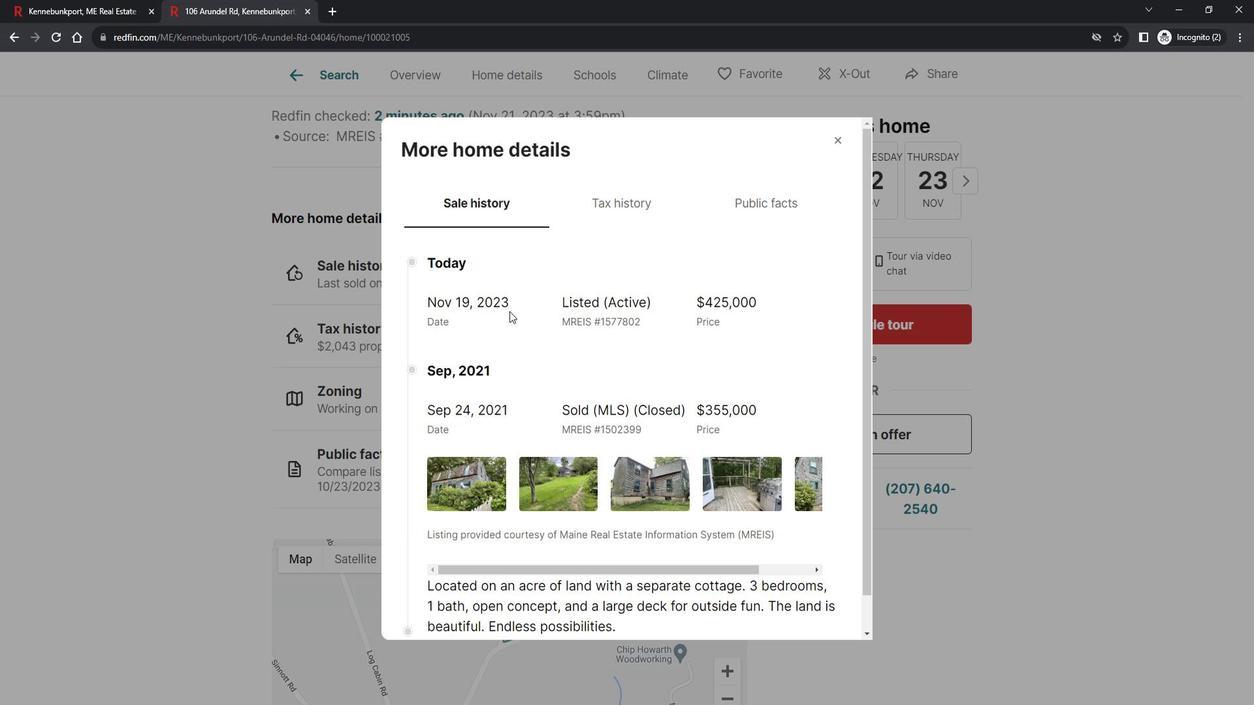 
Action: Mouse scrolled (526, 314) with delta (0, 0)
Screenshot: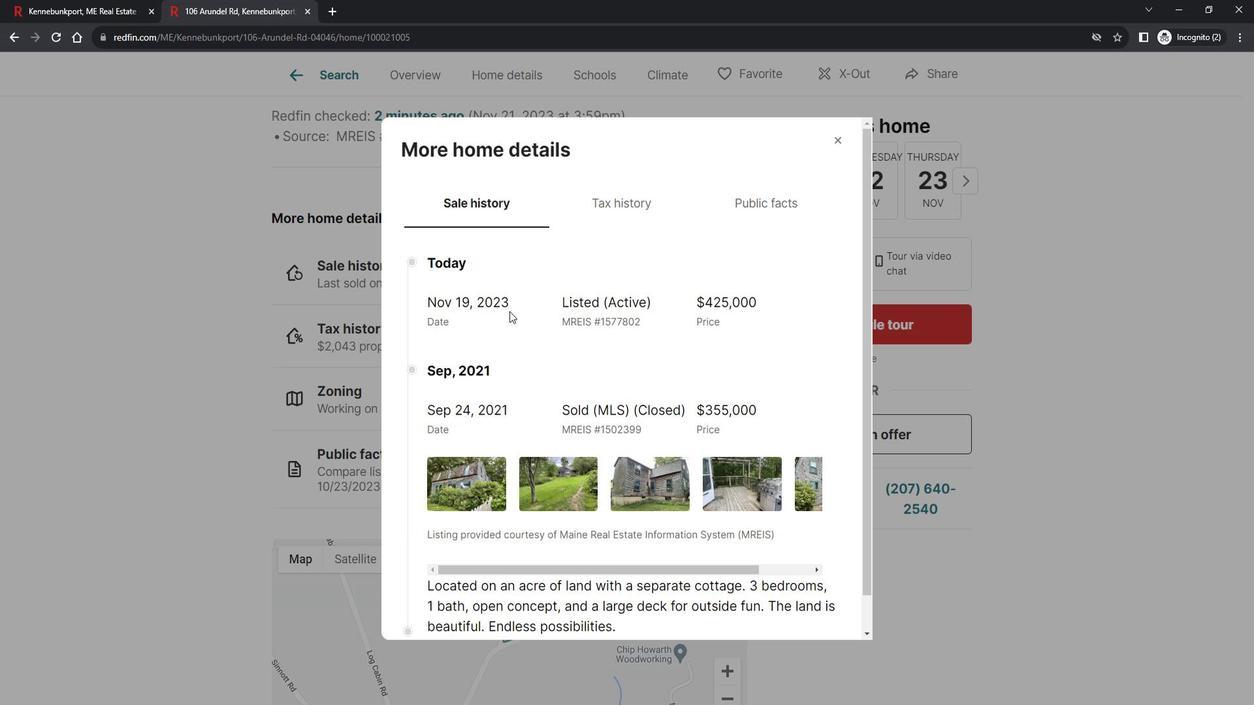 
Action: Mouse moved to (526, 316)
Screenshot: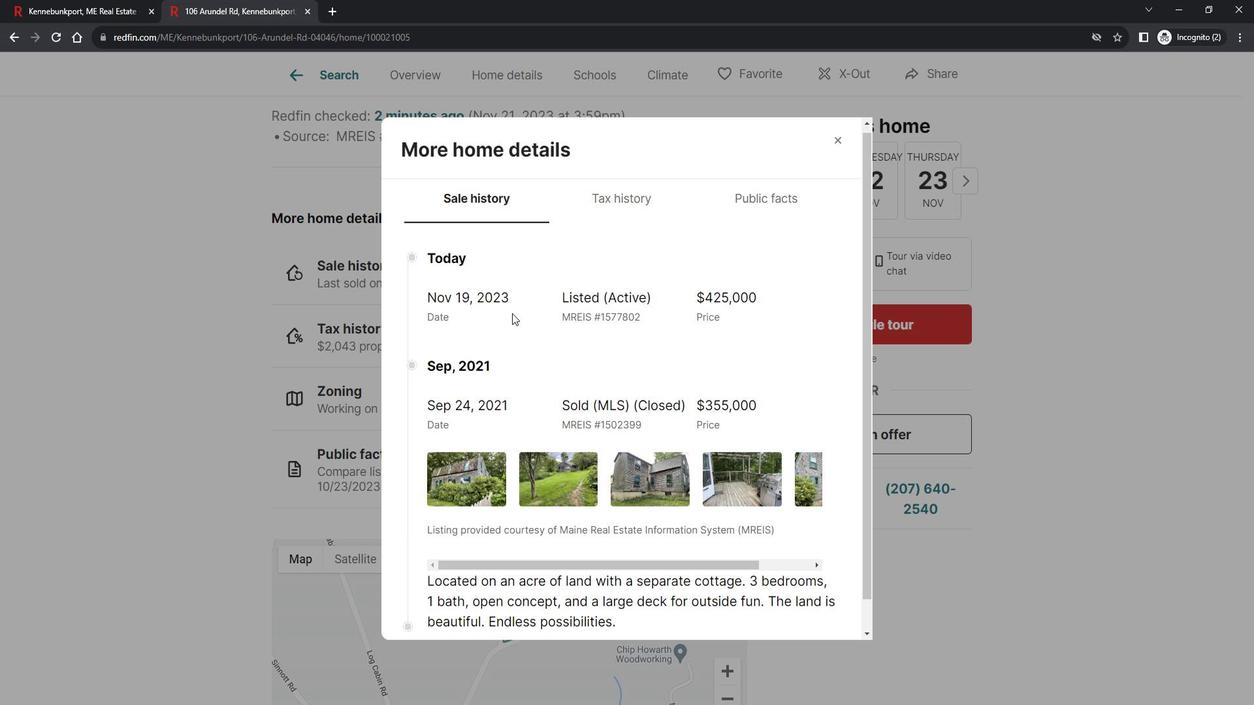 
Action: Mouse scrolled (526, 315) with delta (0, 0)
Screenshot: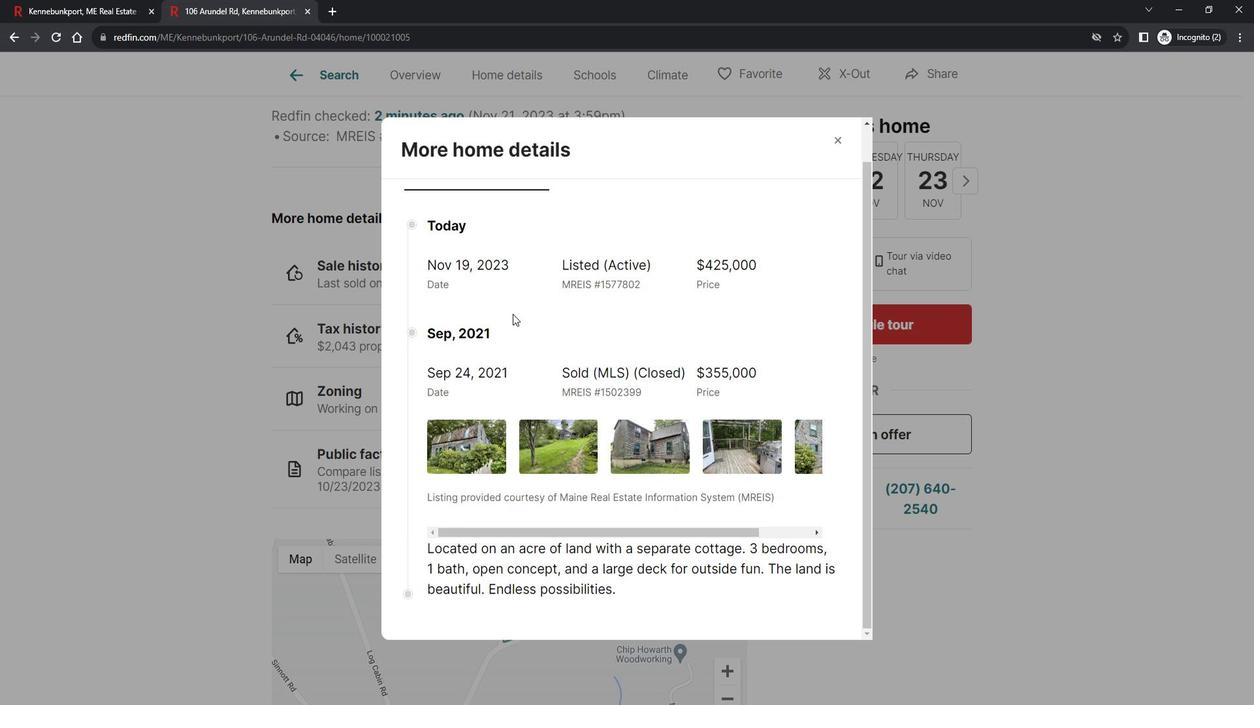 
Action: Mouse scrolled (526, 315) with delta (0, 0)
Screenshot: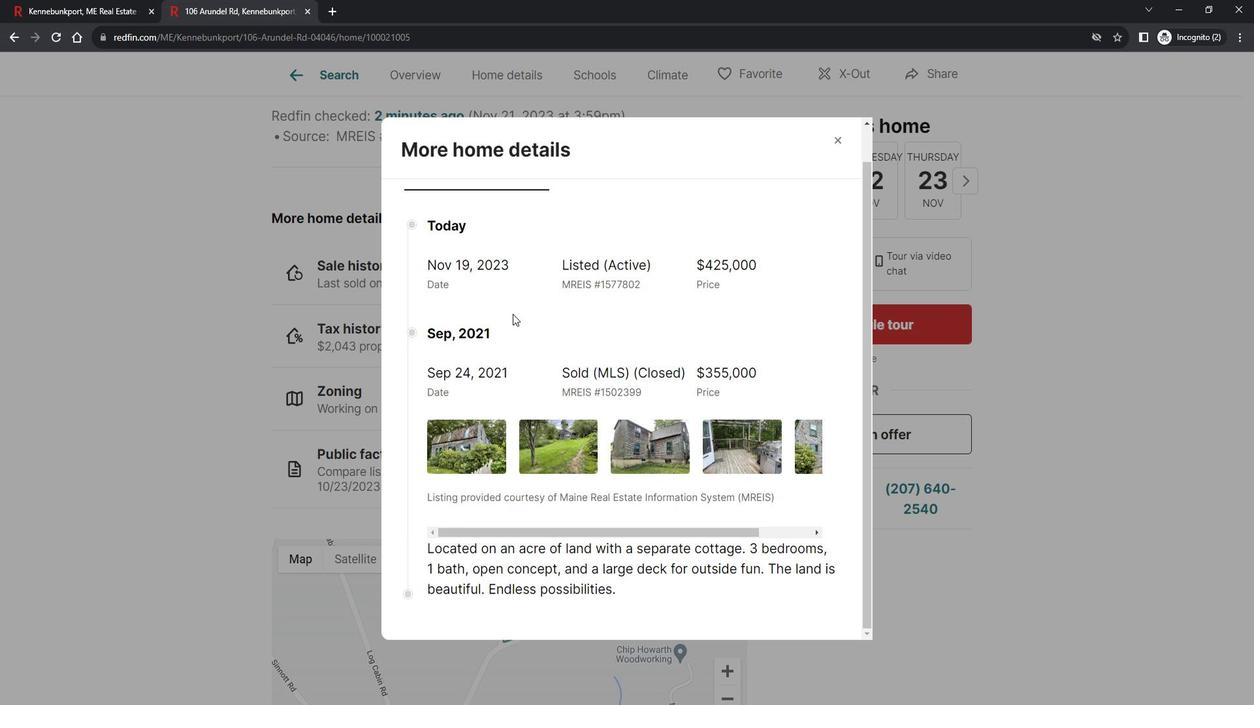 
Action: Mouse scrolled (526, 315) with delta (0, 0)
Screenshot: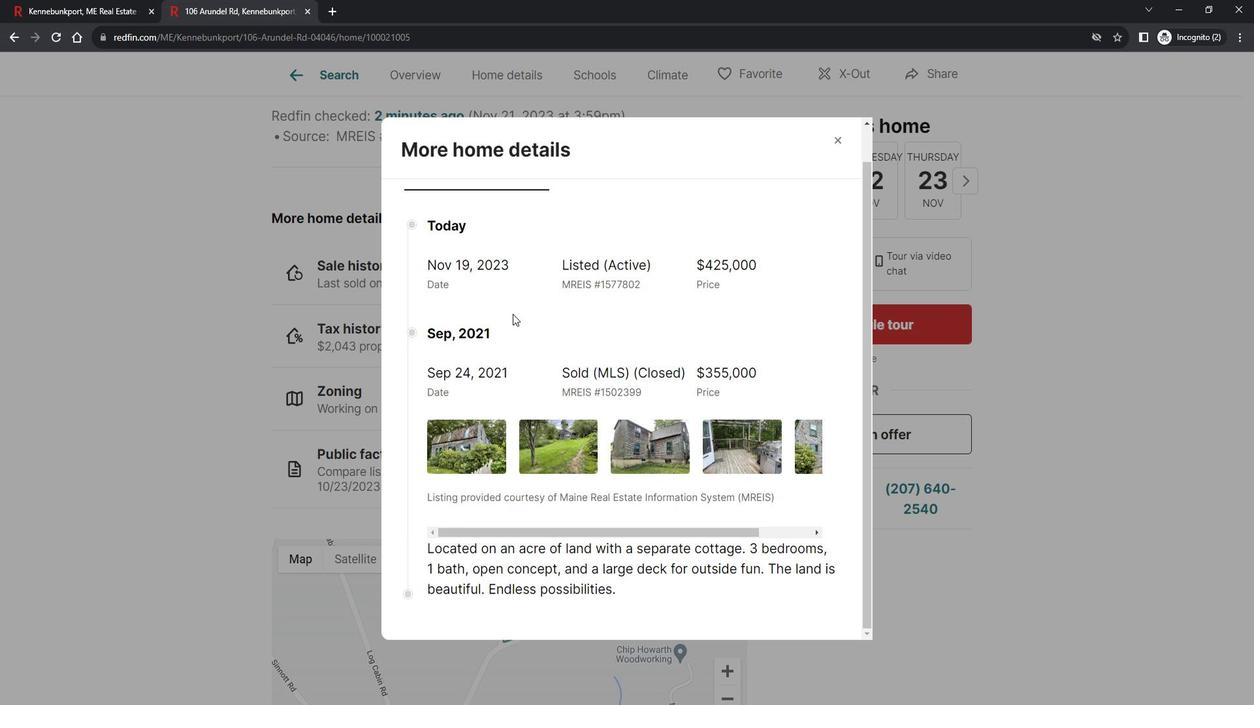
Action: Mouse scrolled (526, 315) with delta (0, 0)
Screenshot: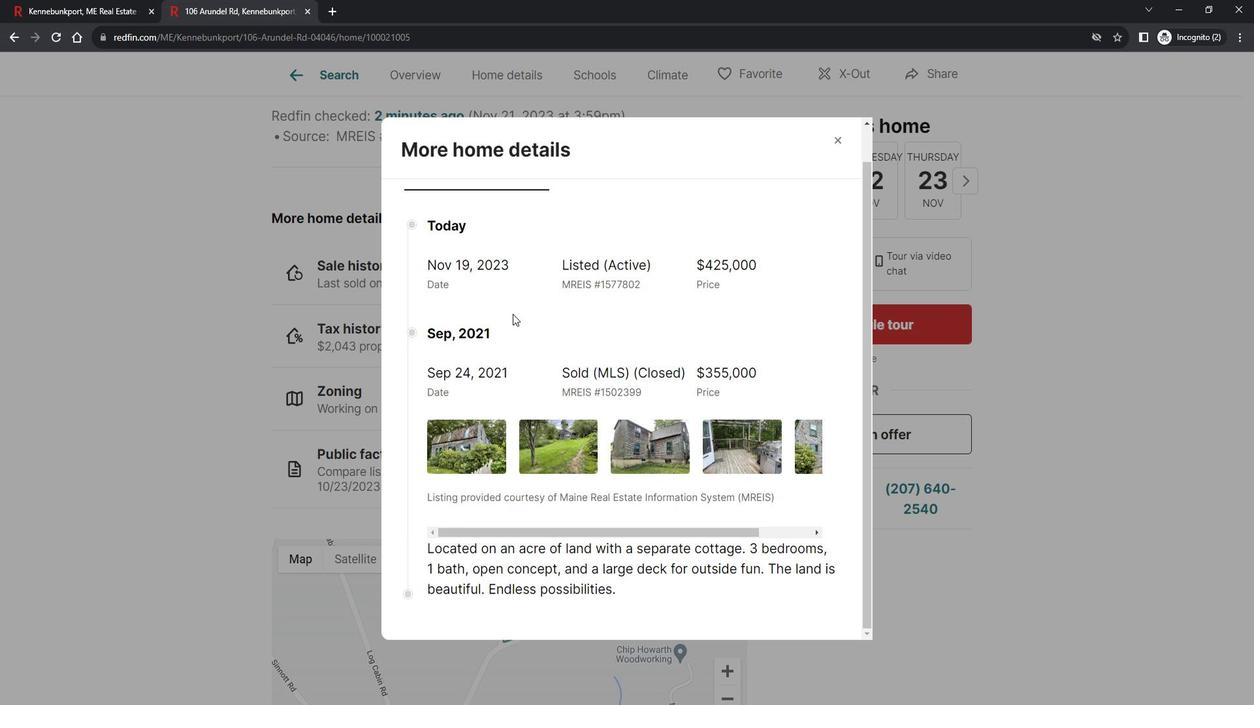 
Action: Mouse scrolled (526, 315) with delta (0, 0)
Screenshot: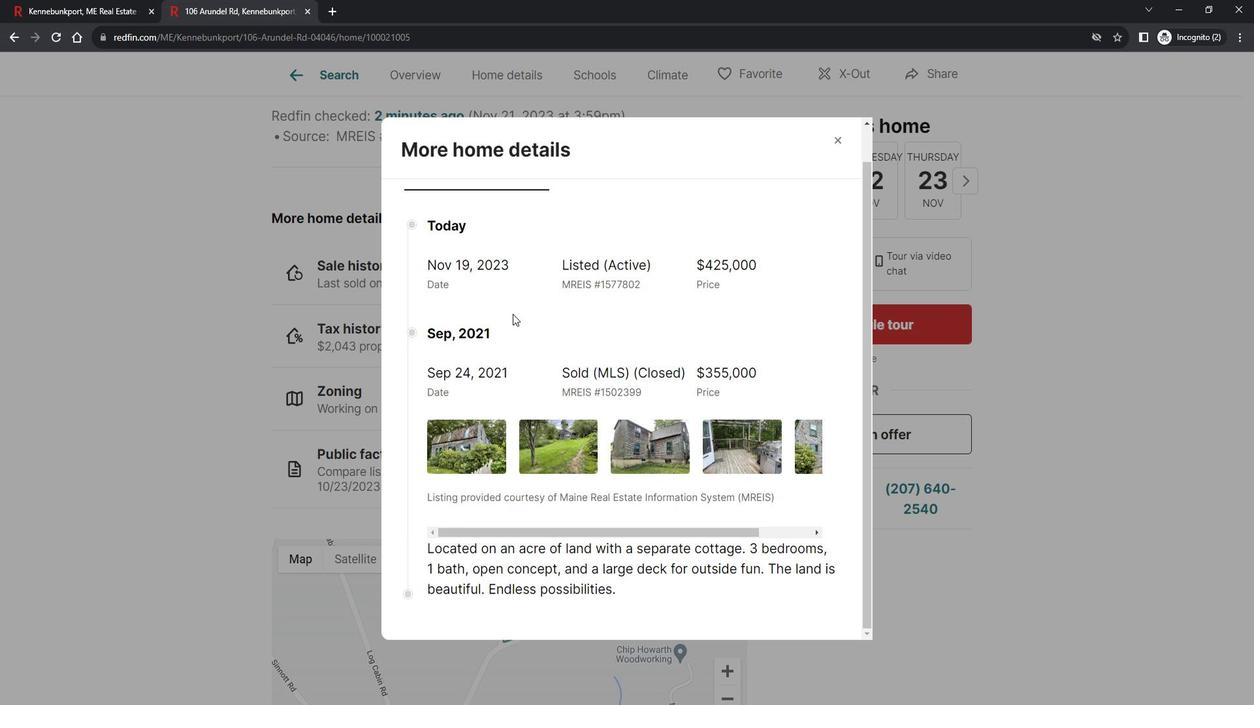 
Action: Mouse moved to (530, 313)
Screenshot: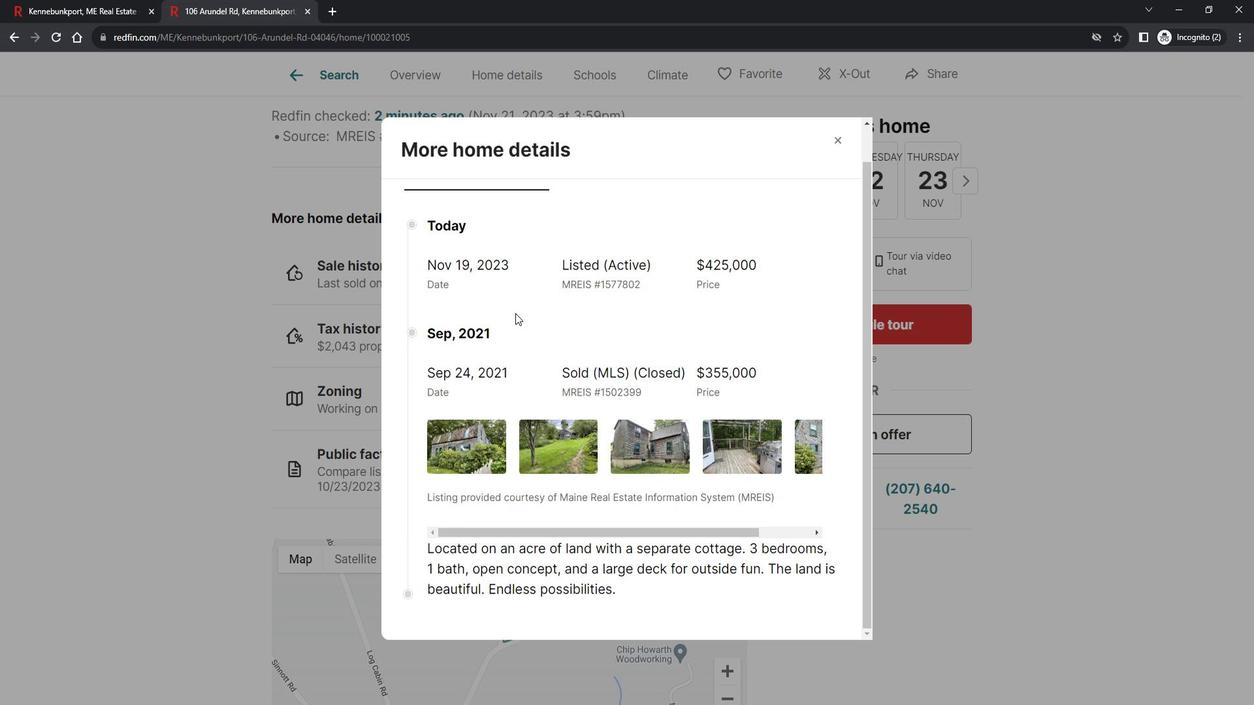 
Action: Mouse scrolled (530, 314) with delta (0, 0)
Screenshot: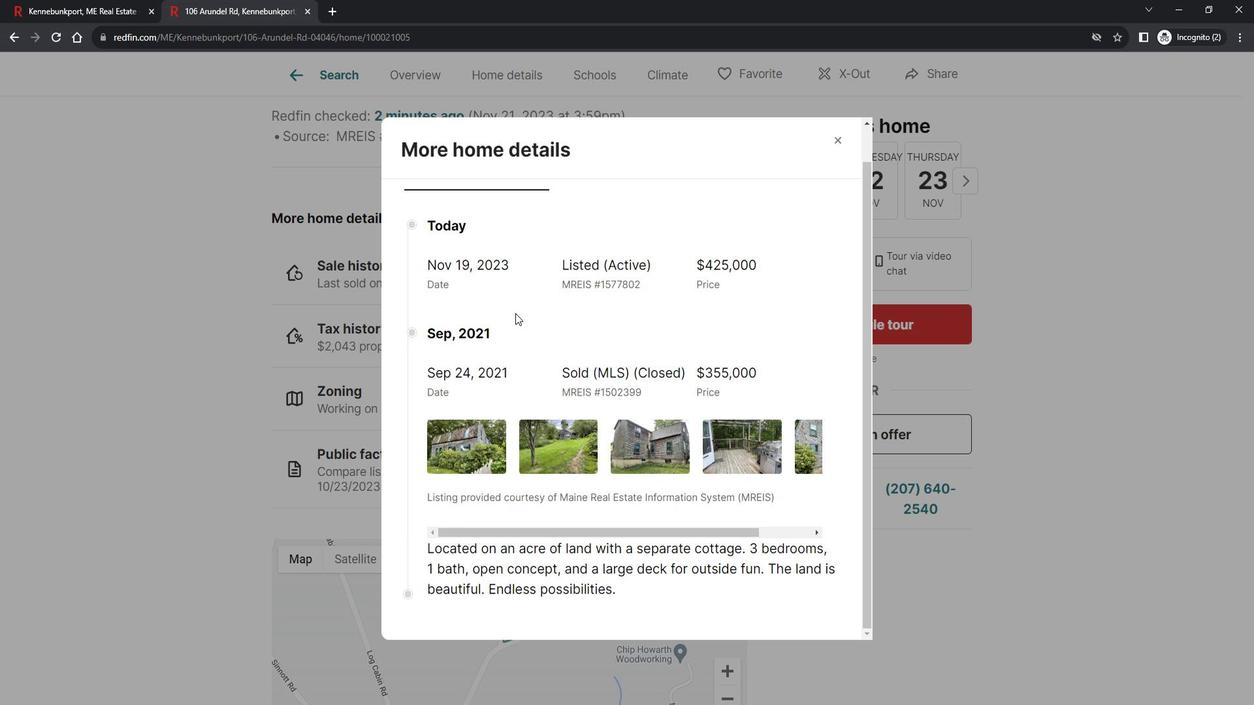 
Action: Mouse moved to (530, 313)
Screenshot: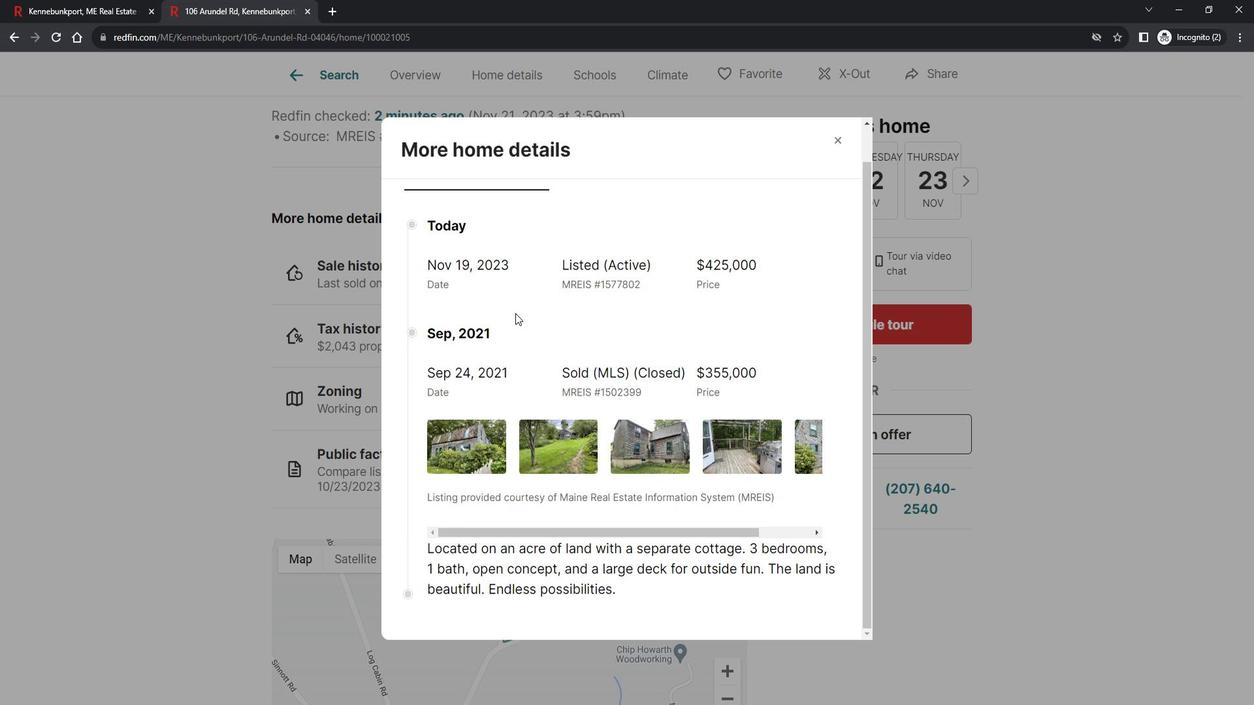 
Action: Mouse scrolled (530, 313) with delta (0, 0)
Screenshot: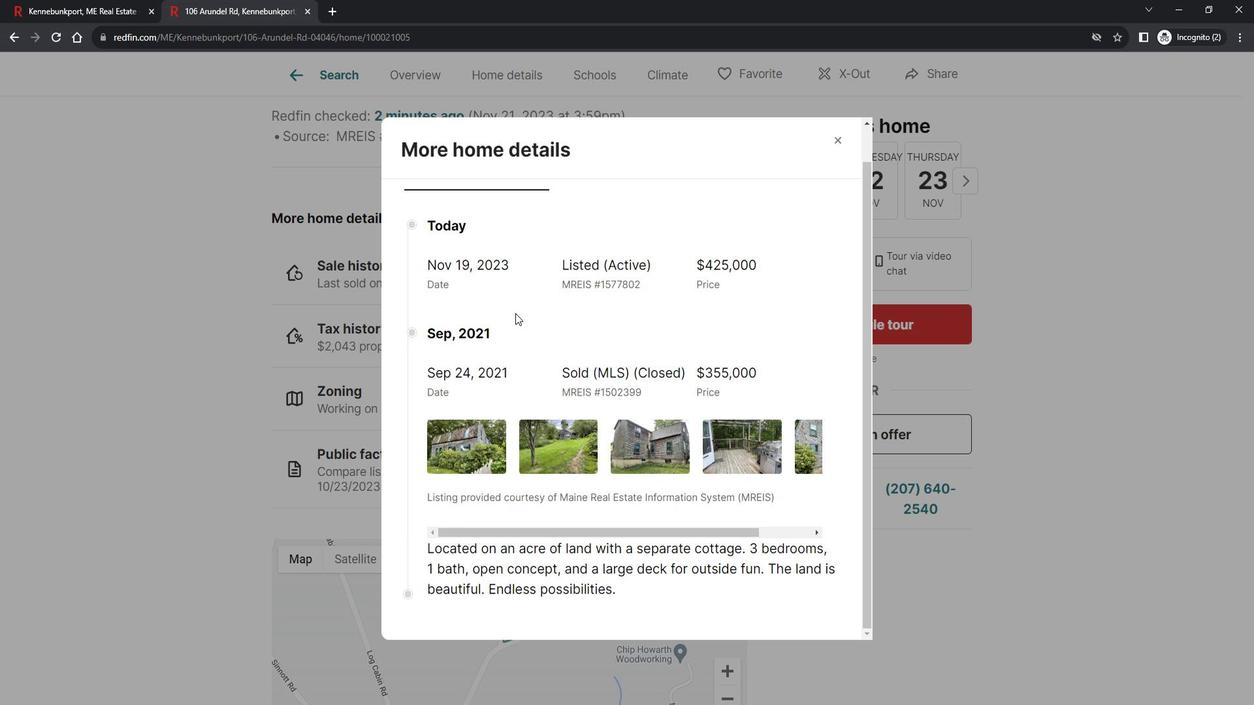 
Action: Mouse scrolled (530, 313) with delta (0, 0)
Screenshot: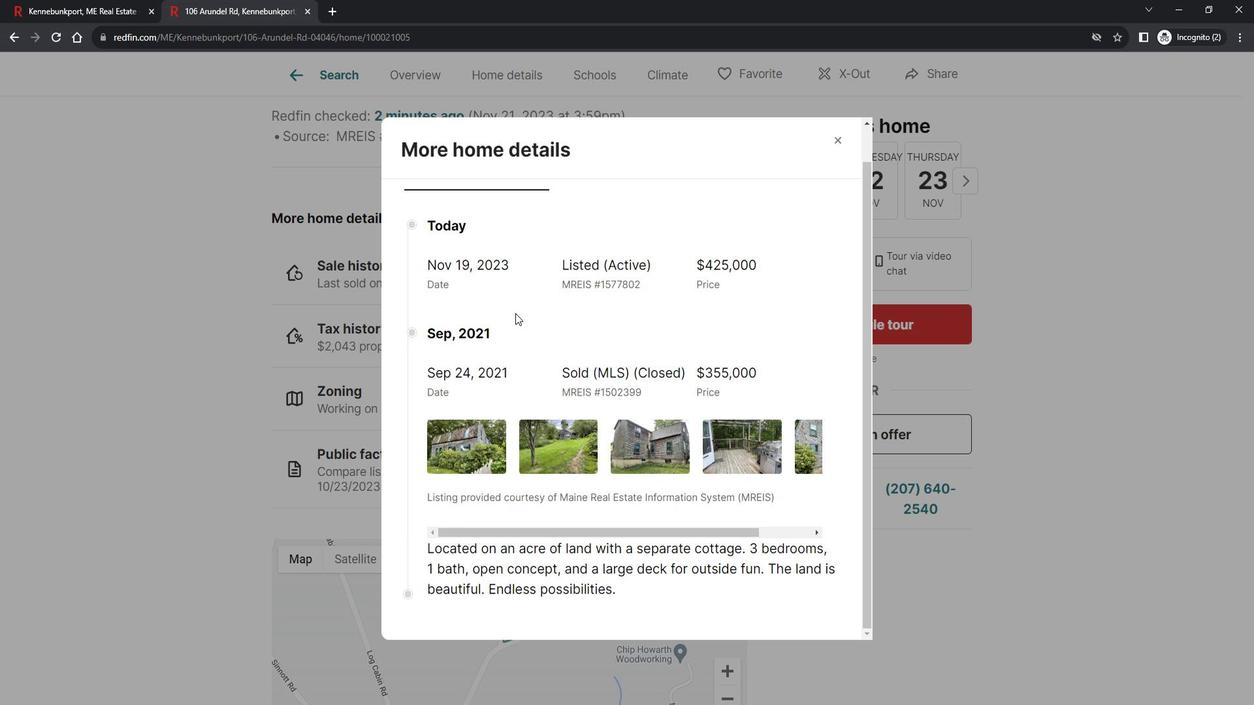 
Action: Mouse scrolled (530, 313) with delta (0, 0)
Screenshot: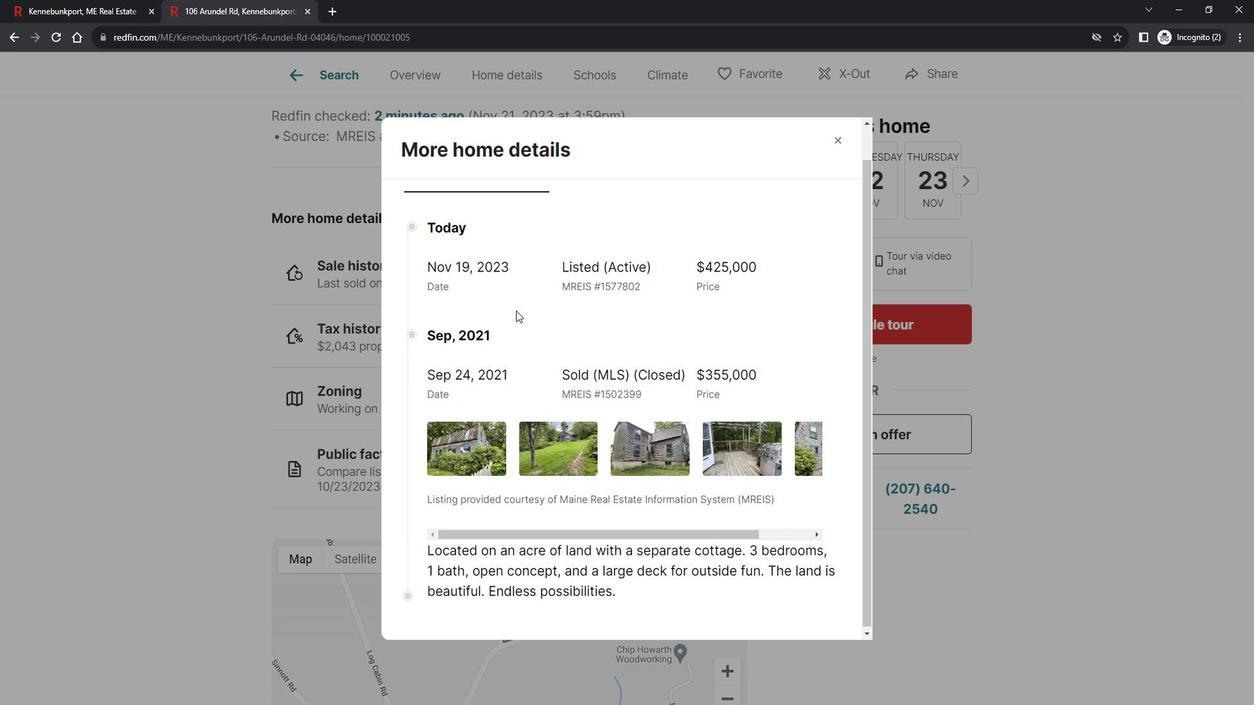 
Action: Mouse moved to (535, 303)
Screenshot: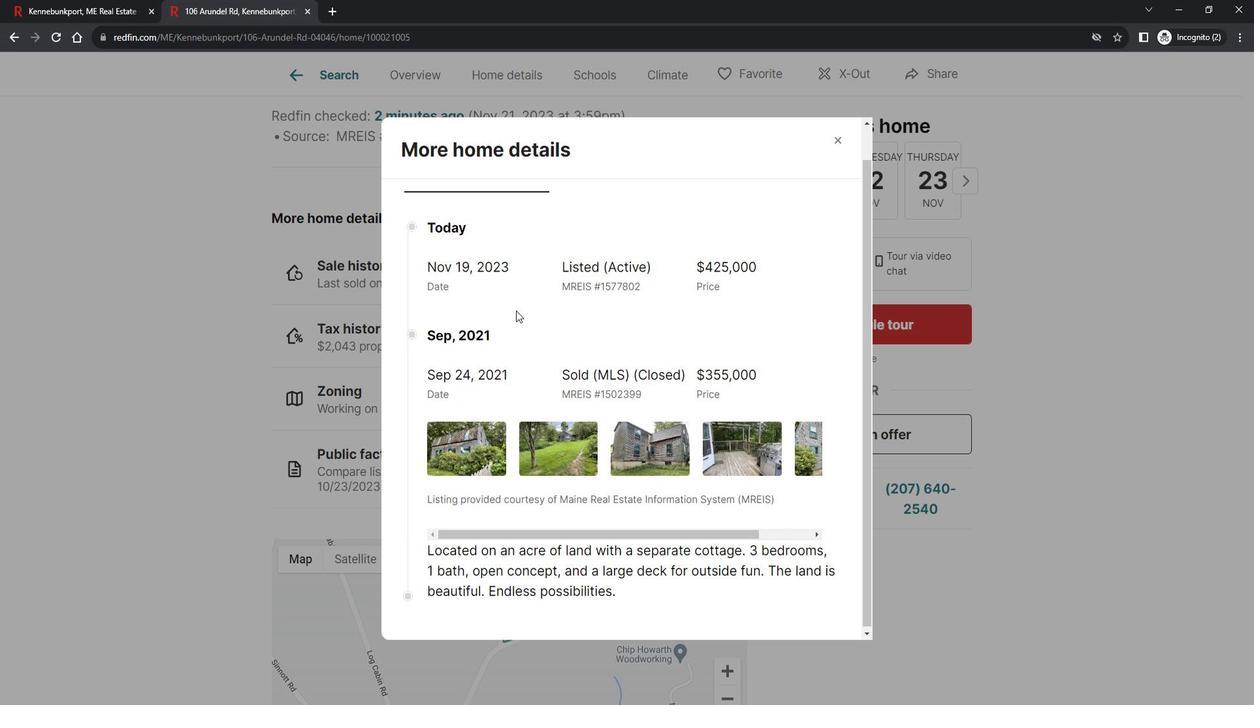 
Action: Mouse scrolled (535, 304) with delta (0, 0)
Screenshot: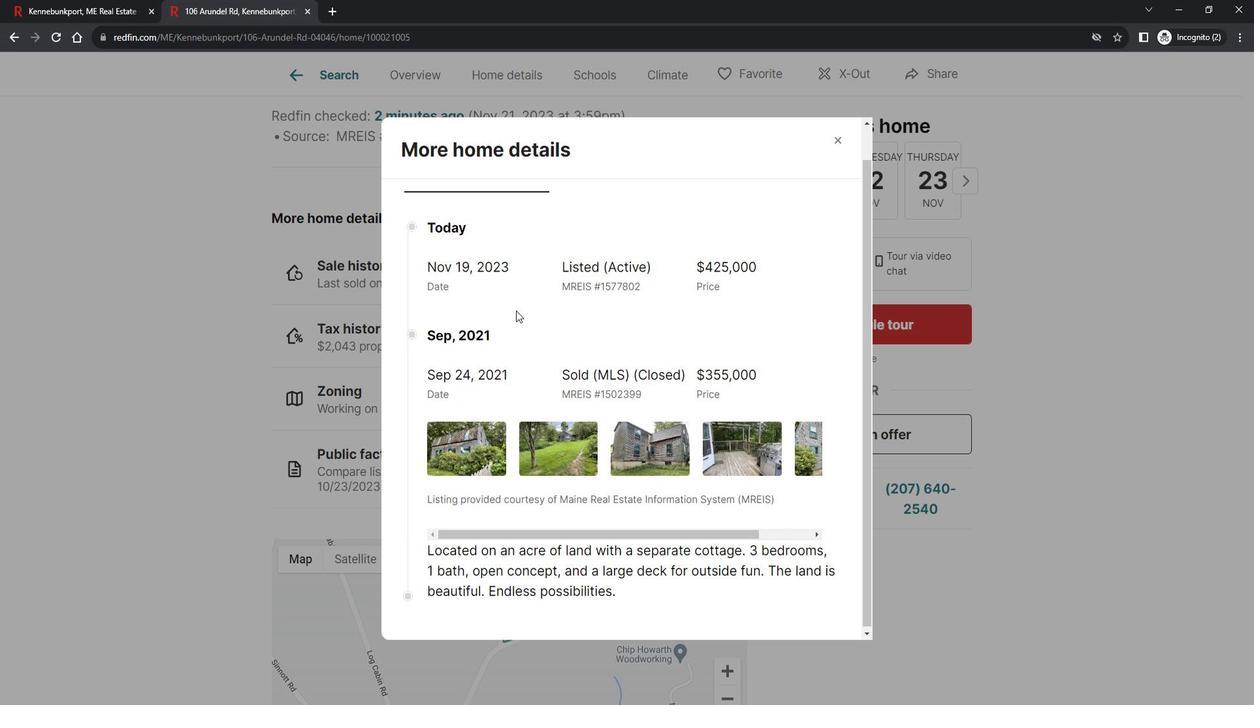 
Action: Mouse moved to (632, 190)
Screenshot: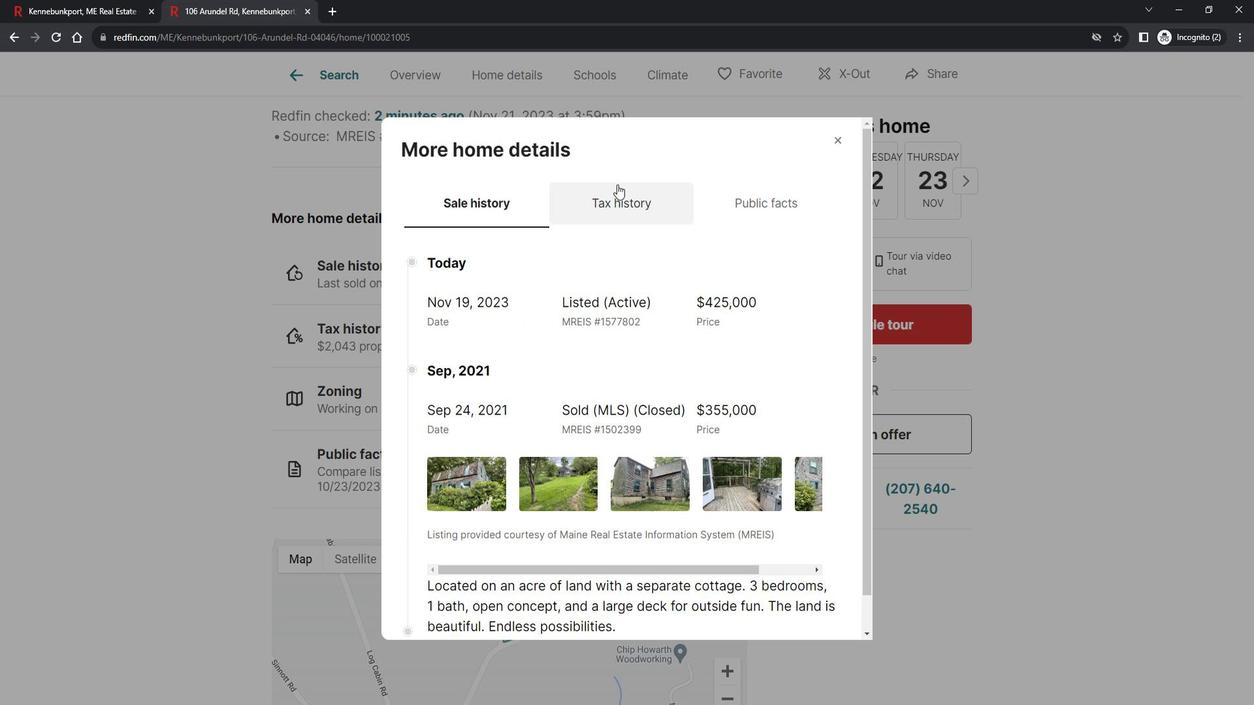 
Action: Mouse pressed left at (632, 190)
Screenshot: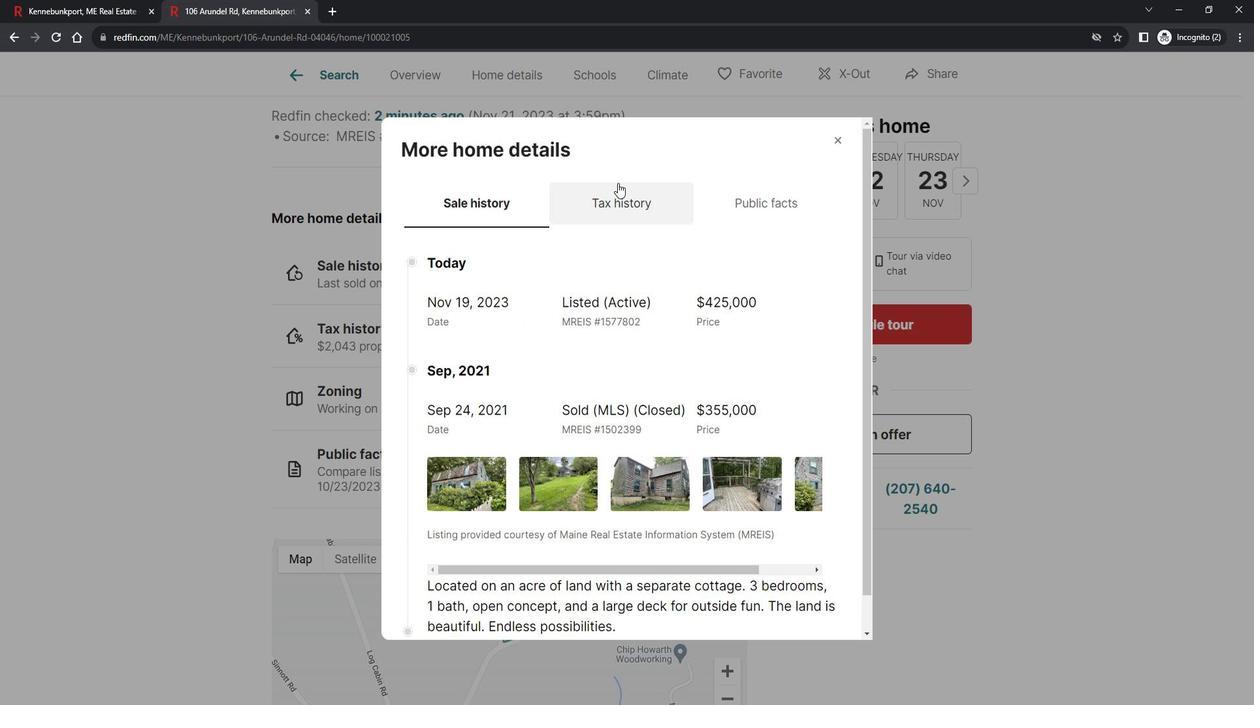 
Action: Mouse moved to (771, 203)
Screenshot: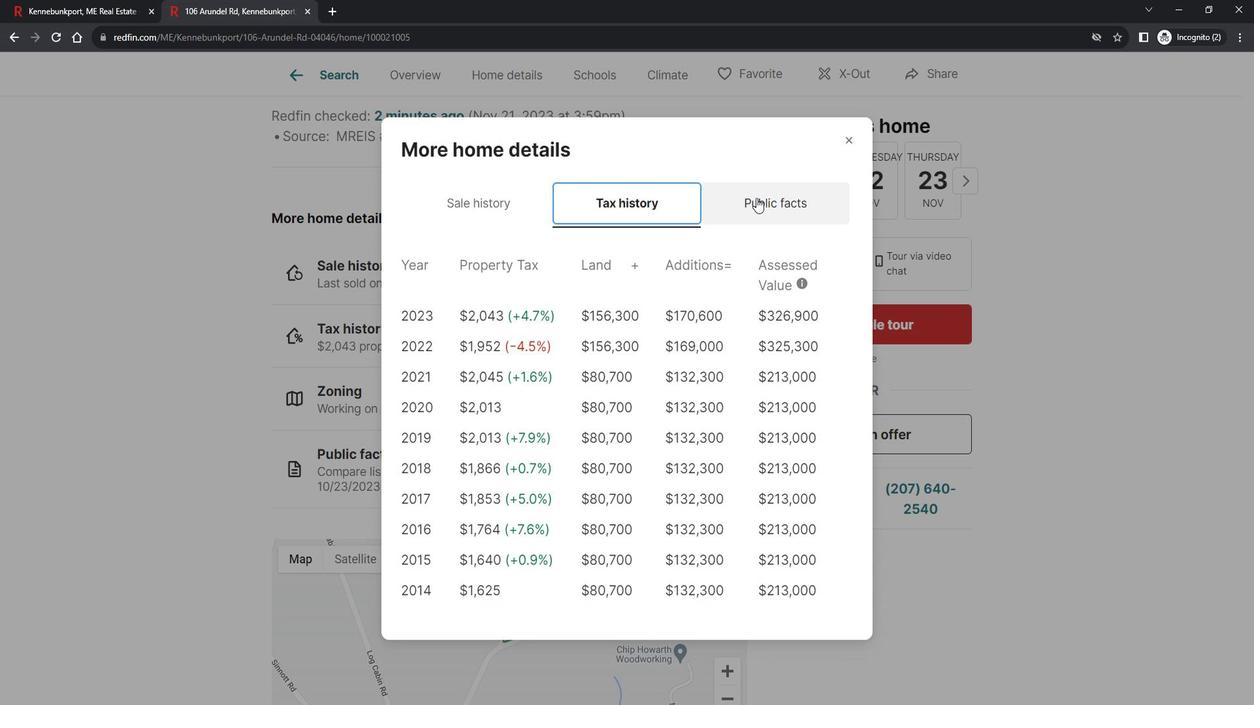 
Action: Mouse pressed left at (771, 203)
Screenshot: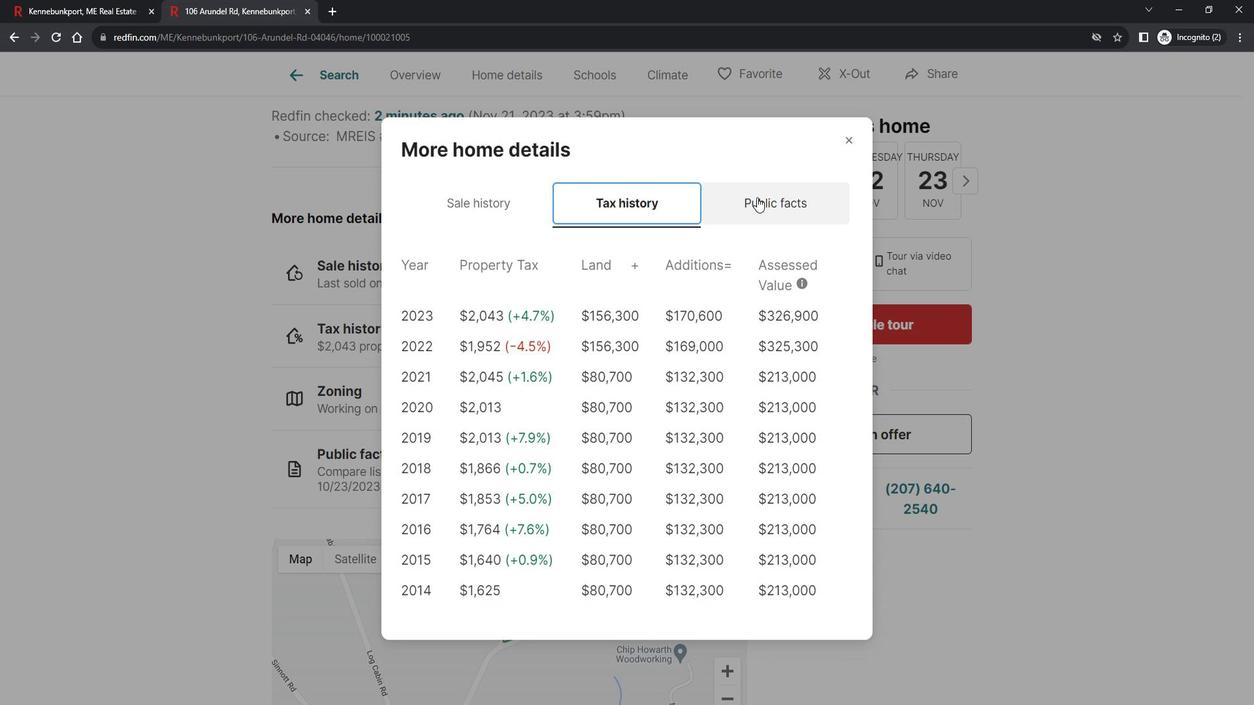 
Action: Mouse moved to (853, 145)
Screenshot: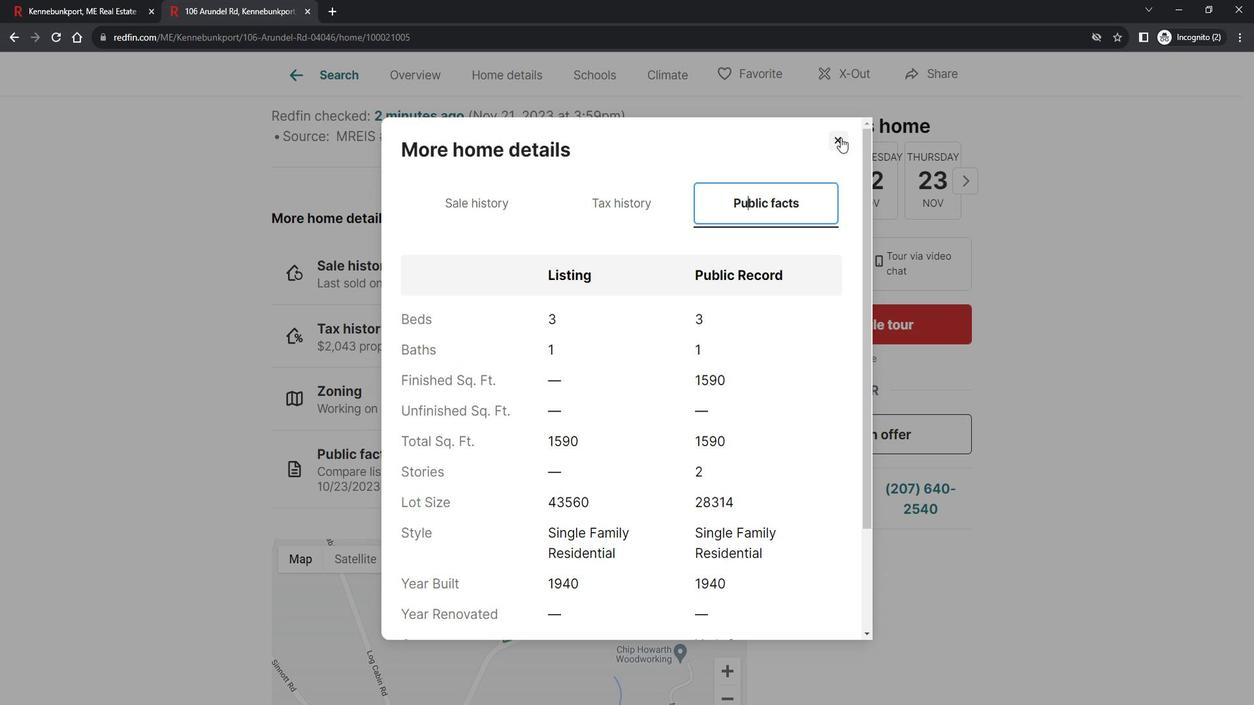 
Action: Mouse pressed left at (853, 145)
Screenshot: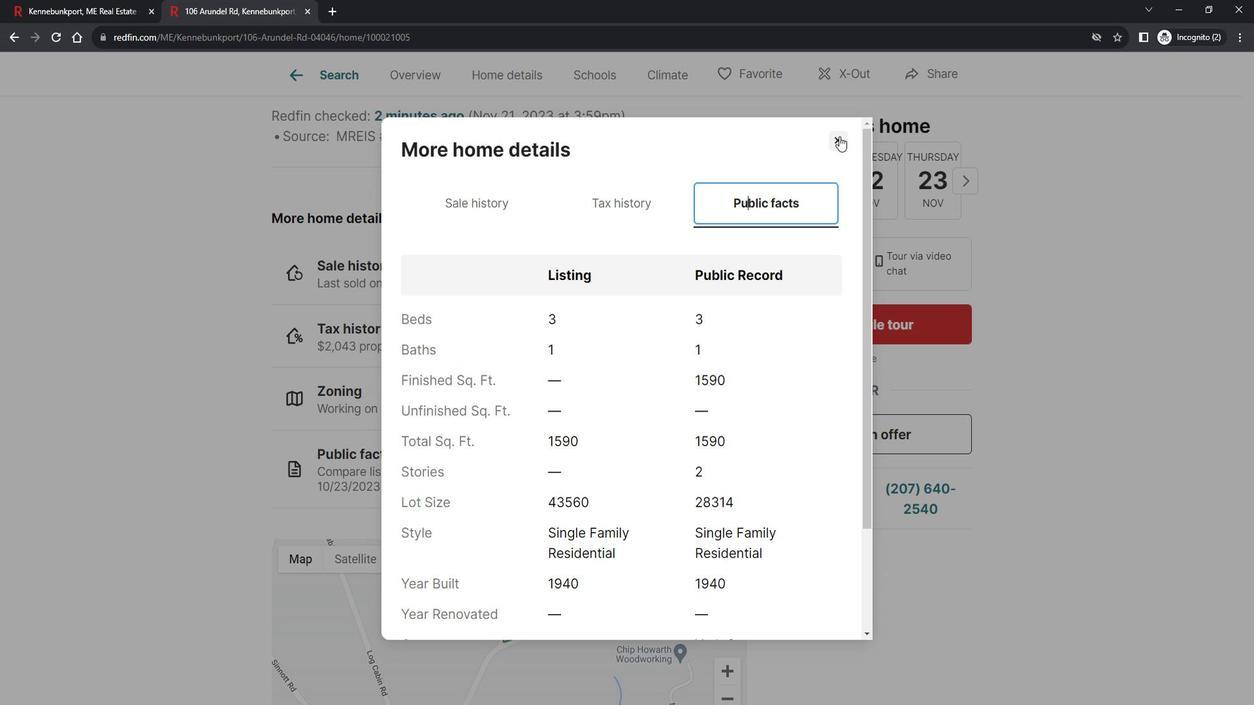 
Action: Mouse moved to (537, 382)
Screenshot: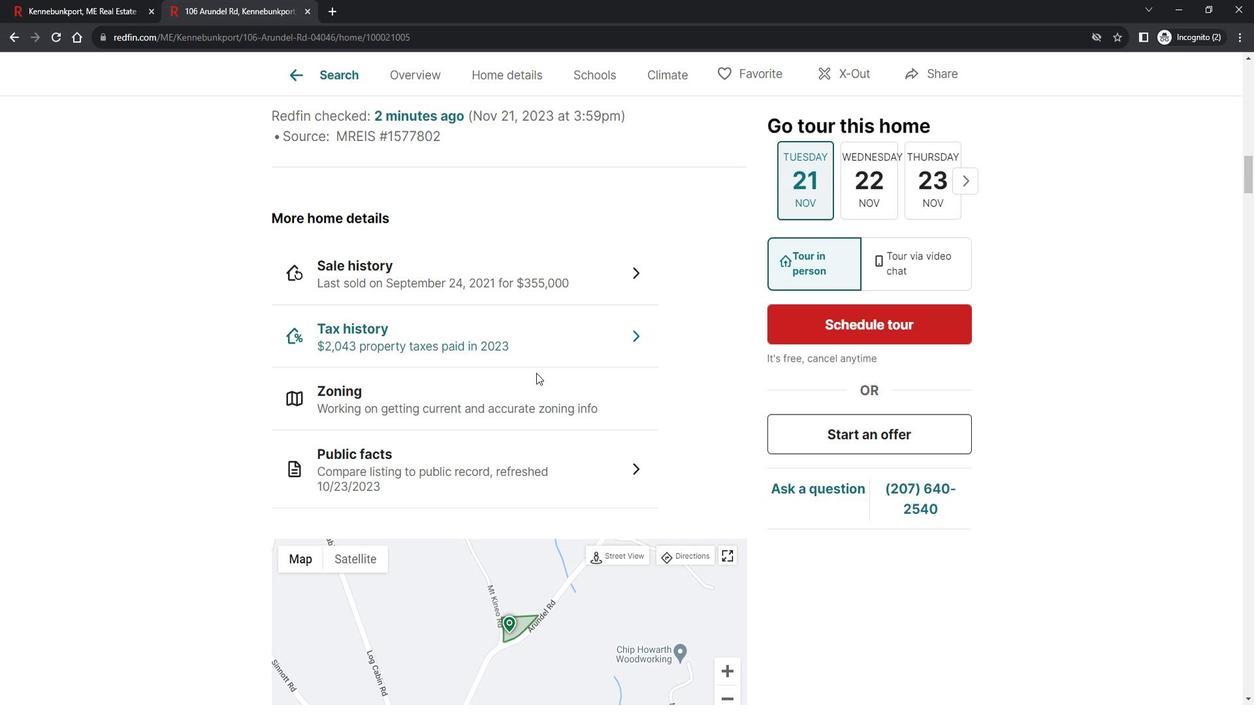 
Action: Mouse scrolled (537, 381) with delta (0, 0)
Screenshot: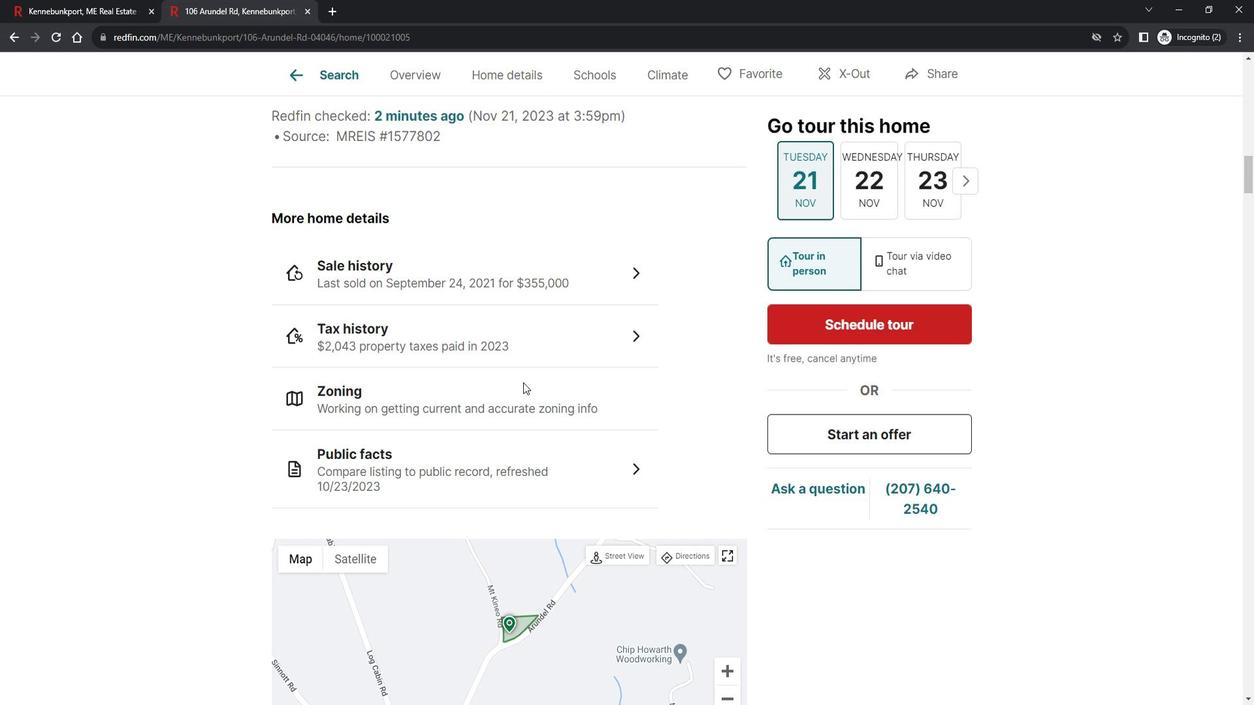 
Action: Mouse scrolled (537, 381) with delta (0, 0)
Screenshot: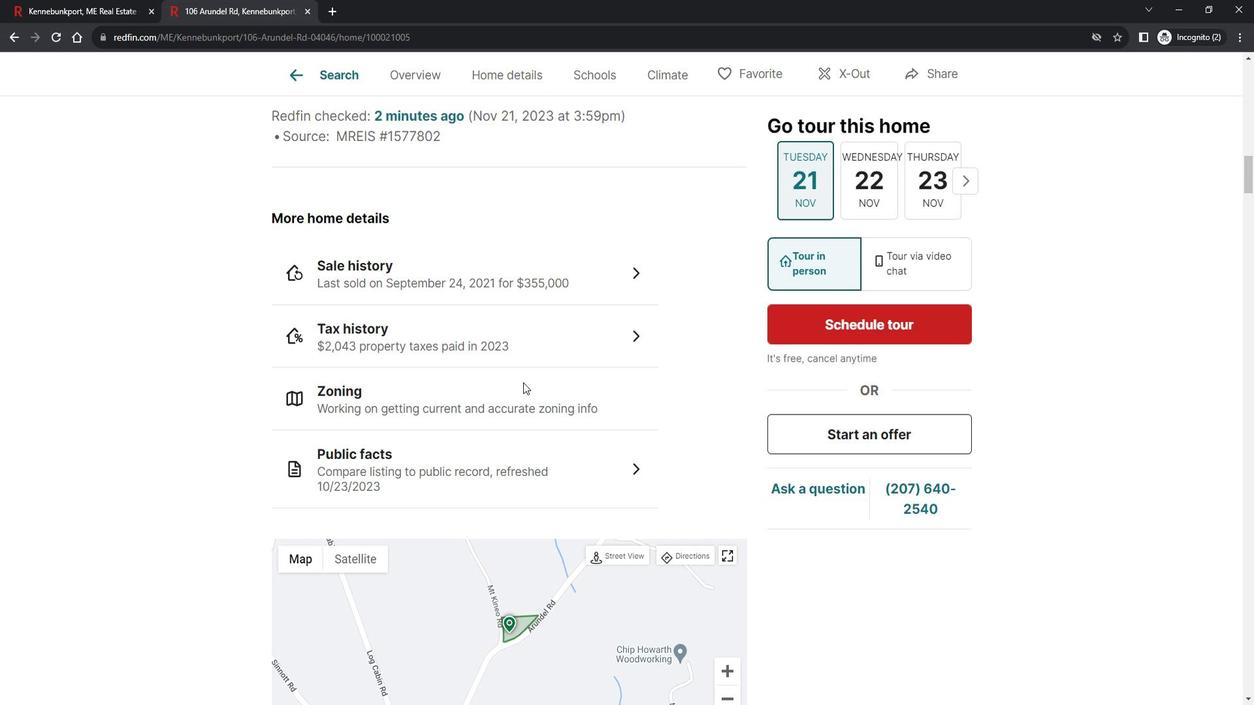 
Action: Mouse scrolled (537, 381) with delta (0, 0)
Screenshot: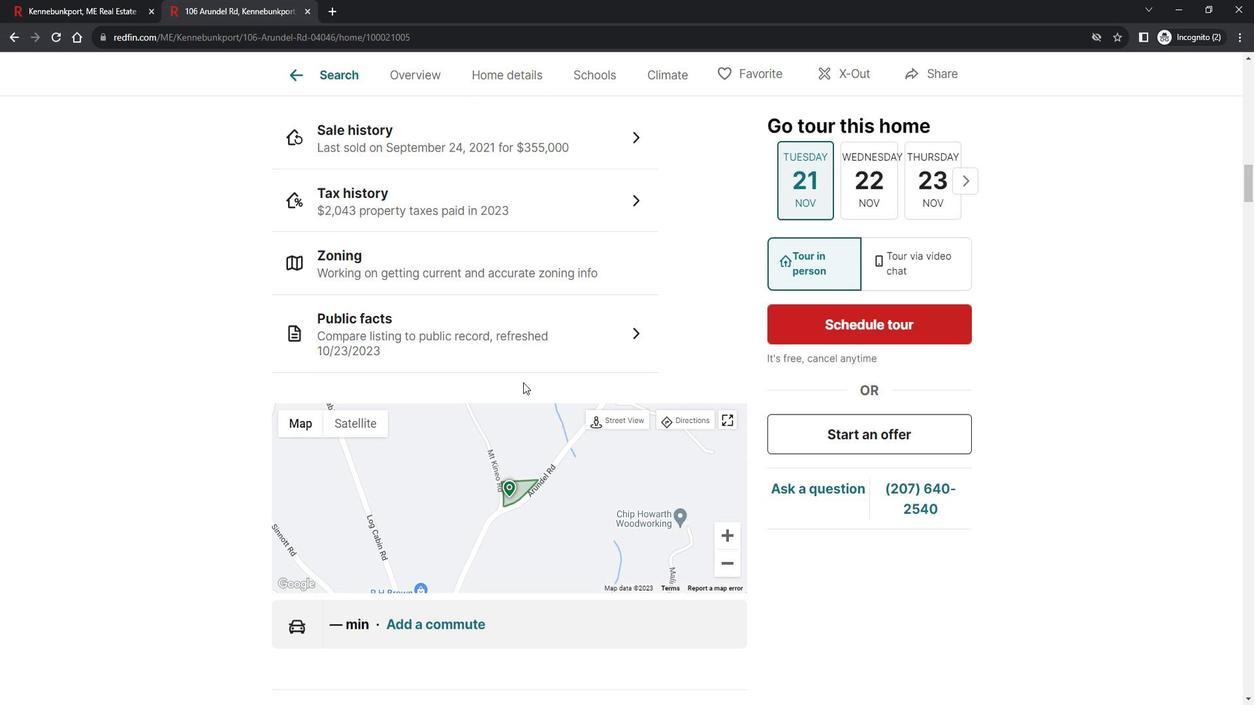 
Action: Mouse moved to (542, 375)
Screenshot: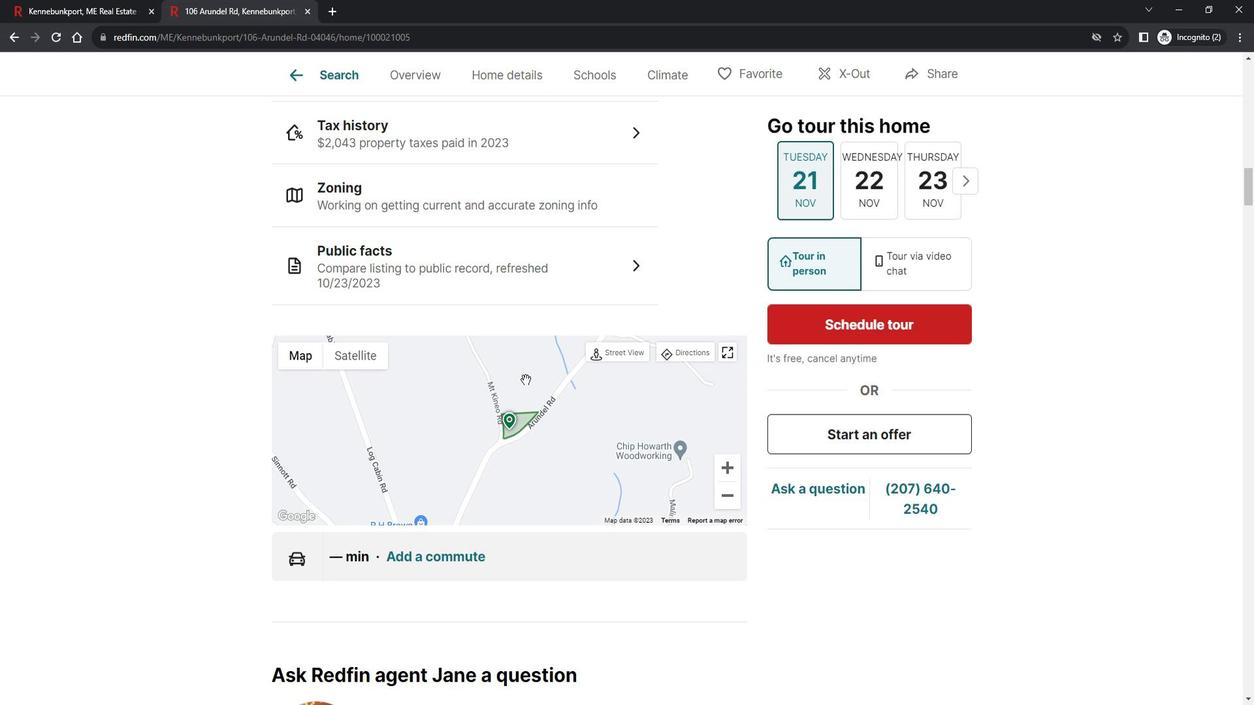 
Action: Mouse scrolled (542, 375) with delta (0, 0)
Screenshot: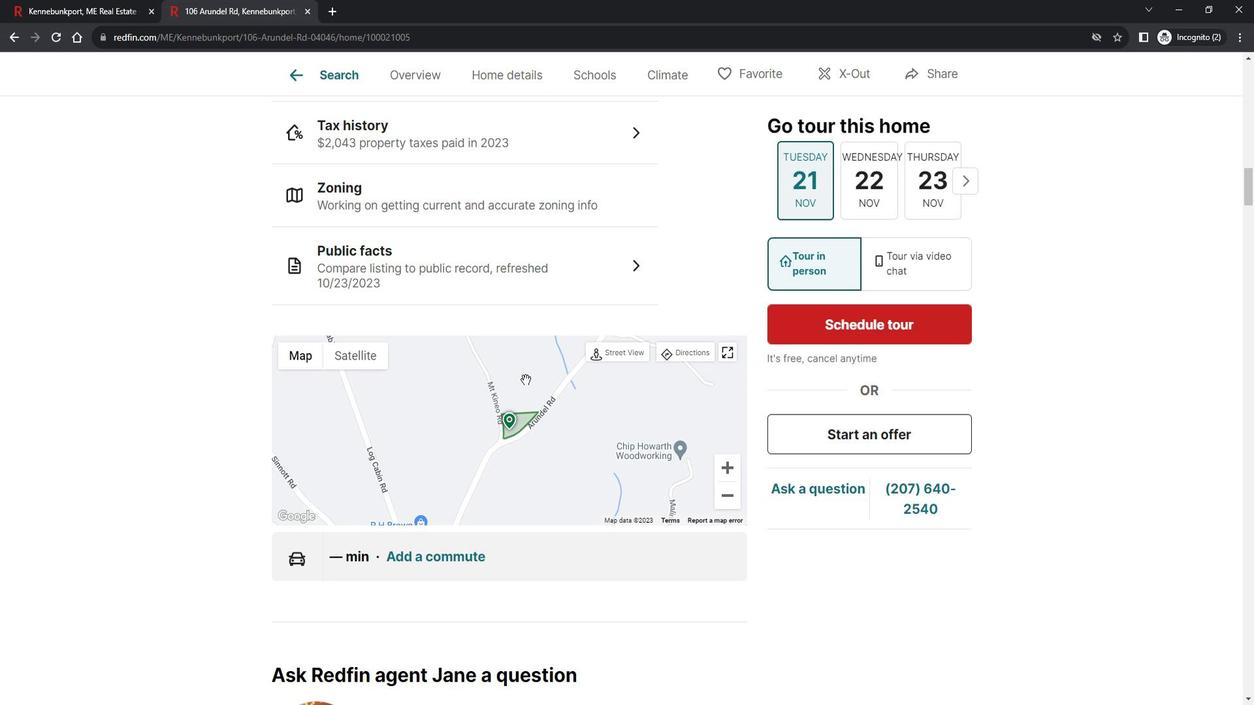 
Action: Mouse moved to (548, 370)
Screenshot: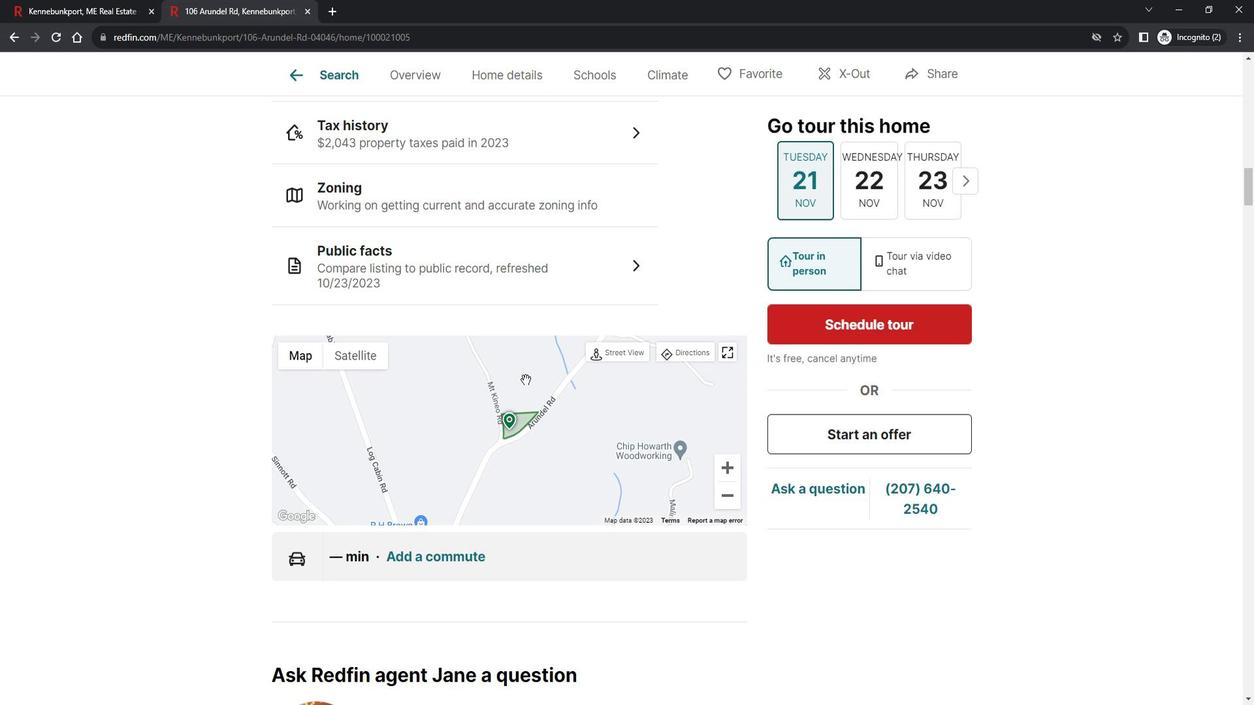 
Action: Mouse scrolled (548, 369) with delta (0, 0)
Screenshot: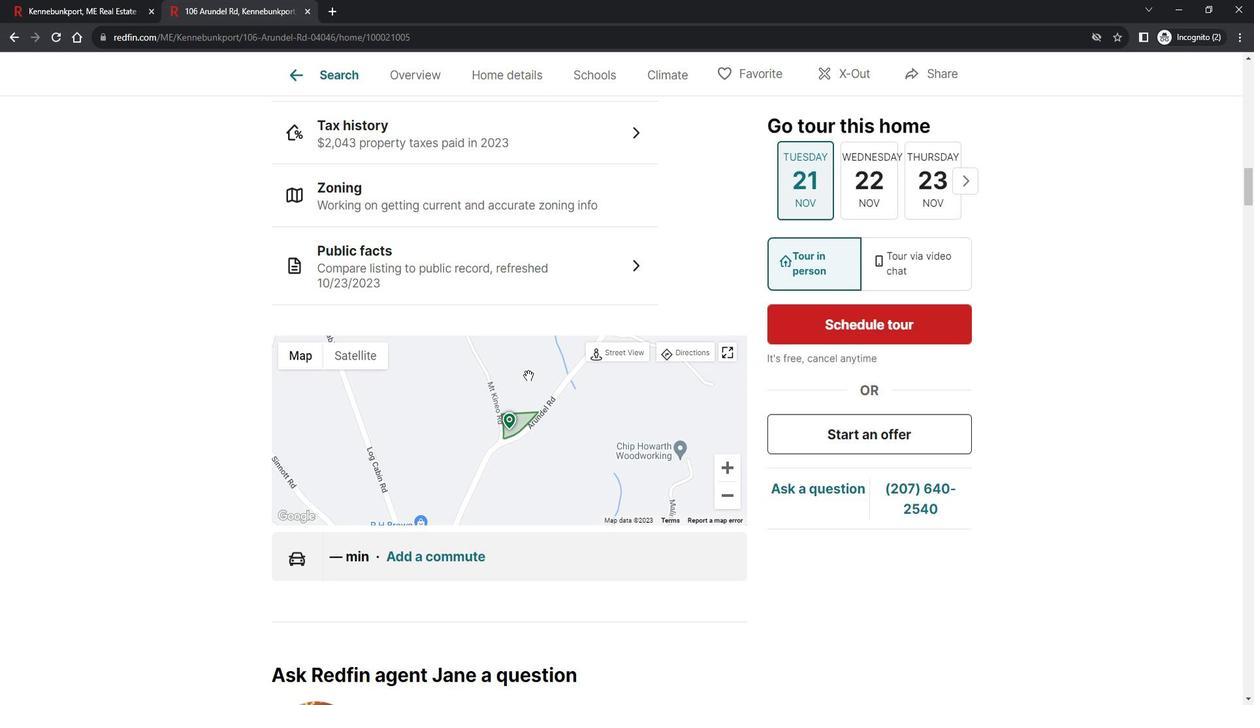 
Action: Mouse moved to (550, 368)
Screenshot: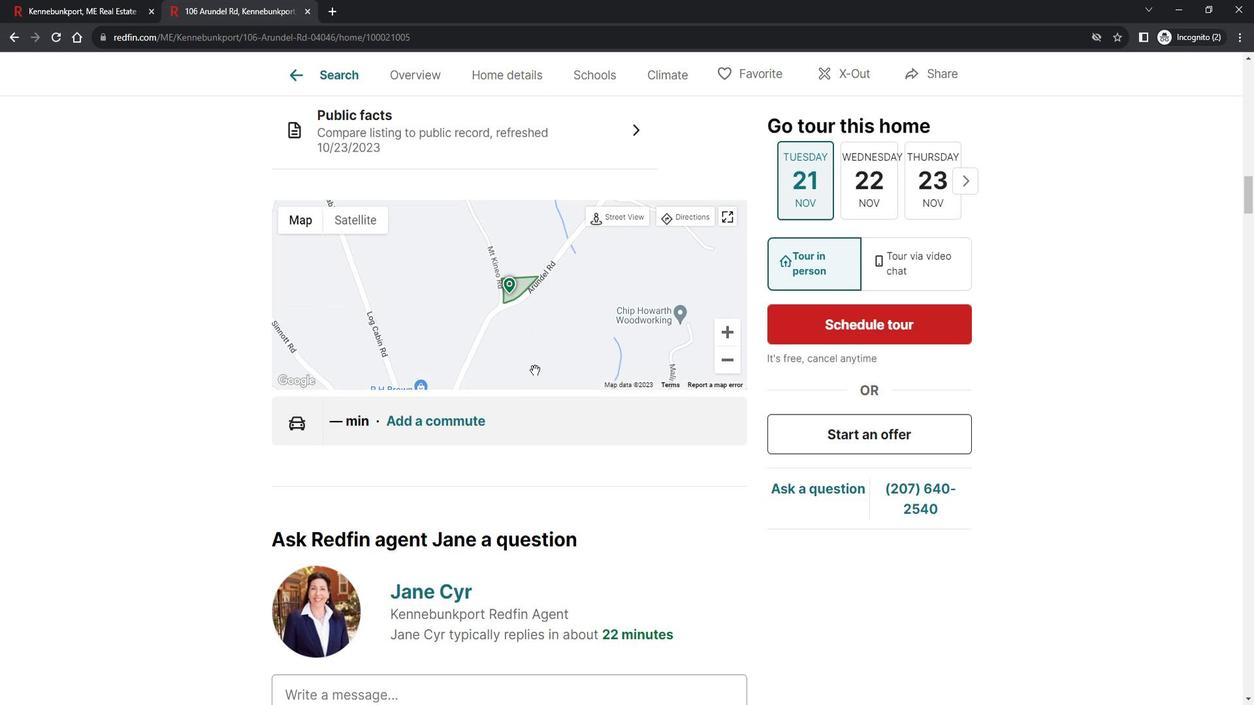 
Action: Mouse scrolled (550, 367) with delta (0, 0)
Screenshot: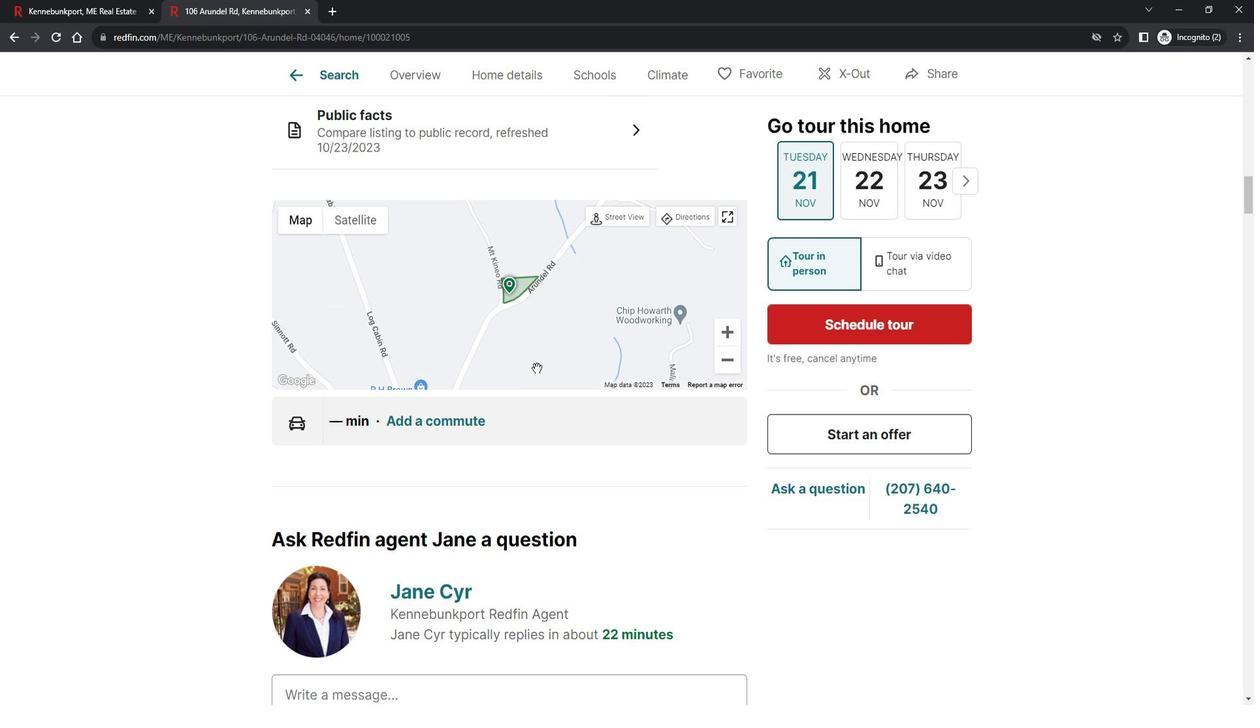
Action: Mouse moved to (550, 371)
Screenshot: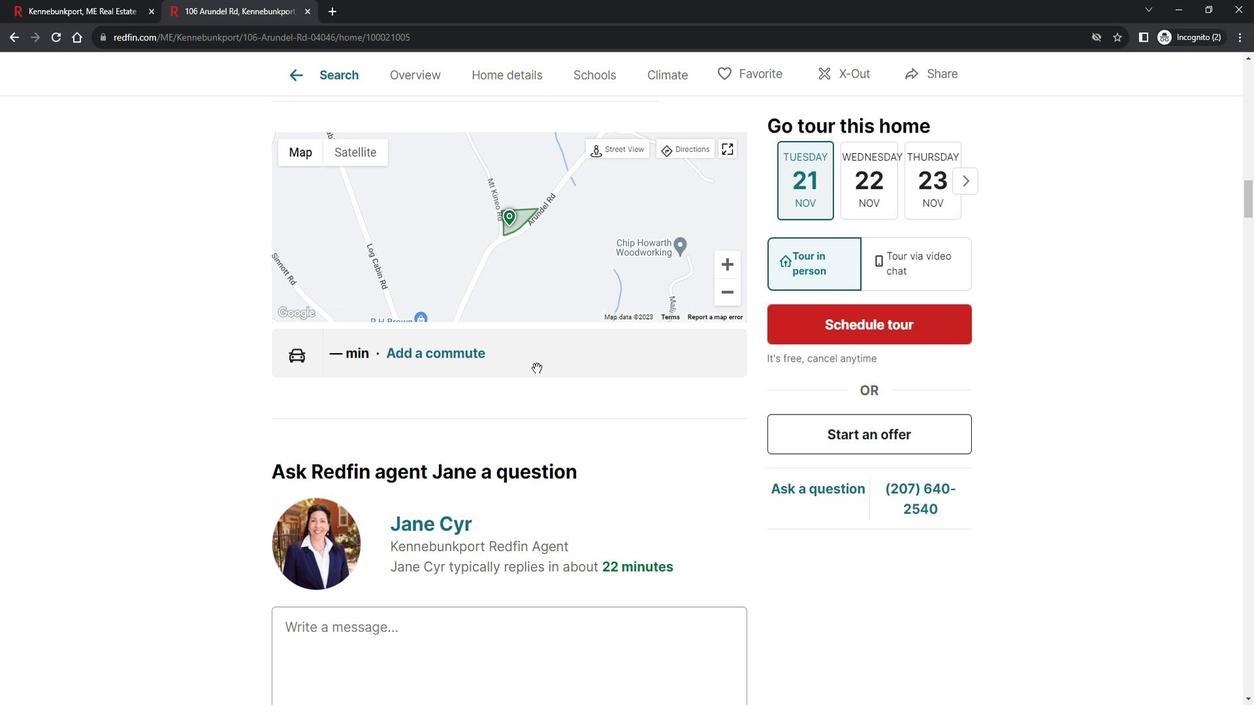 
Action: Mouse scrolled (550, 371) with delta (0, 0)
Screenshot: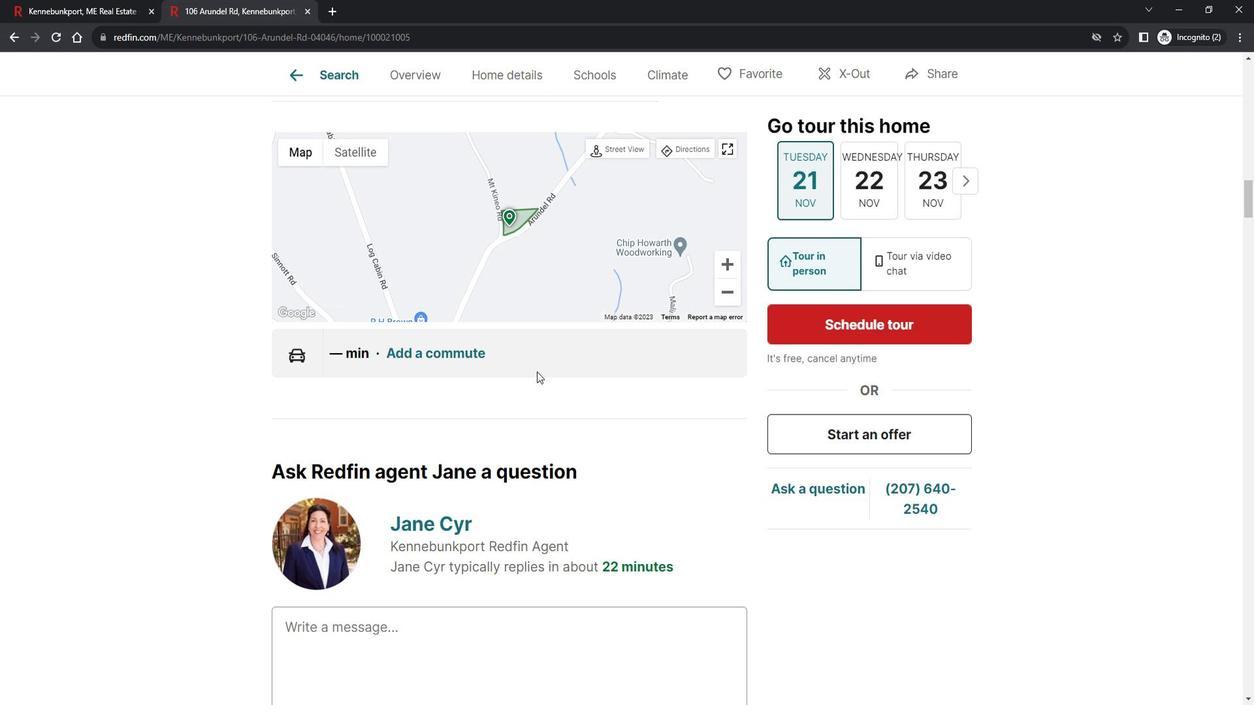 
Action: Mouse moved to (603, 84)
Screenshot: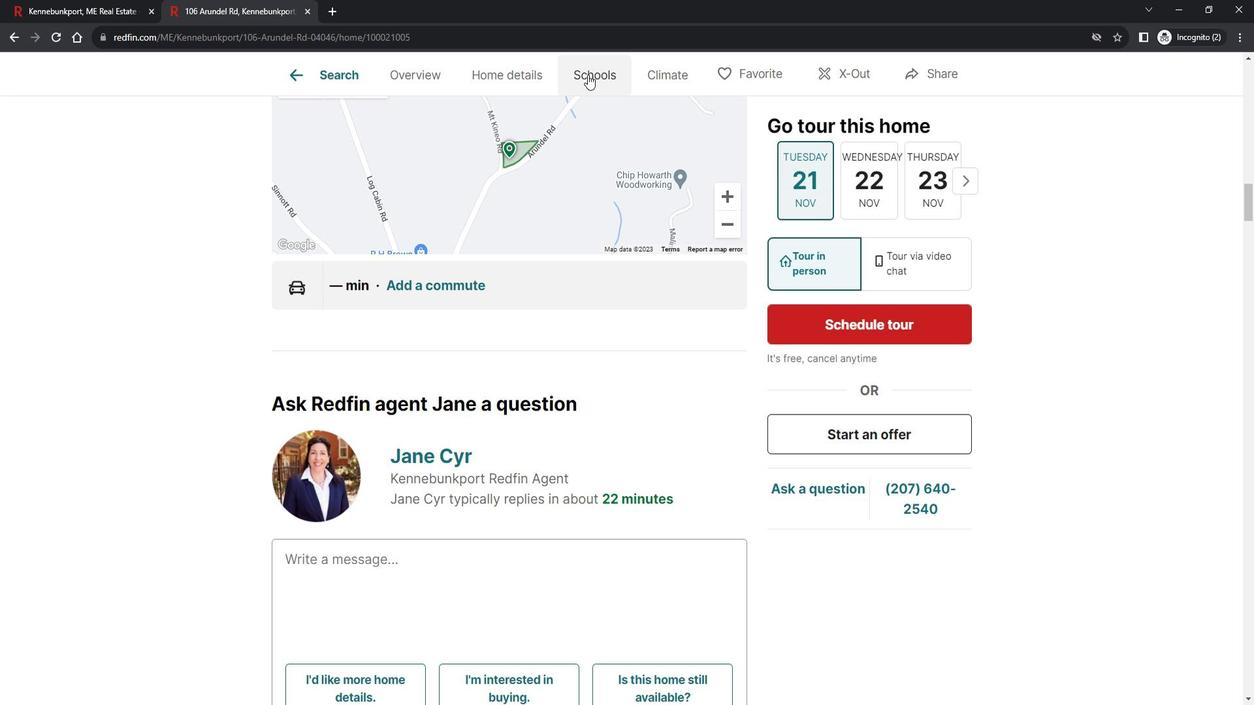 
Action: Mouse pressed left at (603, 84)
Screenshot: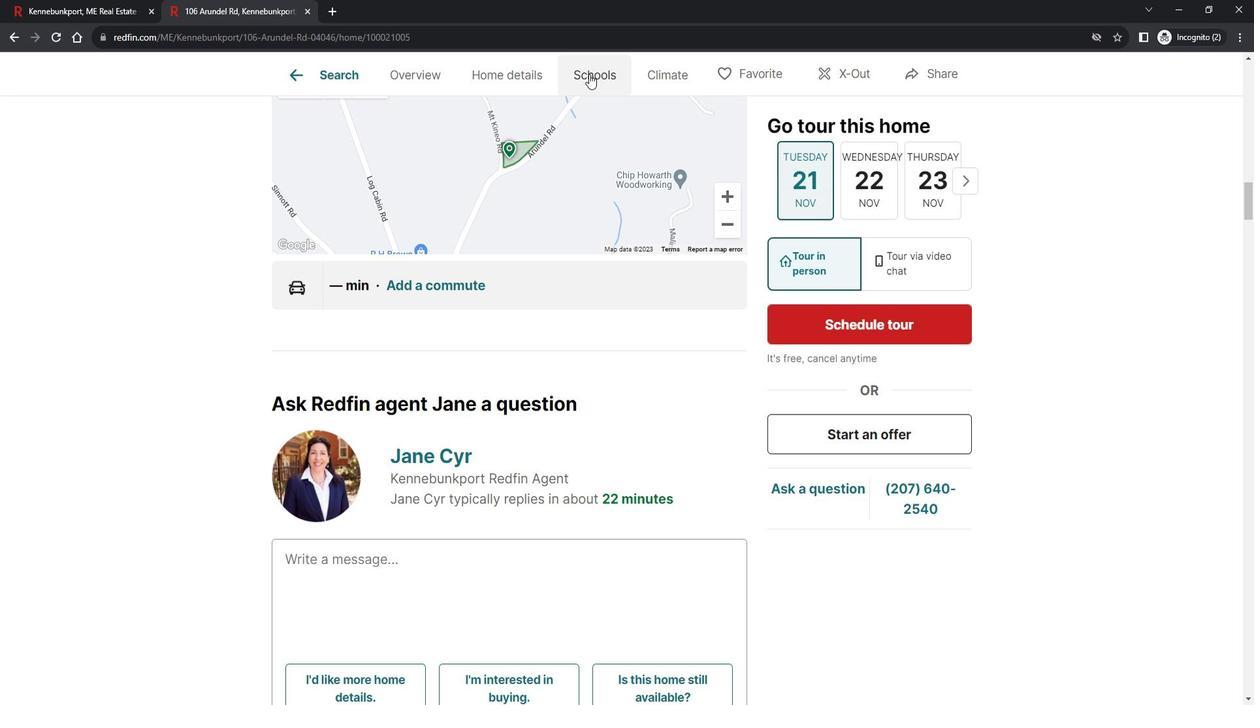 
Action: Mouse moved to (694, 79)
Screenshot: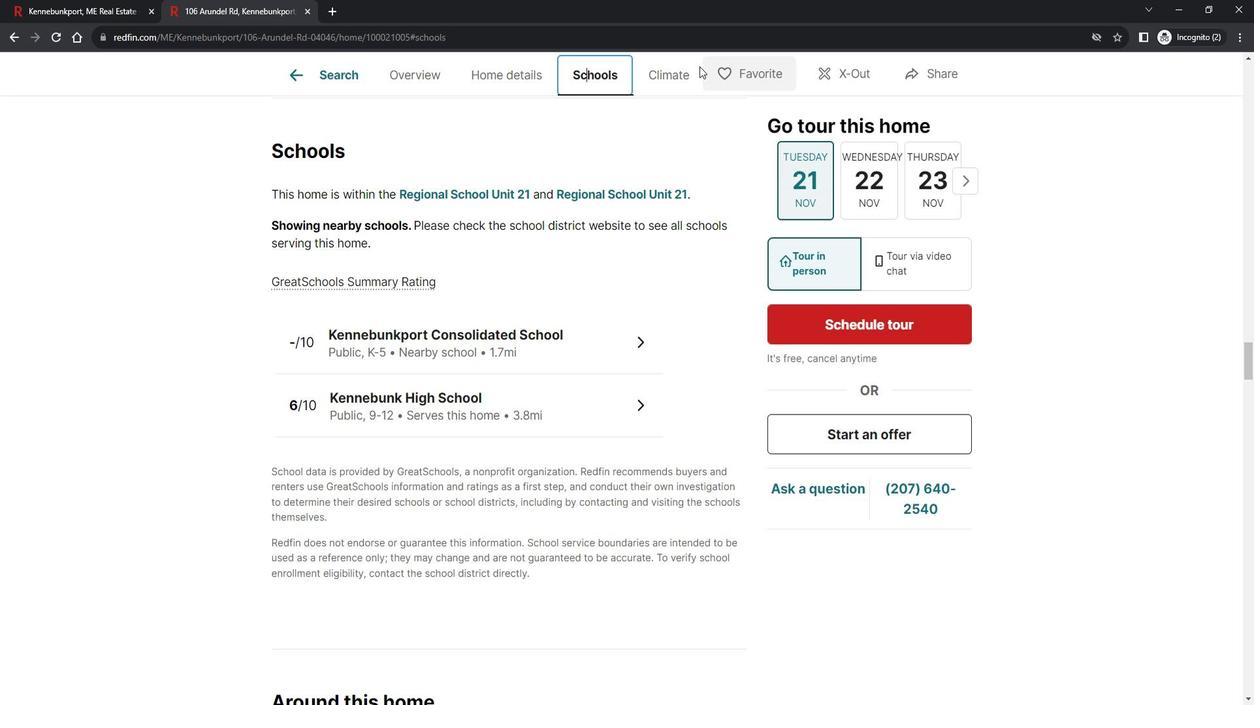 
Action: Mouse pressed left at (694, 79)
Screenshot: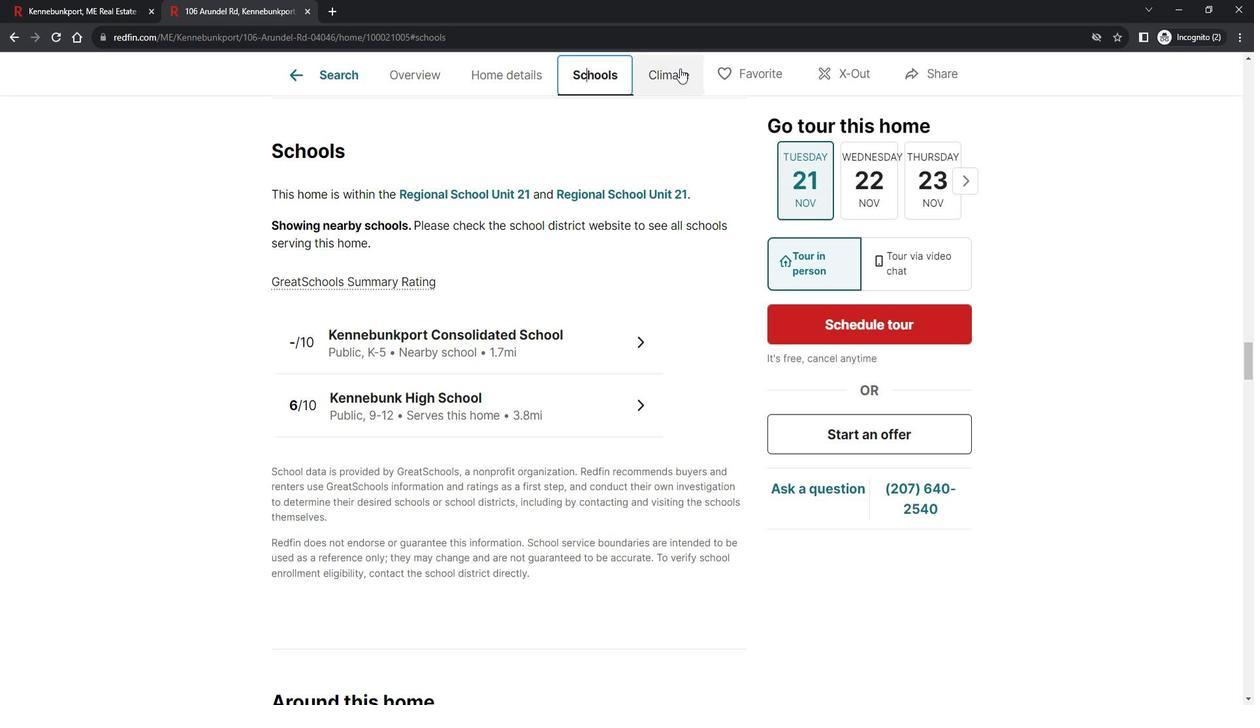 
Action: Mouse moved to (696, 286)
Screenshot: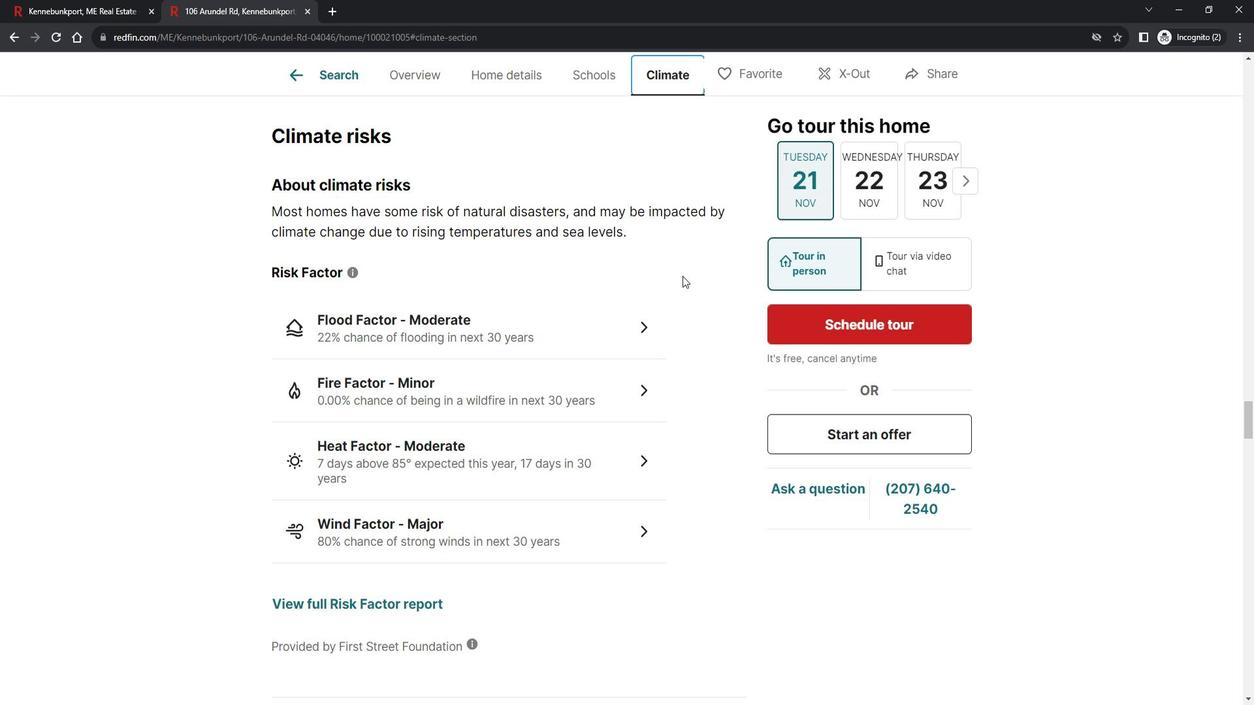 
Action: Mouse scrolled (696, 285) with delta (0, 0)
Screenshot: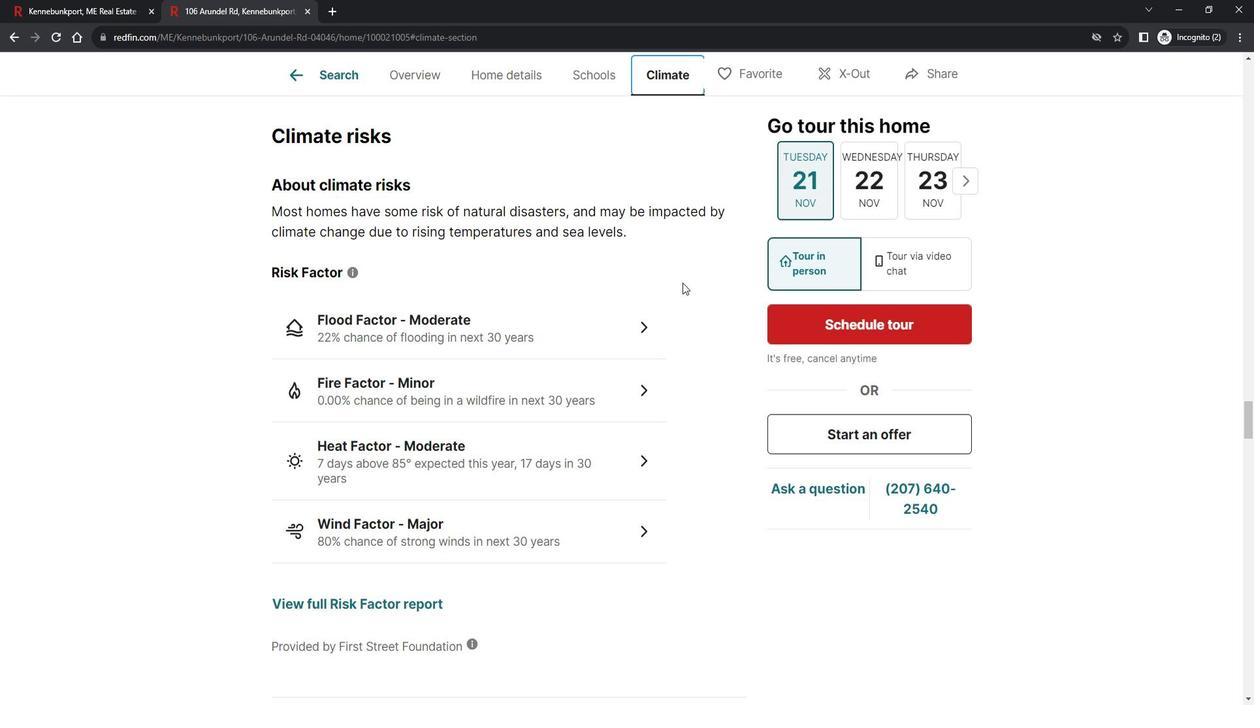 
Action: Mouse scrolled (696, 285) with delta (0, 0)
Screenshot: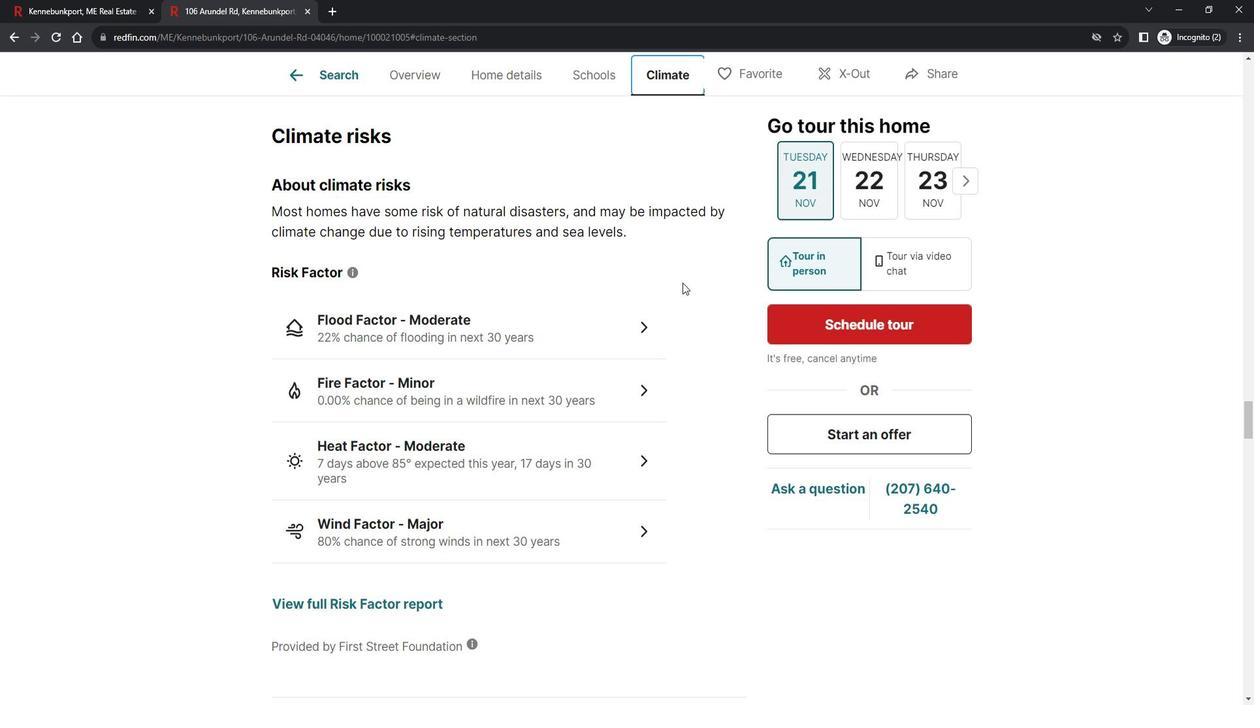 
Action: Mouse moved to (694, 286)
Screenshot: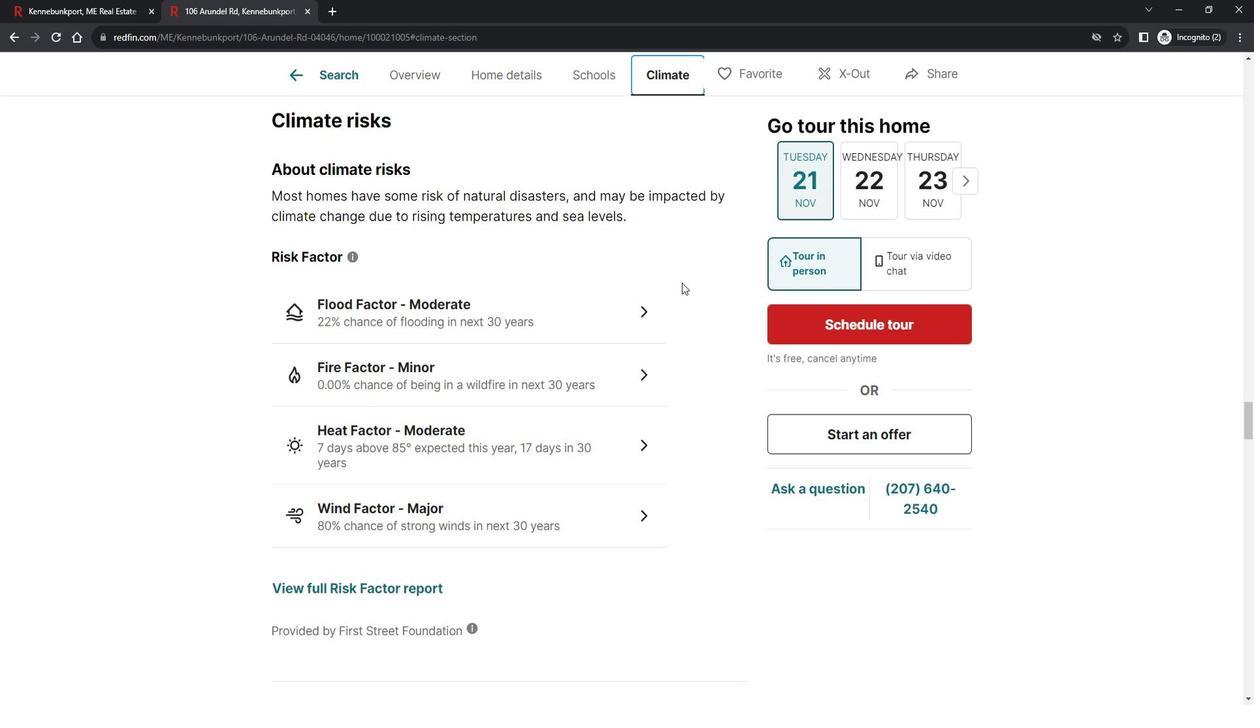 
Action: Mouse scrolled (694, 285) with delta (0, 0)
Screenshot: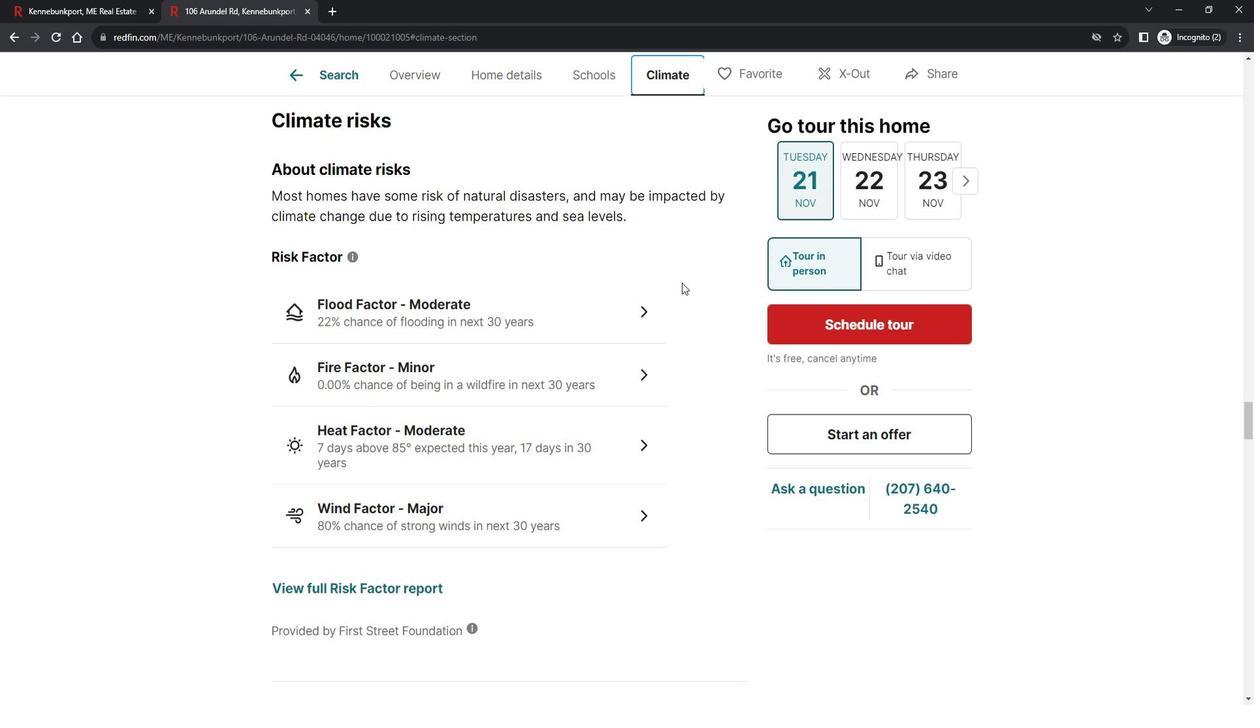 
Action: Mouse moved to (694, 285)
Screenshot: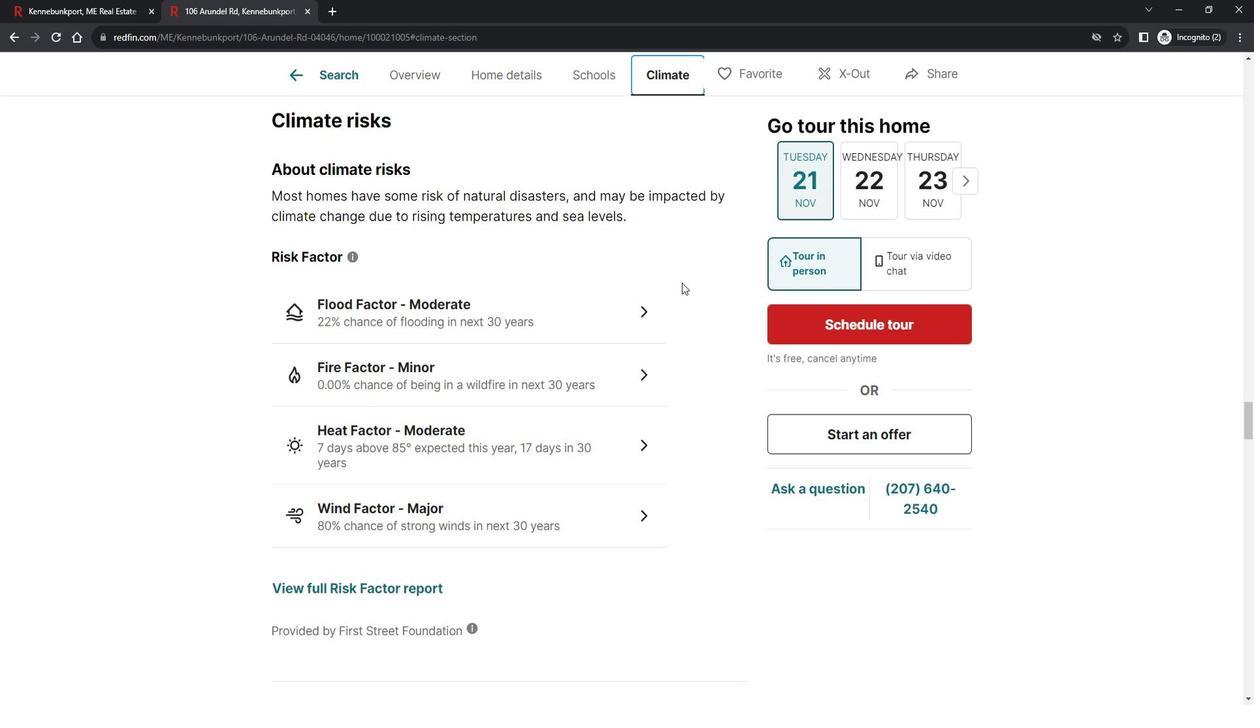 
Action: Mouse scrolled (694, 284) with delta (0, 0)
Screenshot: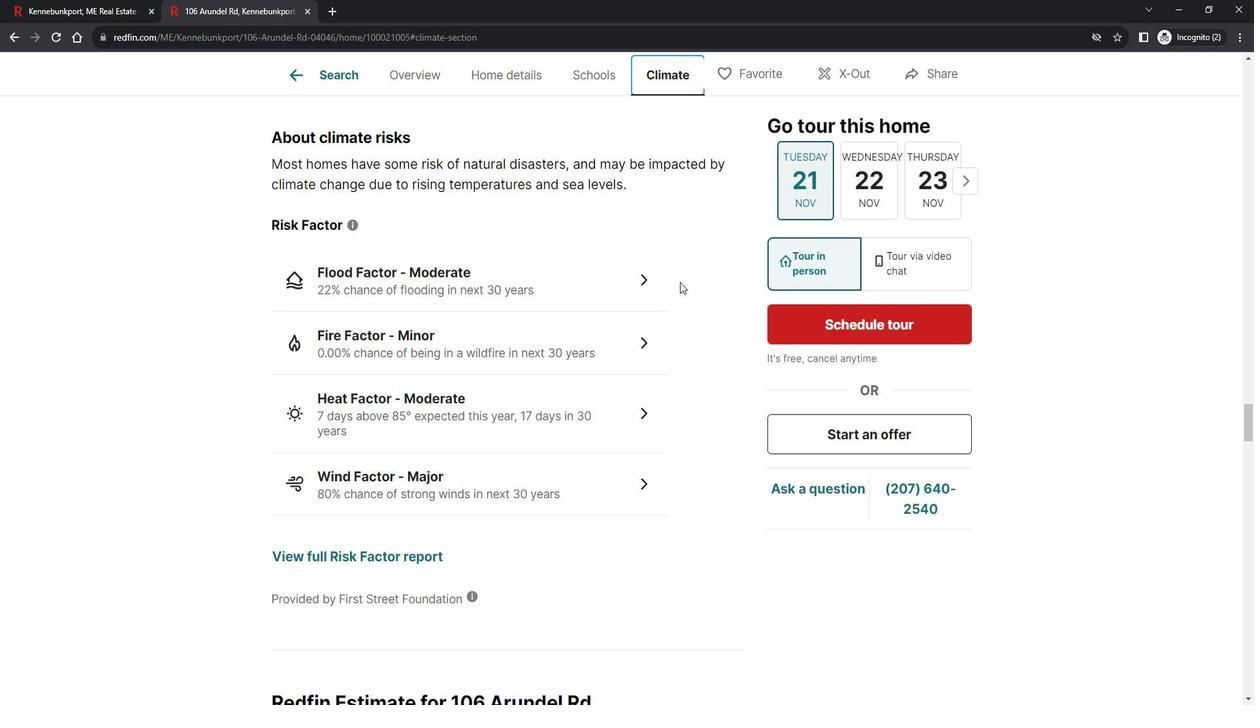 
Action: Mouse scrolled (694, 286) with delta (0, 0)
Screenshot: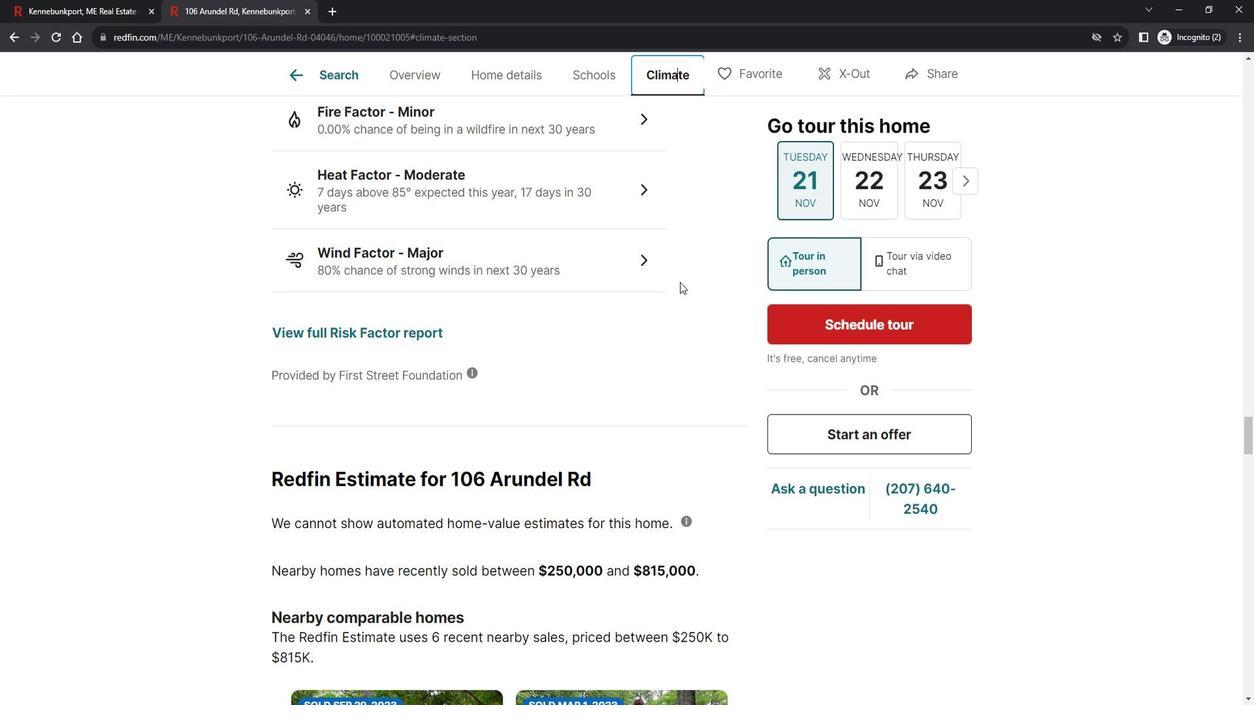 
Action: Mouse scrolled (694, 286) with delta (0, 0)
Screenshot: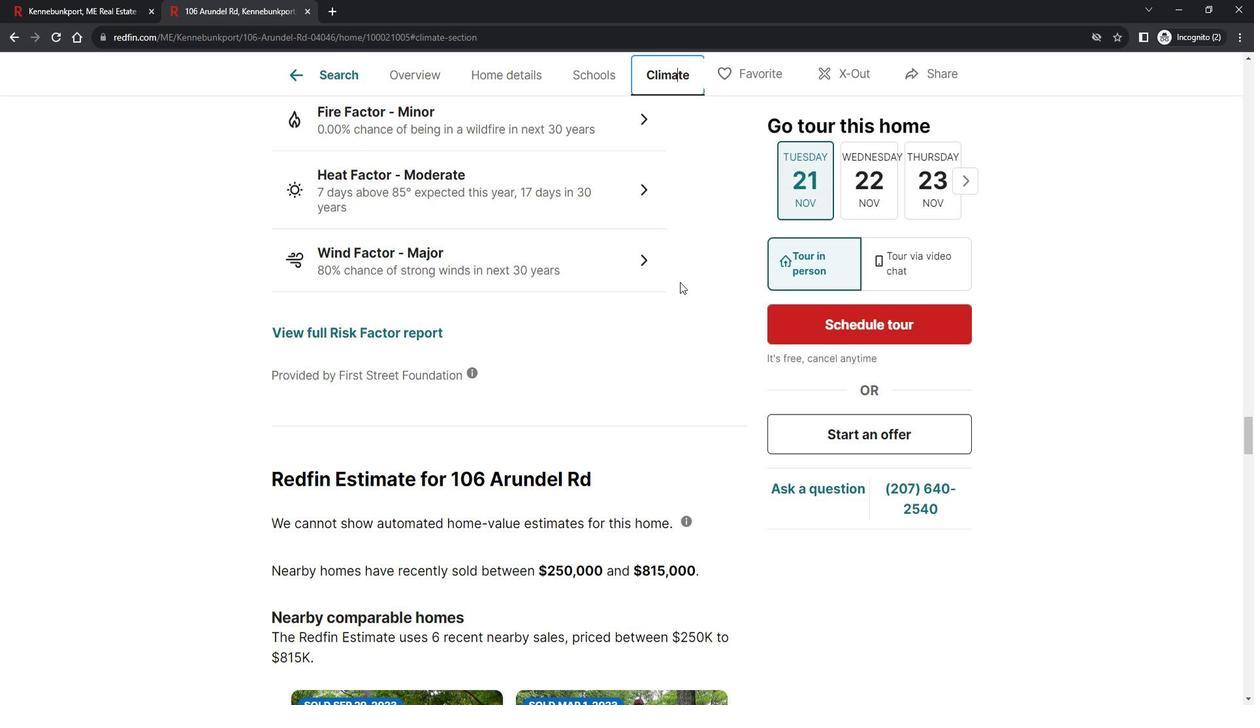 
Action: Mouse scrolled (694, 286) with delta (0, 0)
Screenshot: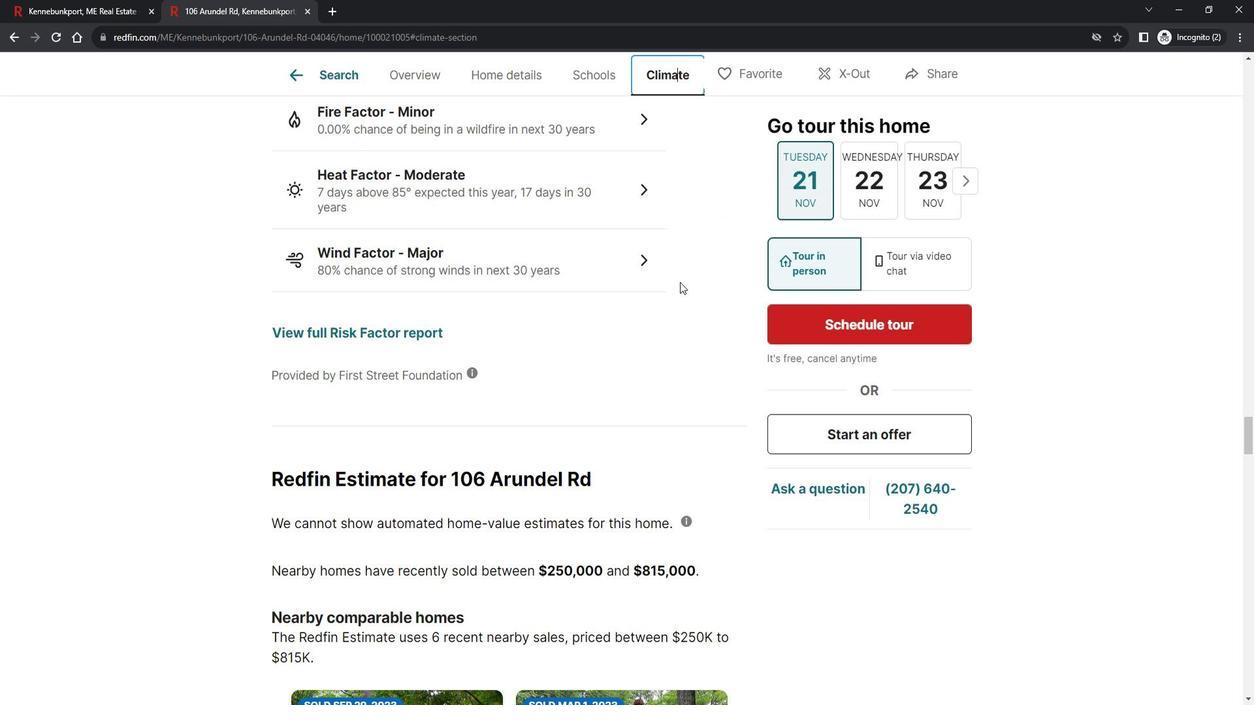 
Action: Mouse moved to (86, 13)
Screenshot: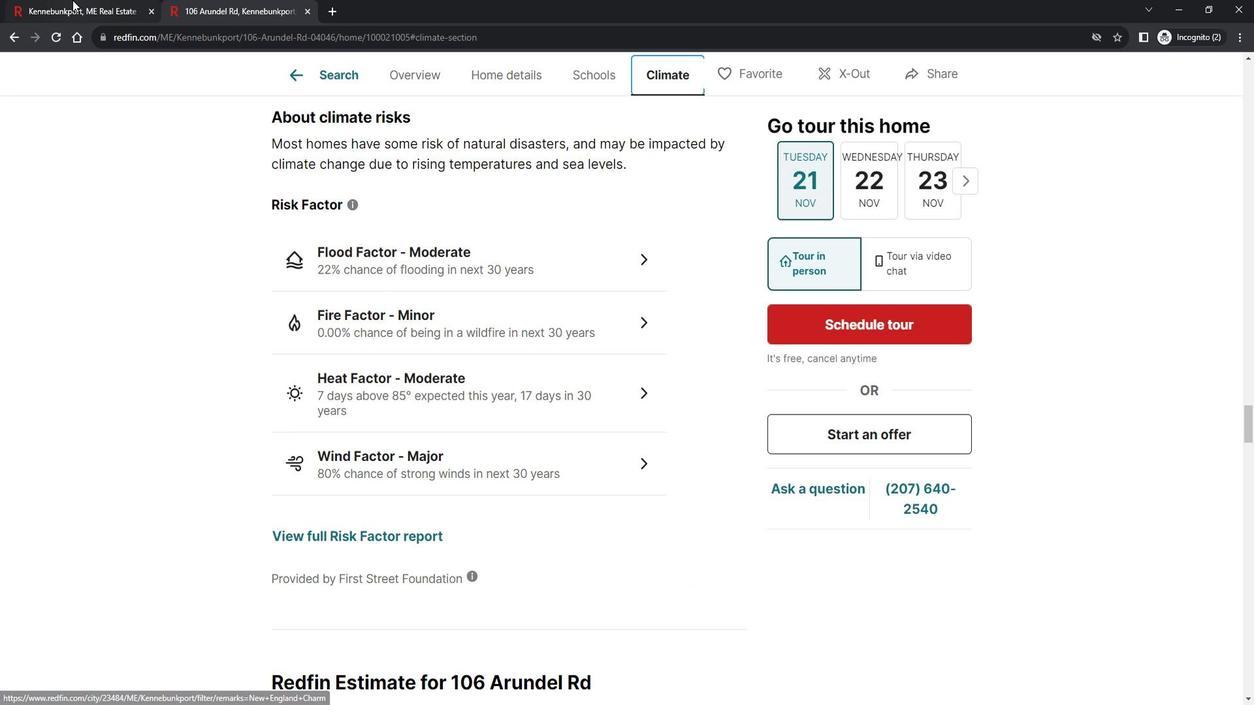 
Action: Mouse pressed left at (86, 13)
Screenshot: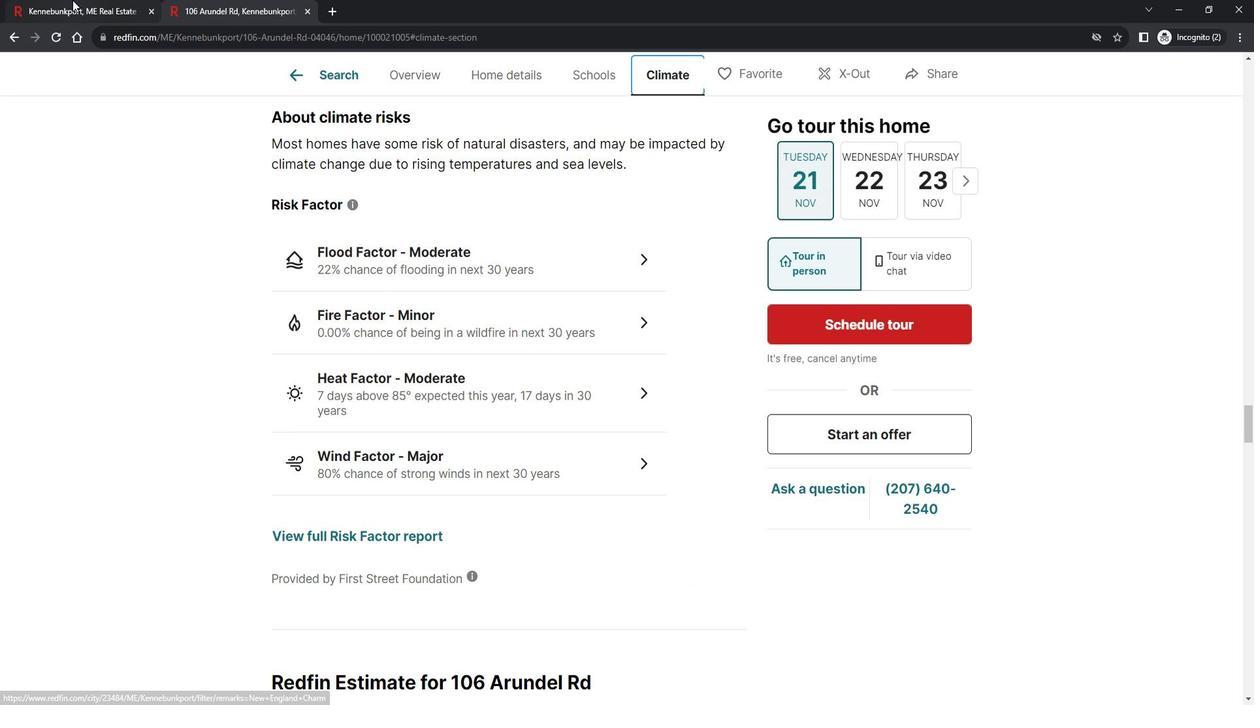 
Action: Mouse moved to (1084, 428)
Screenshot: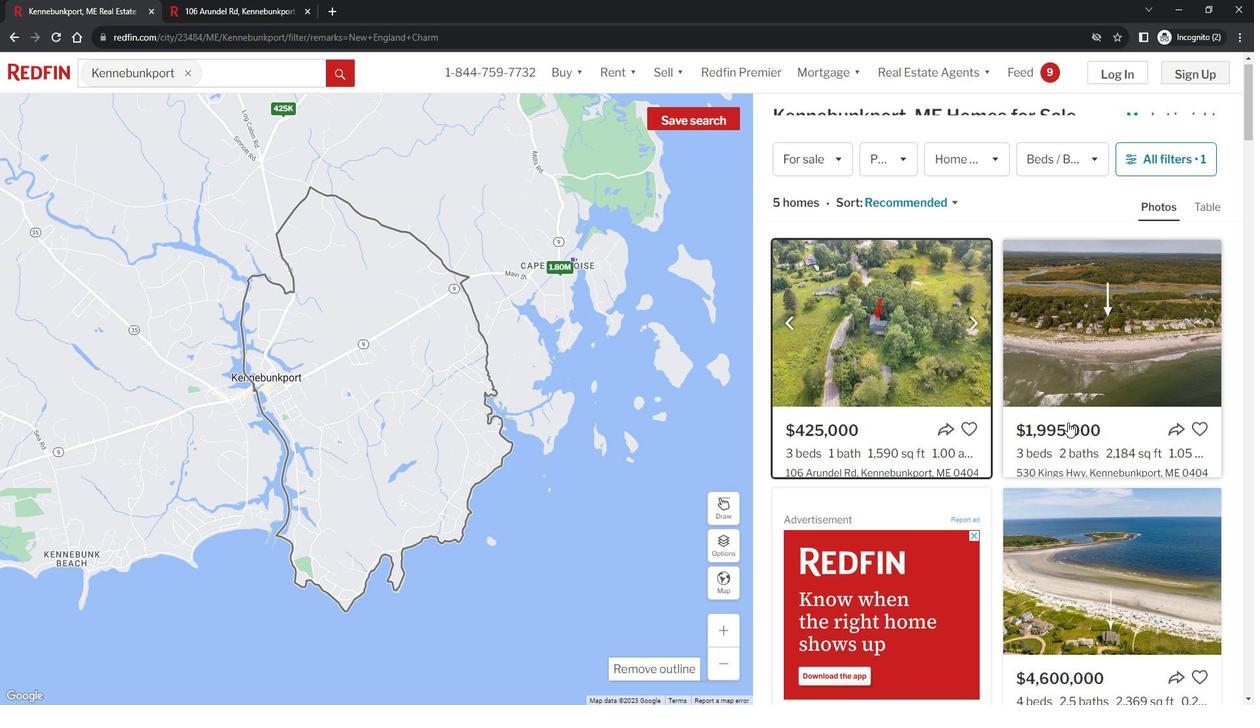 
Action: Mouse scrolled (1084, 428) with delta (0, 0)
Screenshot: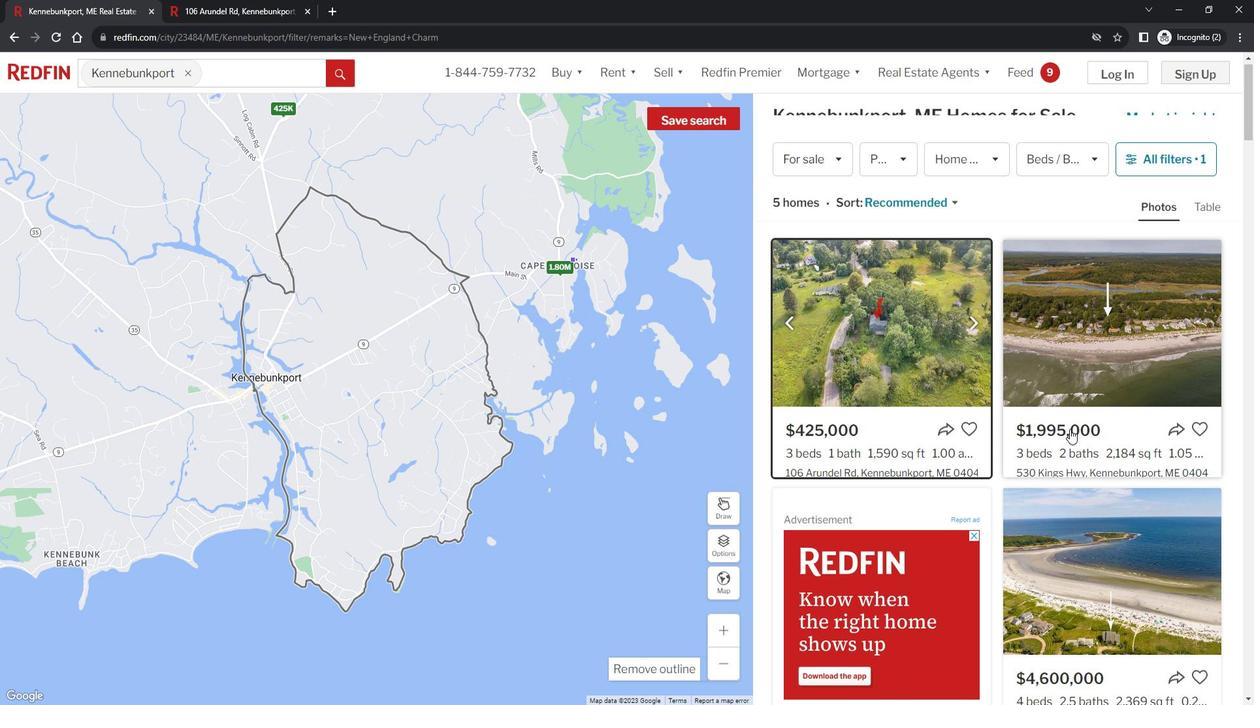 
Action: Mouse moved to (1102, 271)
Screenshot: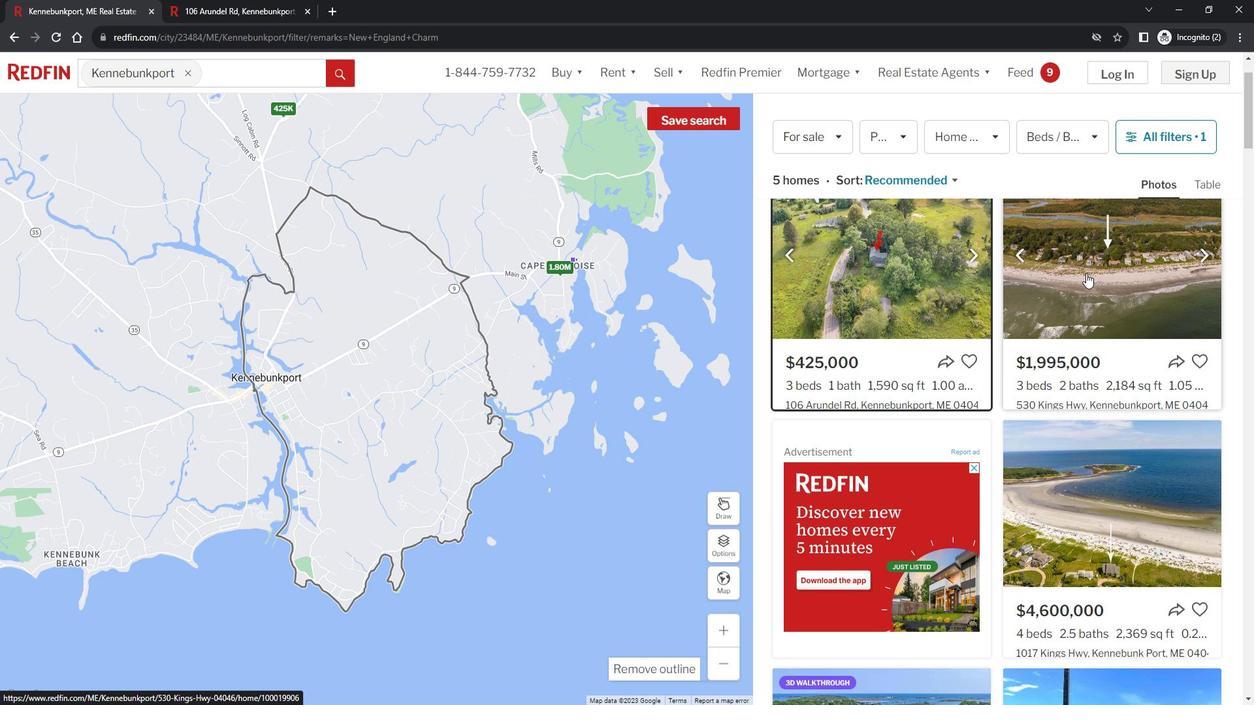 
Action: Mouse pressed left at (1102, 271)
Screenshot: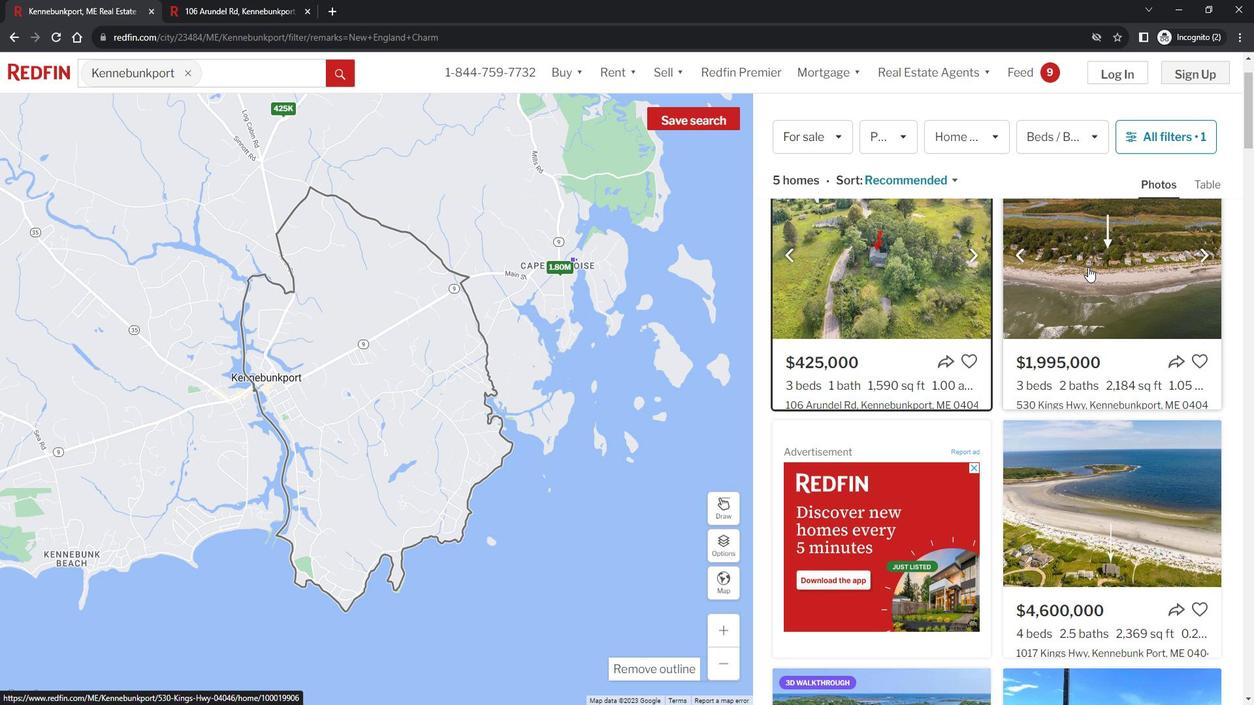 
Action: Mouse moved to (605, 336)
Screenshot: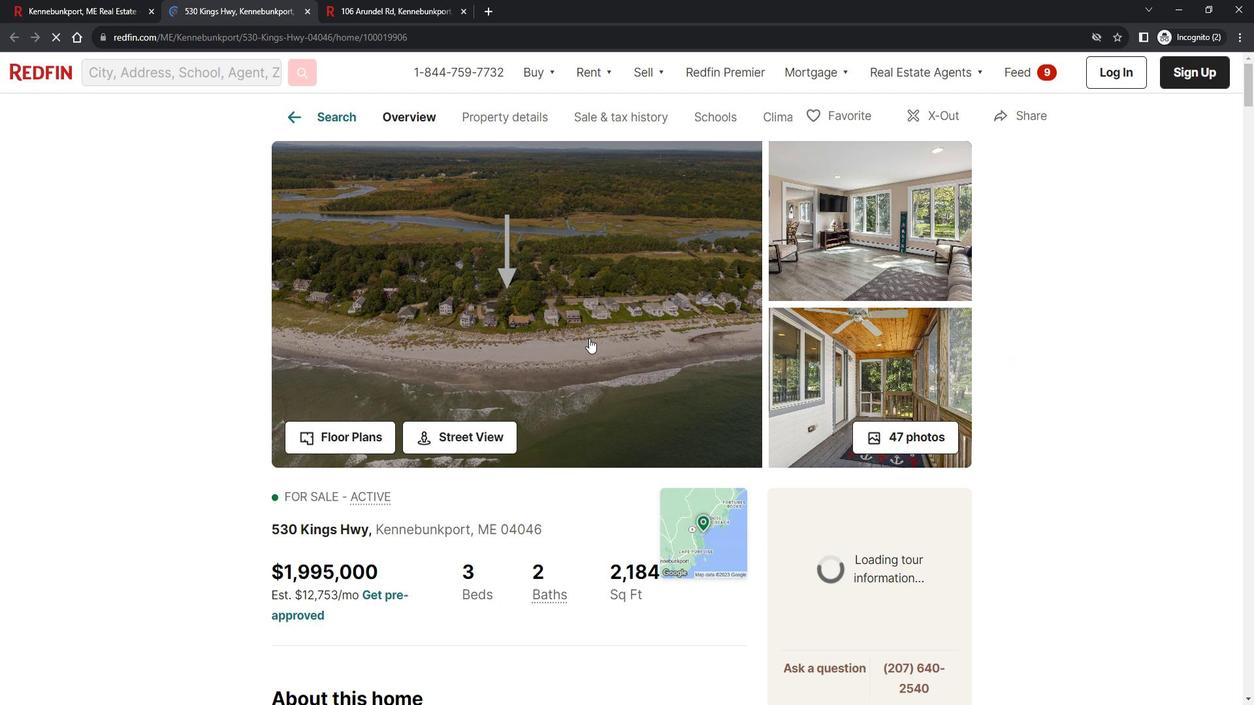 
Action: Mouse pressed left at (605, 336)
Screenshot: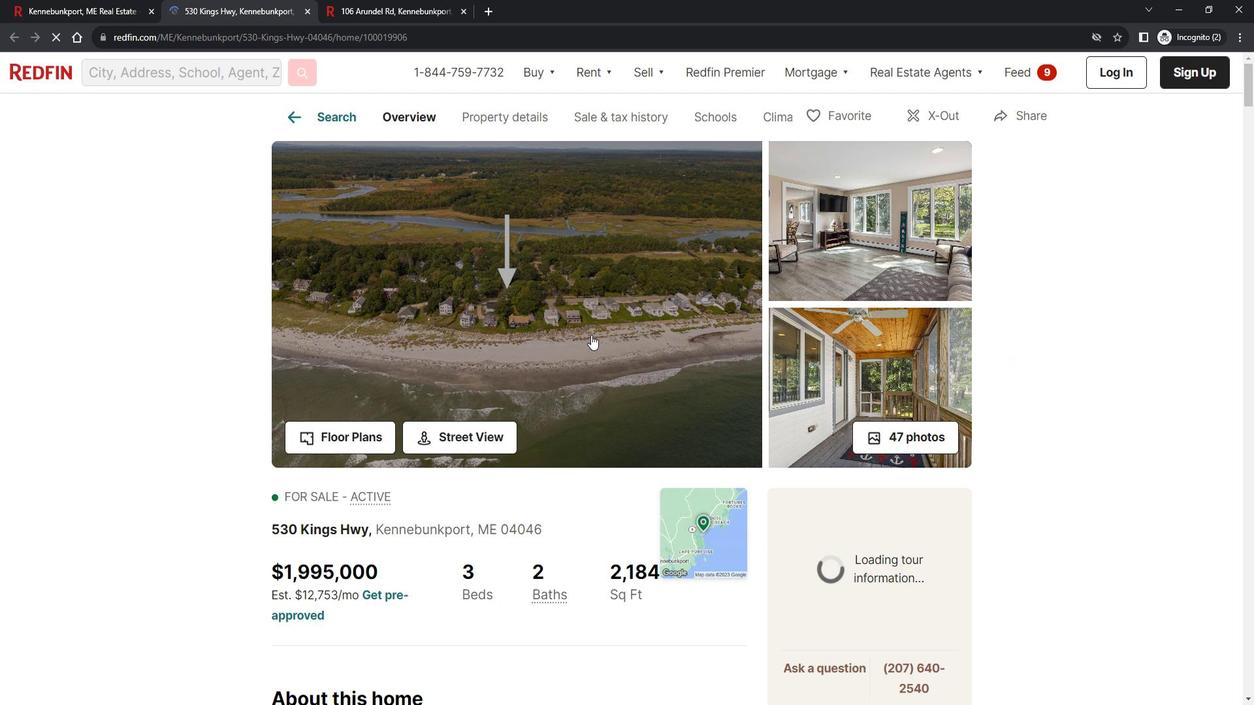 
Action: Mouse moved to (1179, 387)
Screenshot: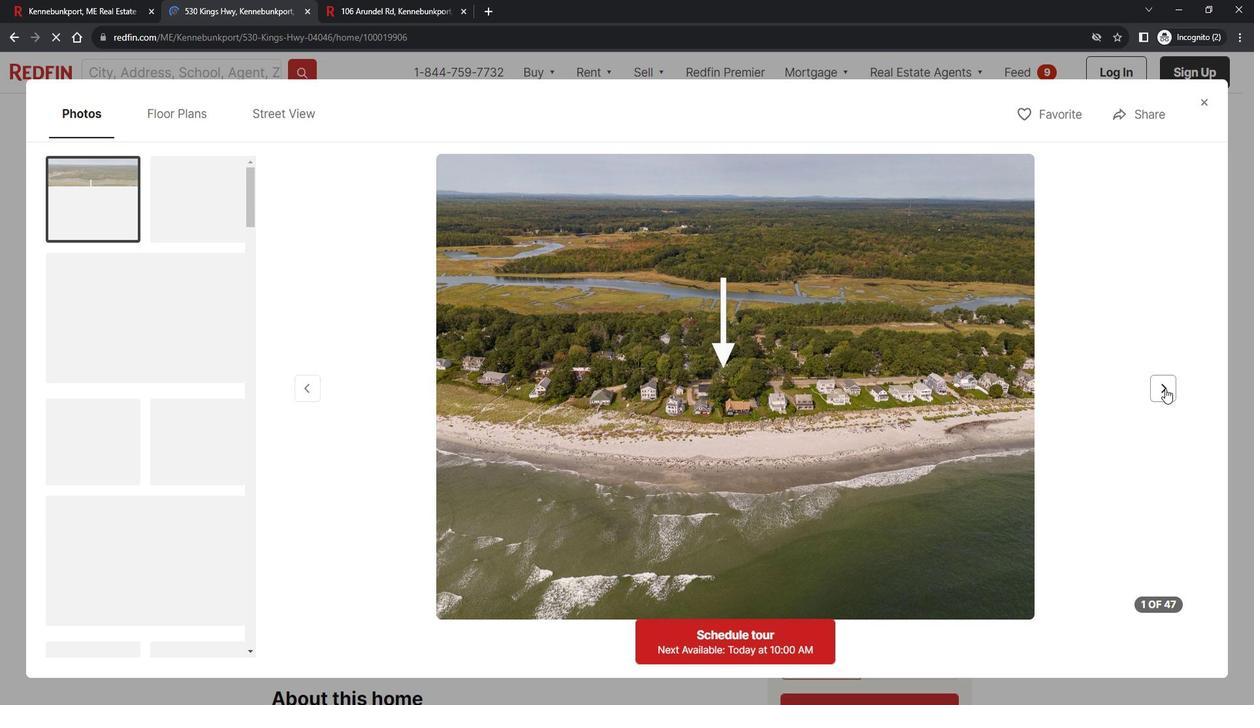 
Action: Mouse pressed left at (1179, 387)
Screenshot: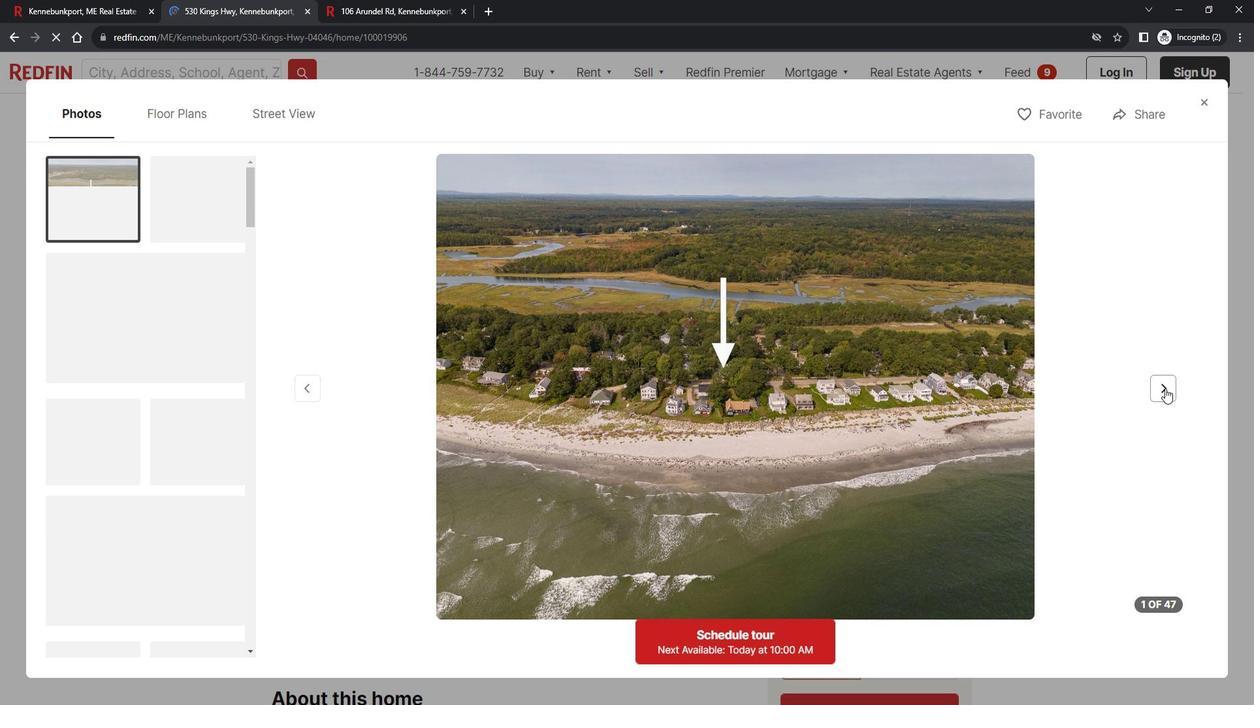
Action: Mouse moved to (190, 343)
Screenshot: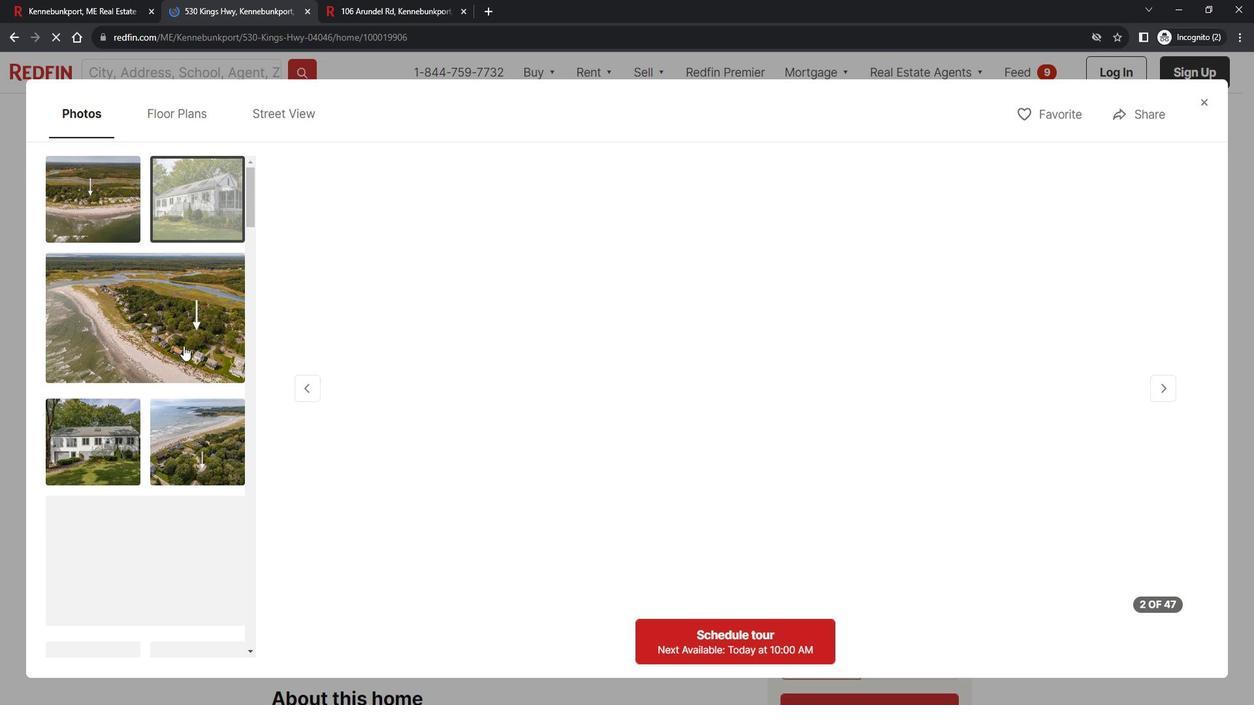 
Action: Mouse pressed left at (190, 343)
Screenshot: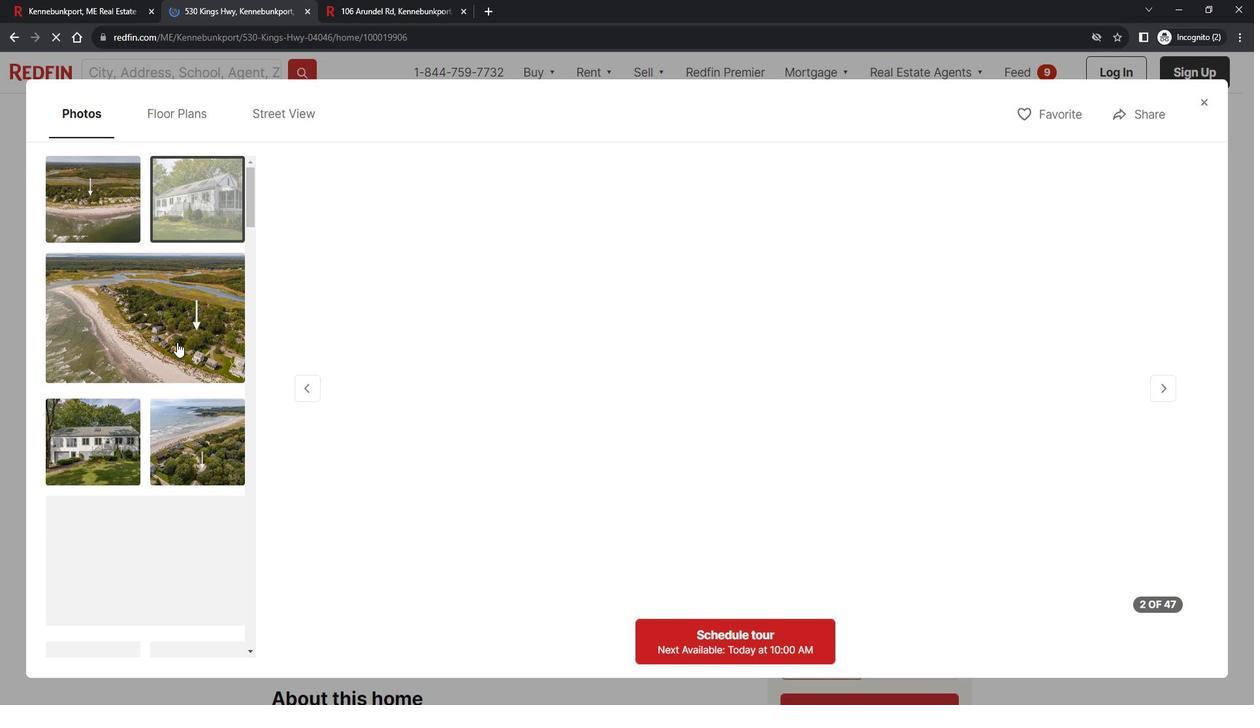 
Action: Mouse moved to (203, 192)
Screenshot: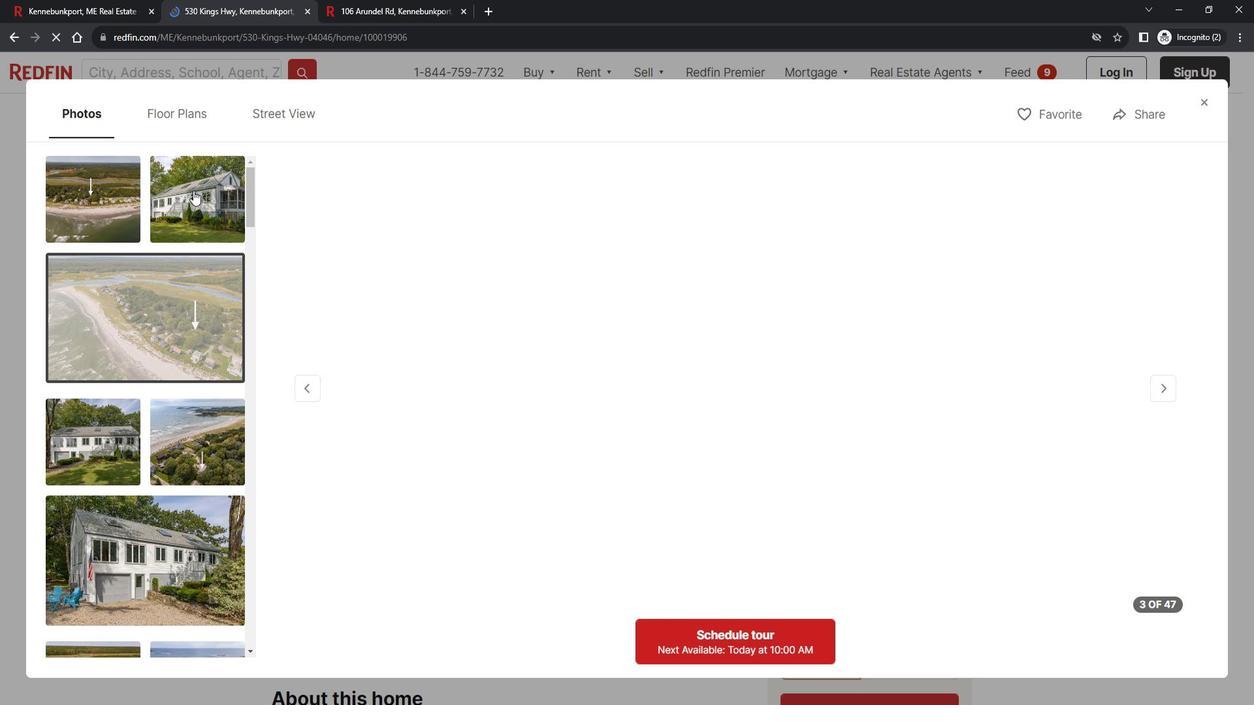 
Action: Mouse pressed left at (203, 192)
Screenshot: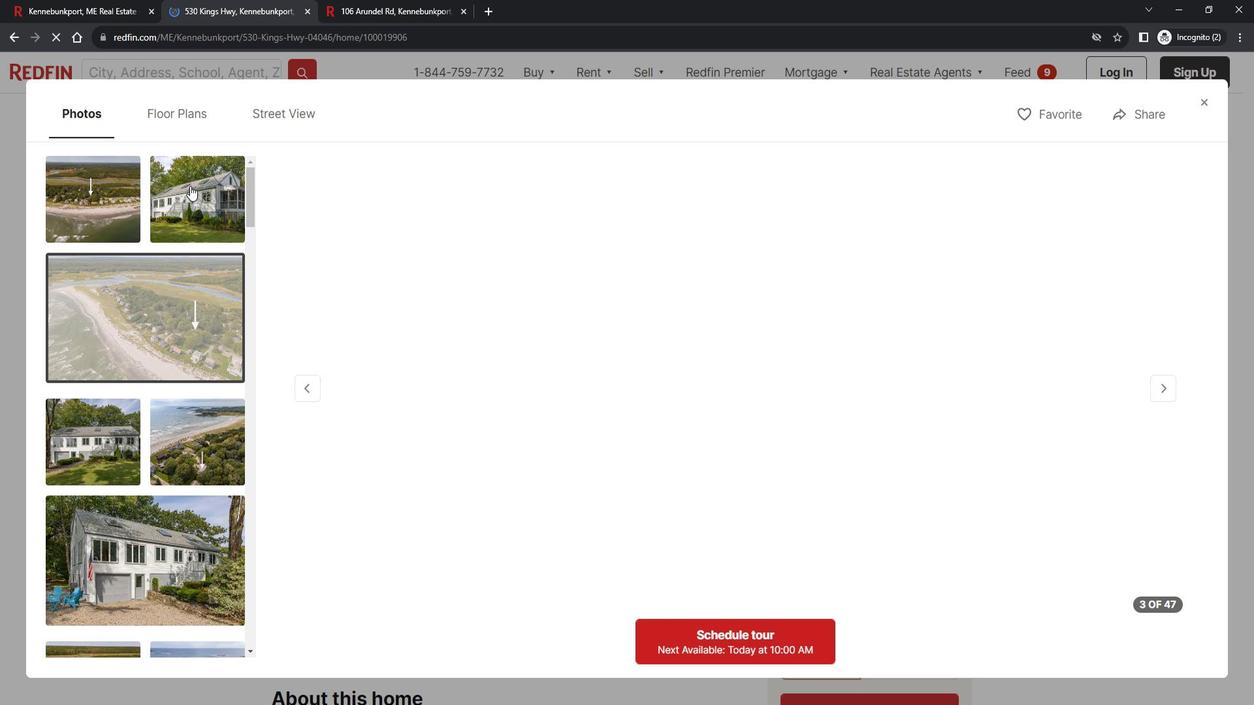 
Action: Mouse moved to (203, 365)
Screenshot: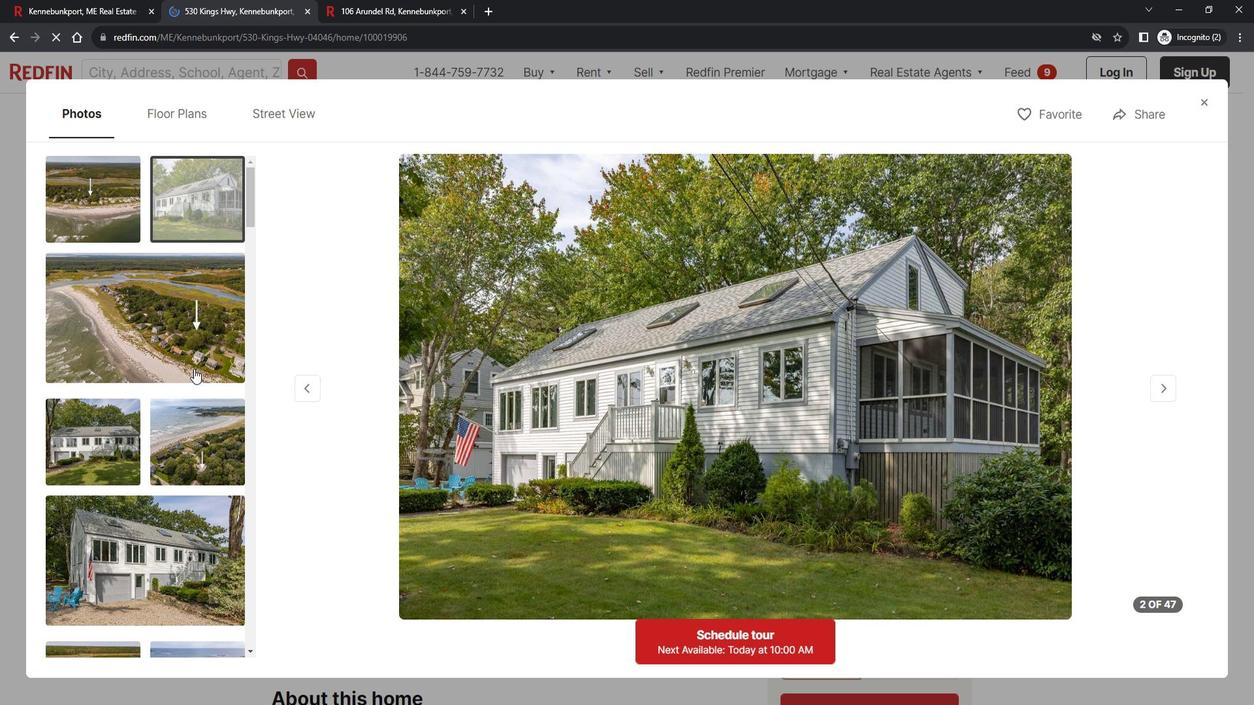 
Action: Mouse scrolled (203, 365) with delta (0, 0)
Screenshot: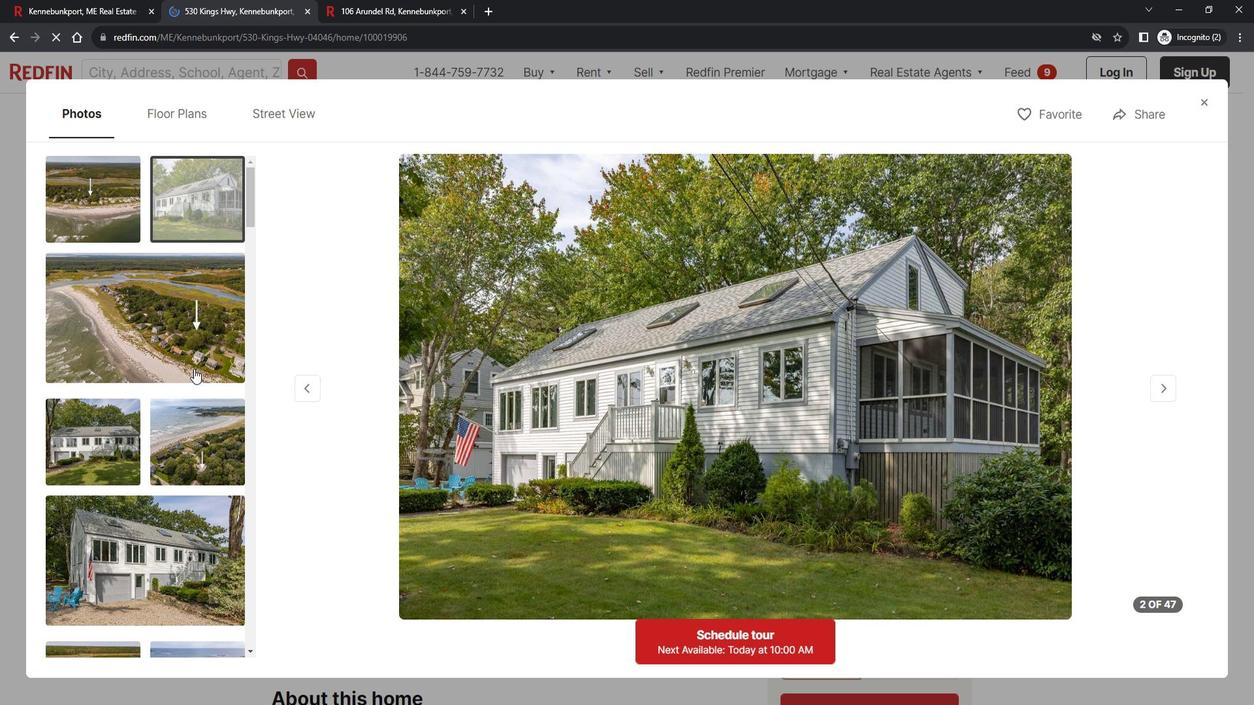 
Action: Mouse scrolled (203, 365) with delta (0, 0)
Screenshot: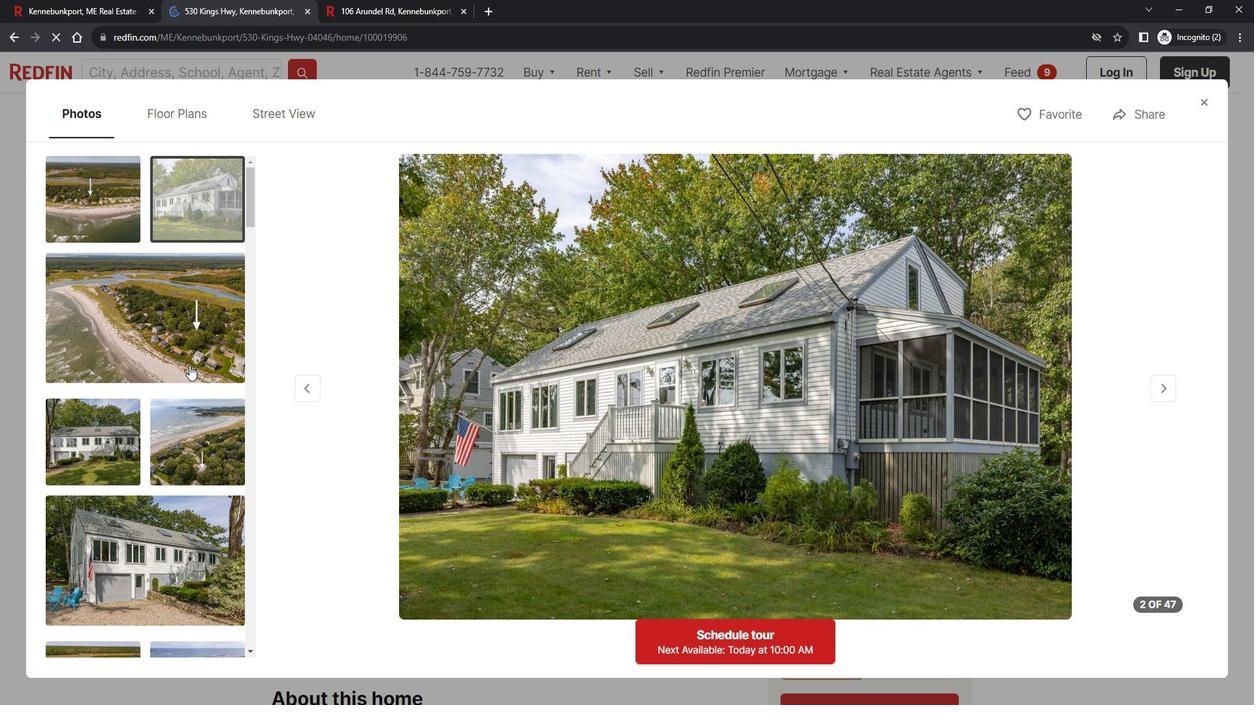 
Action: Mouse moved to (201, 365)
Screenshot: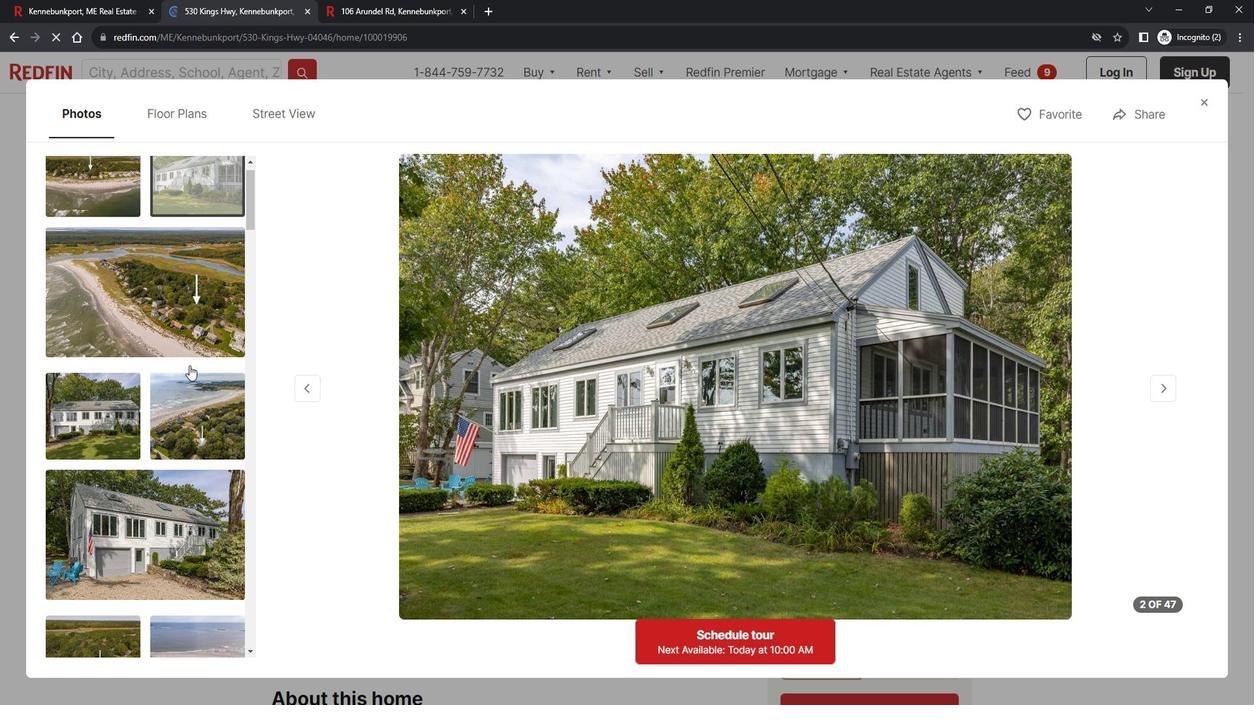 
Action: Mouse scrolled (201, 365) with delta (0, 0)
Screenshot: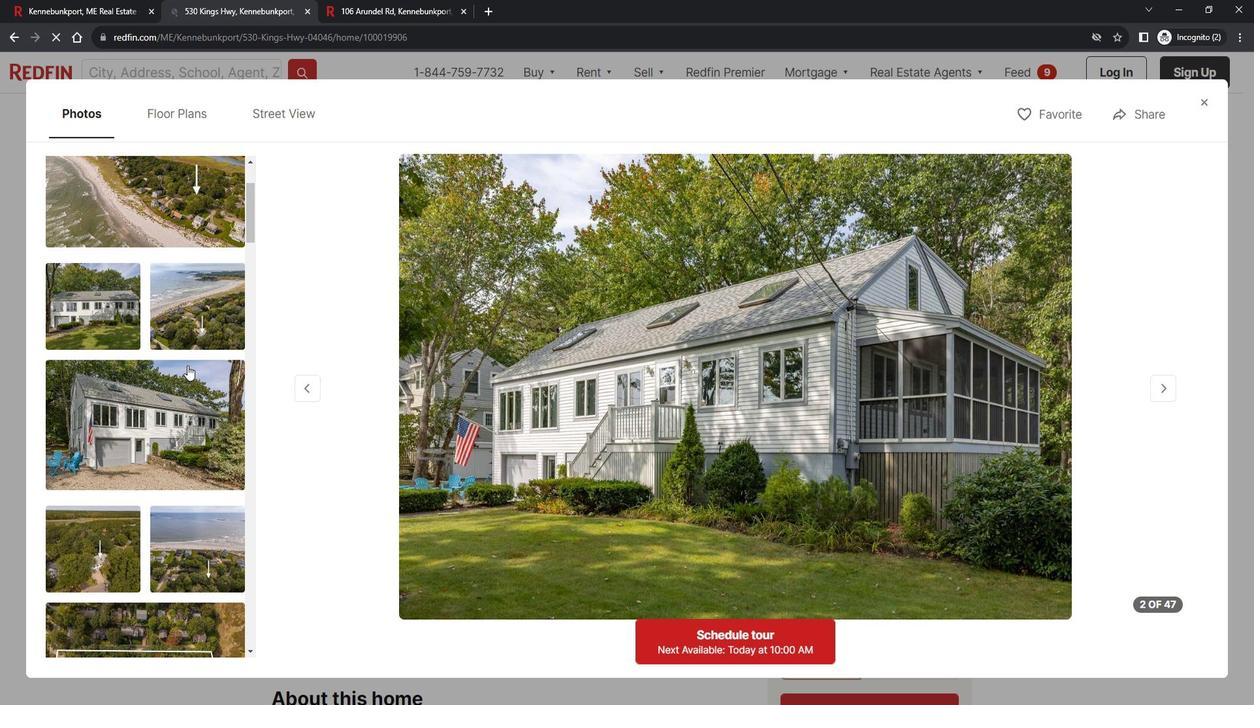 
Action: Mouse scrolled (201, 365) with delta (0, 0)
Screenshot: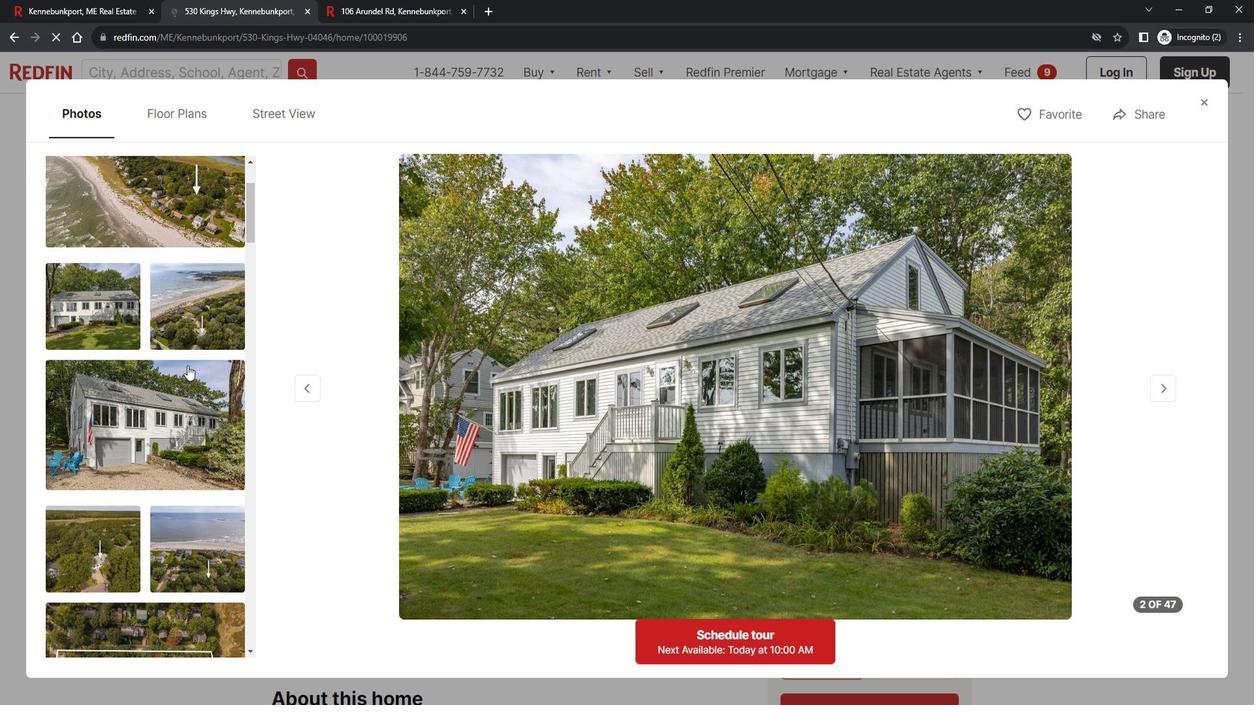 
Action: Mouse scrolled (201, 365) with delta (0, 0)
Screenshot: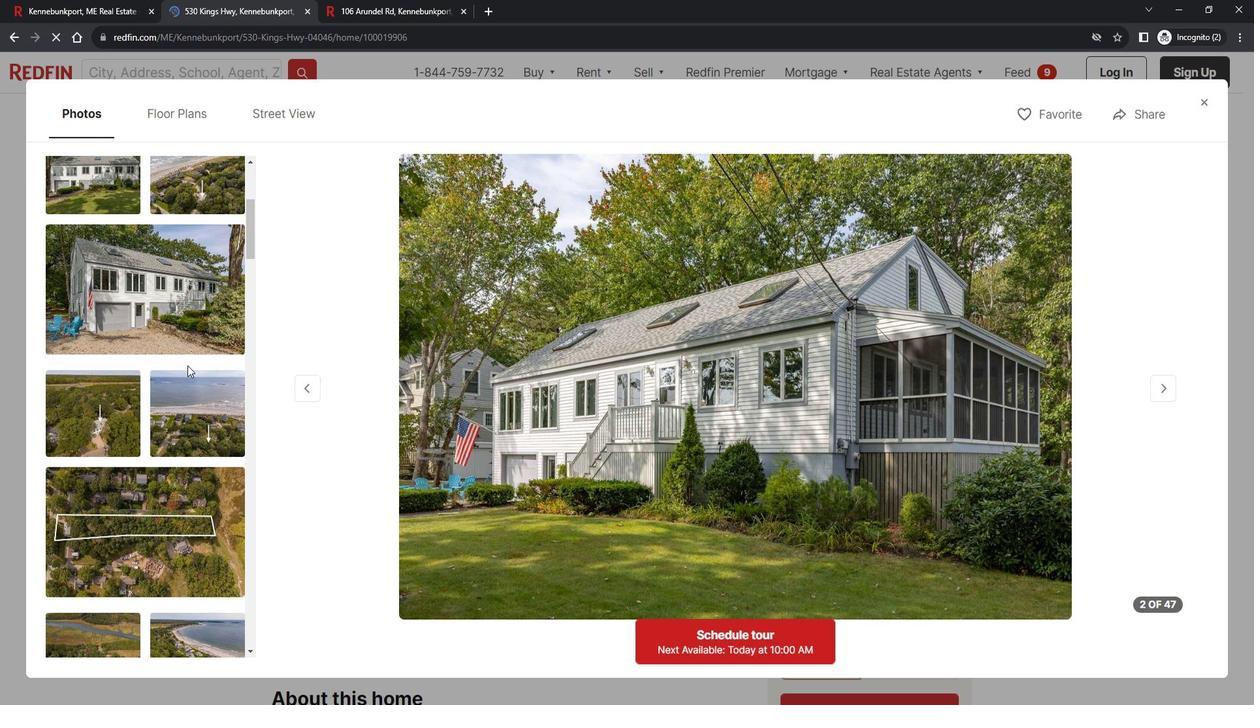 
Action: Mouse scrolled (201, 365) with delta (0, 0)
Screenshot: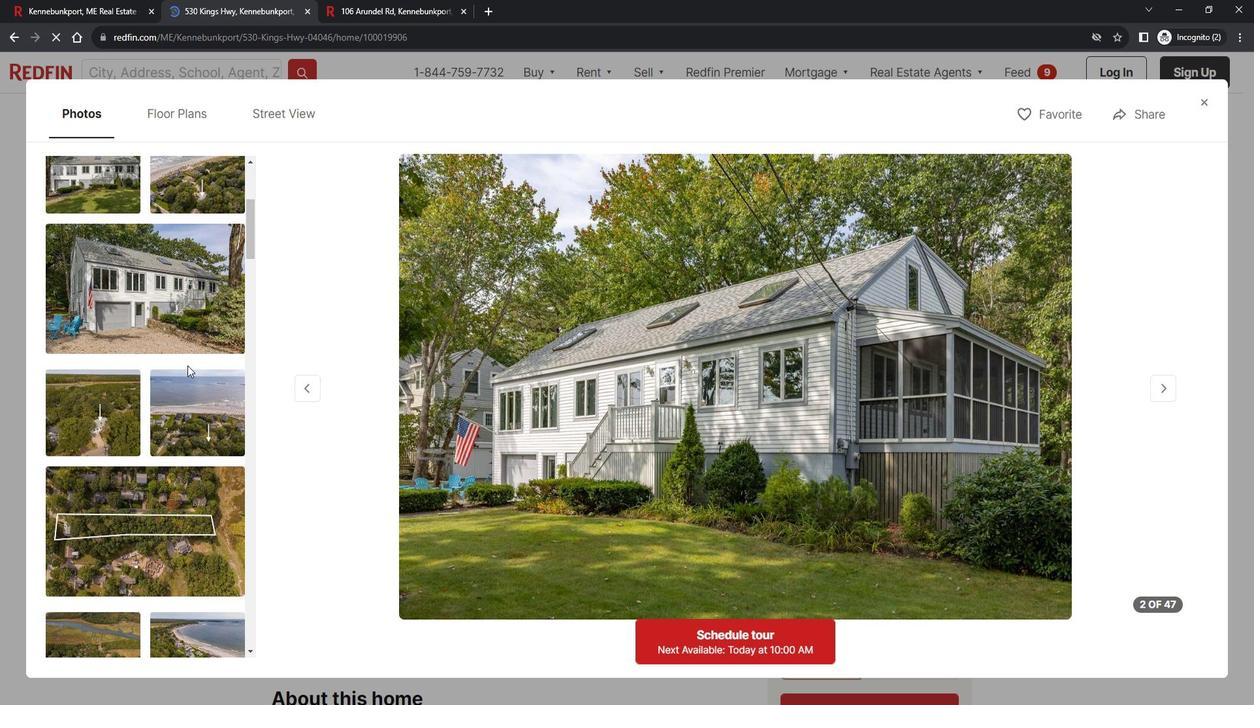 
Action: Mouse scrolled (201, 365) with delta (0, 0)
Screenshot: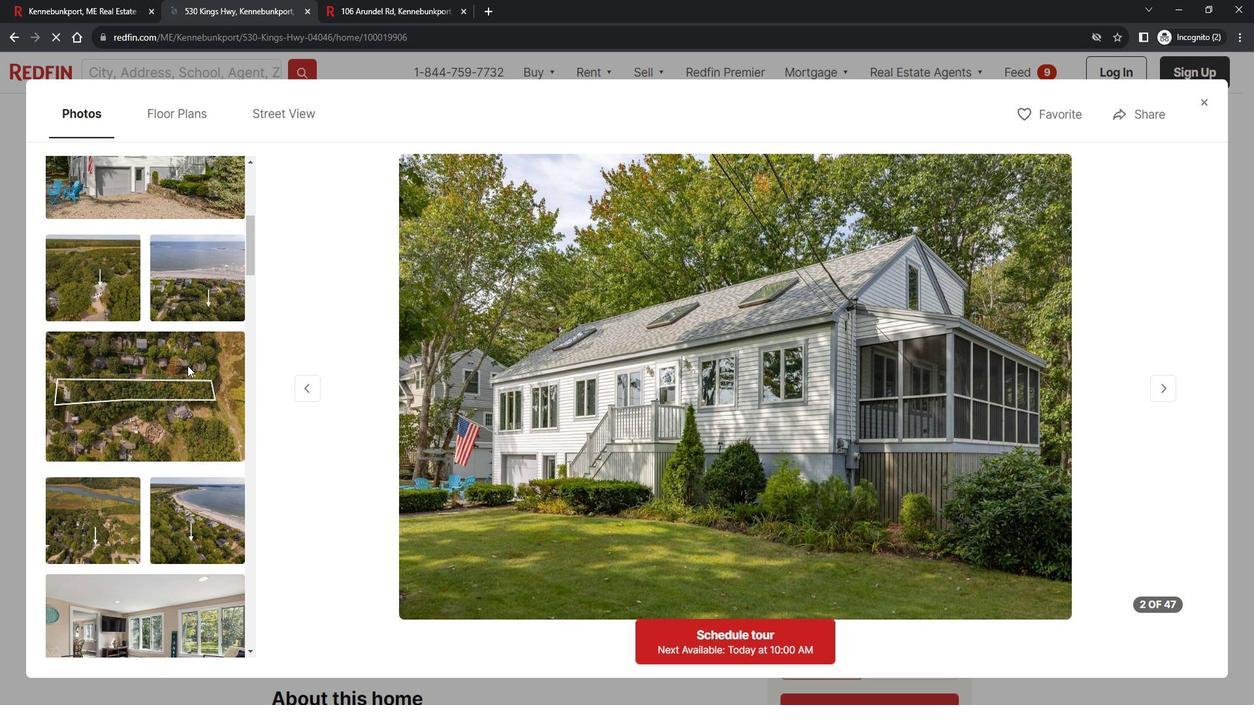 
Action: Mouse moved to (166, 337)
Screenshot: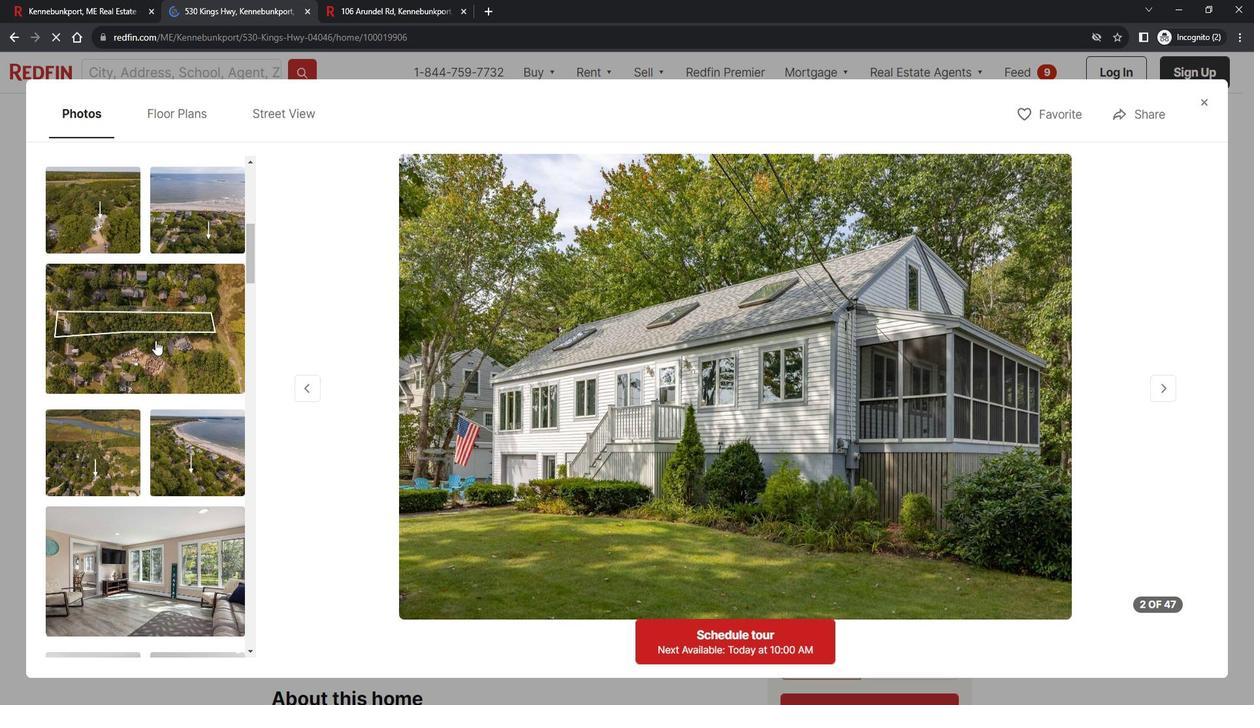 
Action: Mouse pressed left at (166, 337)
Screenshot: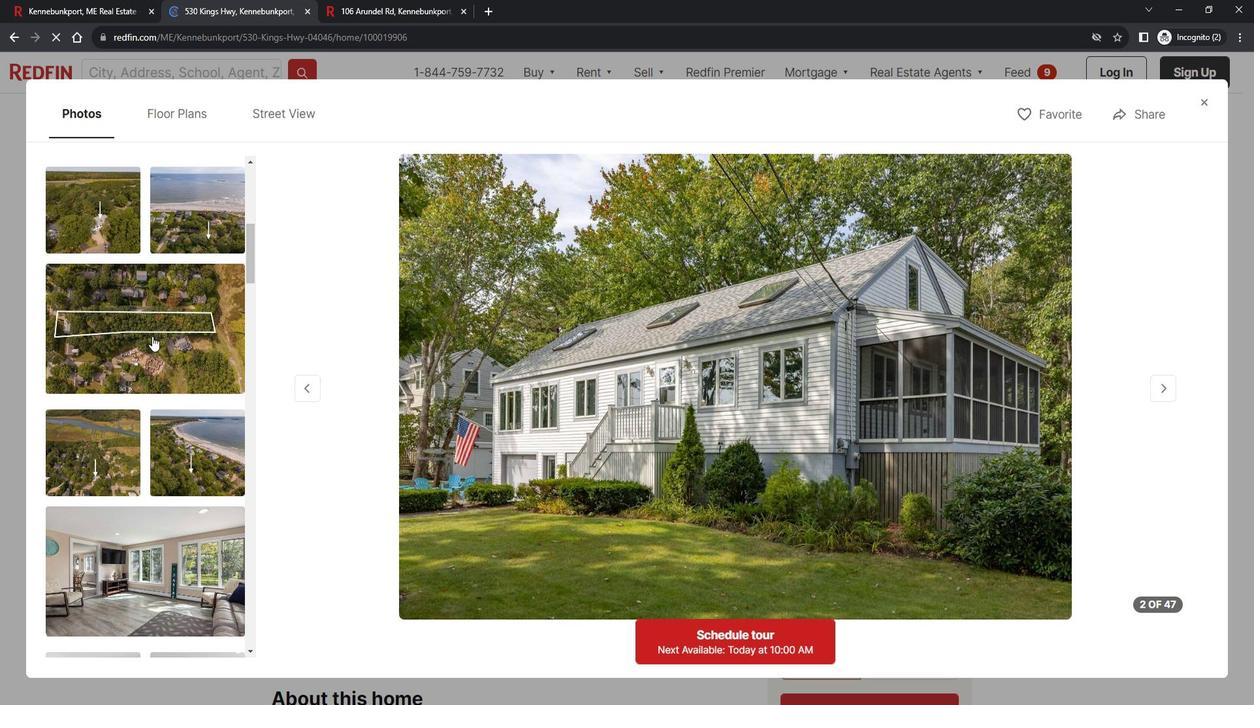 
Action: Mouse moved to (156, 472)
Screenshot: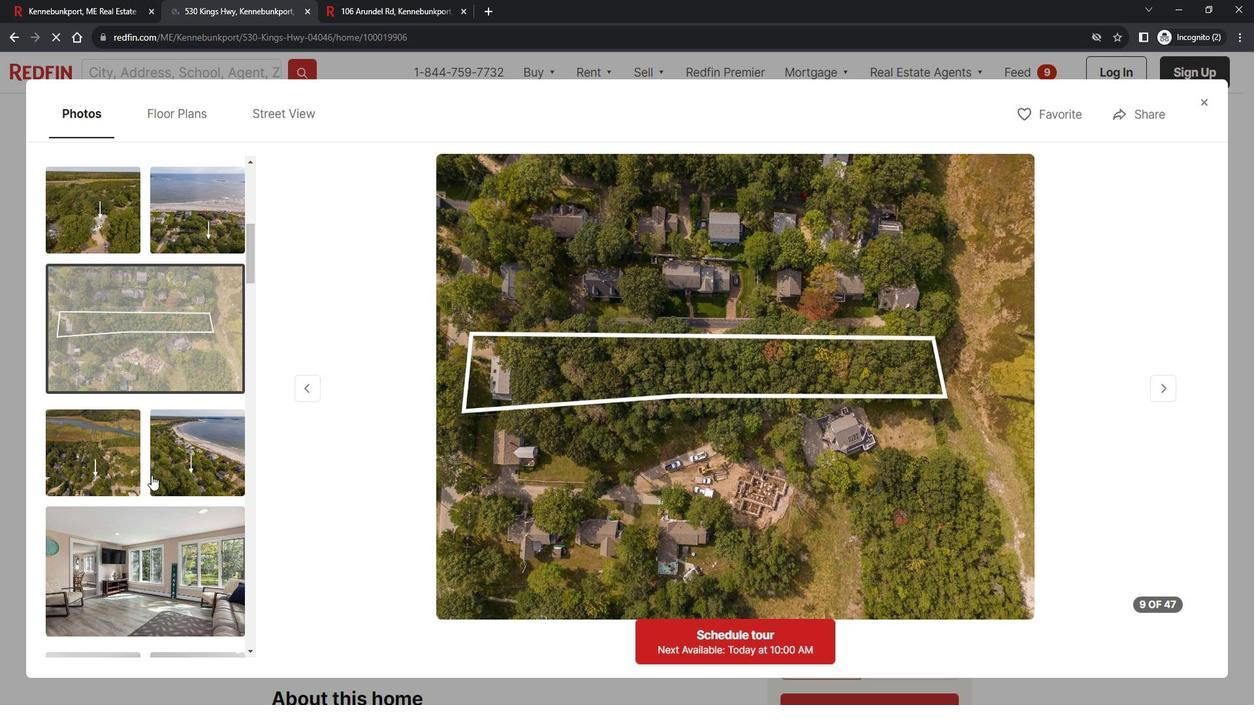 
Action: Mouse scrolled (156, 471) with delta (0, 0)
Screenshot: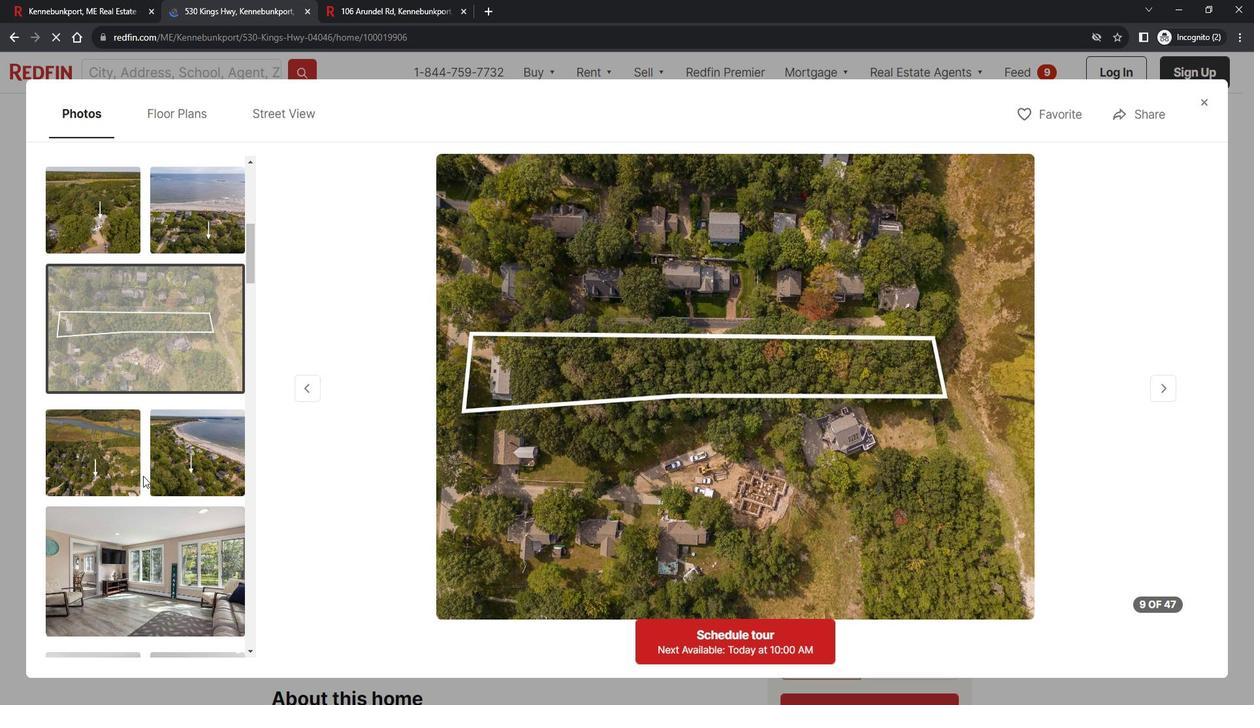 
Action: Mouse moved to (156, 472)
Screenshot: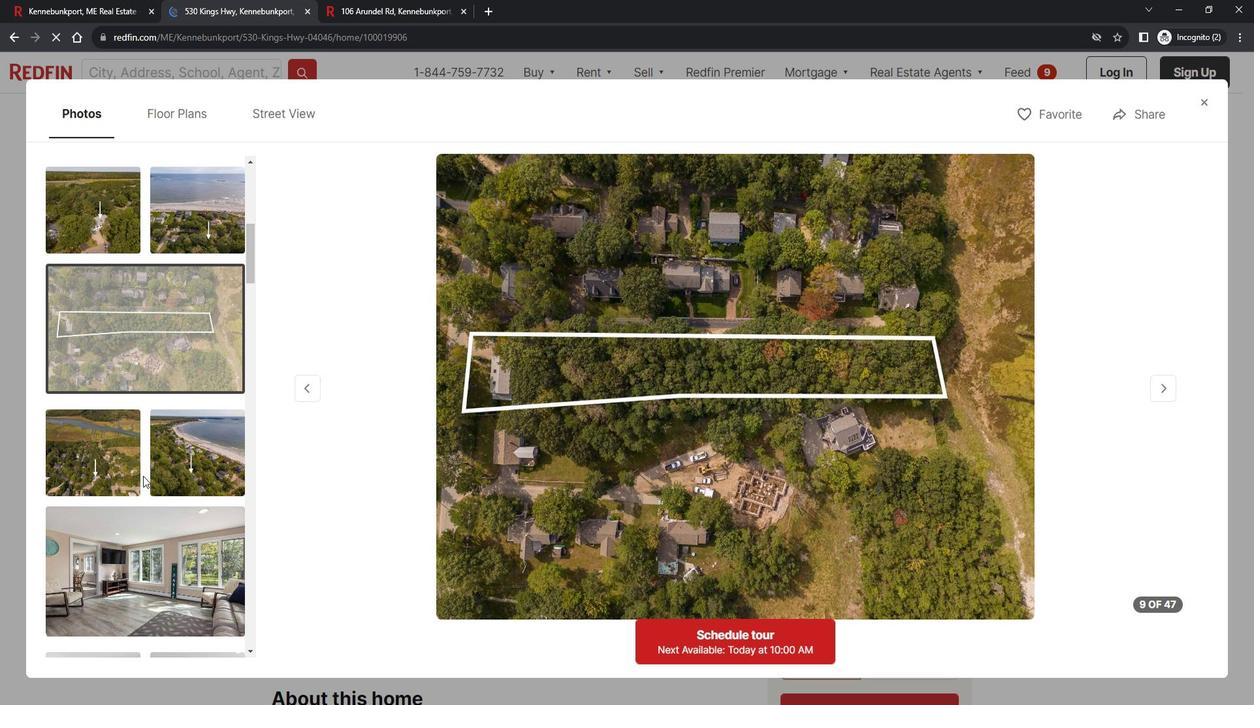 
Action: Mouse scrolled (156, 471) with delta (0, 0)
Screenshot: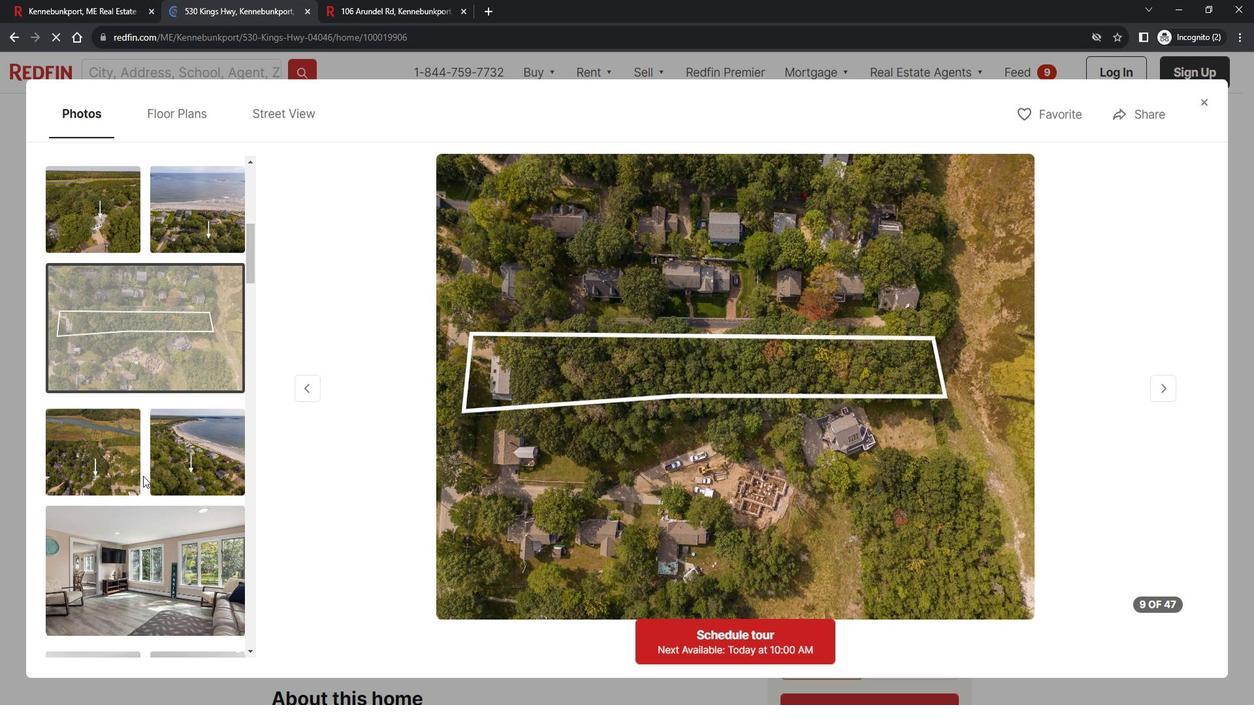 
Action: Mouse moved to (152, 436)
Screenshot: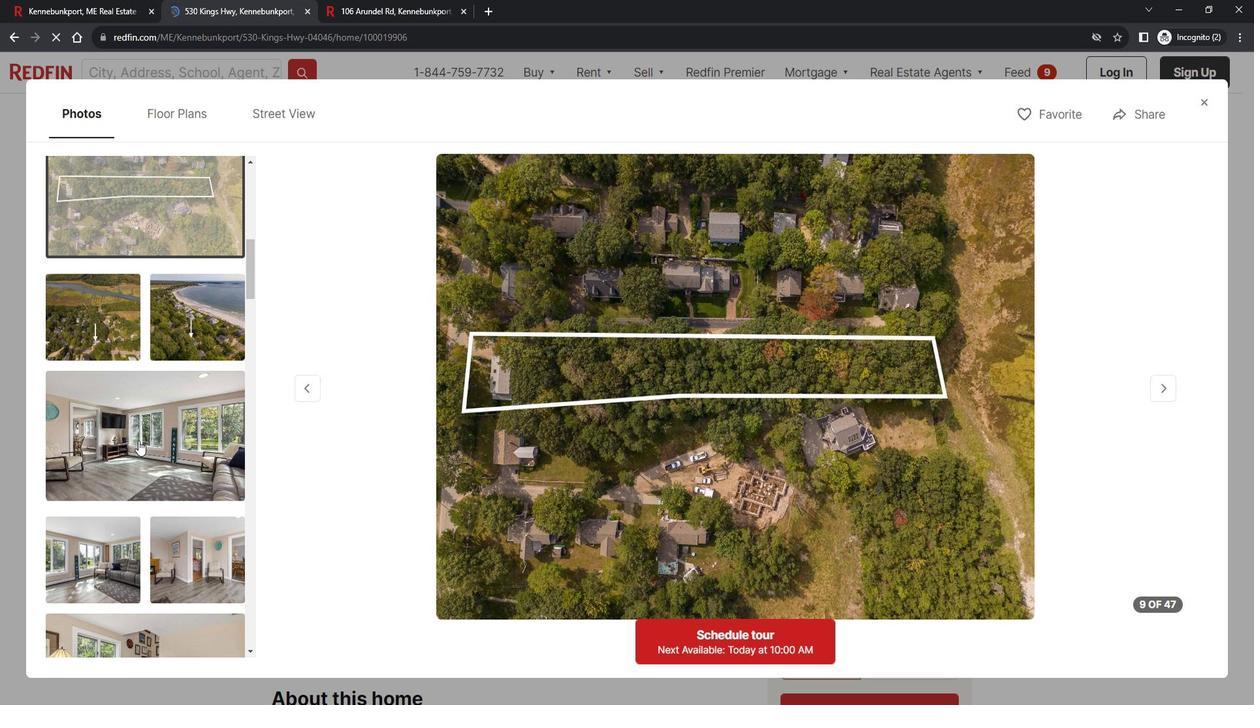 
Action: Mouse pressed left at (152, 436)
Screenshot: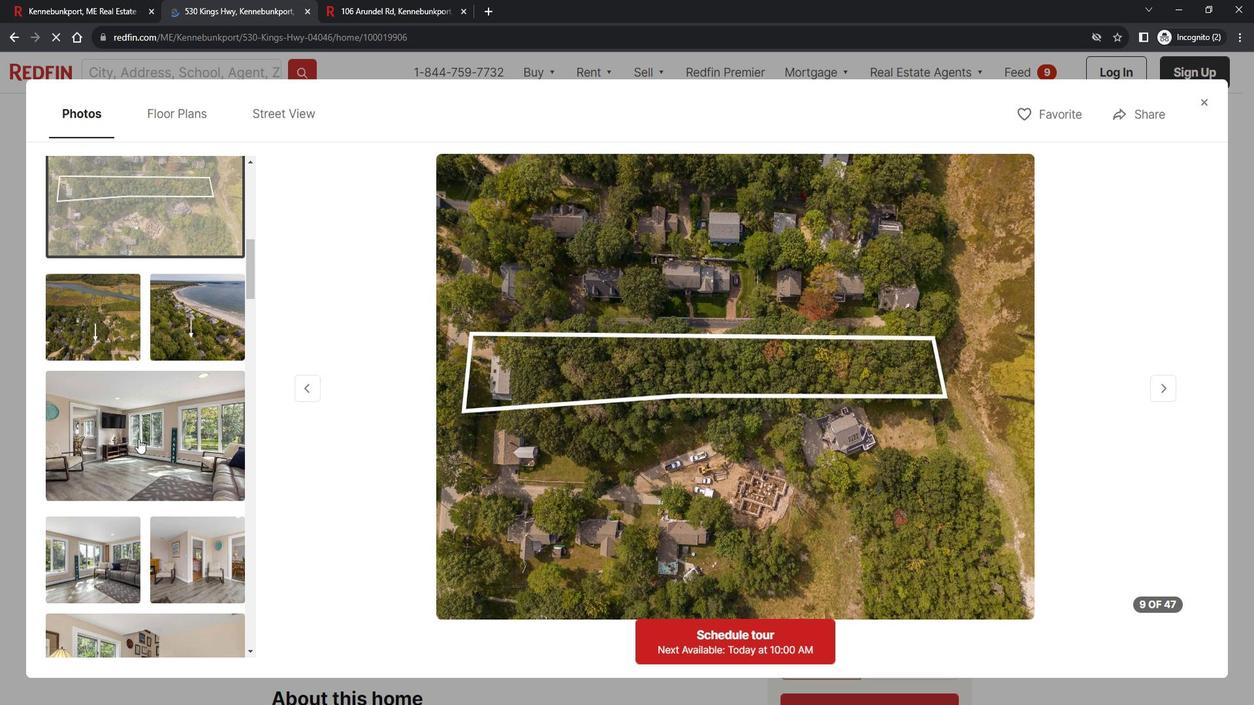 
Action: Mouse moved to (809, 507)
Screenshot: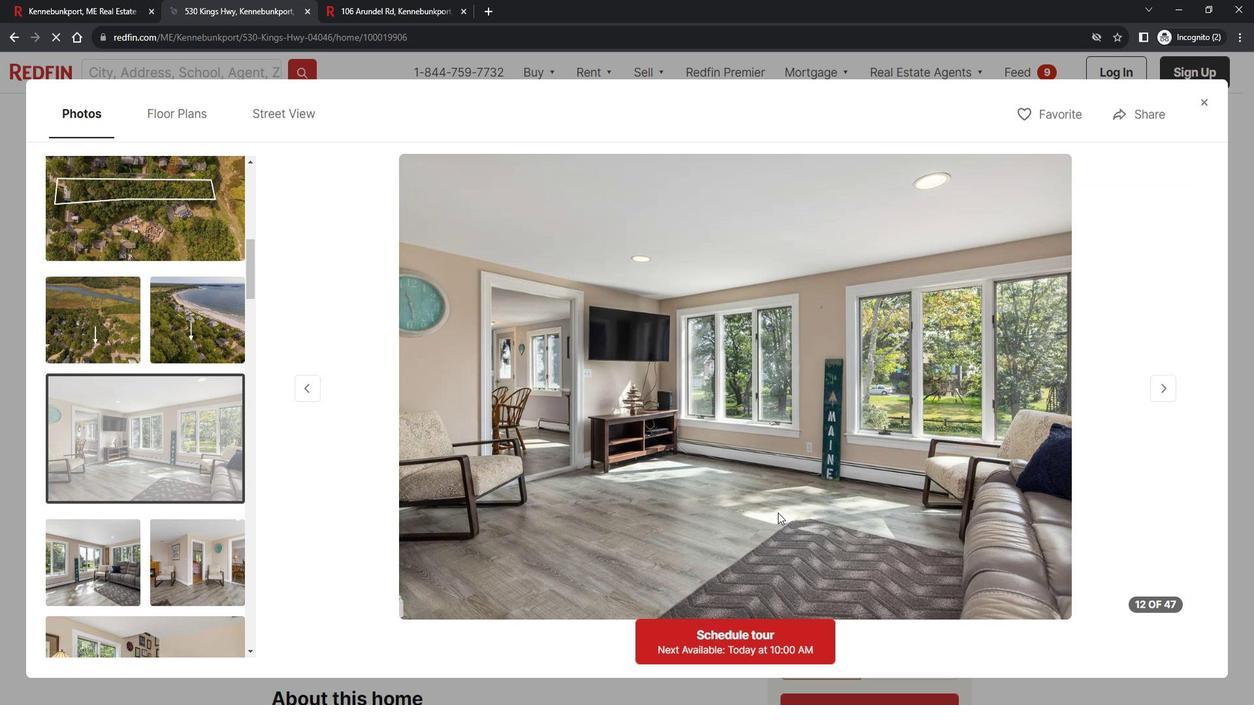
Action: Mouse scrolled (809, 507) with delta (0, 0)
Screenshot: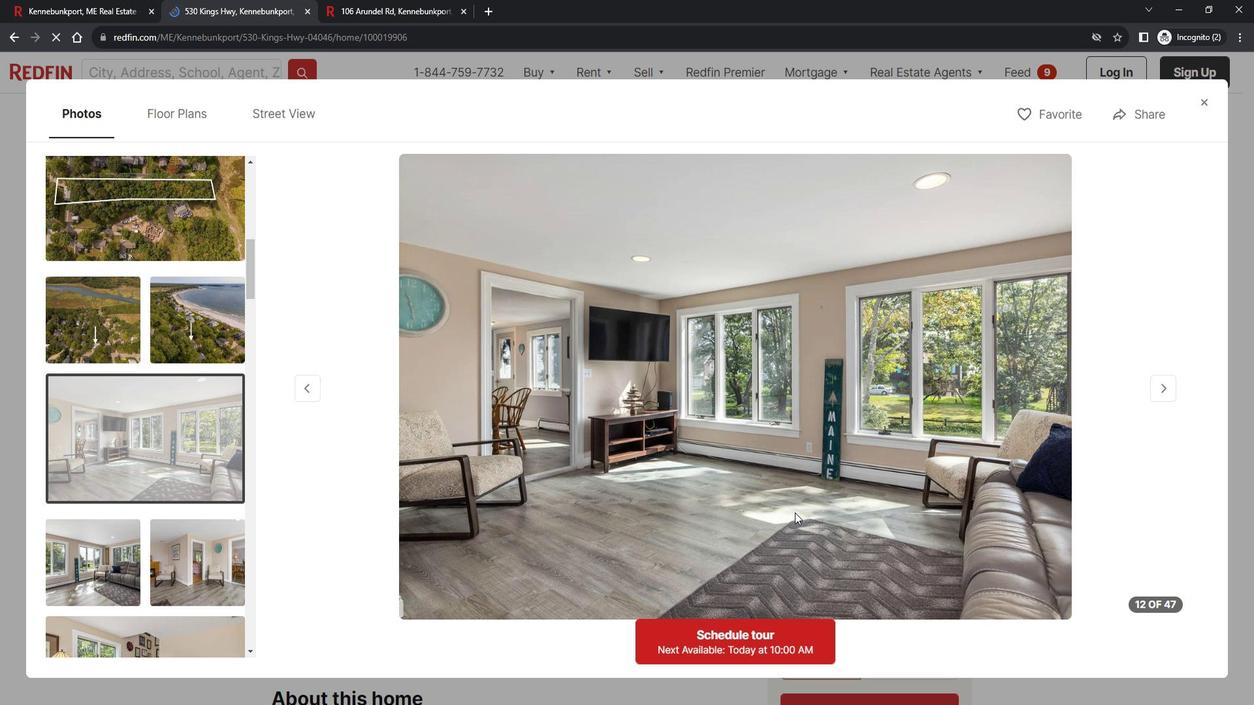 
Action: Mouse scrolled (809, 507) with delta (0, 0)
Screenshot: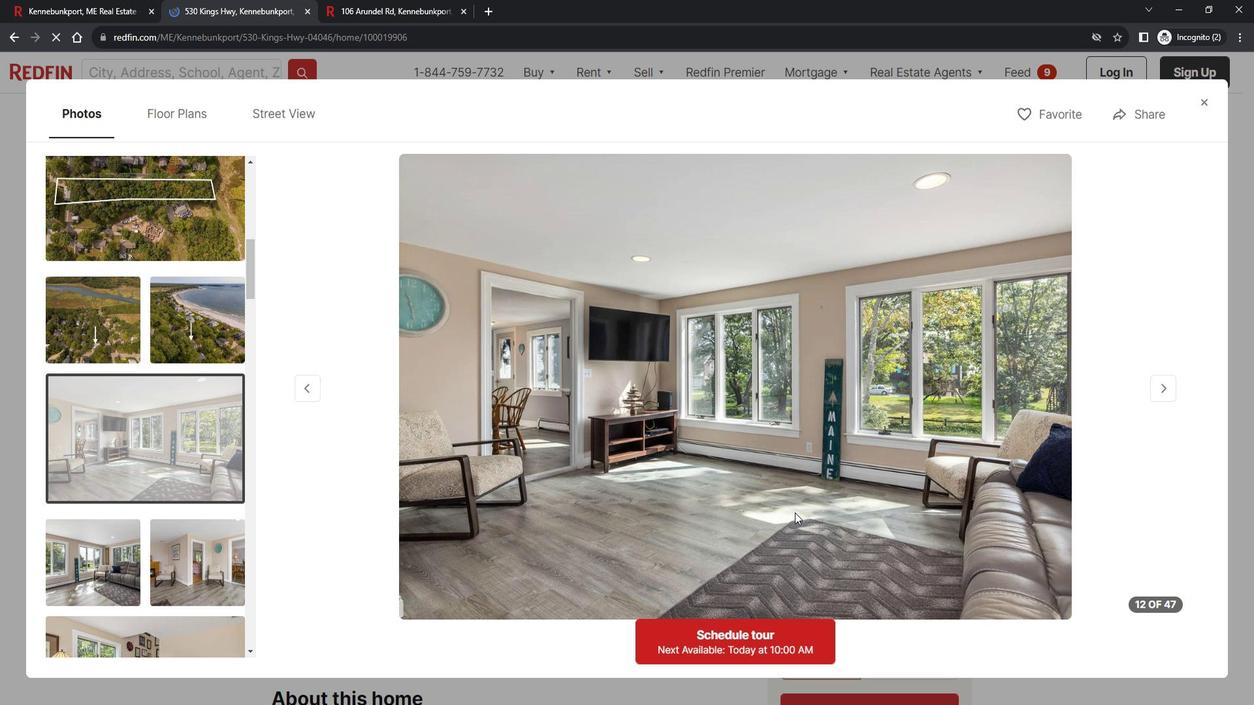 
Action: Mouse moved to (215, 504)
Screenshot: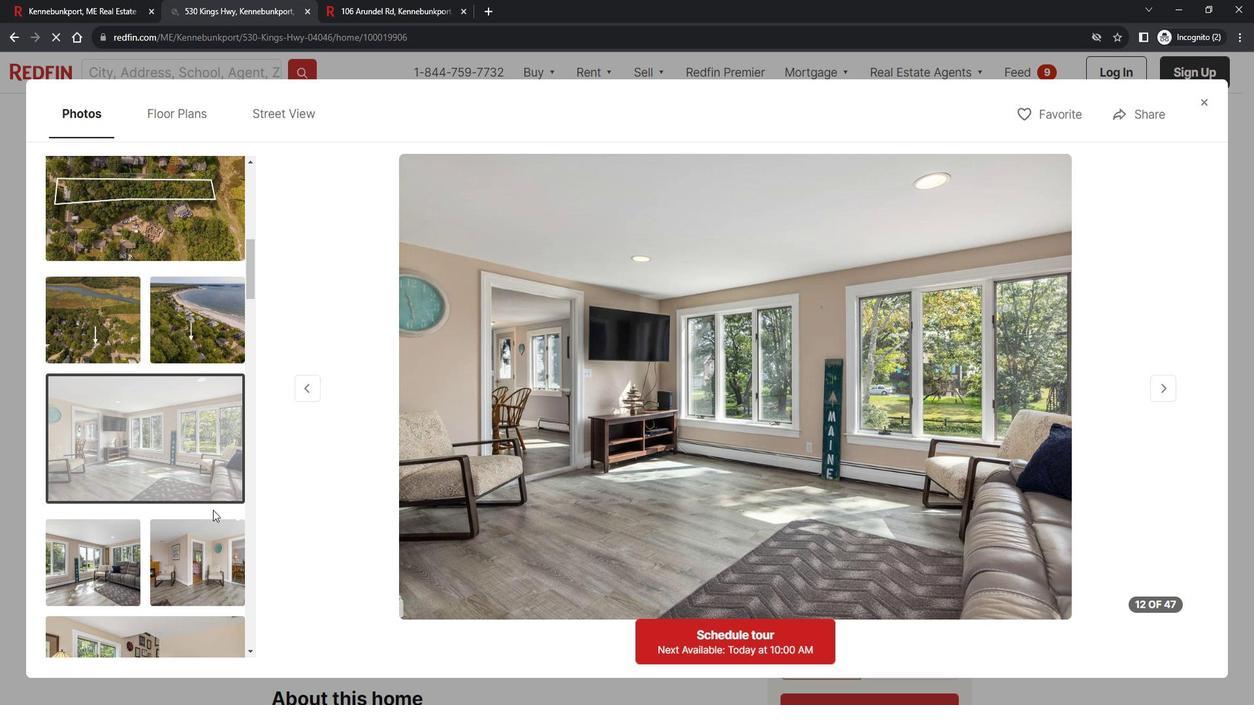 
Action: Mouse scrolled (215, 503) with delta (0, 0)
Screenshot: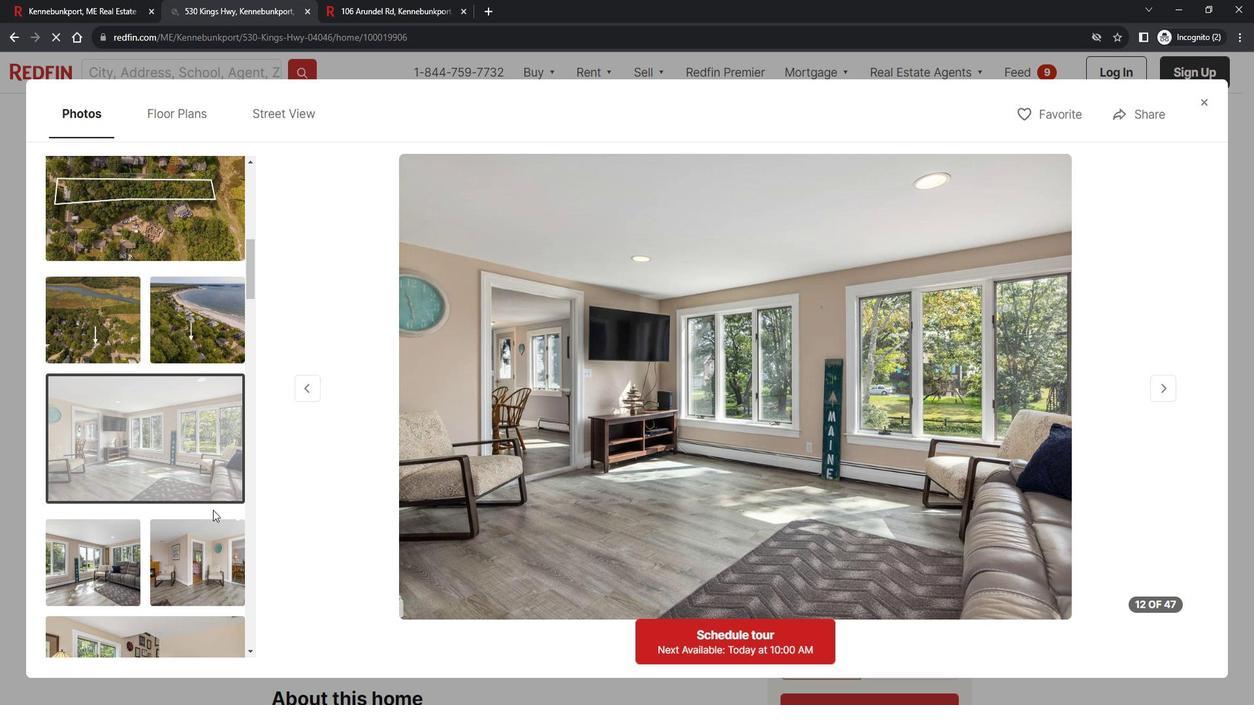 
Action: Mouse moved to (206, 503)
Screenshot: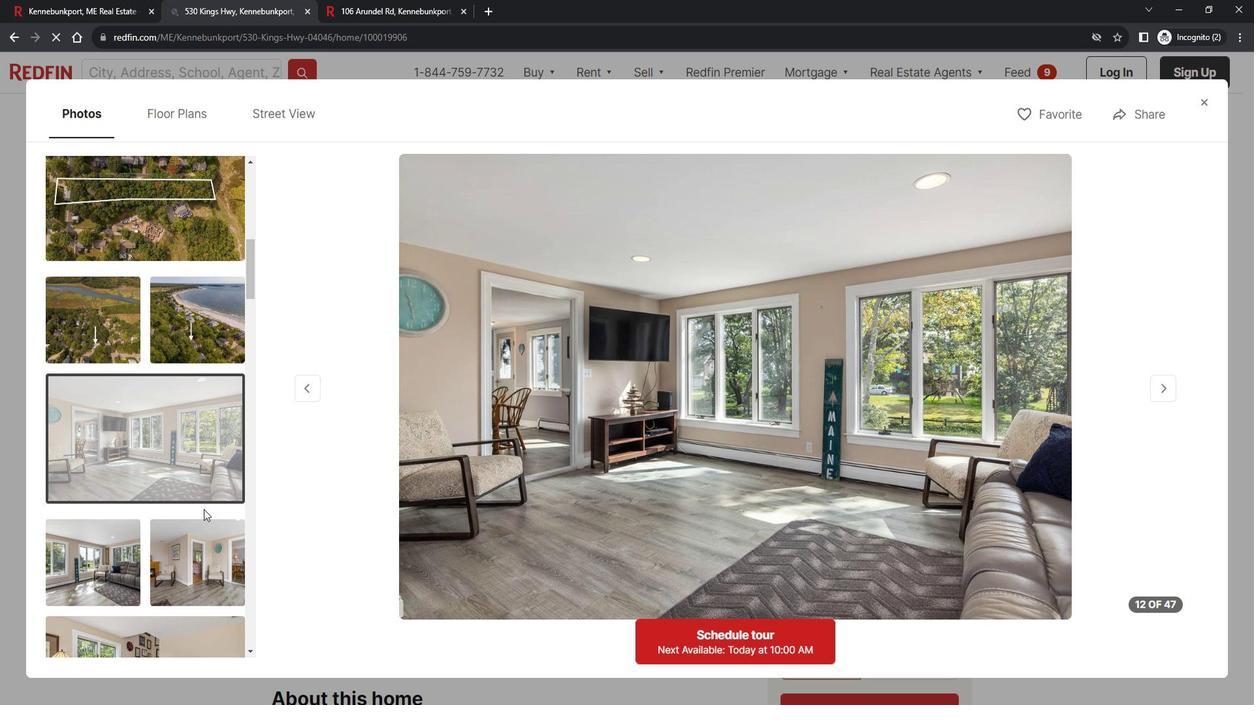
Action: Mouse scrolled (206, 503) with delta (0, 0)
Screenshot: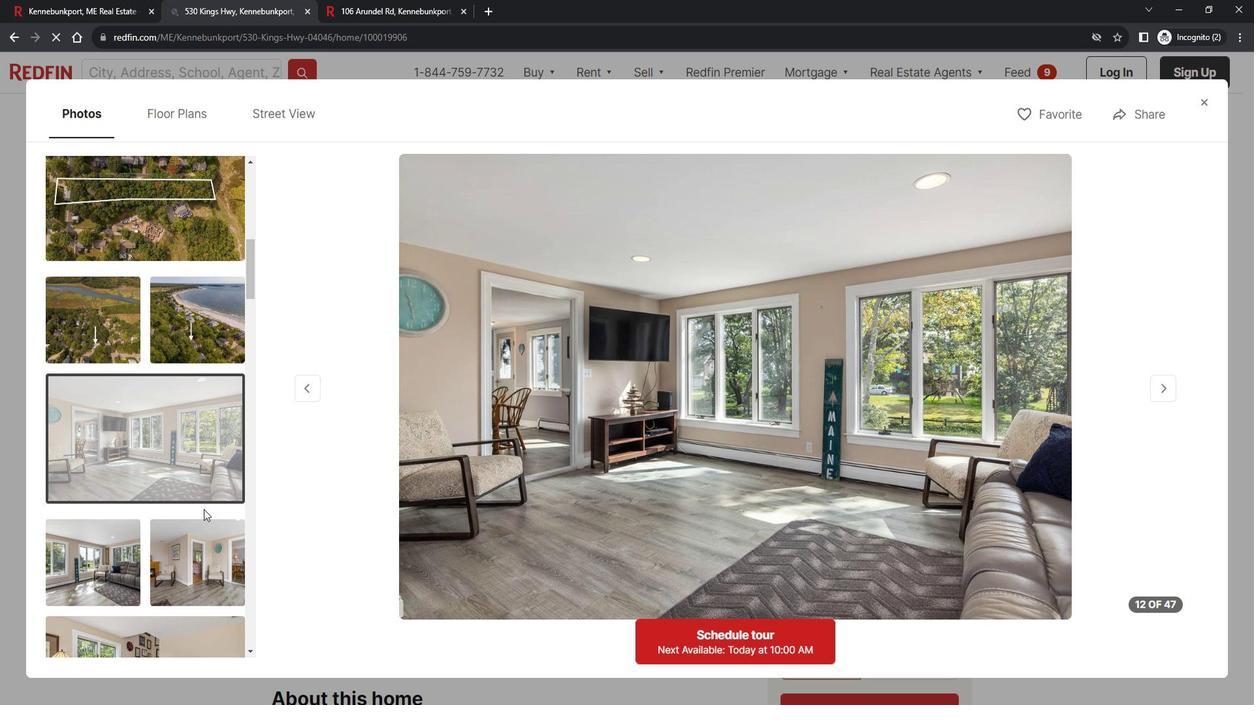 
Action: Mouse moved to (202, 501)
Screenshot: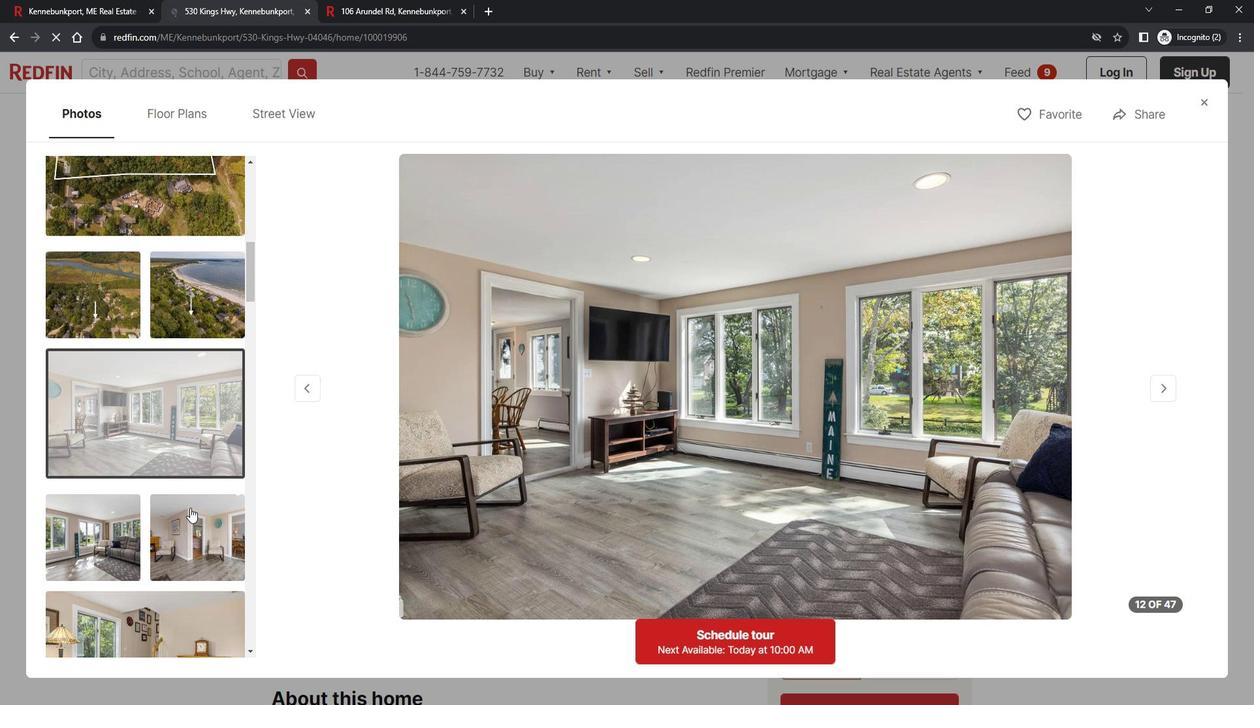 
Action: Mouse scrolled (202, 501) with delta (0, 0)
Screenshot: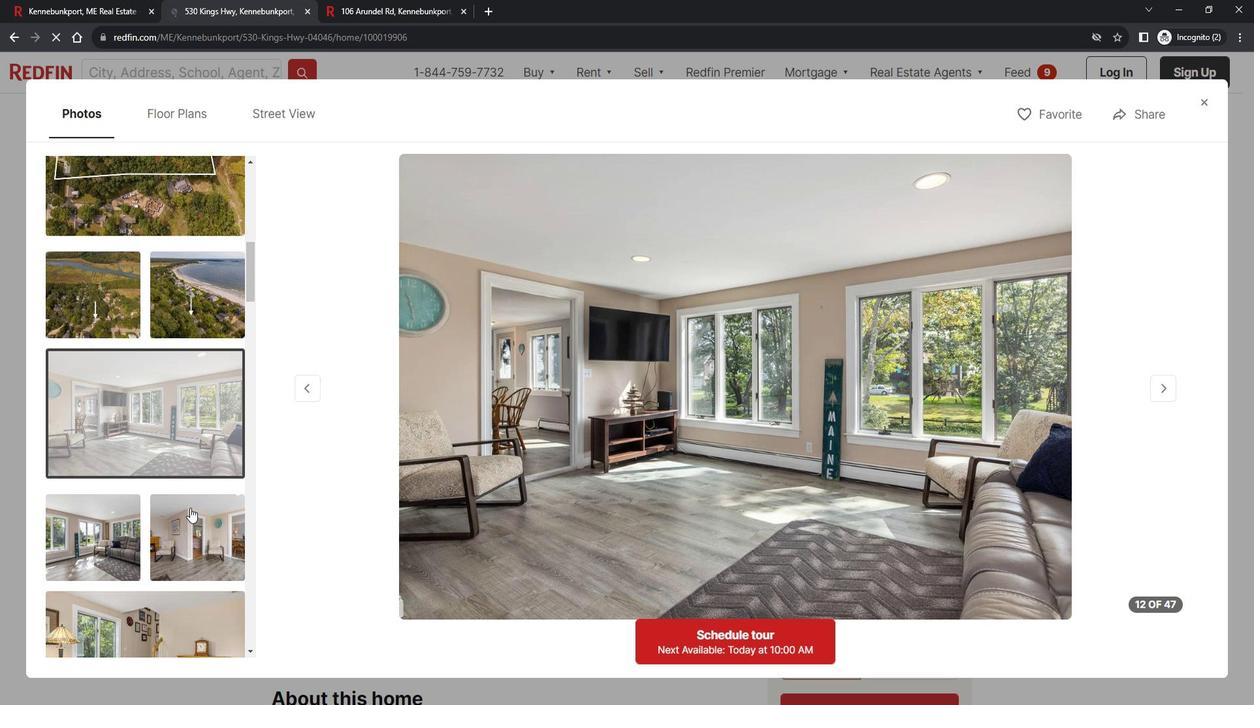 
Action: Mouse moved to (160, 492)
Screenshot: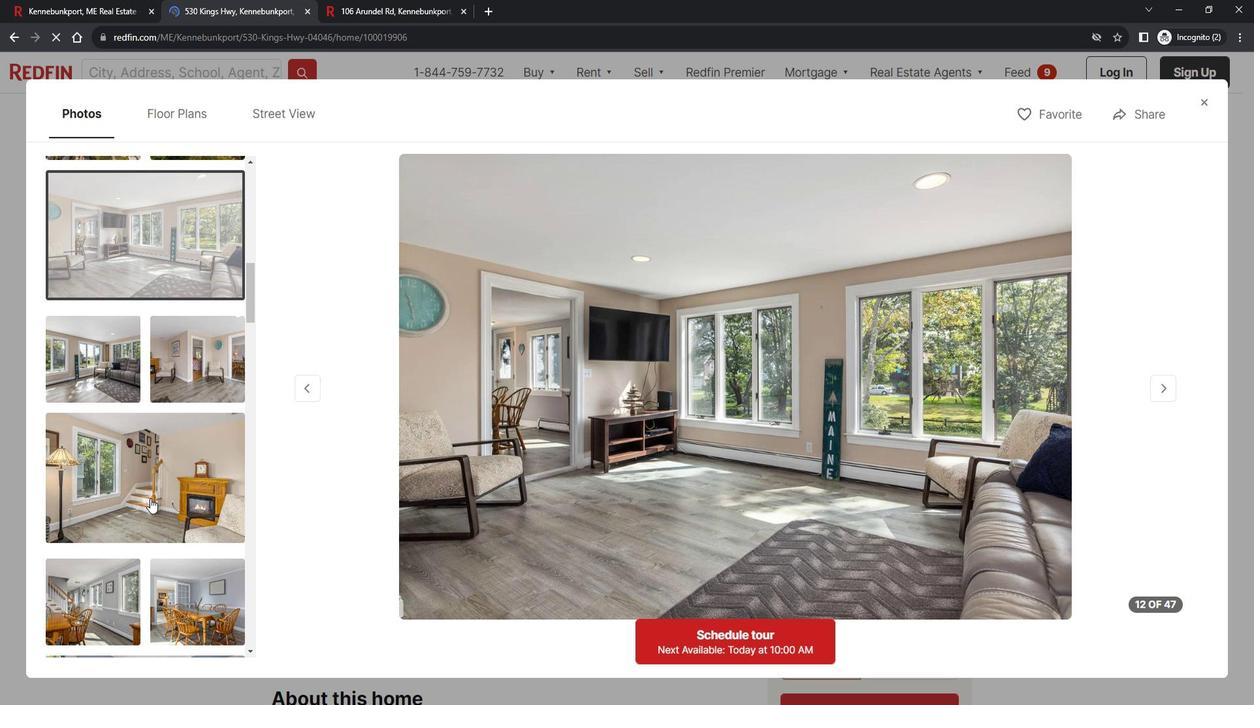 
Action: Mouse pressed left at (160, 492)
Screenshot: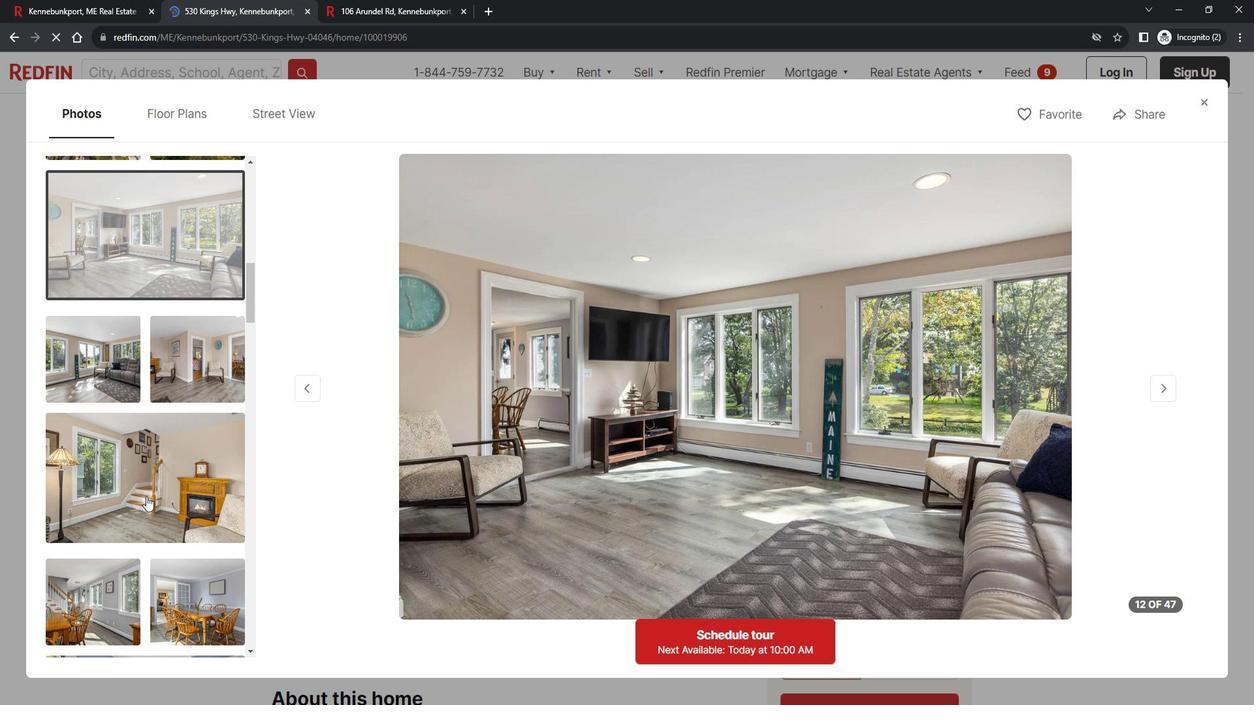 
Action: Mouse moved to (166, 537)
Screenshot: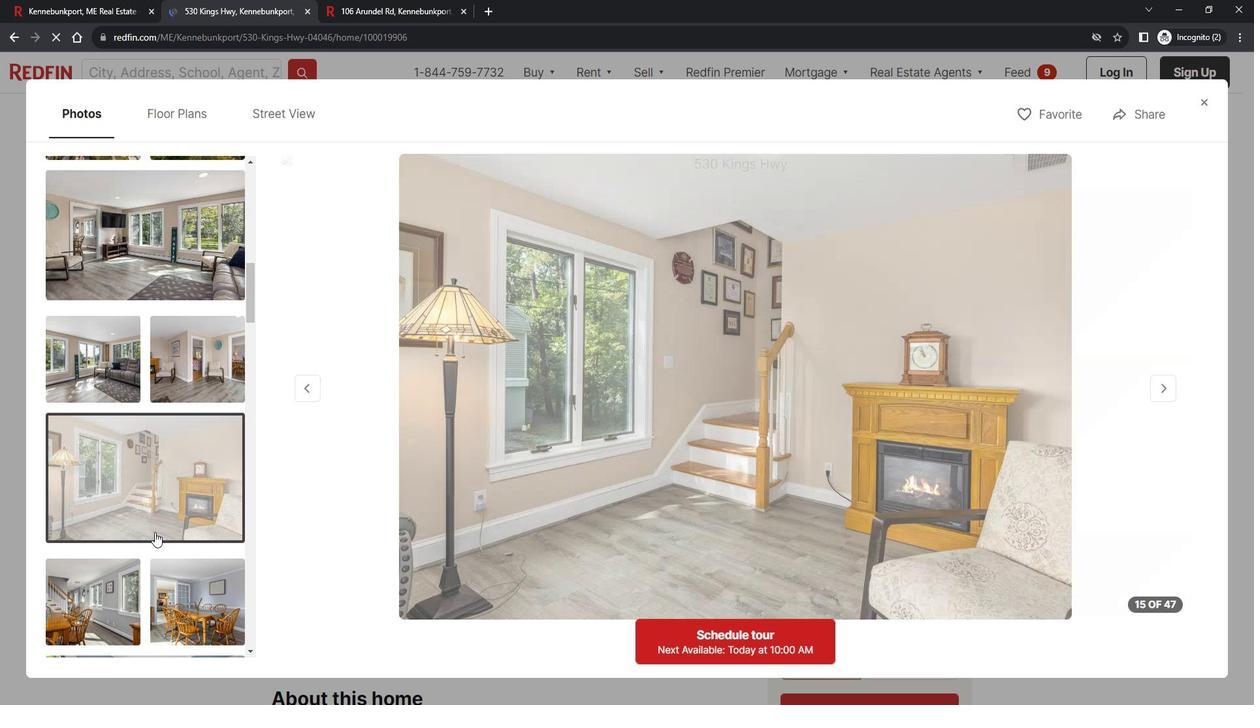
Action: Mouse scrolled (166, 536) with delta (0, 0)
Screenshot: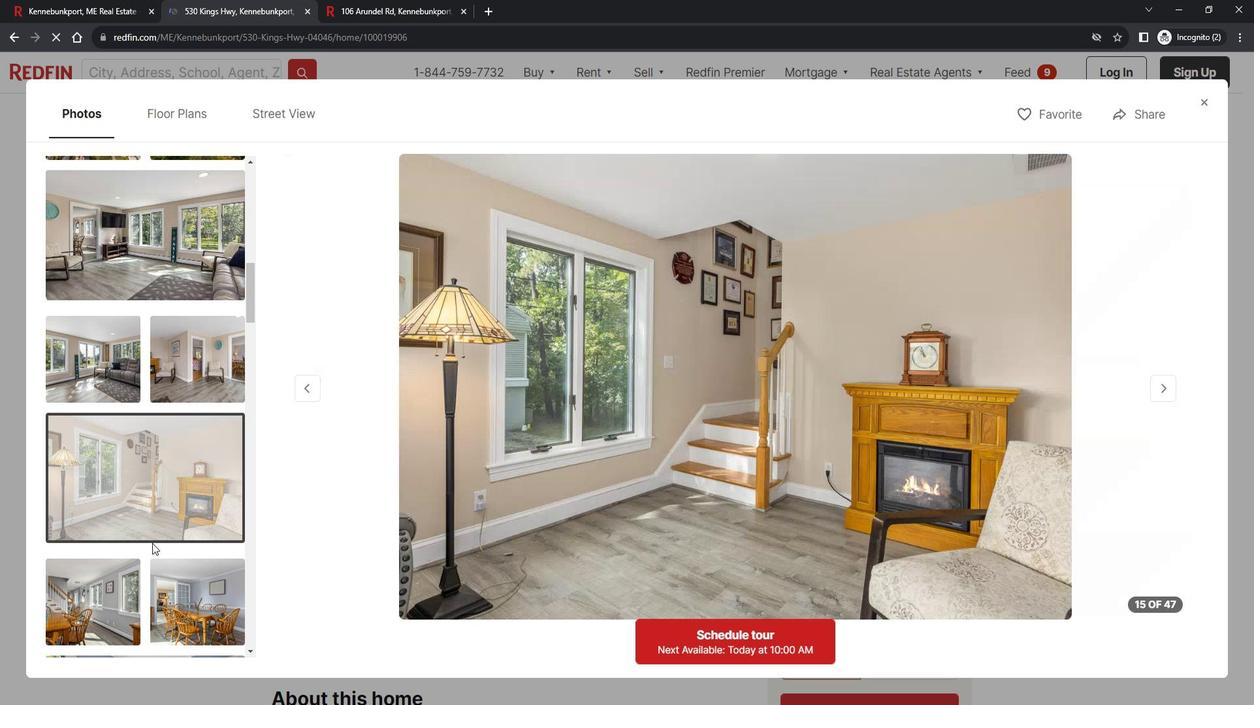 
Action: Mouse moved to (165, 537)
Screenshot: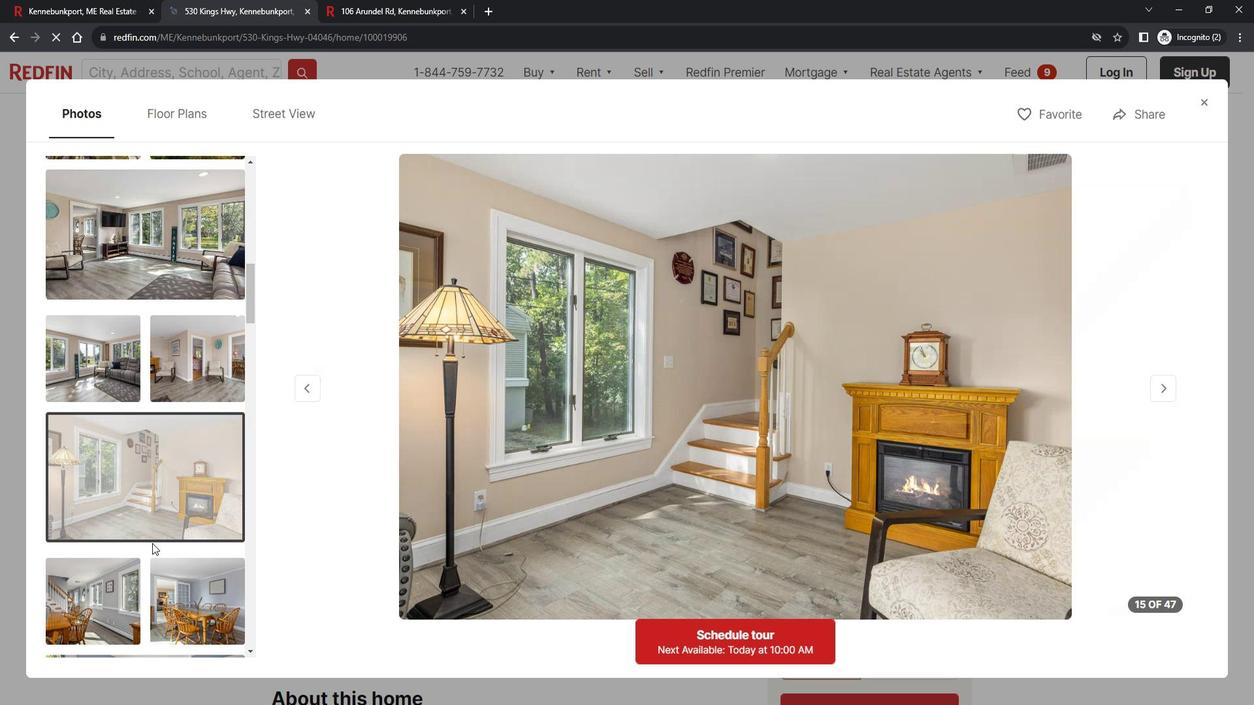 
Action: Mouse scrolled (165, 536) with delta (0, 0)
Screenshot: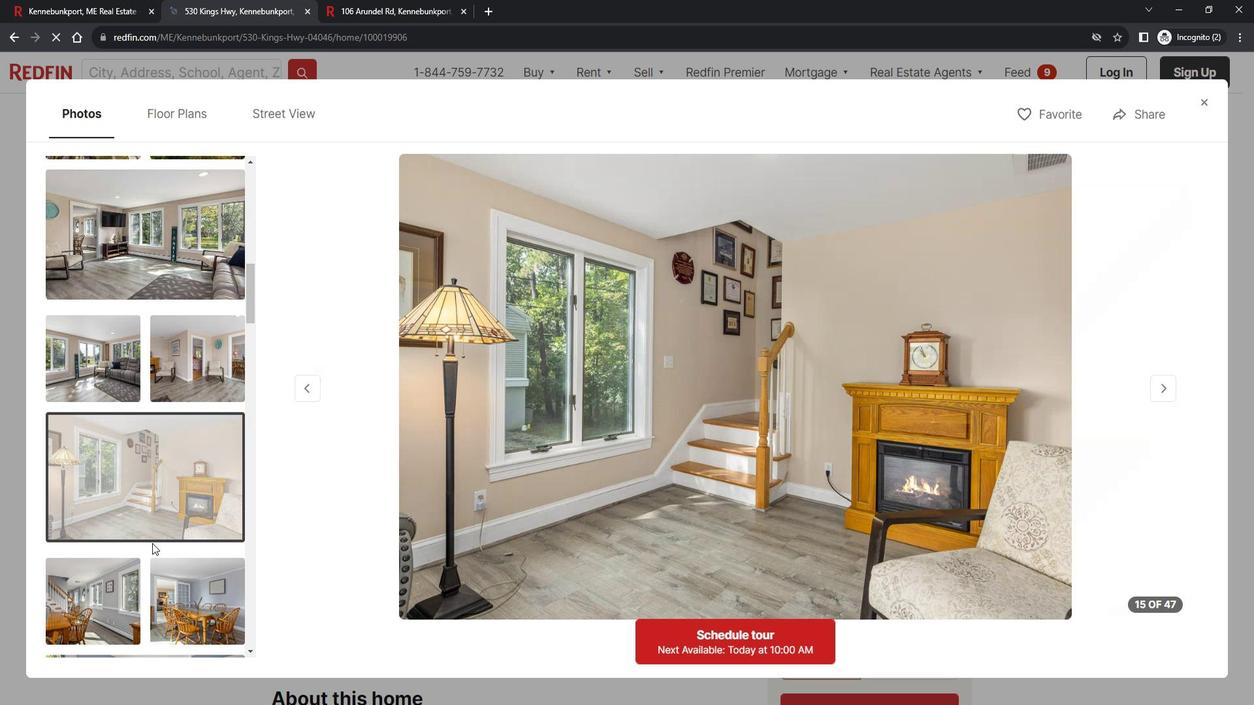 
Action: Mouse moved to (163, 535)
Screenshot: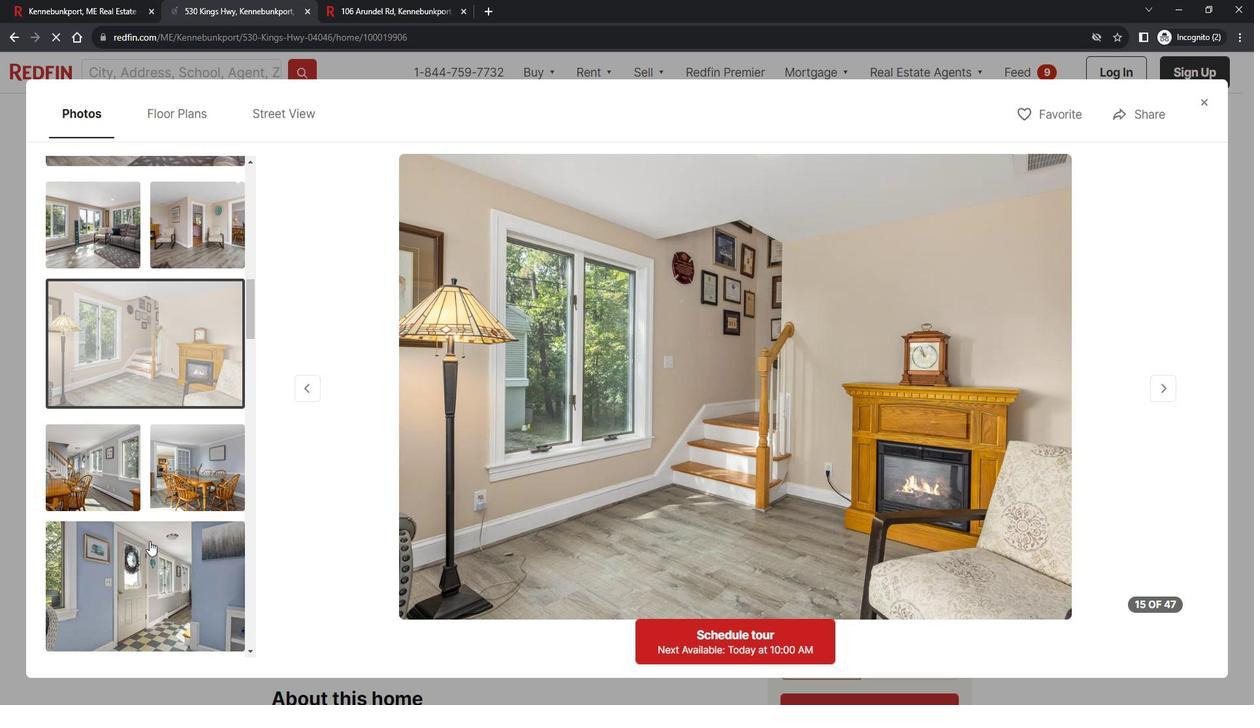 
Action: Mouse scrolled (163, 534) with delta (0, 0)
Screenshot: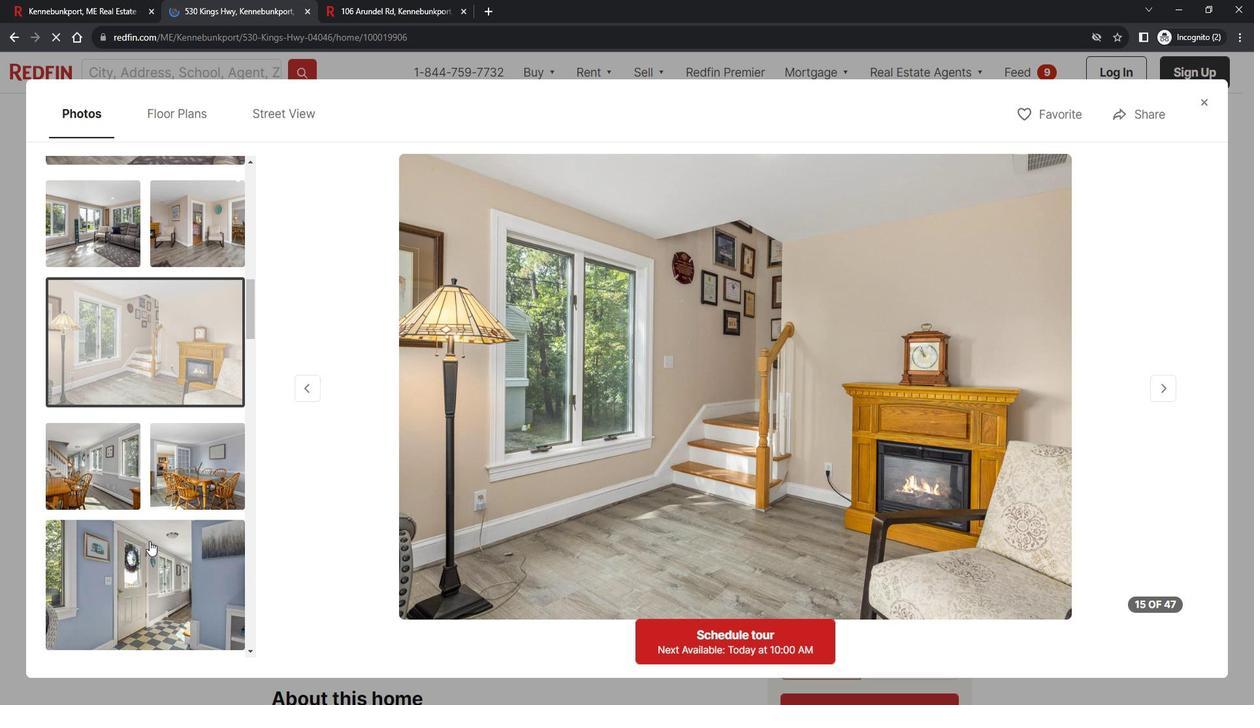 
Action: Mouse moved to (162, 534)
Screenshot: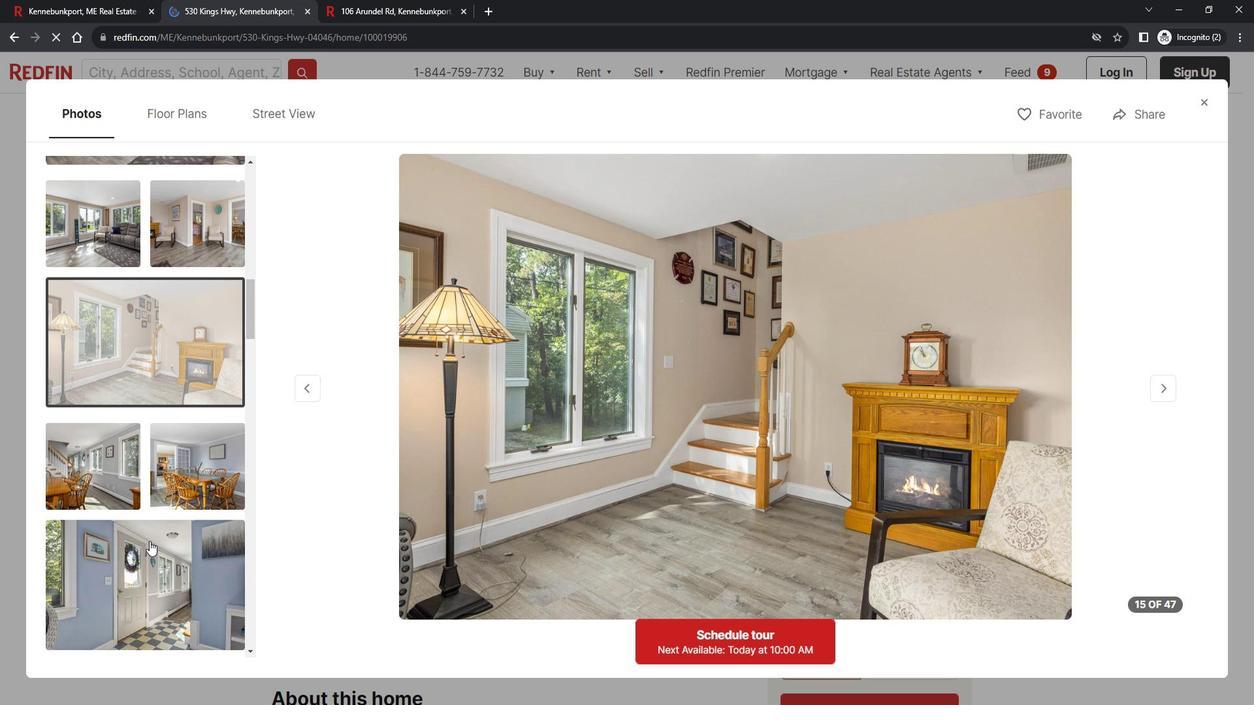 
Action: Mouse scrolled (162, 533) with delta (0, 0)
Screenshot: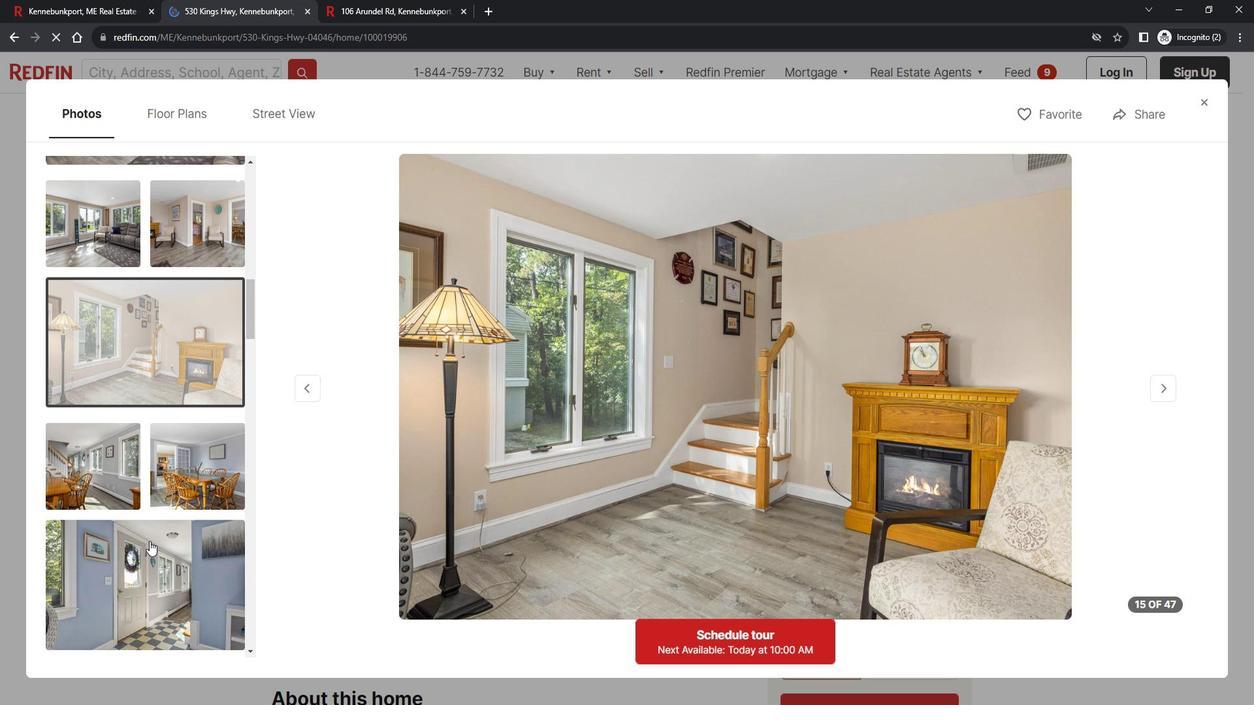 
Action: Mouse moved to (181, 473)
Screenshot: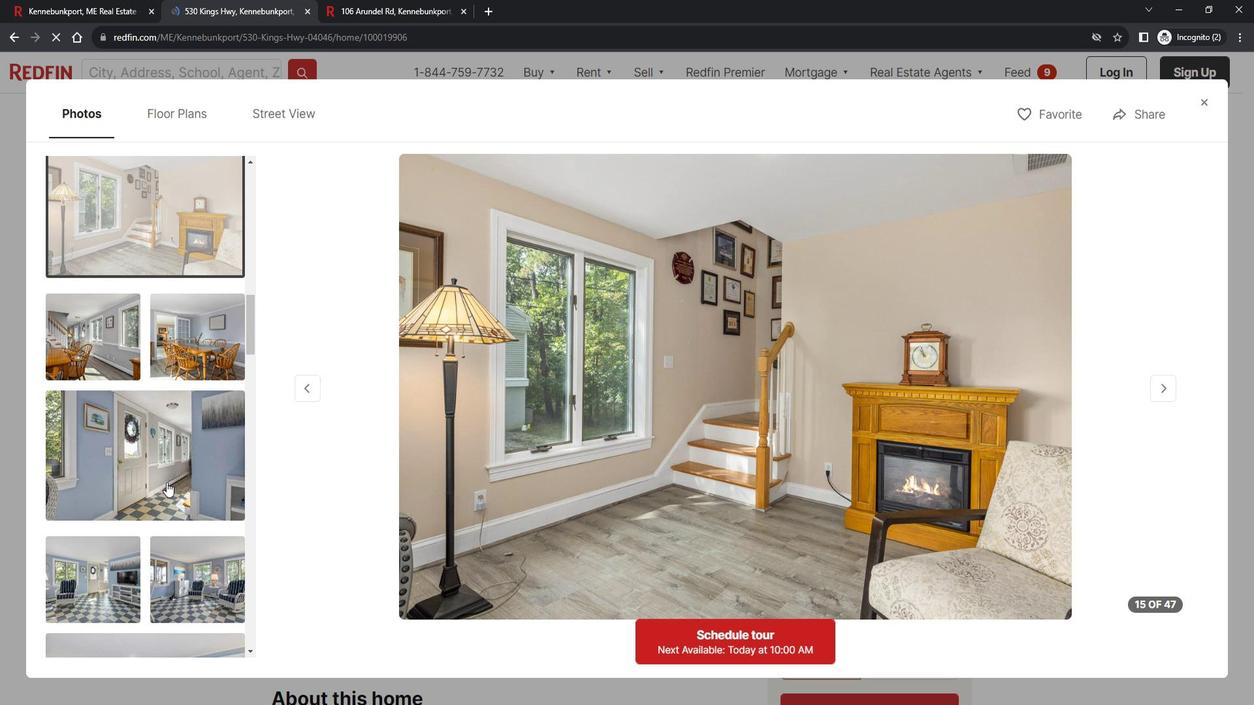 
Action: Mouse pressed left at (181, 473)
Screenshot: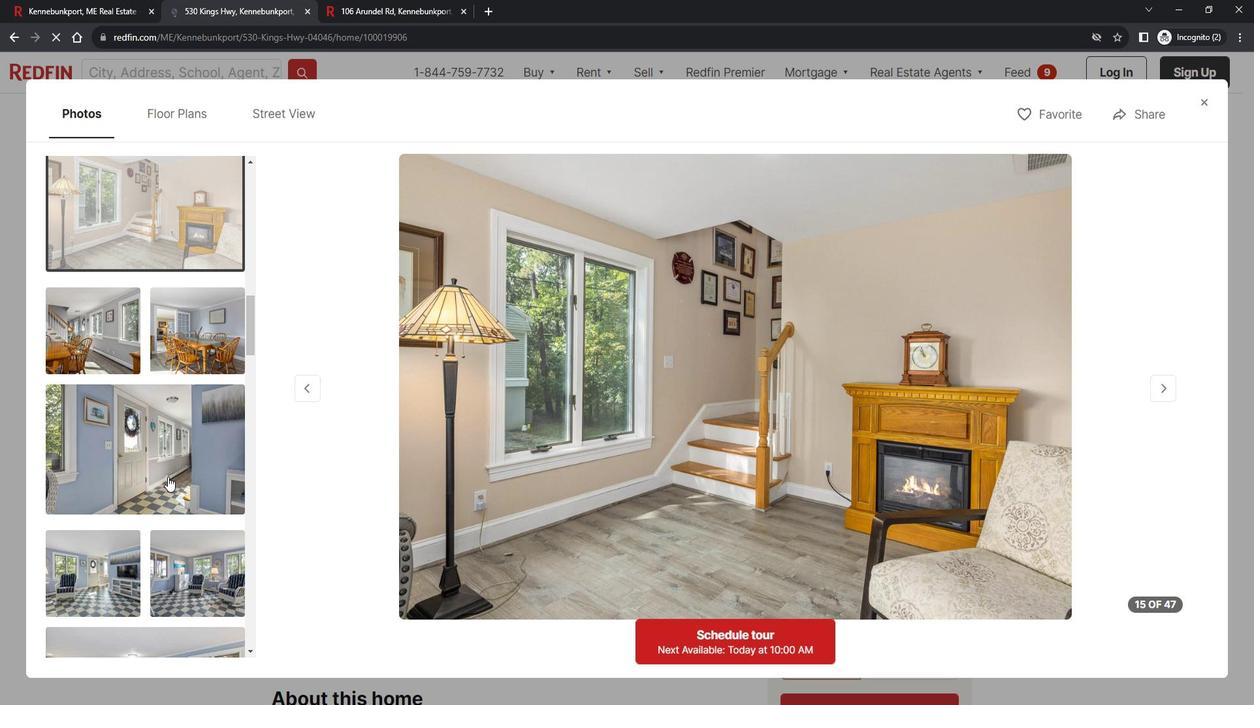 
Action: Mouse moved to (198, 564)
Screenshot: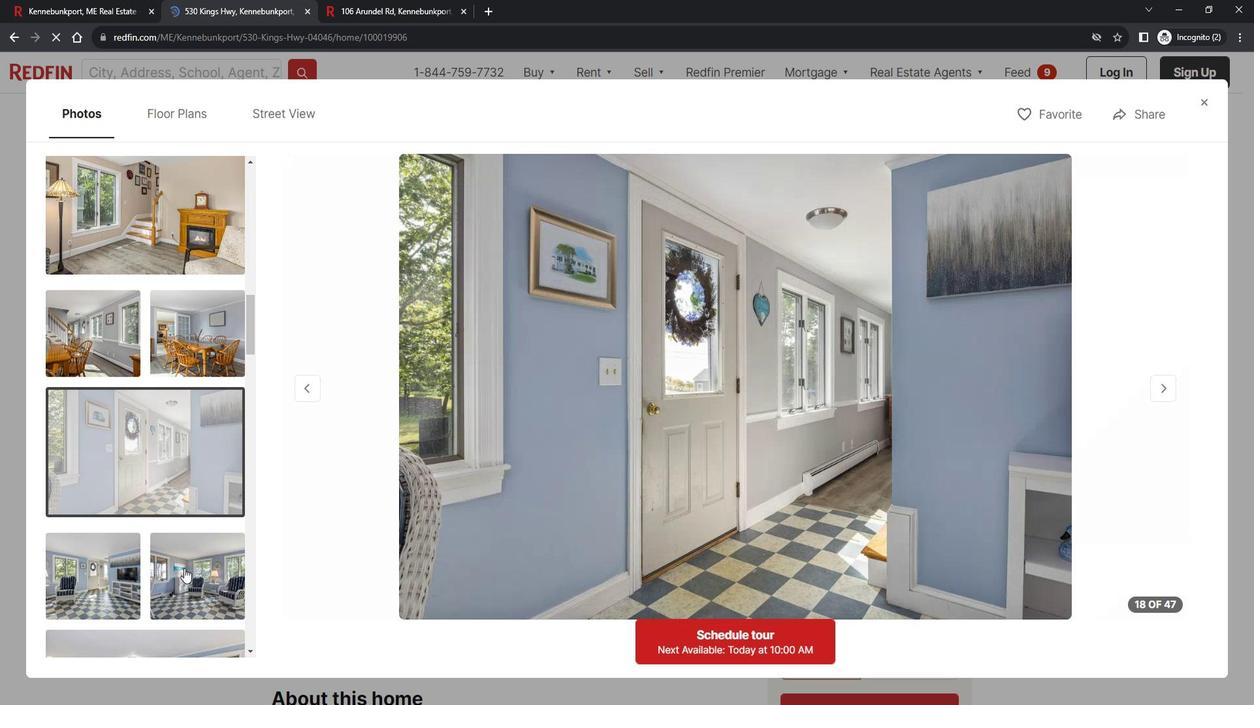 
Action: Mouse pressed left at (198, 564)
Screenshot: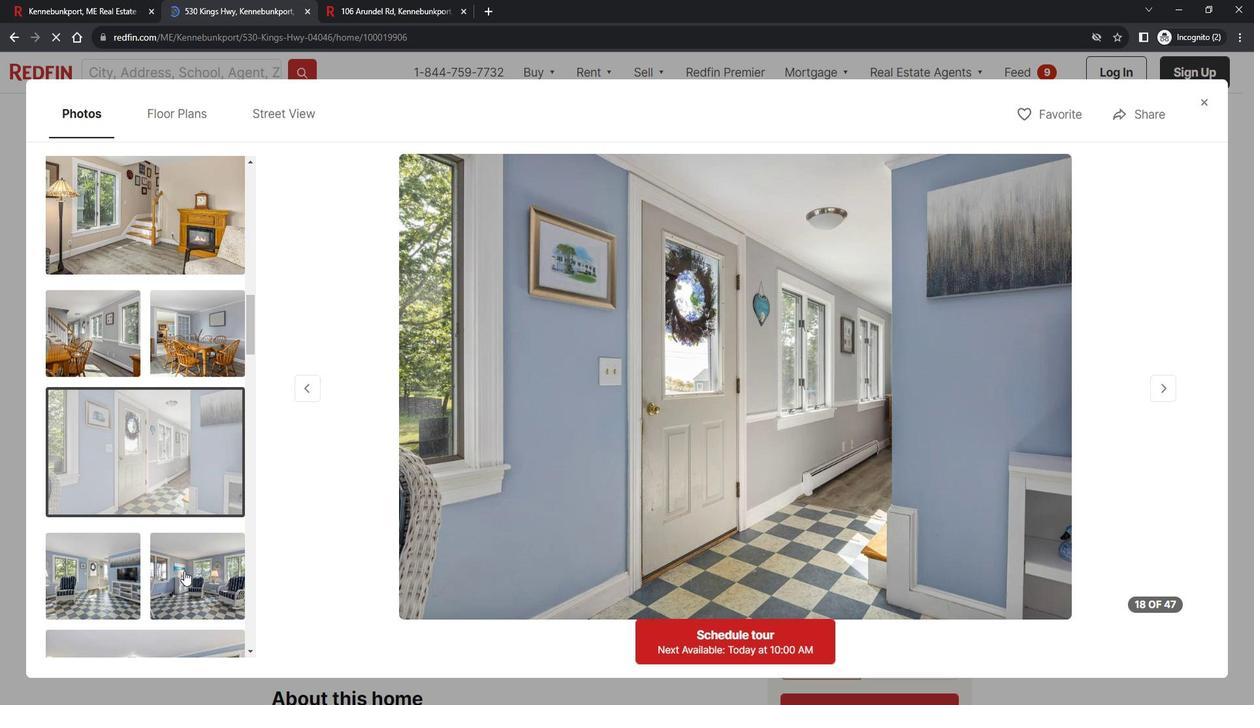 
Action: Mouse moved to (1213, 109)
Screenshot: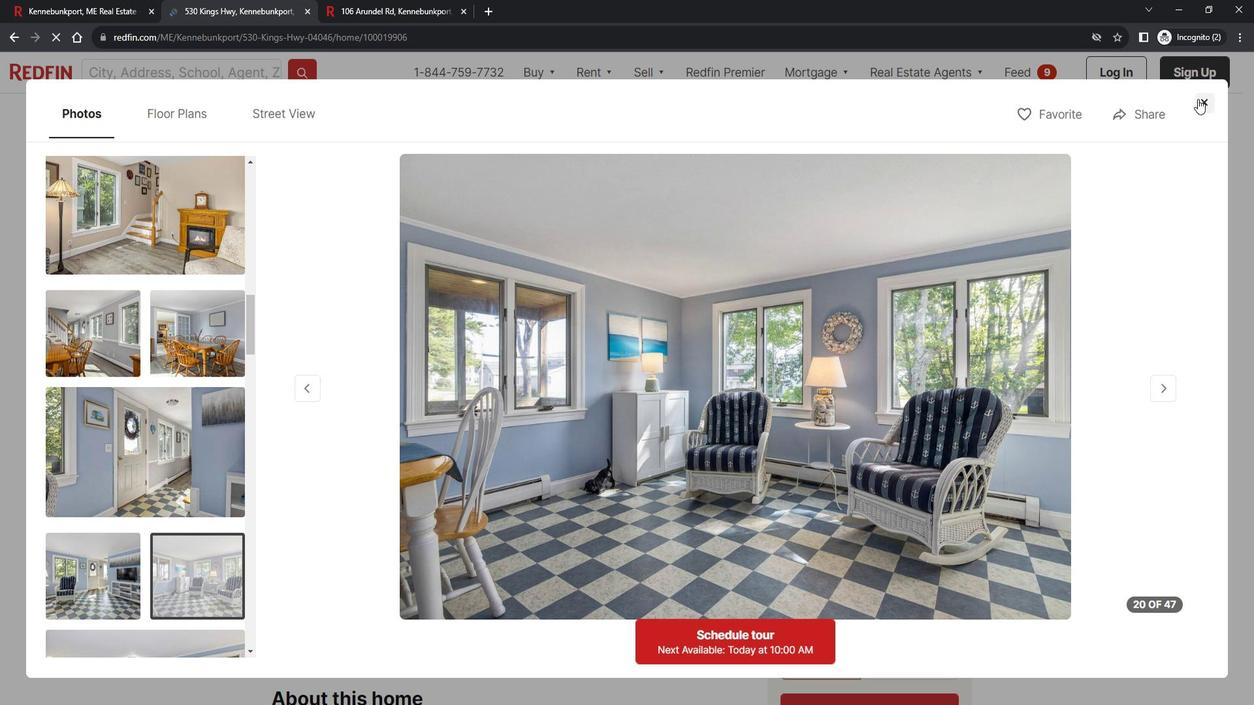 
Action: Mouse pressed left at (1213, 109)
Screenshot: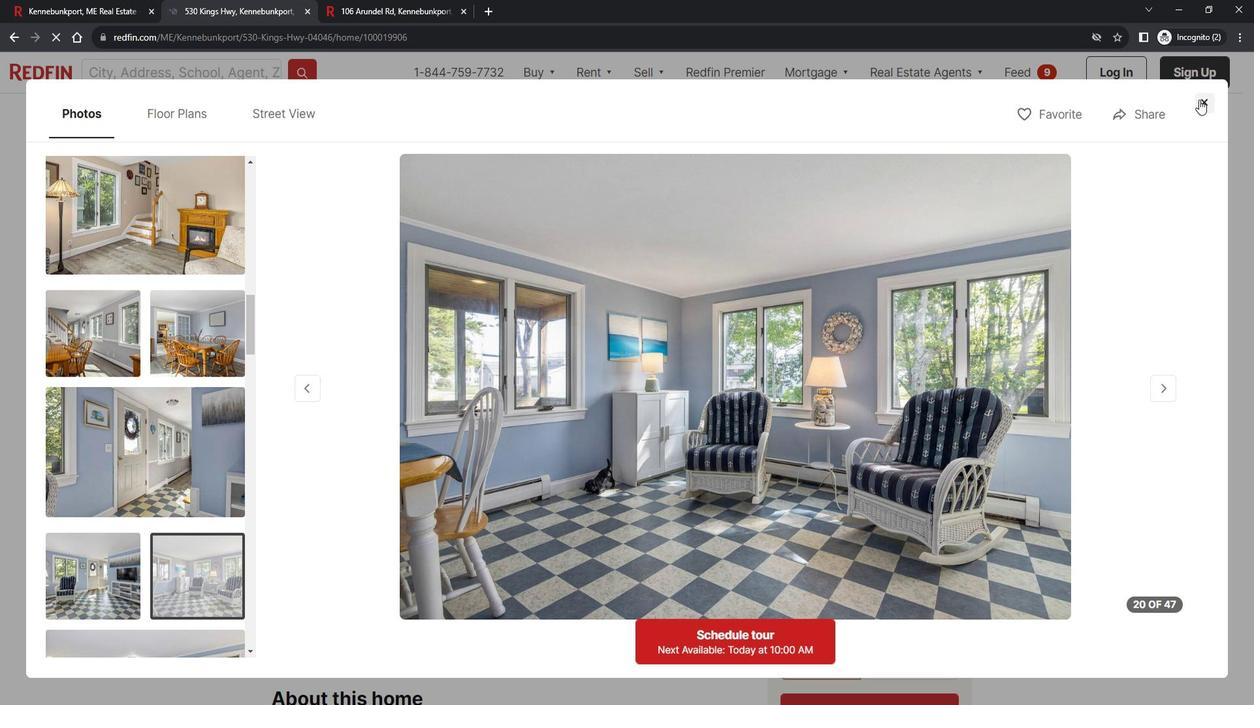 
Action: Mouse moved to (563, 483)
Screenshot: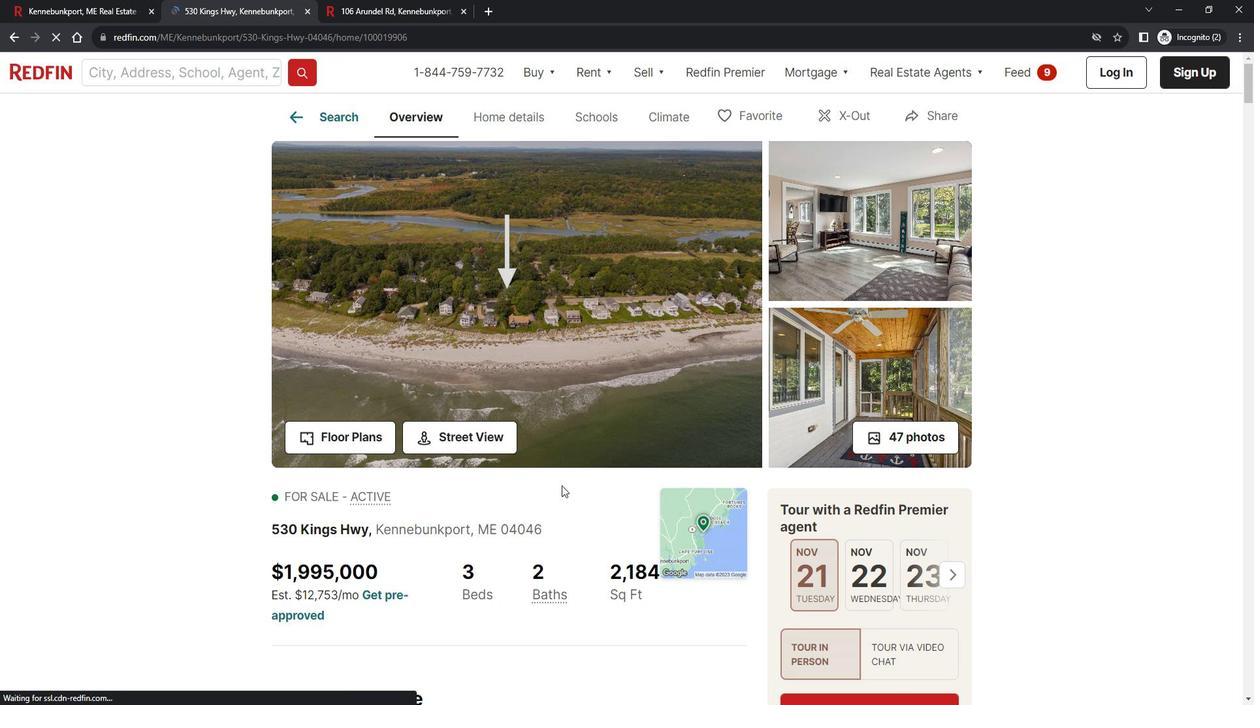 
Action: Mouse scrolled (563, 482) with delta (0, 0)
Screenshot: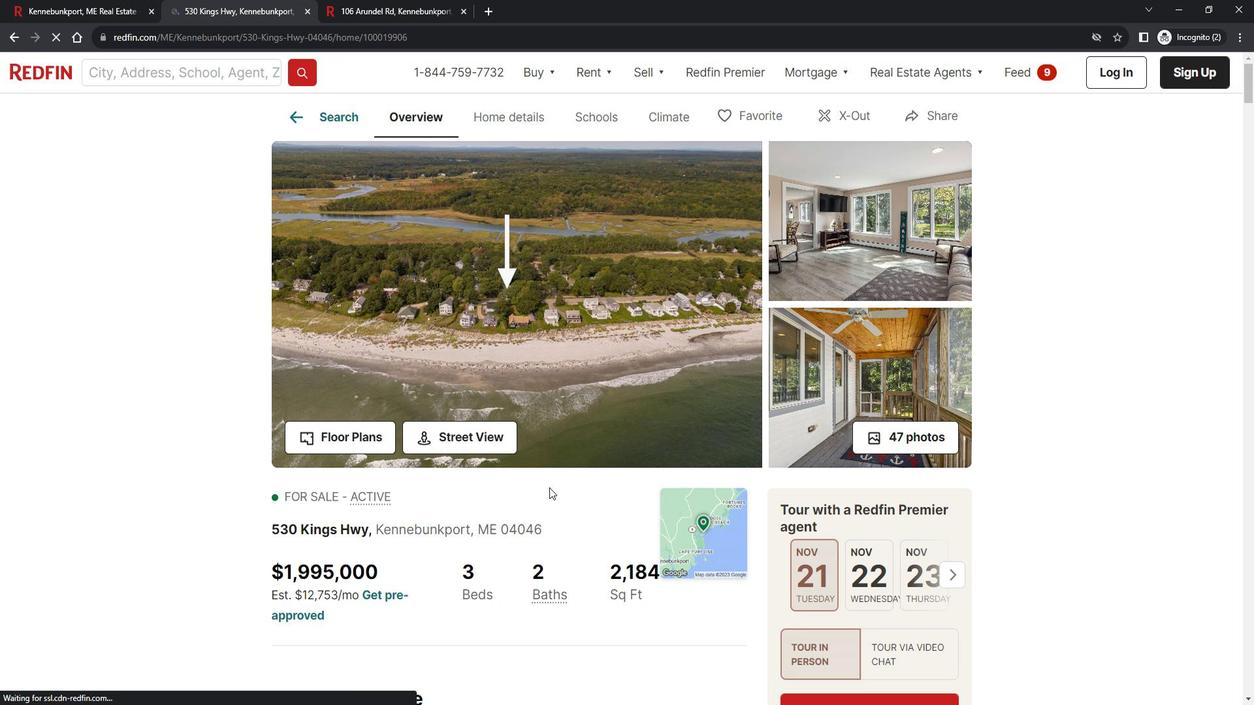 
Action: Mouse scrolled (563, 482) with delta (0, 0)
Screenshot: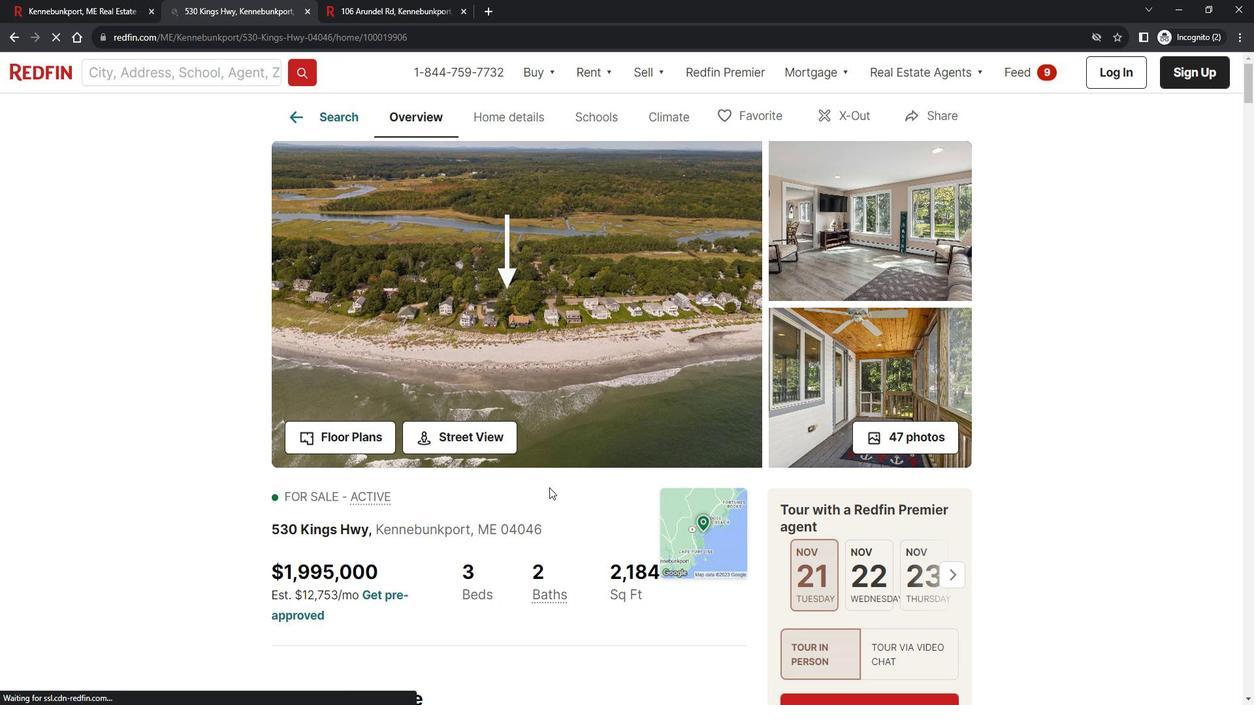 
Action: Mouse moved to (562, 479)
Screenshot: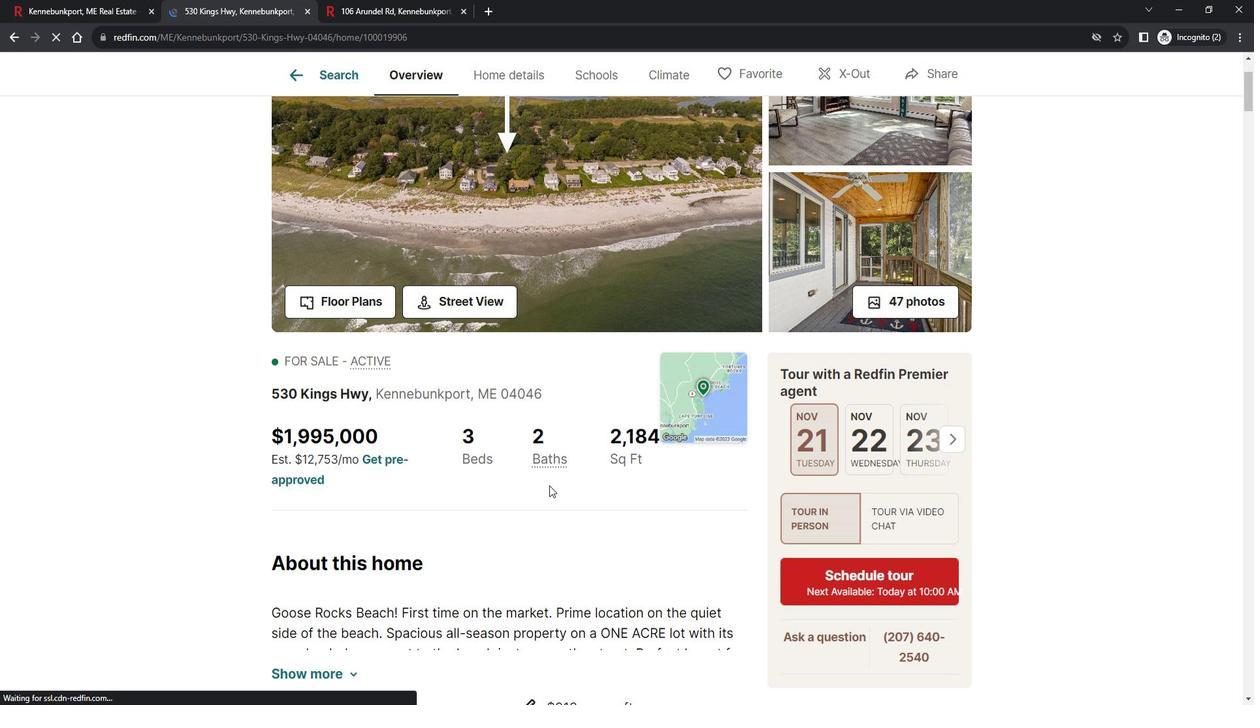 
Action: Mouse scrolled (562, 479) with delta (0, 0)
Screenshot: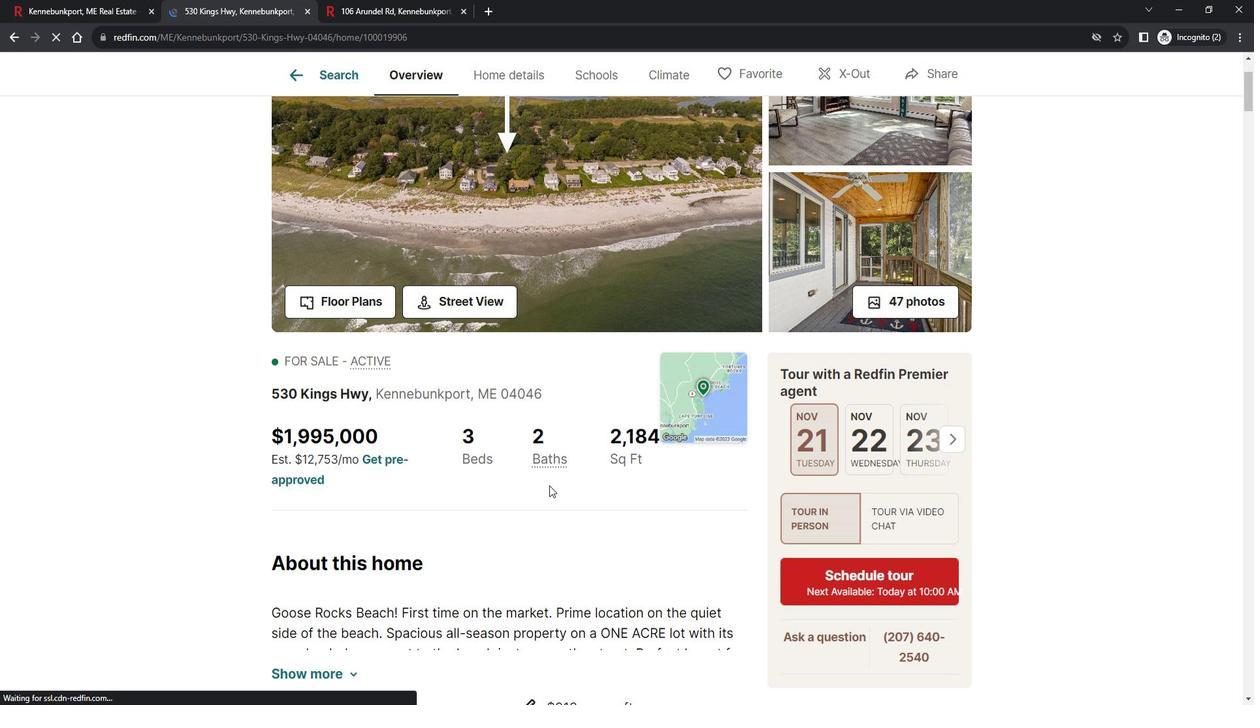 
Action: Mouse moved to (326, 507)
